 Task: Buy 4 Engine Heaters & Accessories from Engines & Engine Parts section under best seller category for shipping address: Donna Thompson, 3510 Cook Hill Road, Danbury, Connecticut 06810, Cell Number 2034707320. Pay from credit card ending with 6010, CVV 682
Action: Mouse moved to (23, 82)
Screenshot: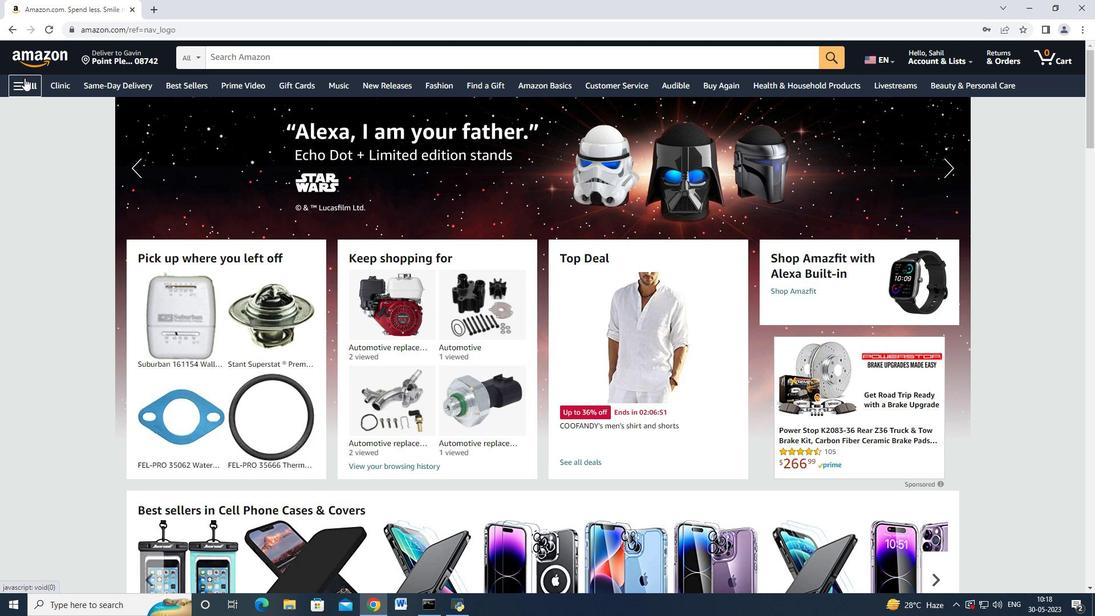 
Action: Mouse pressed left at (23, 82)
Screenshot: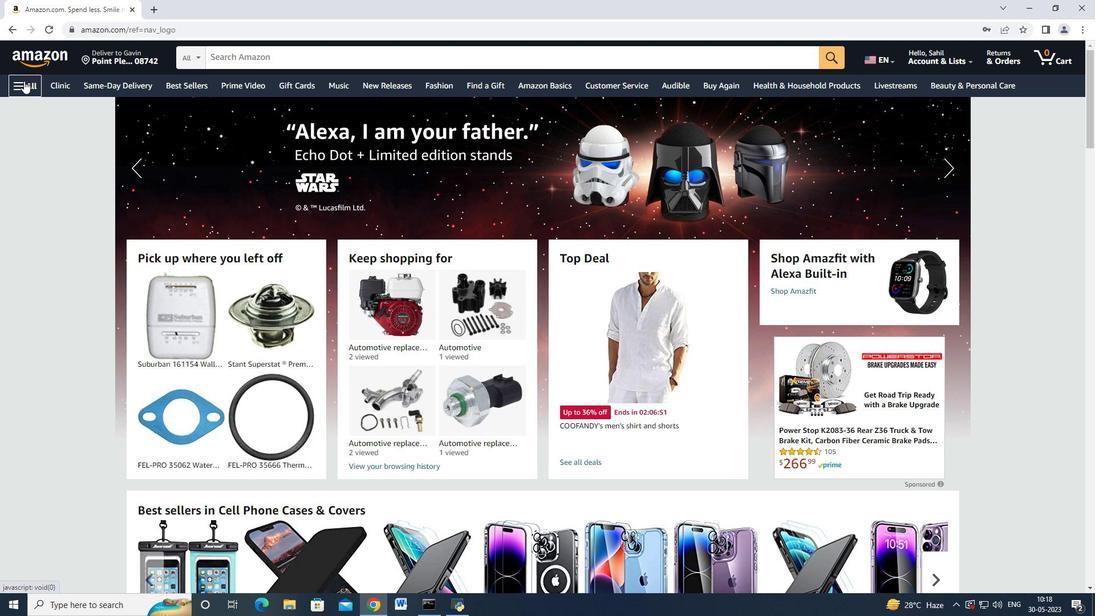 
Action: Mouse moved to (131, 319)
Screenshot: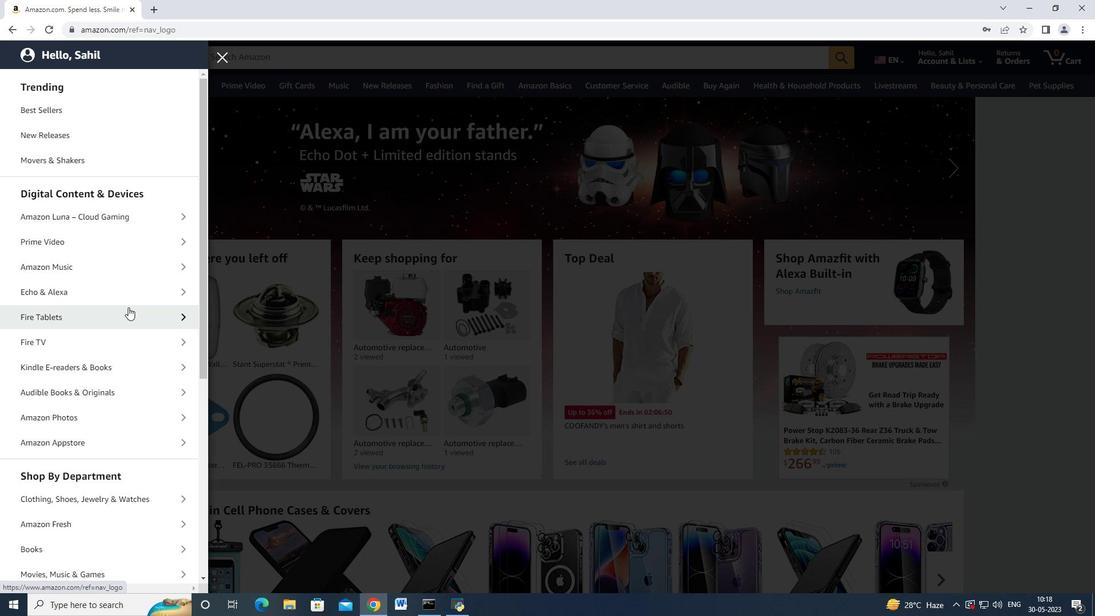 
Action: Mouse scrolled (131, 318) with delta (0, 0)
Screenshot: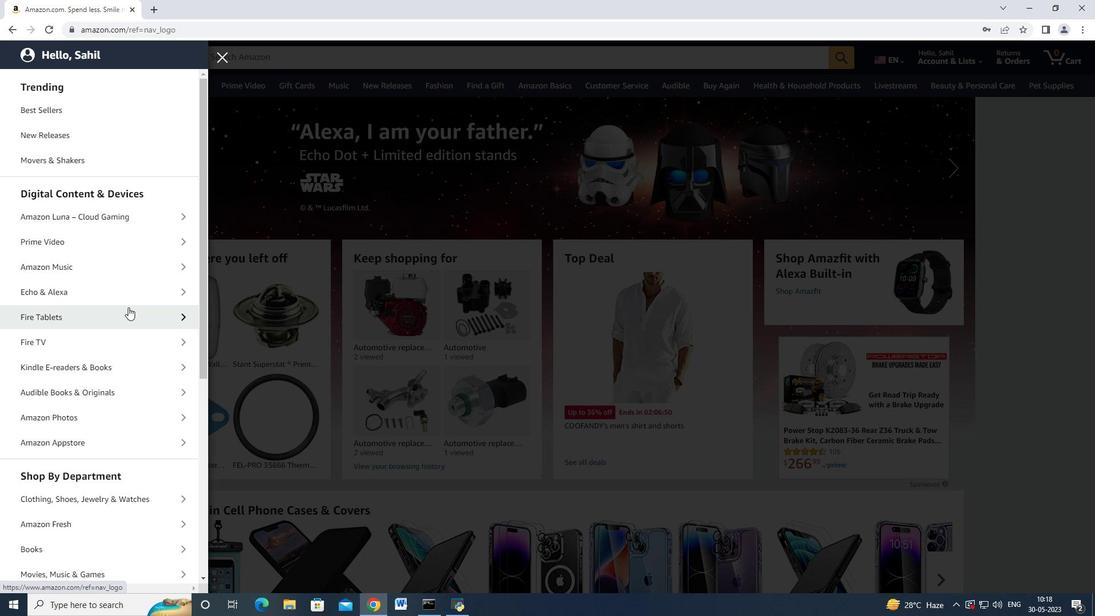
Action: Mouse scrolled (131, 318) with delta (0, 0)
Screenshot: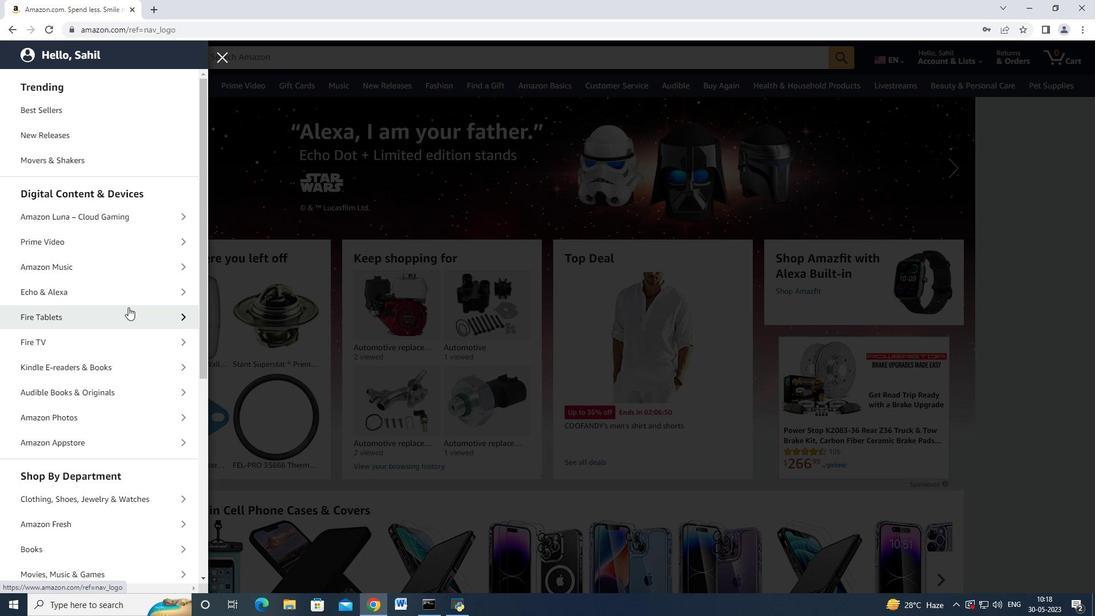 
Action: Mouse moved to (131, 319)
Screenshot: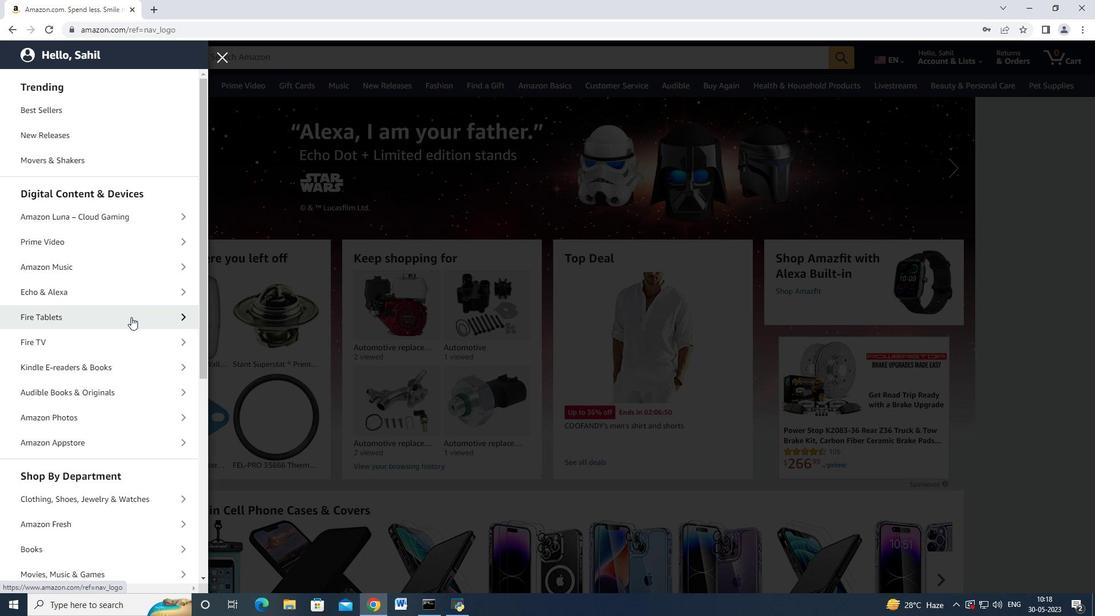 
Action: Mouse scrolled (131, 318) with delta (0, 0)
Screenshot: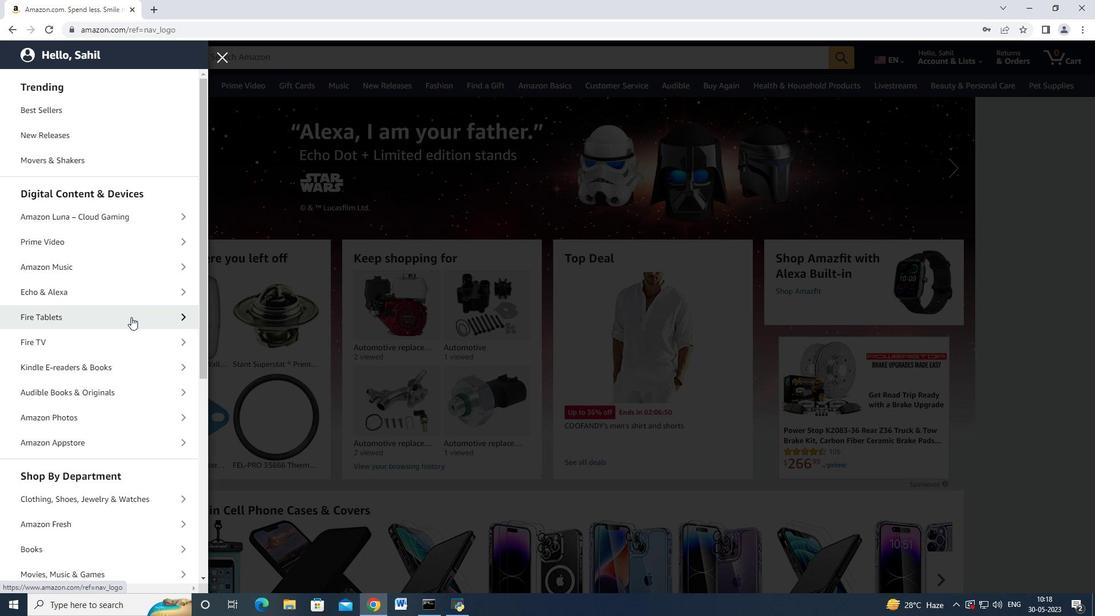 
Action: Mouse moved to (131, 320)
Screenshot: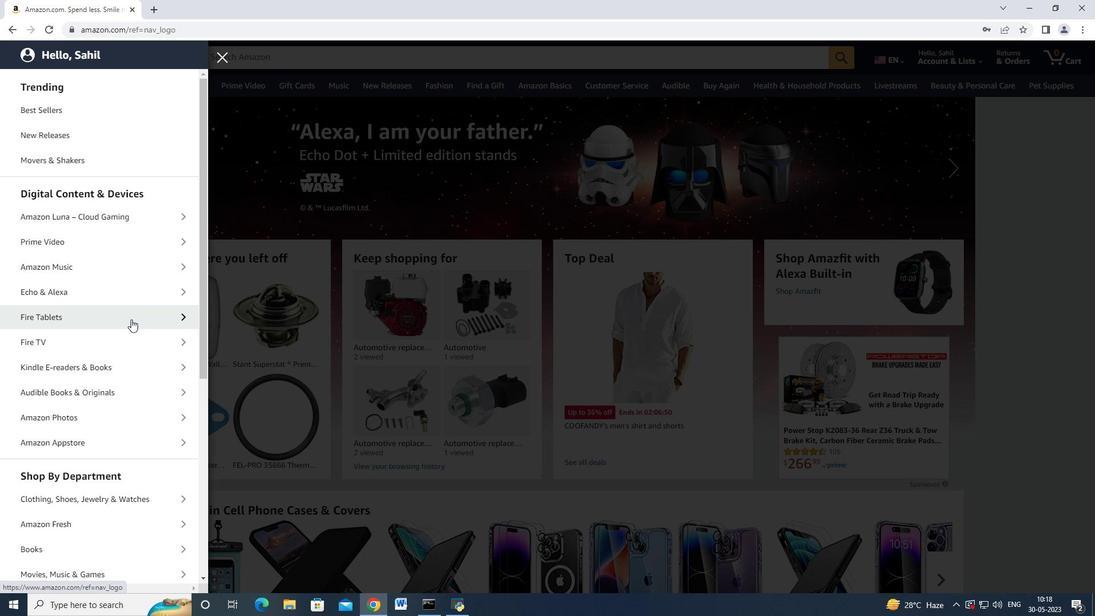 
Action: Mouse scrolled (131, 320) with delta (0, 0)
Screenshot: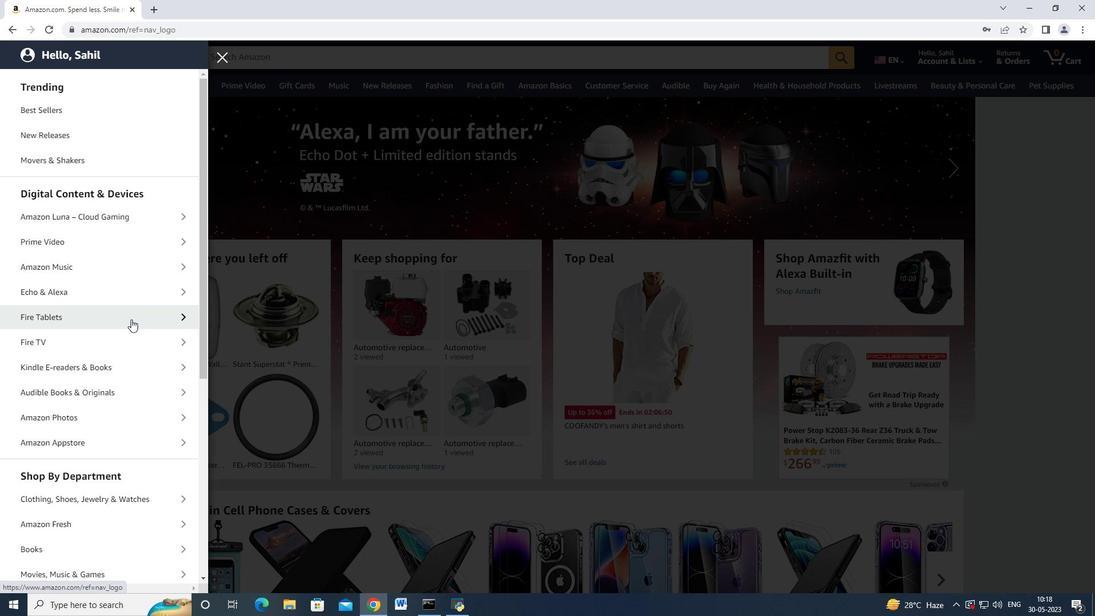 
Action: Mouse moved to (98, 373)
Screenshot: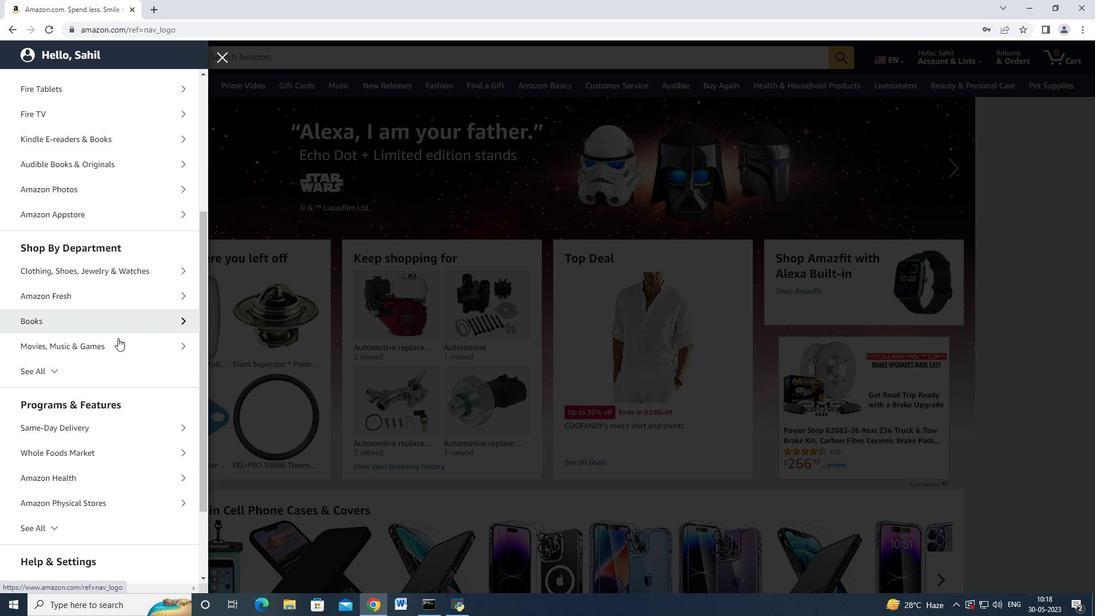 
Action: Mouse scrolled (98, 372) with delta (0, 0)
Screenshot: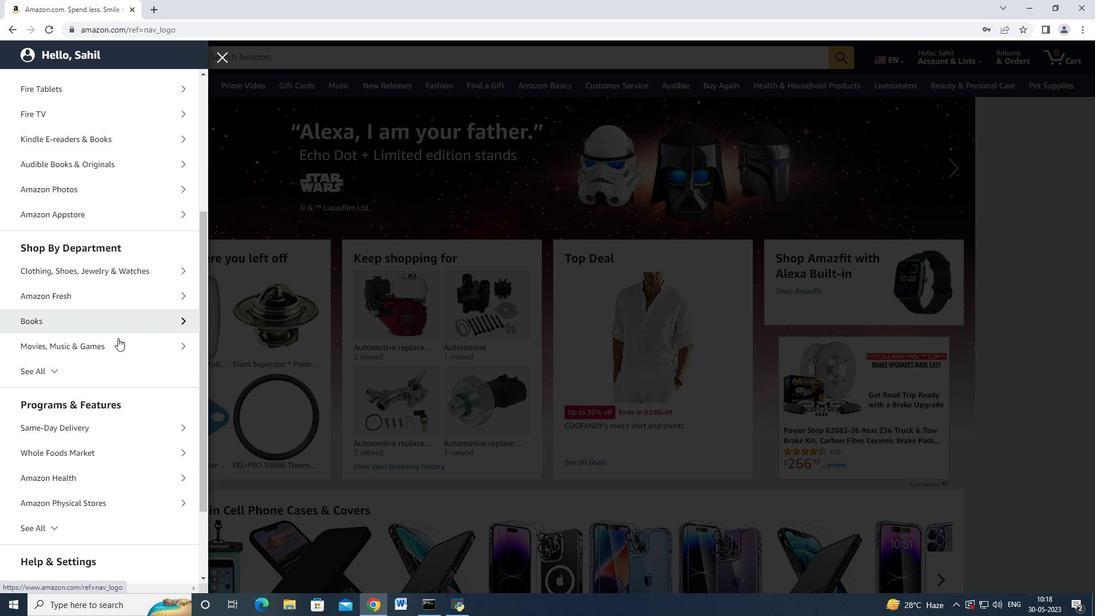 
Action: Mouse moved to (95, 379)
Screenshot: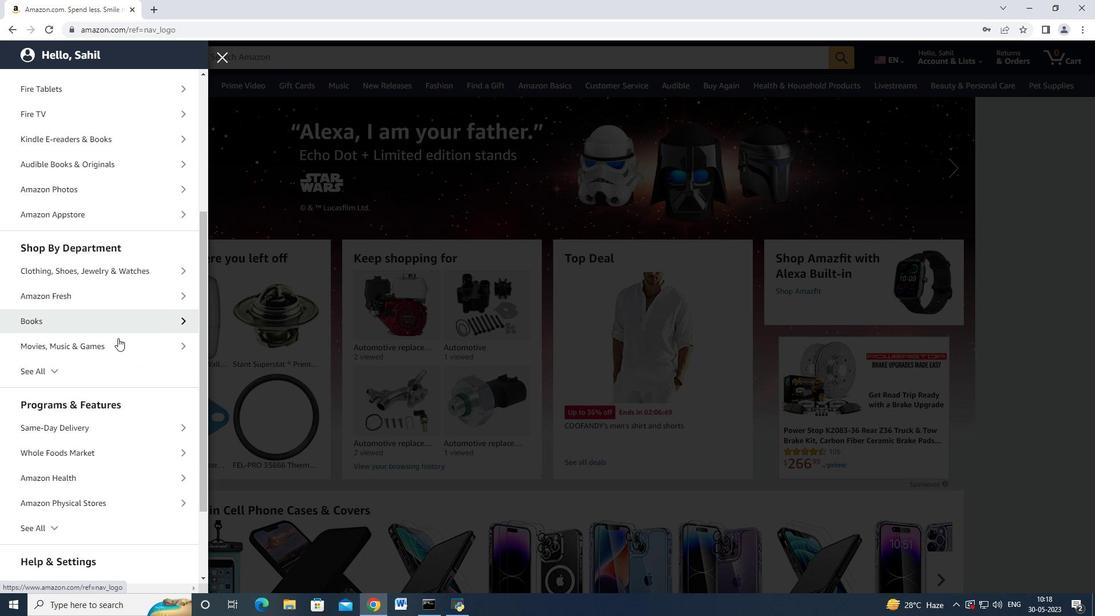 
Action: Mouse scrolled (96, 378) with delta (0, 0)
Screenshot: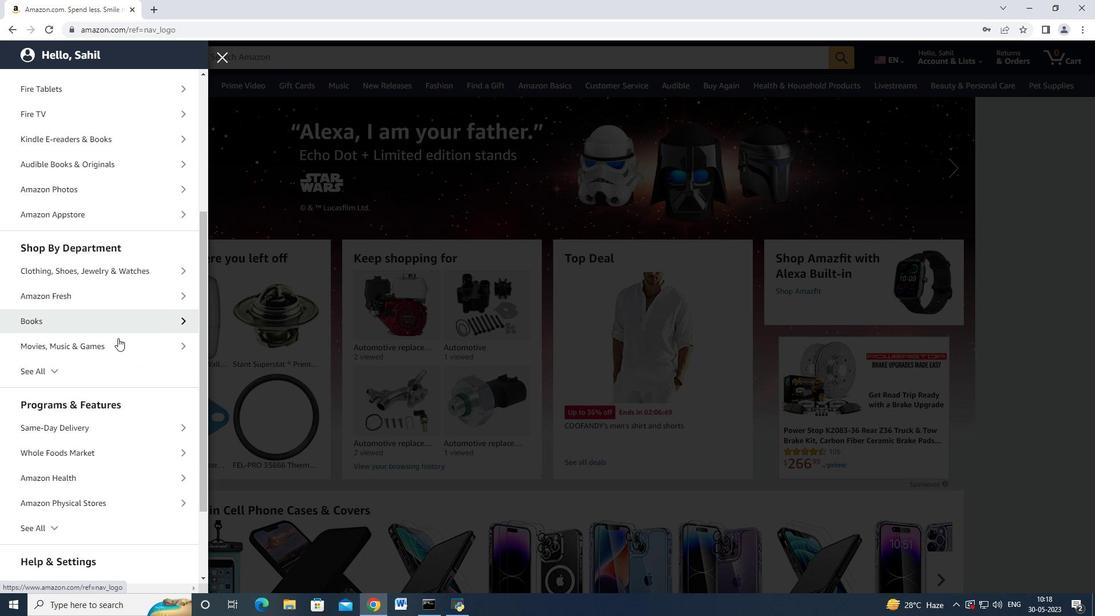 
Action: Mouse moved to (94, 381)
Screenshot: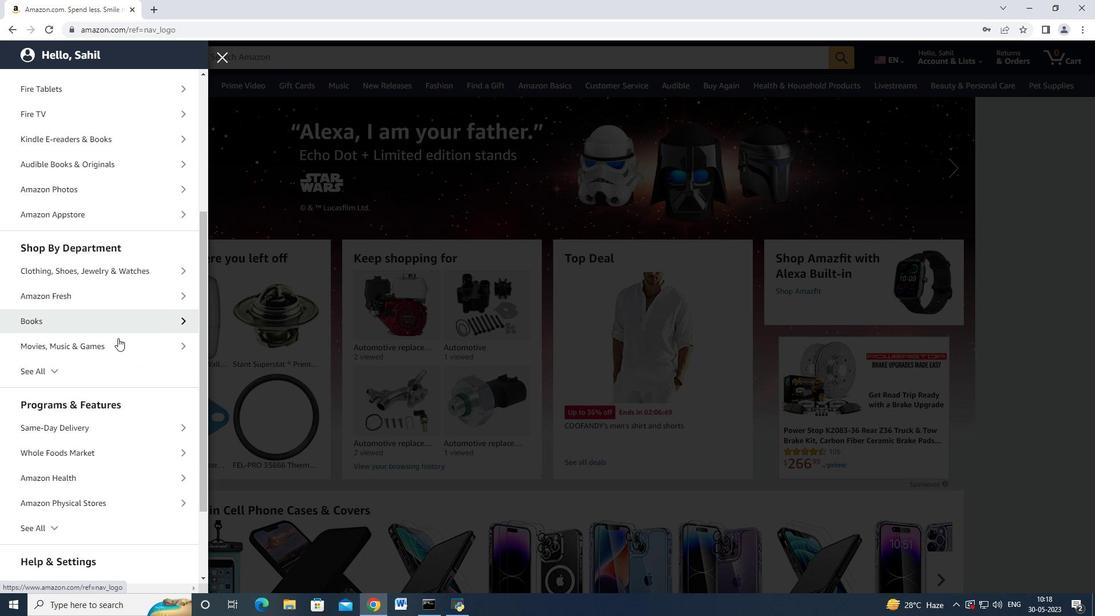 
Action: Mouse scrolled (94, 379) with delta (0, 0)
Screenshot: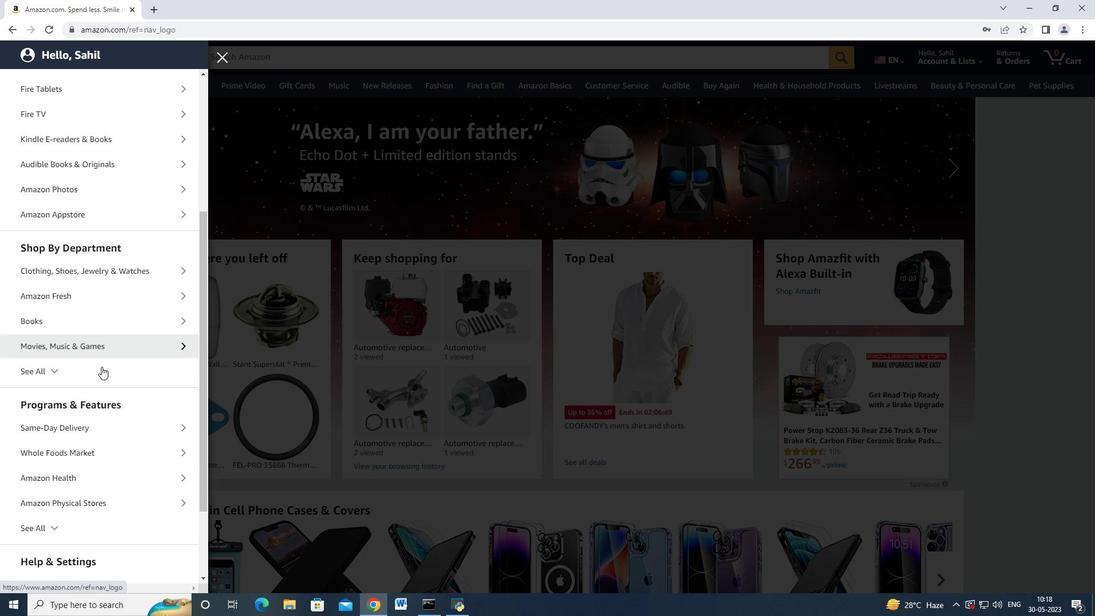
Action: Mouse moved to (90, 386)
Screenshot: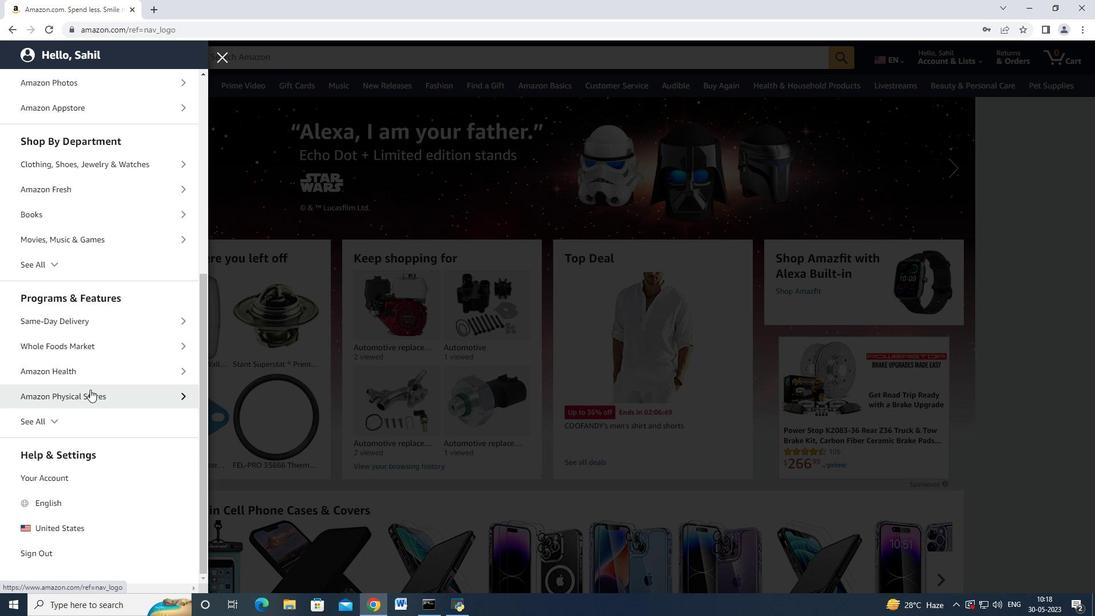 
Action: Mouse scrolled (90, 386) with delta (0, 0)
Screenshot: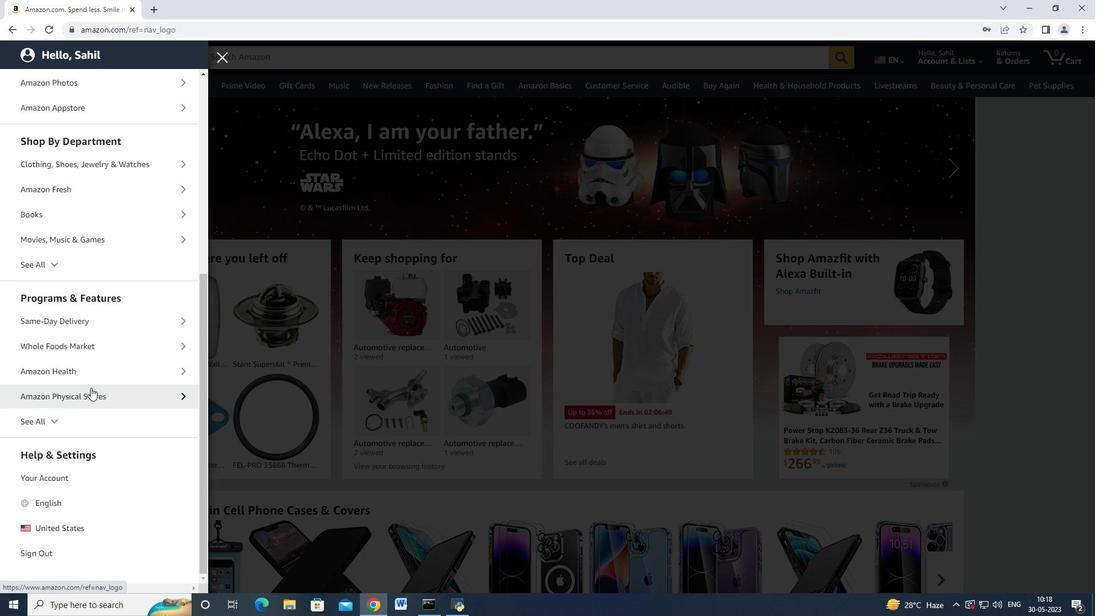 
Action: Mouse moved to (90, 386)
Screenshot: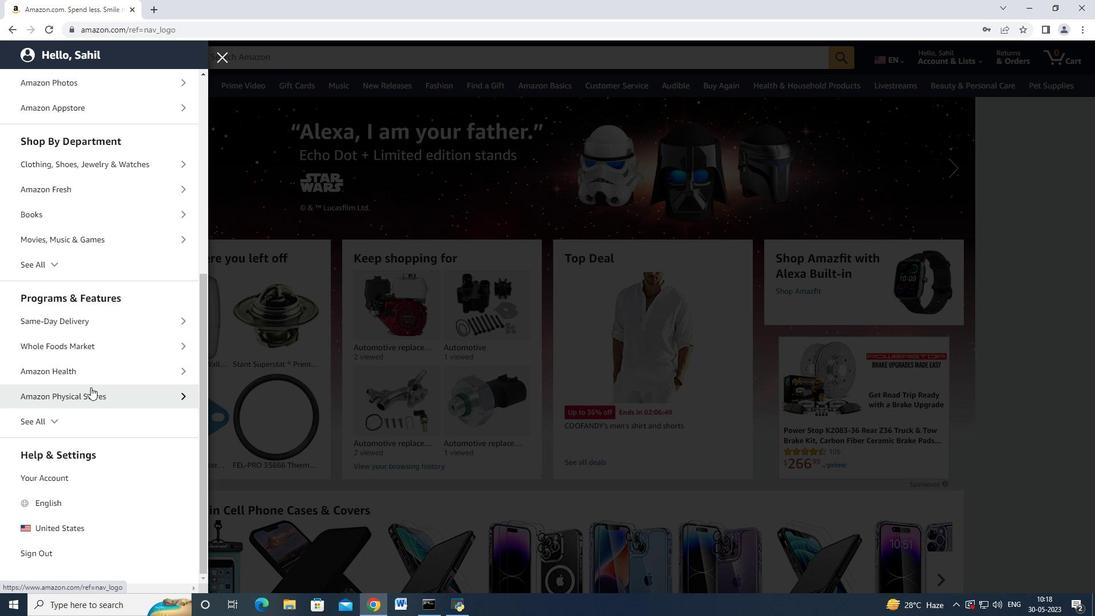 
Action: Mouse scrolled (90, 386) with delta (0, 0)
Screenshot: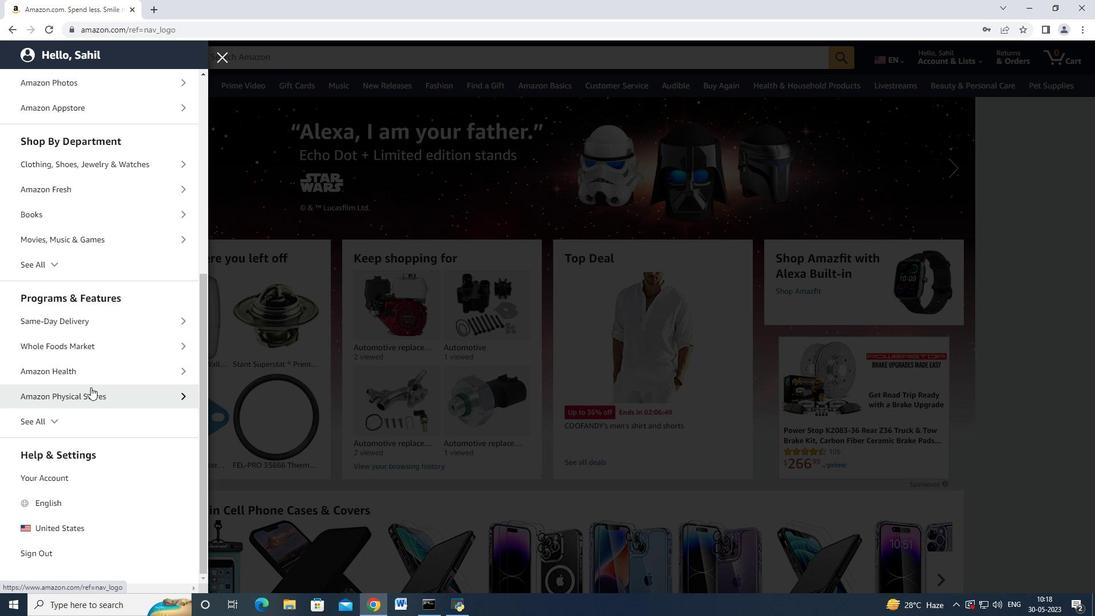 
Action: Mouse scrolled (90, 386) with delta (0, 0)
Screenshot: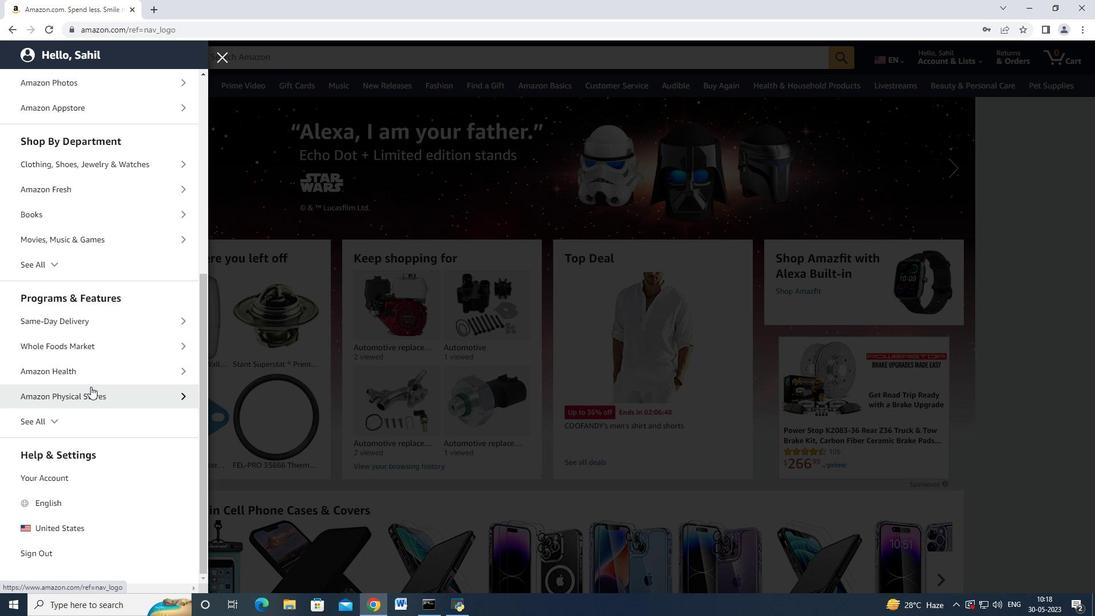 
Action: Mouse moved to (62, 428)
Screenshot: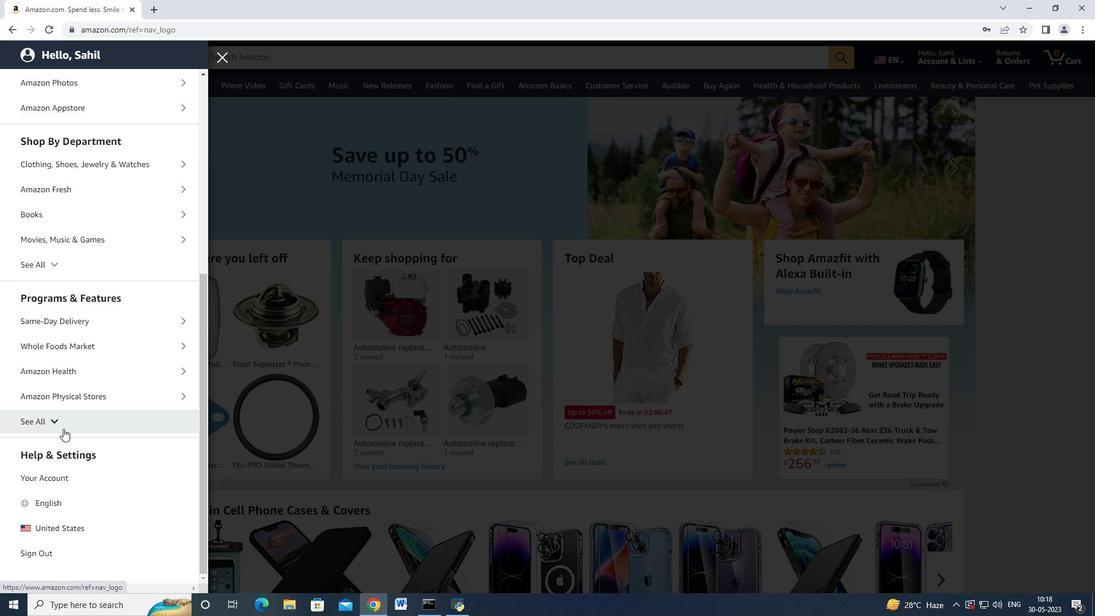 
Action: Mouse pressed left at (62, 428)
Screenshot: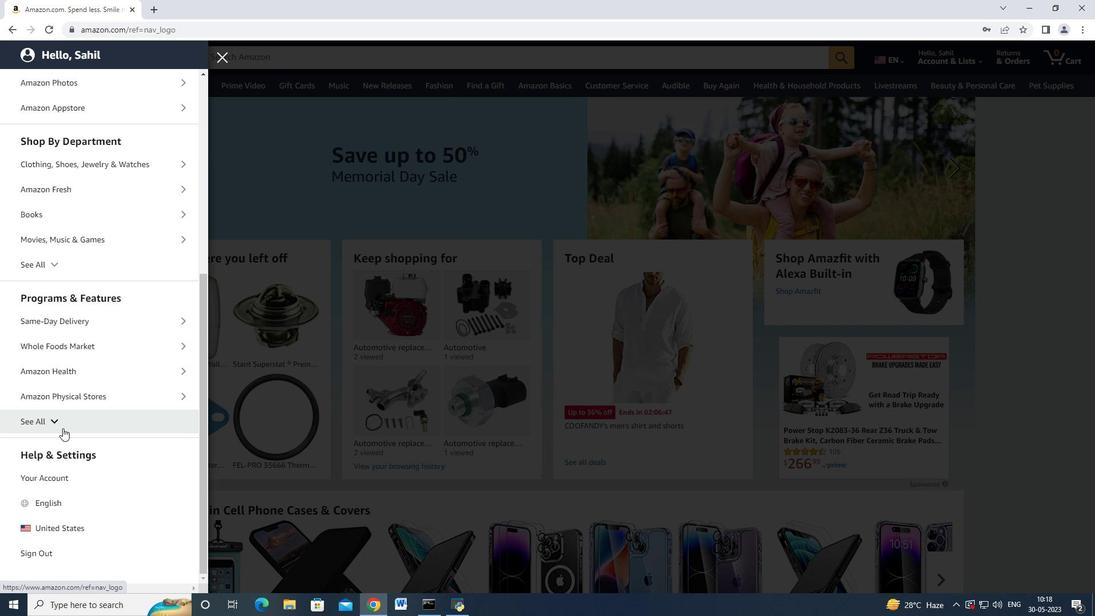 
Action: Mouse moved to (58, 266)
Screenshot: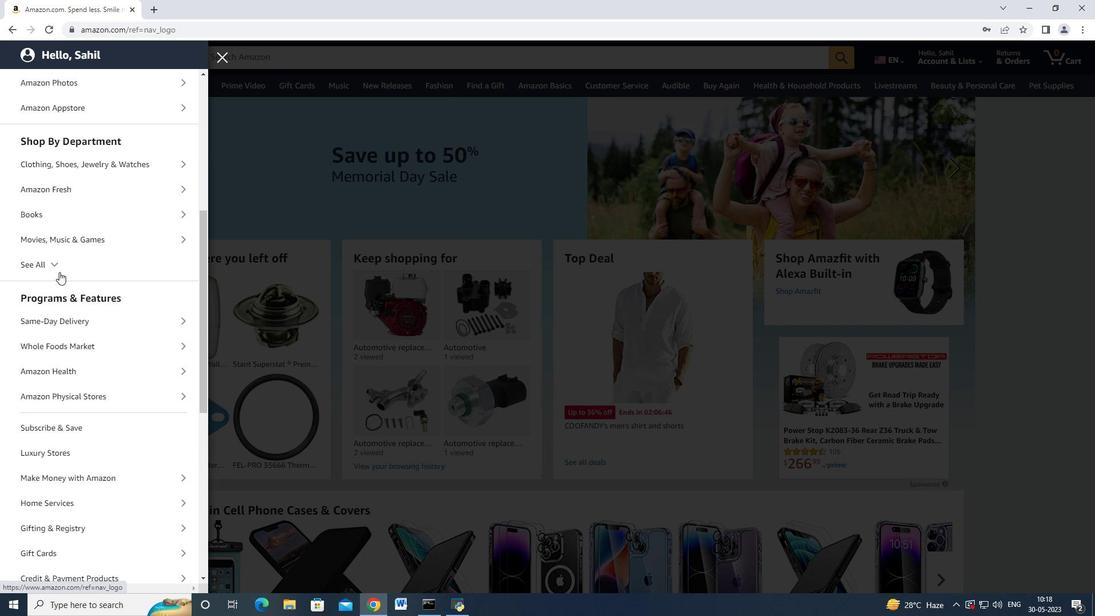 
Action: Mouse pressed left at (58, 266)
Screenshot: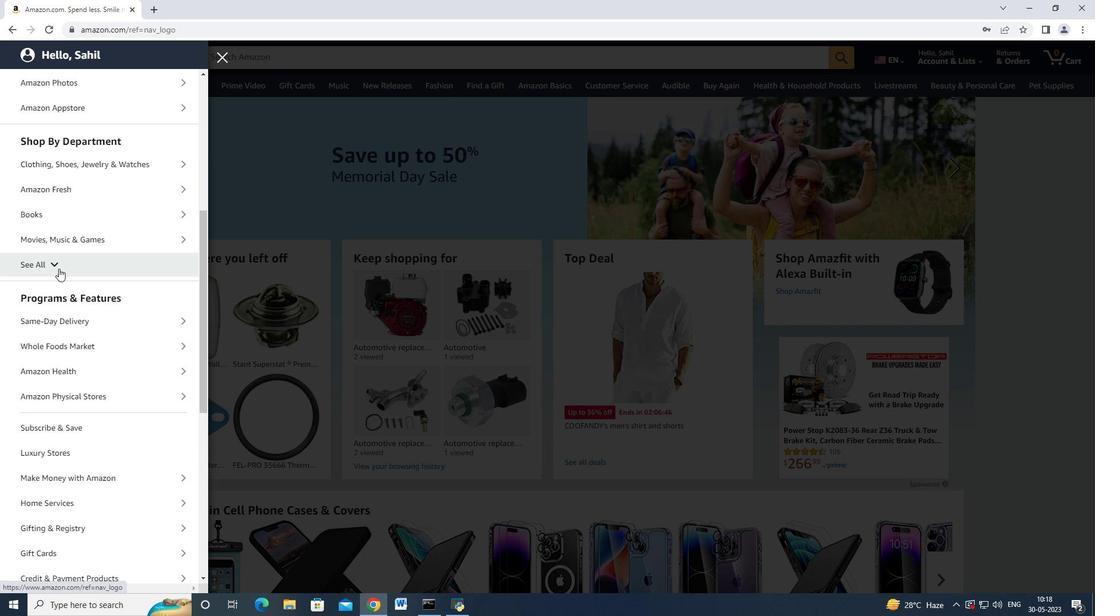 
Action: Mouse moved to (60, 271)
Screenshot: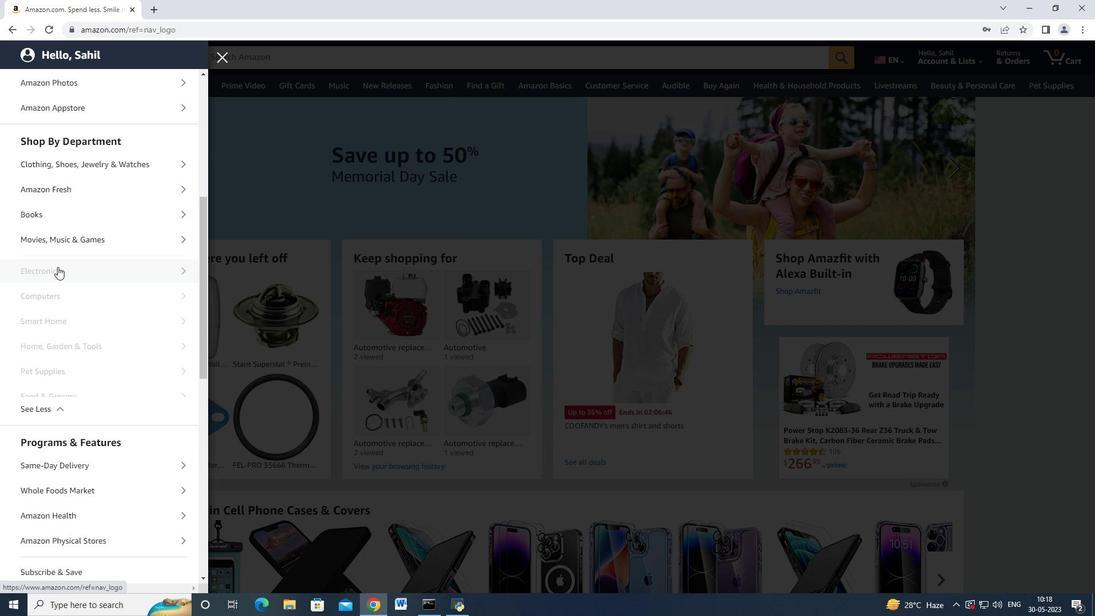 
Action: Mouse scrolled (60, 270) with delta (0, 0)
Screenshot: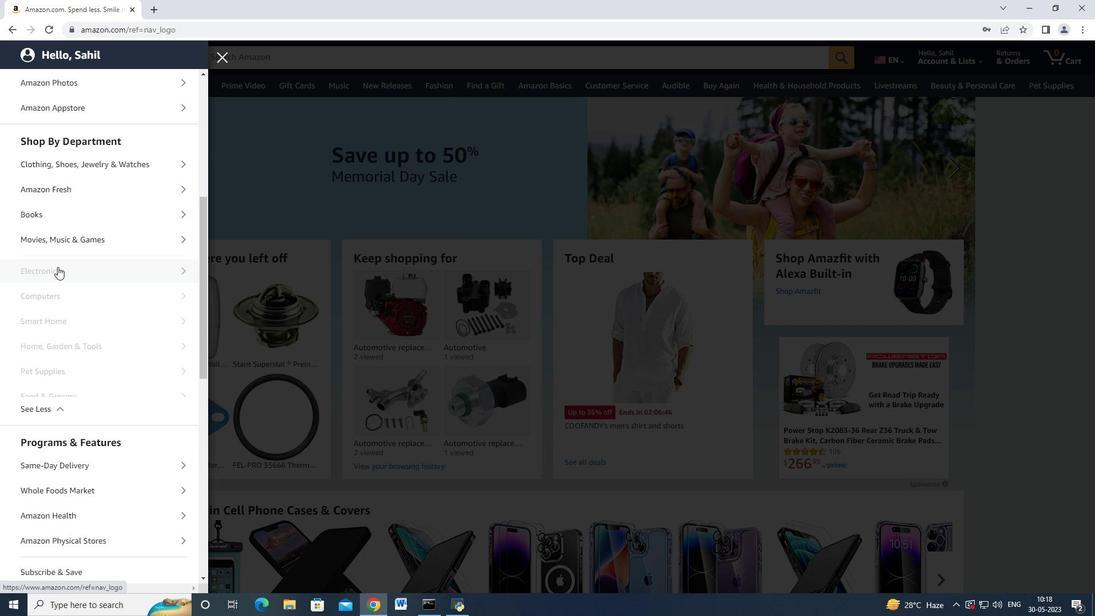 
Action: Mouse moved to (62, 274)
Screenshot: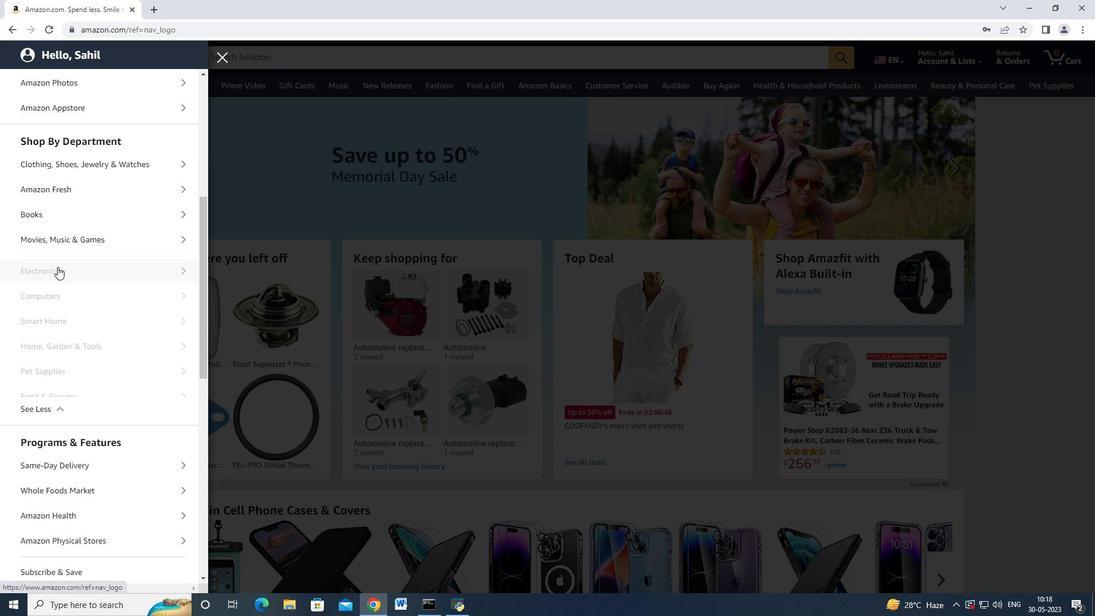 
Action: Mouse scrolled (62, 273) with delta (0, 0)
Screenshot: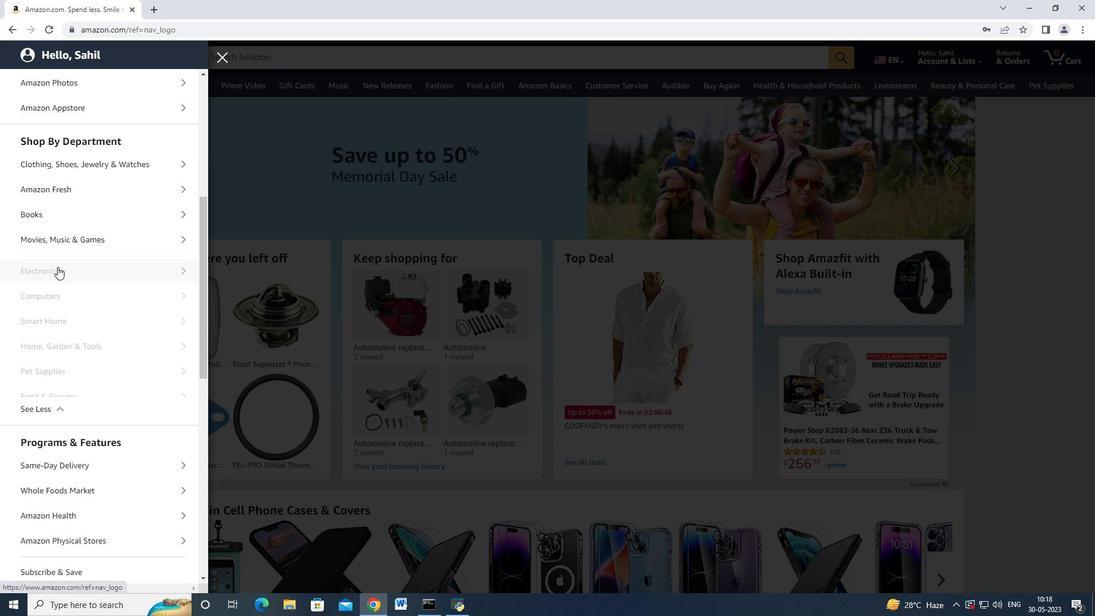 
Action: Mouse moved to (65, 277)
Screenshot: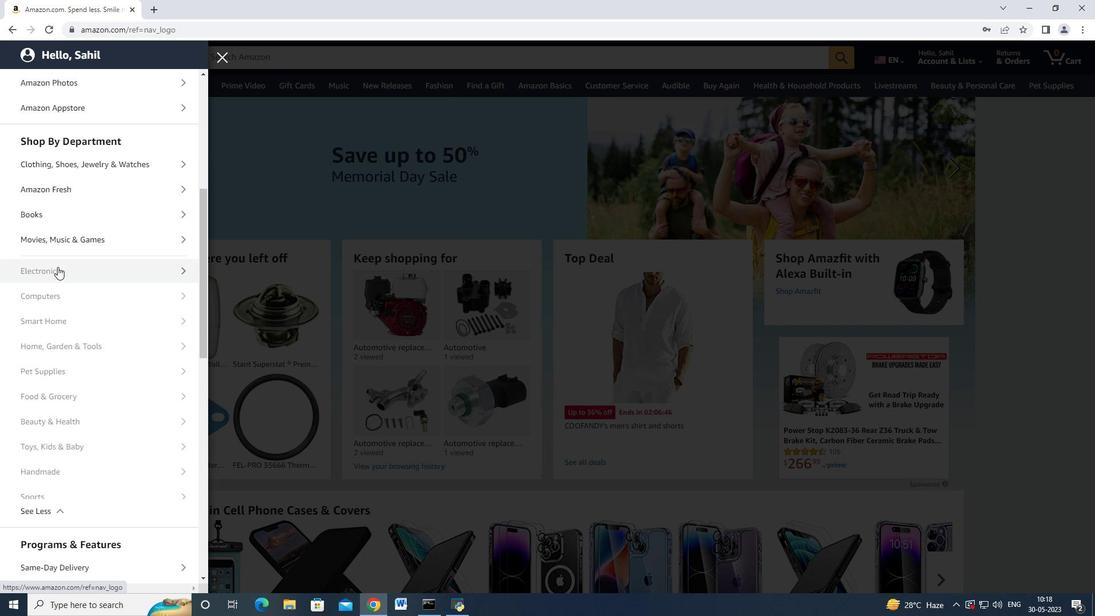 
Action: Mouse scrolled (65, 276) with delta (0, 0)
Screenshot: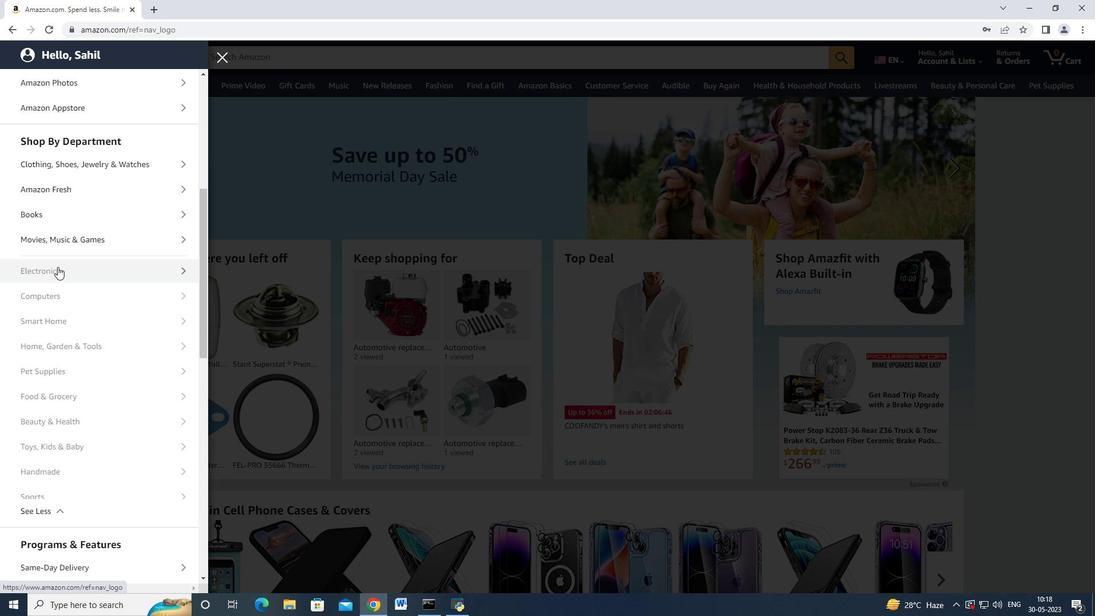 
Action: Mouse moved to (80, 378)
Screenshot: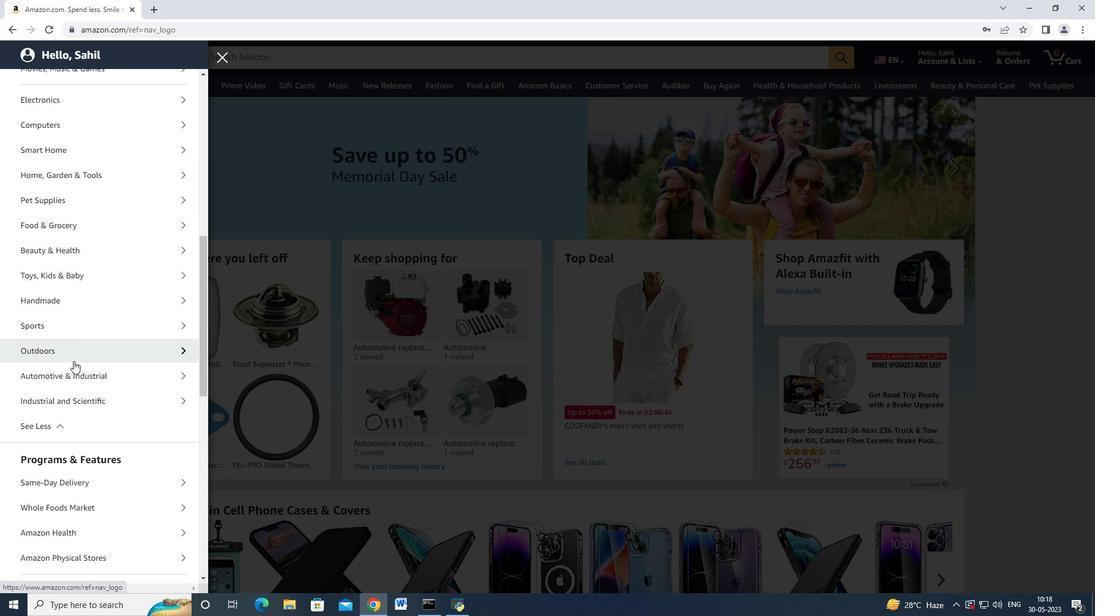 
Action: Mouse pressed left at (80, 378)
Screenshot: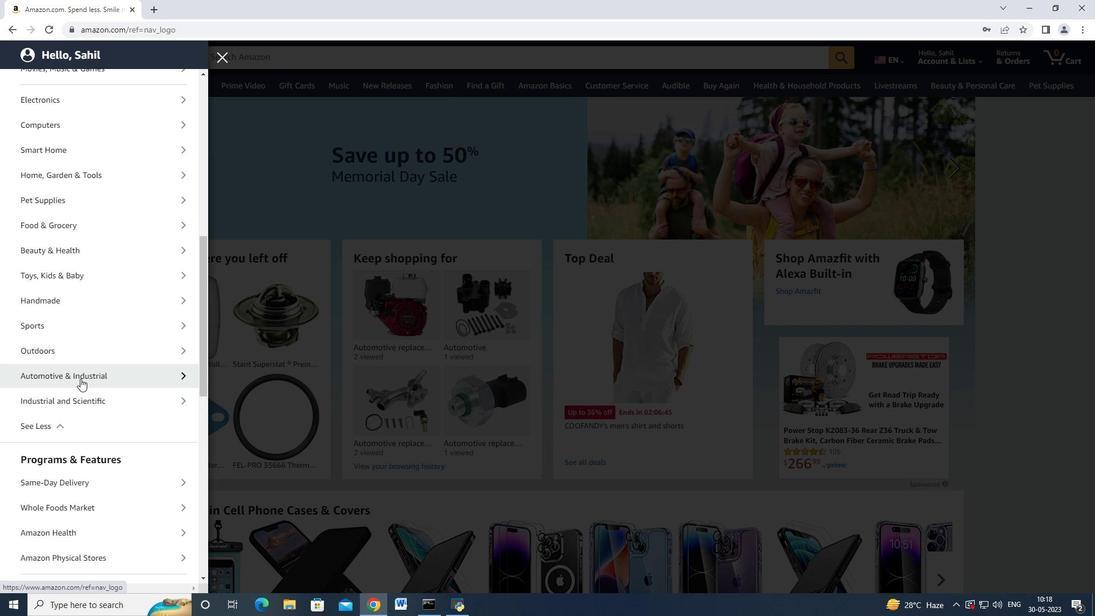 
Action: Mouse moved to (92, 150)
Screenshot: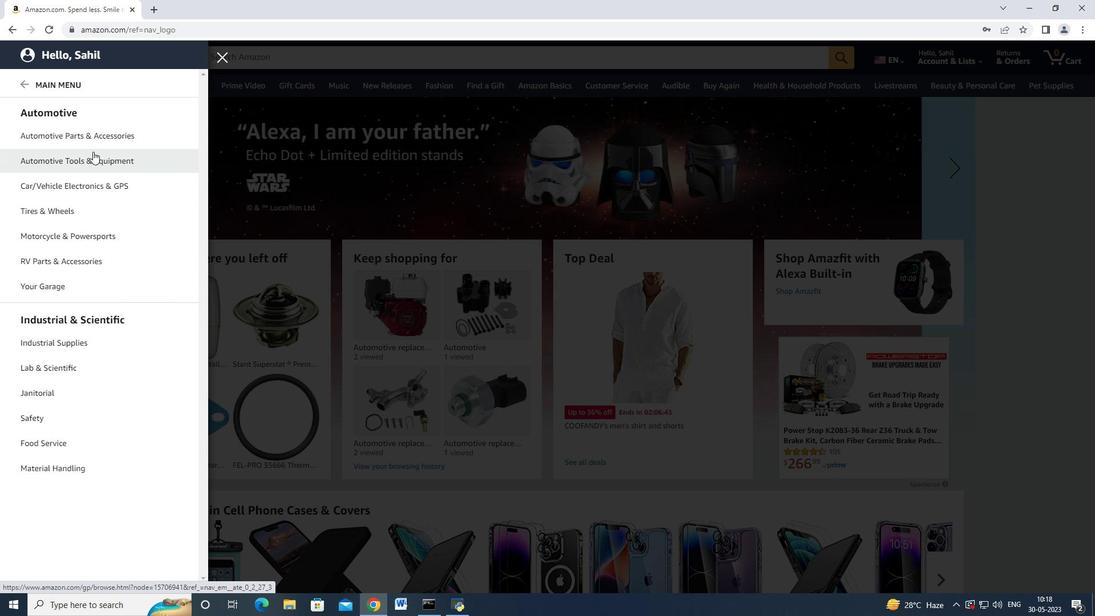 
Action: Mouse pressed left at (92, 150)
Screenshot: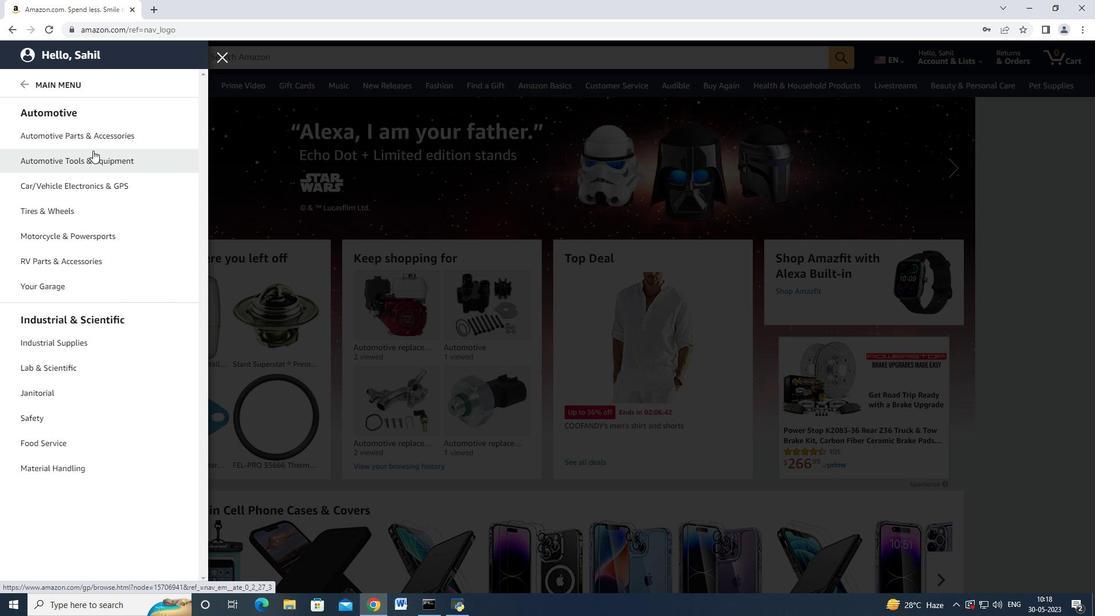 
Action: Mouse moved to (187, 101)
Screenshot: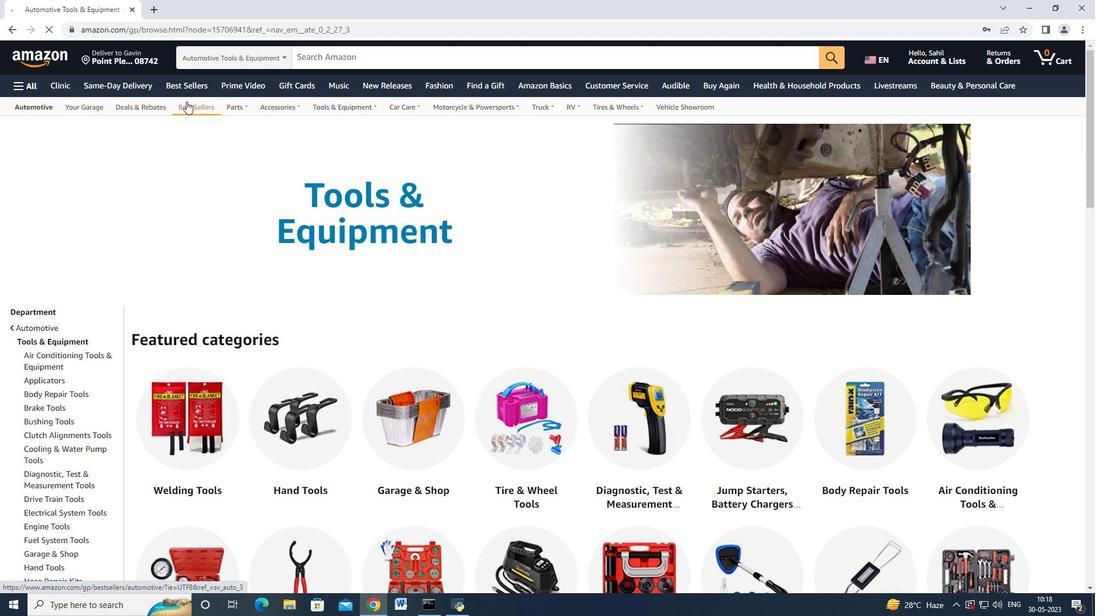 
Action: Mouse pressed left at (187, 101)
Screenshot: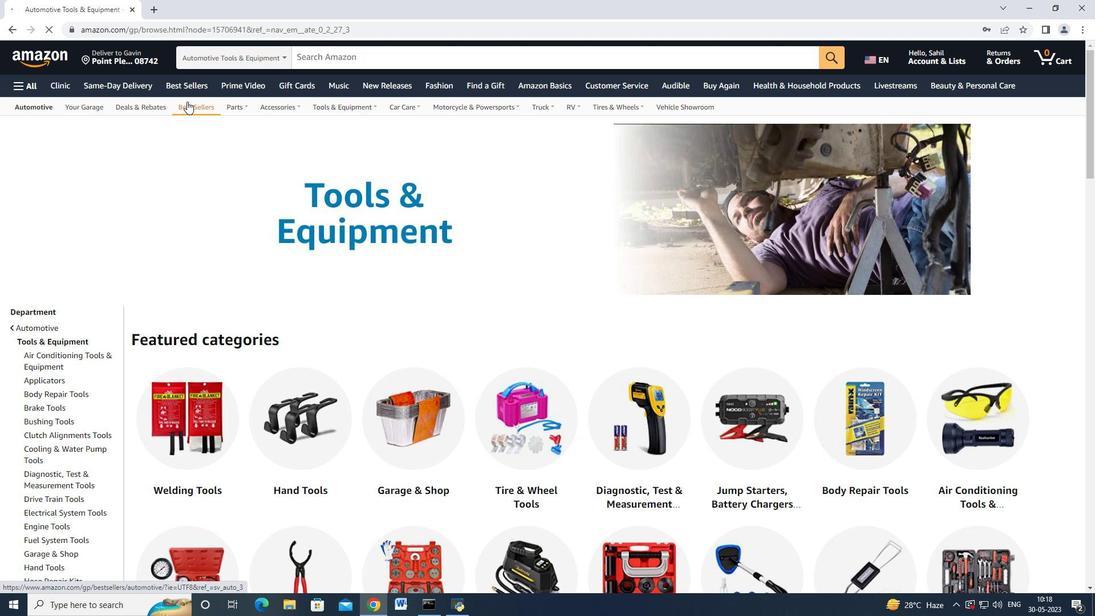 
Action: Mouse moved to (61, 362)
Screenshot: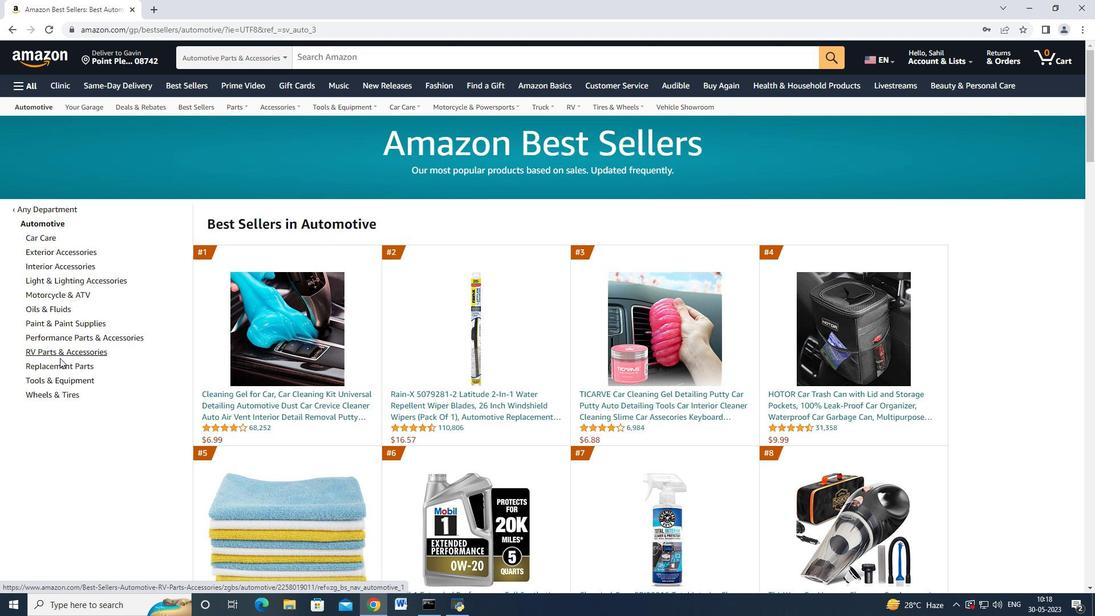 
Action: Mouse pressed left at (61, 362)
Screenshot: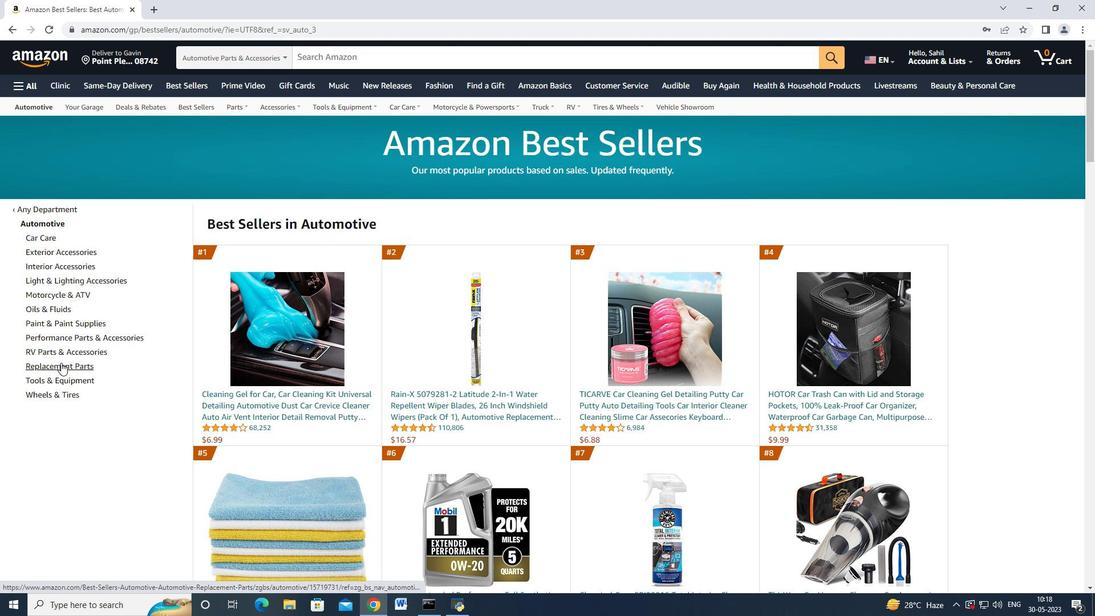
Action: Mouse moved to (119, 276)
Screenshot: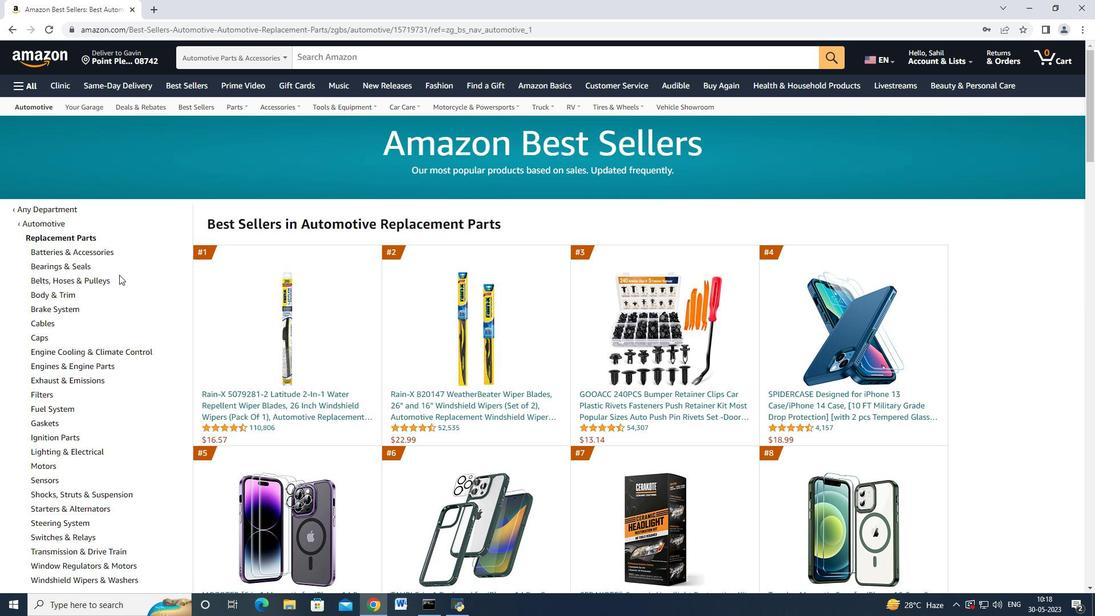 
Action: Mouse scrolled (119, 275) with delta (0, 0)
Screenshot: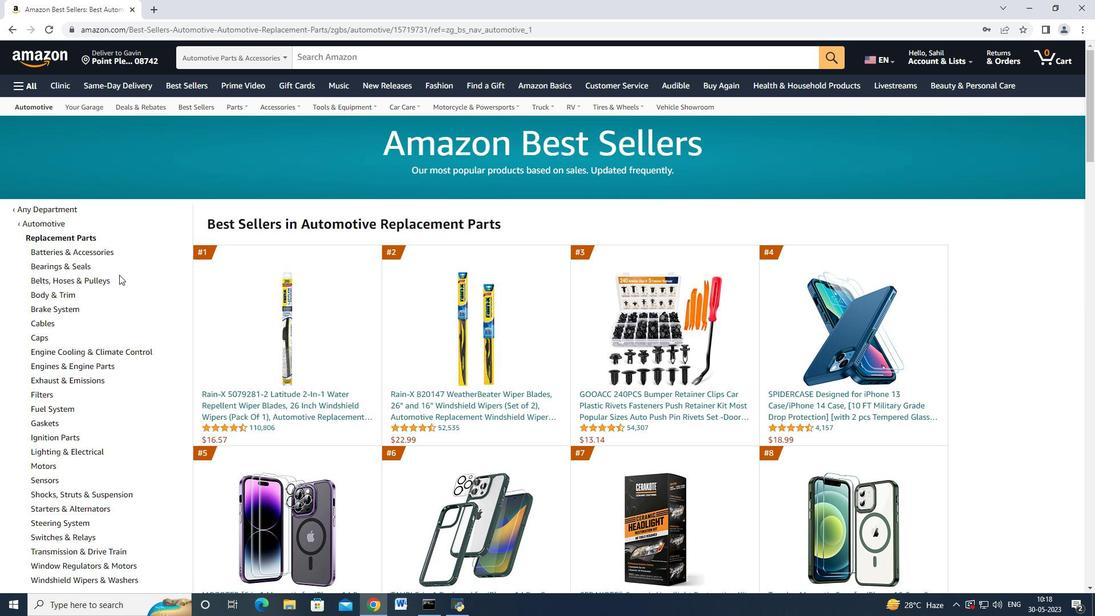 
Action: Mouse moved to (119, 276)
Screenshot: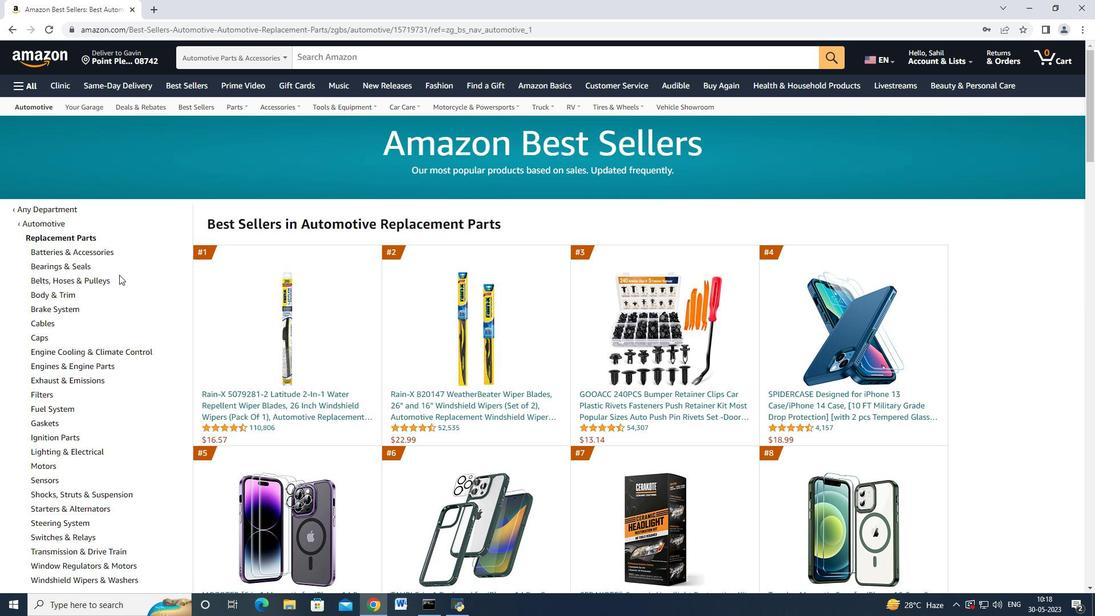 
Action: Mouse scrolled (119, 275) with delta (0, 0)
Screenshot: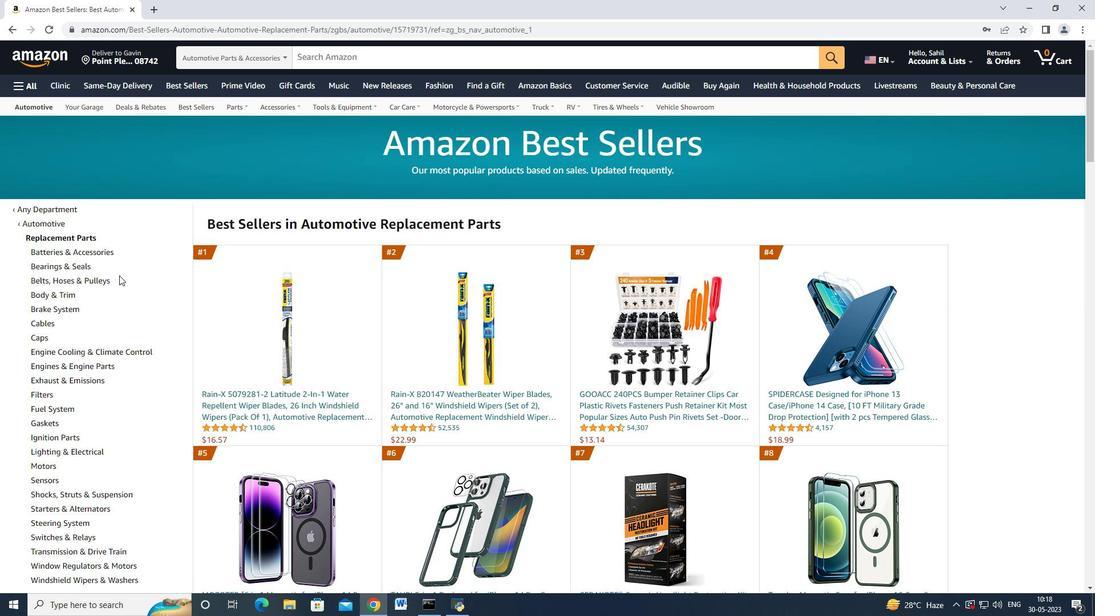 
Action: Mouse moved to (91, 249)
Screenshot: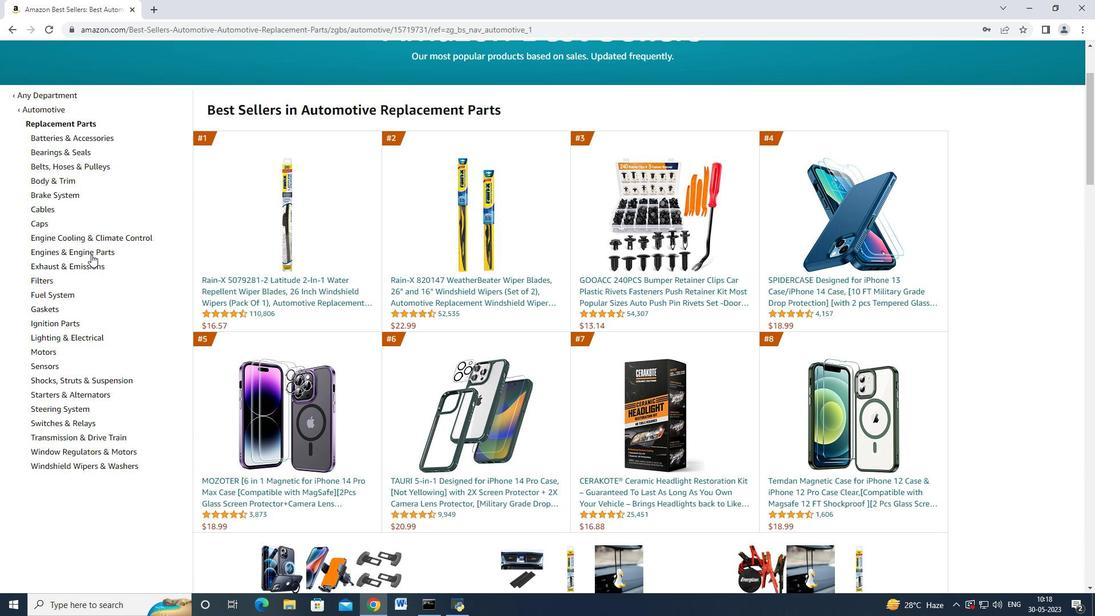 
Action: Mouse pressed left at (91, 249)
Screenshot: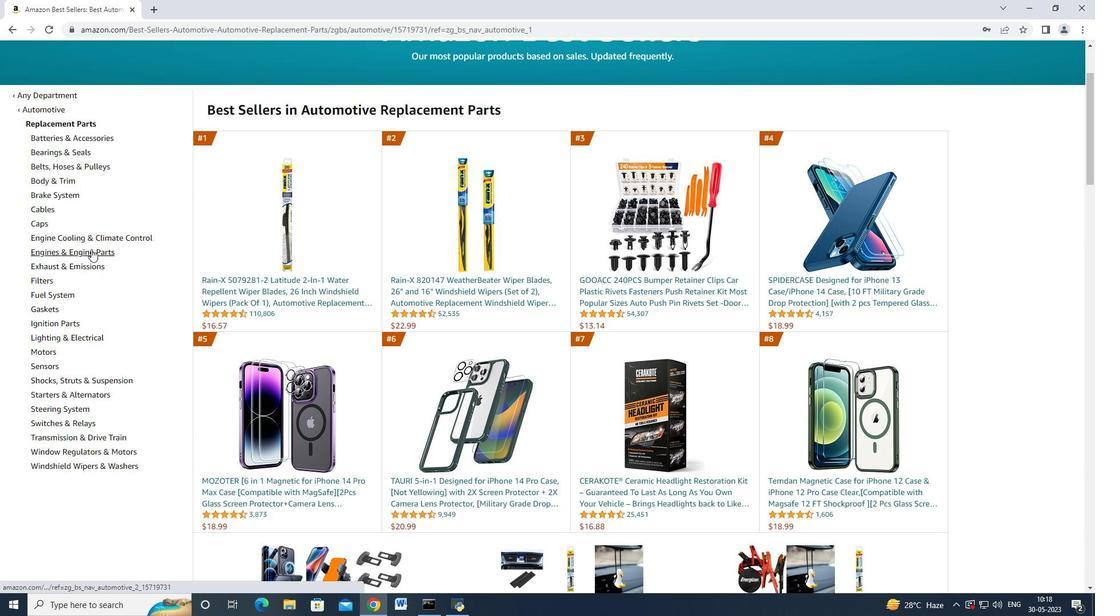 
Action: Mouse moved to (100, 278)
Screenshot: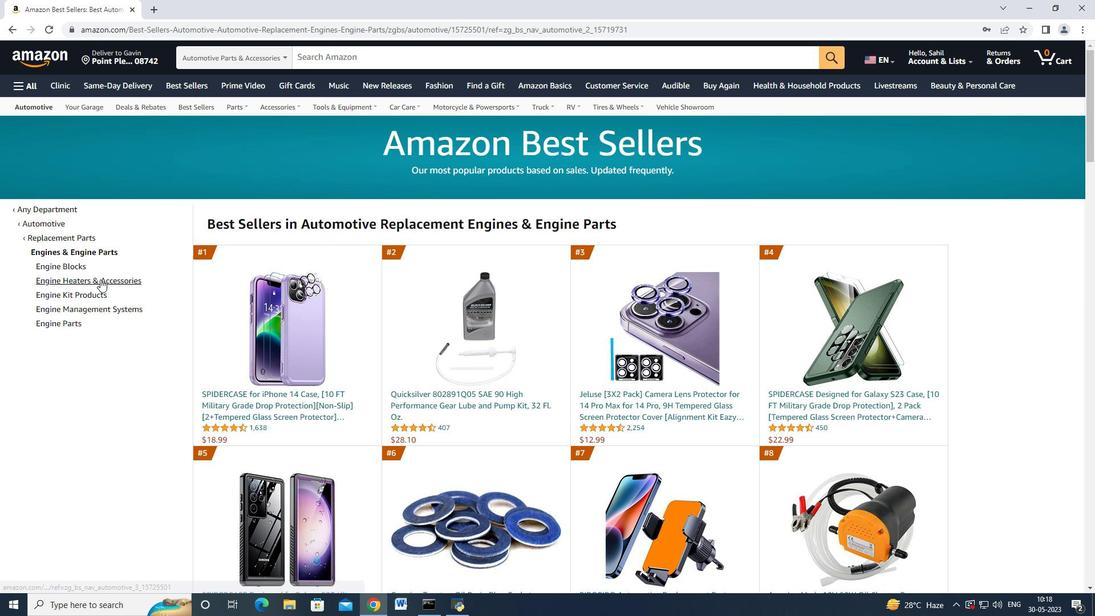 
Action: Mouse pressed left at (100, 278)
Screenshot: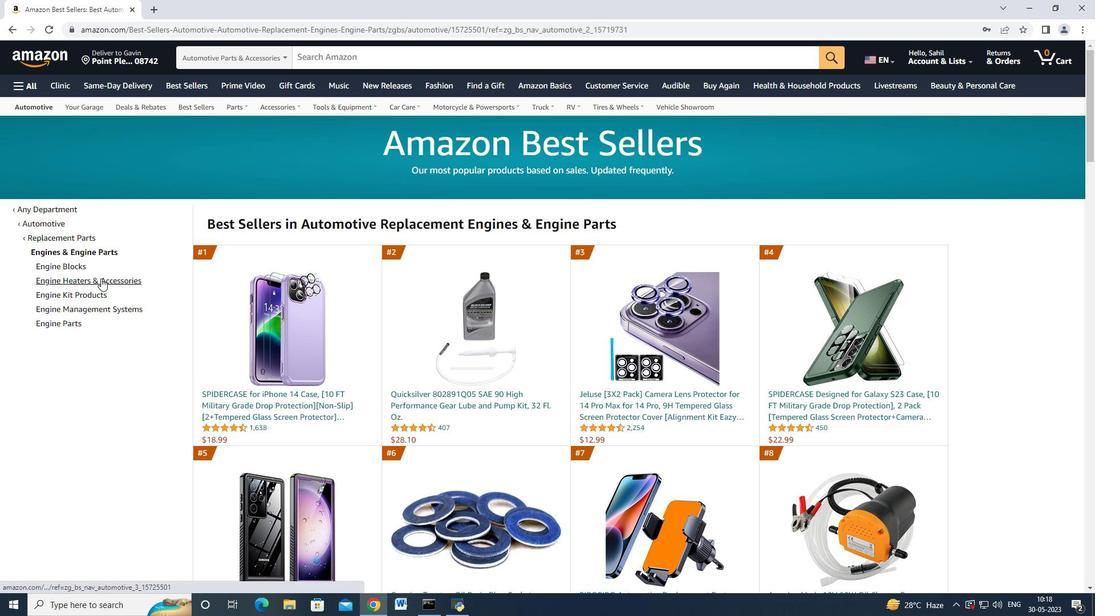 
Action: Mouse moved to (379, 318)
Screenshot: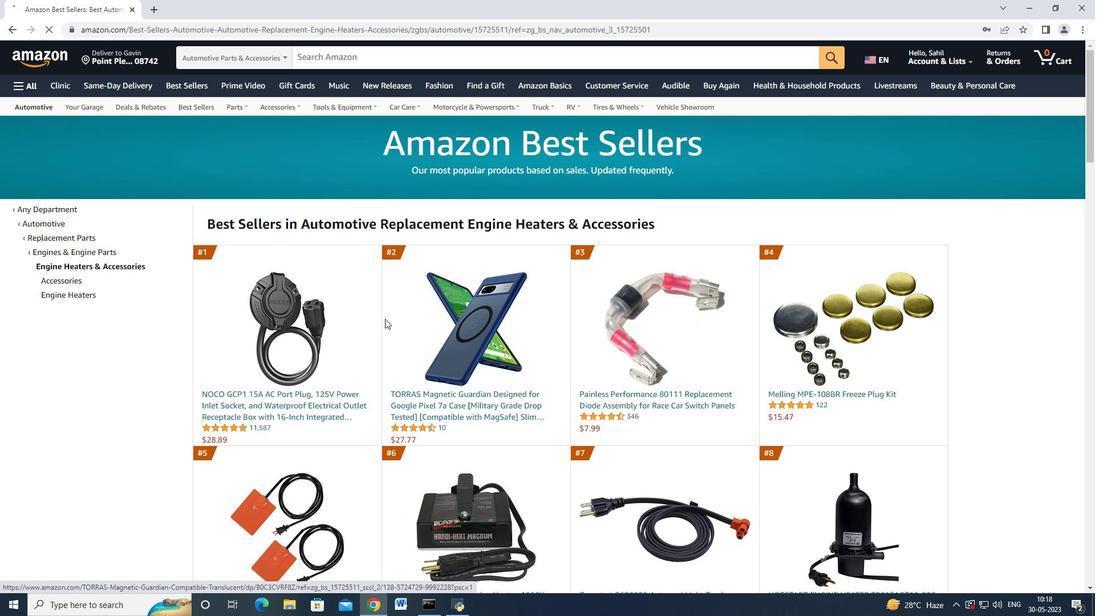 
Action: Mouse scrolled (379, 318) with delta (0, 0)
Screenshot: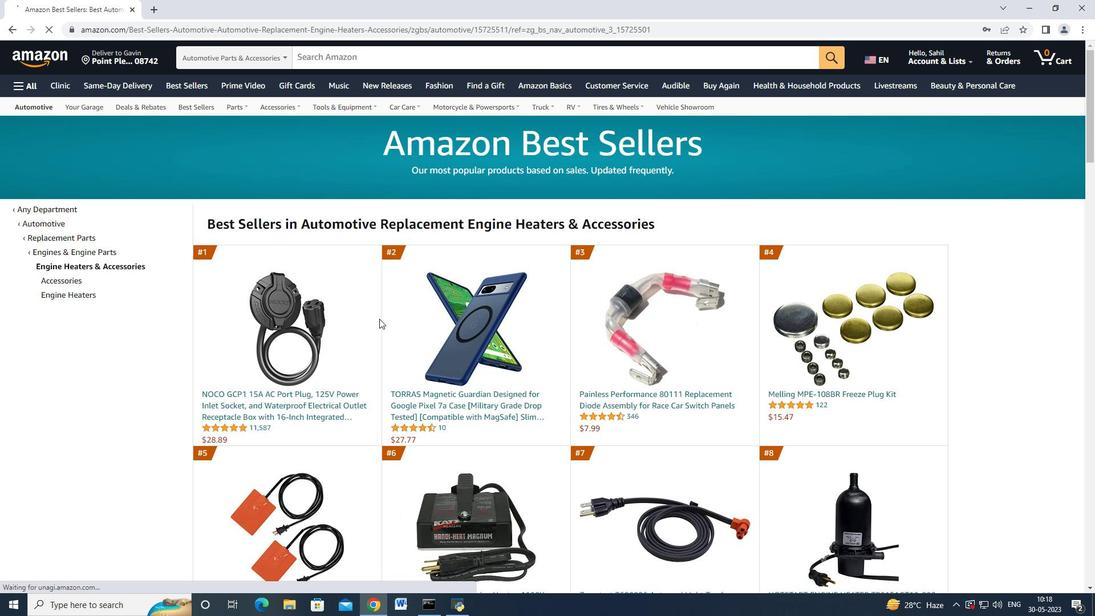 
Action: Mouse moved to (379, 318)
Screenshot: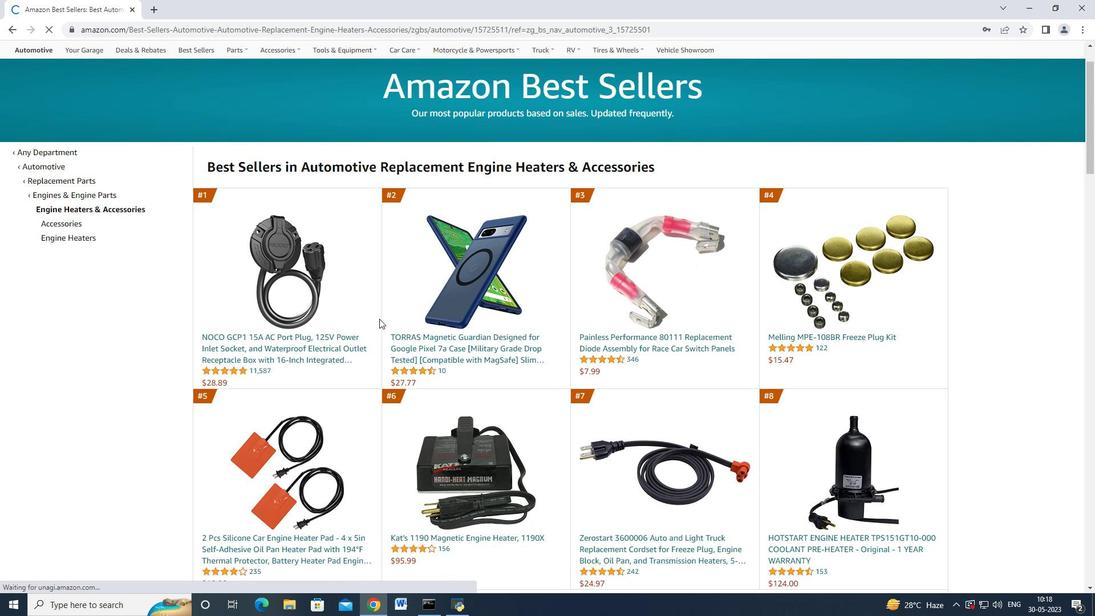 
Action: Mouse scrolled (379, 318) with delta (0, 0)
Screenshot: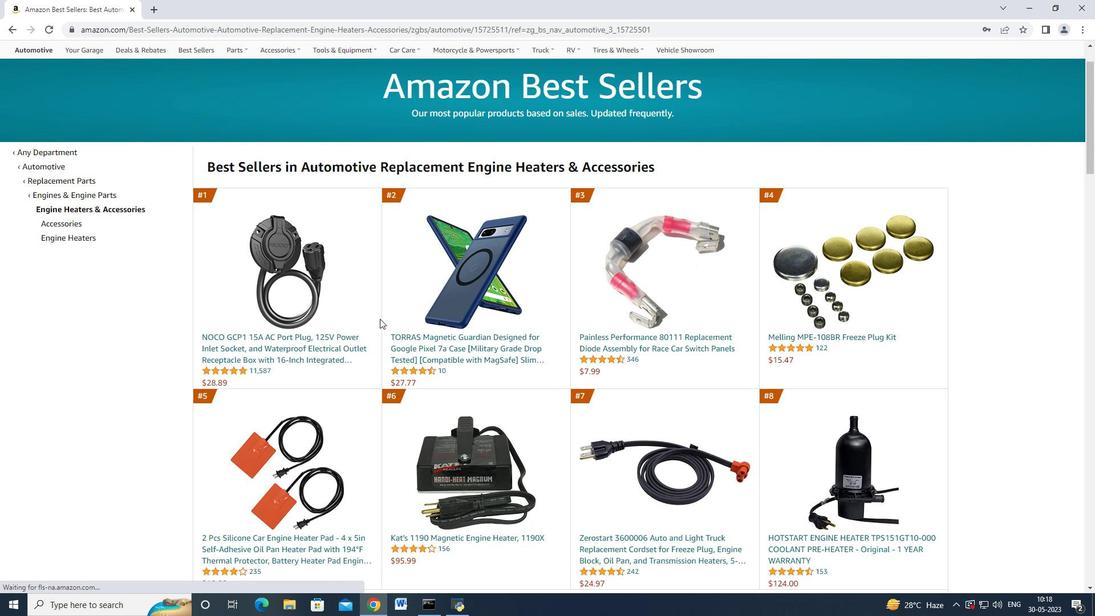
Action: Mouse moved to (334, 292)
Screenshot: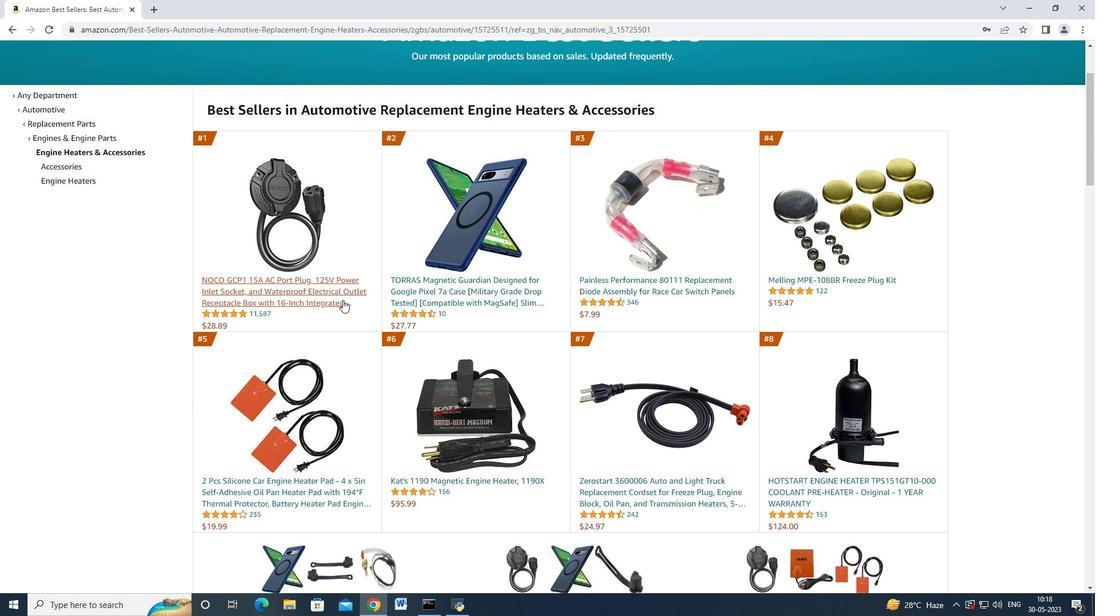 
Action: Mouse pressed left at (334, 292)
Screenshot: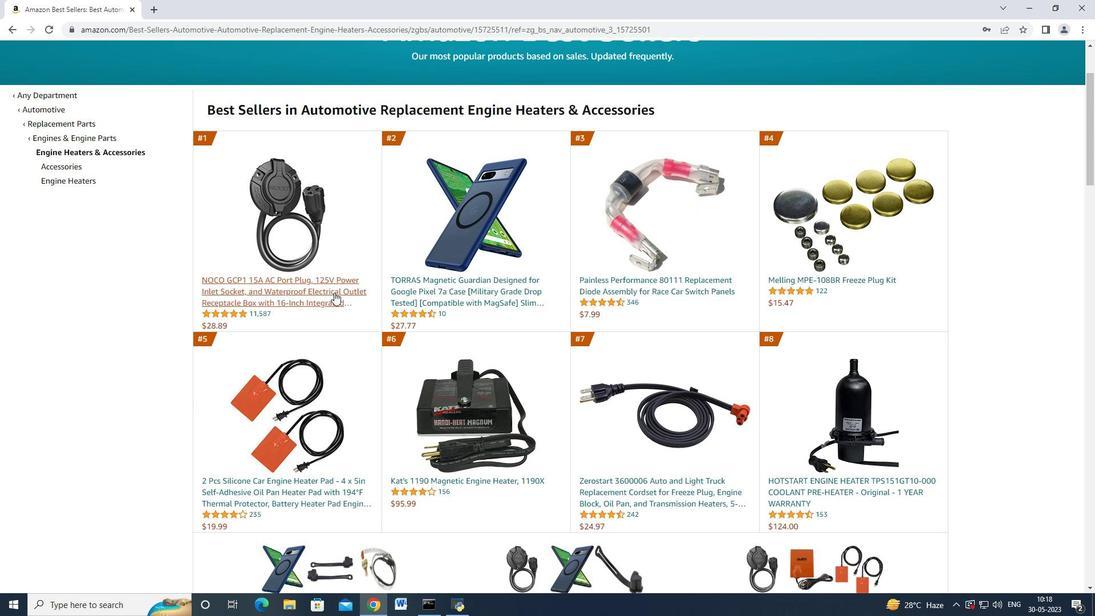 
Action: Mouse moved to (883, 428)
Screenshot: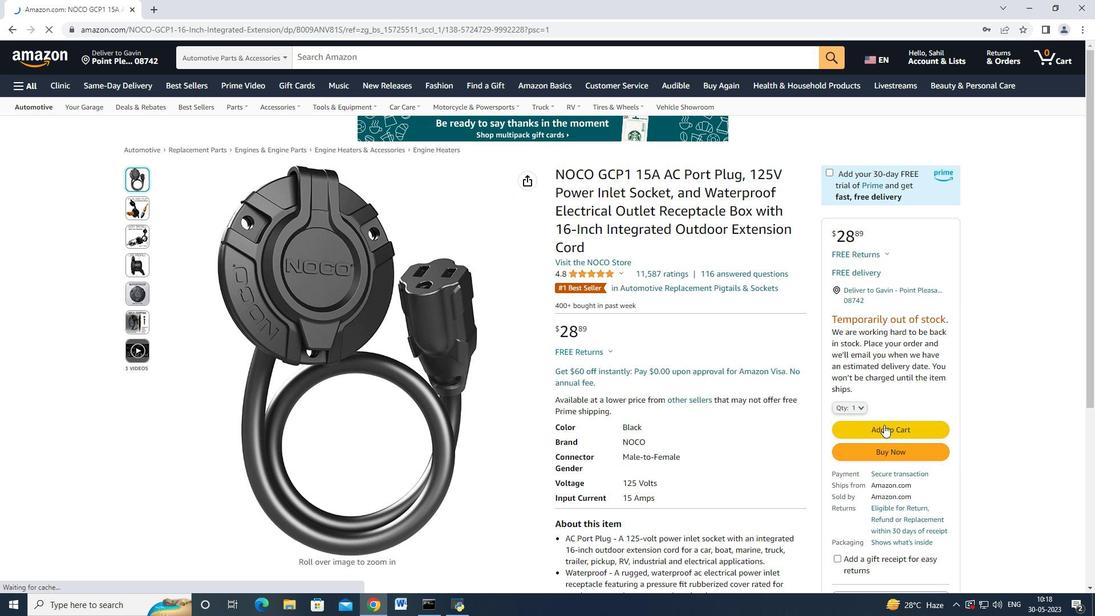 
Action: Mouse pressed left at (883, 428)
Screenshot: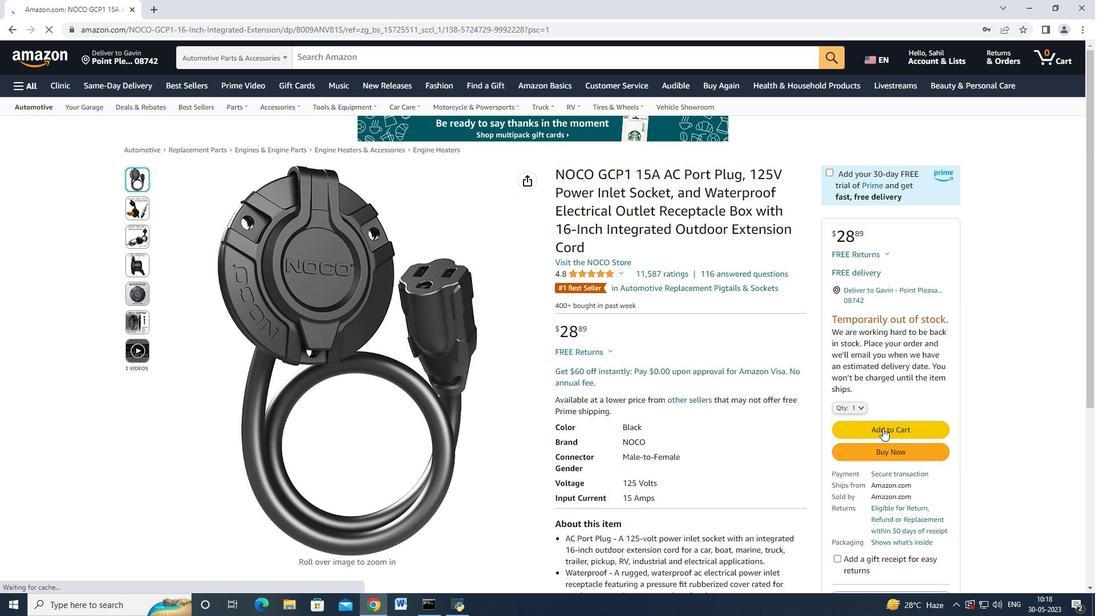 
Action: Mouse moved to (9, 31)
Screenshot: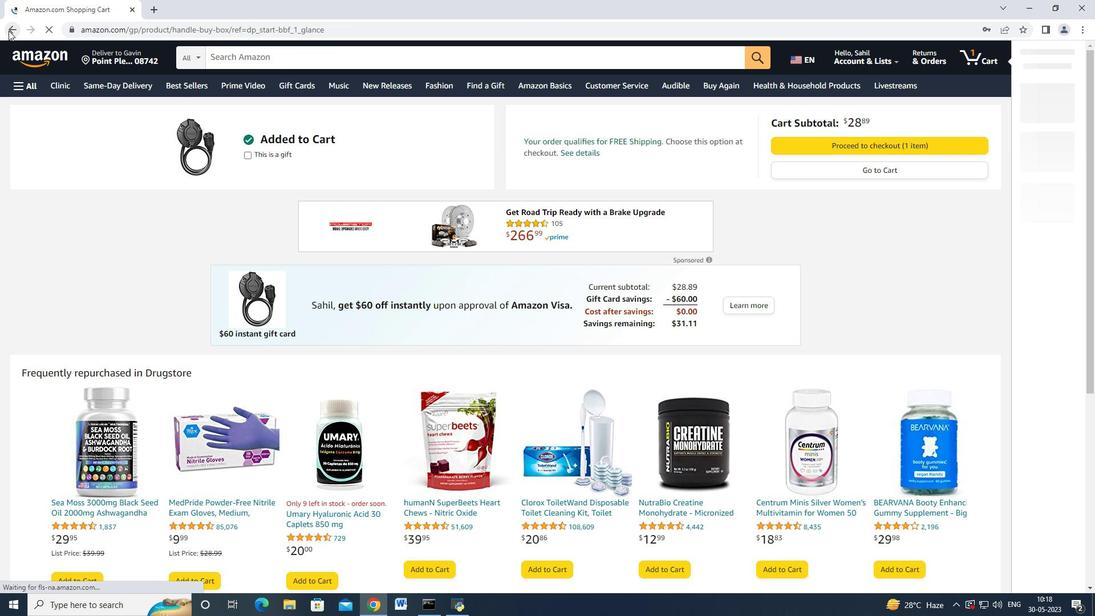 
Action: Mouse pressed left at (9, 31)
Screenshot: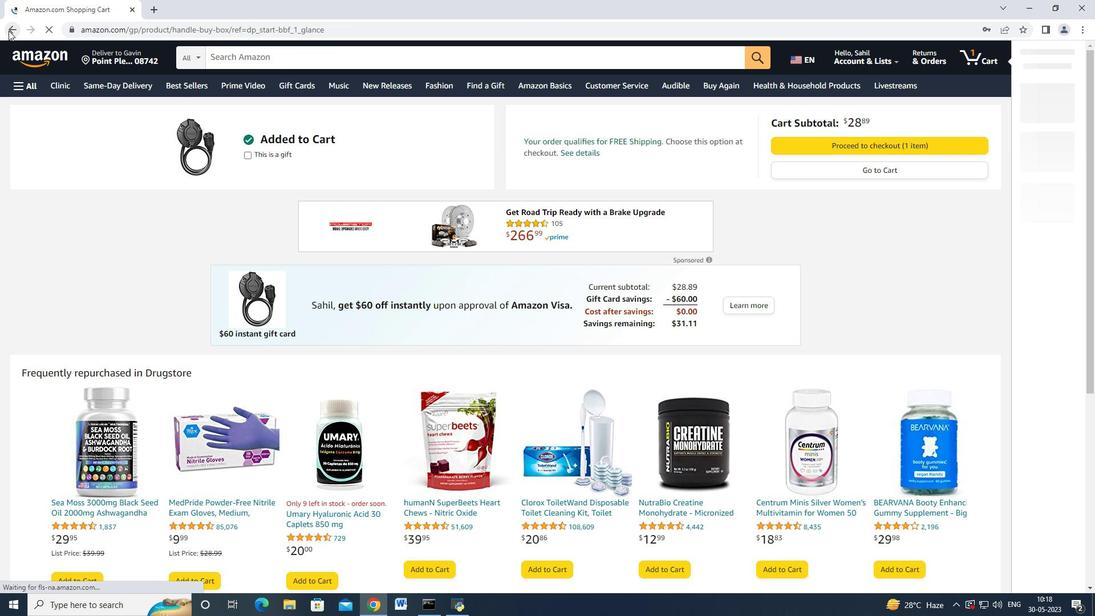 
Action: Mouse moved to (6, 26)
Screenshot: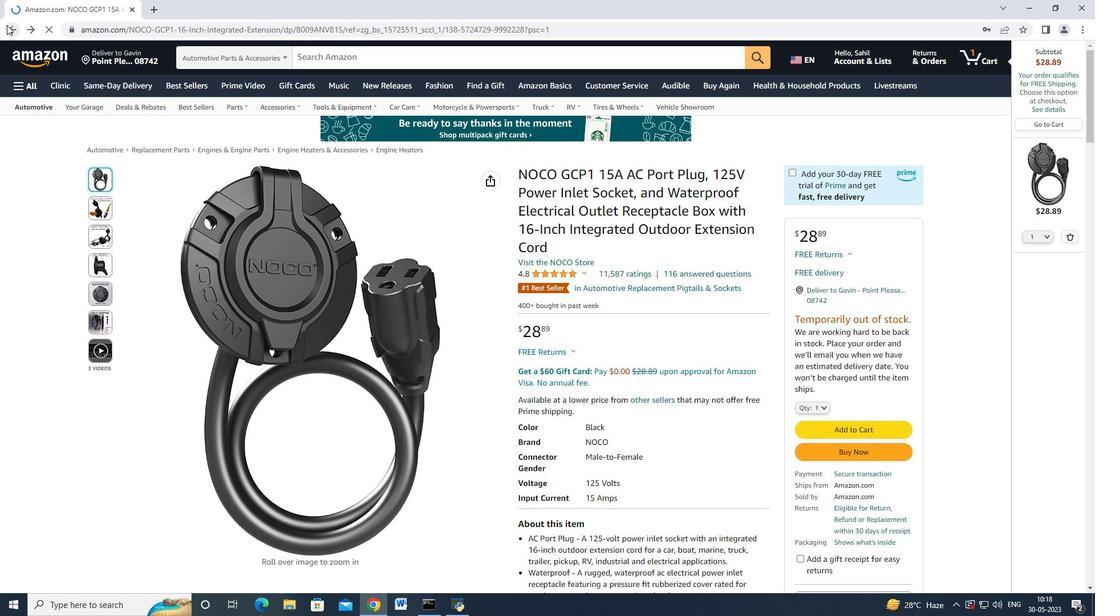 
Action: Mouse pressed left at (6, 26)
Screenshot: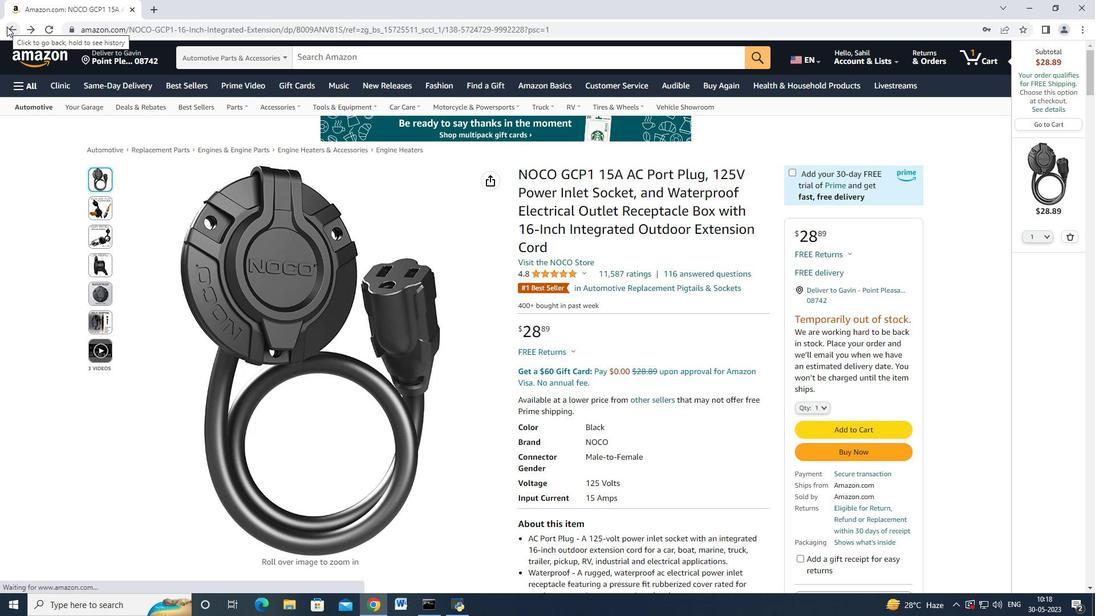 
Action: Mouse moved to (681, 286)
Screenshot: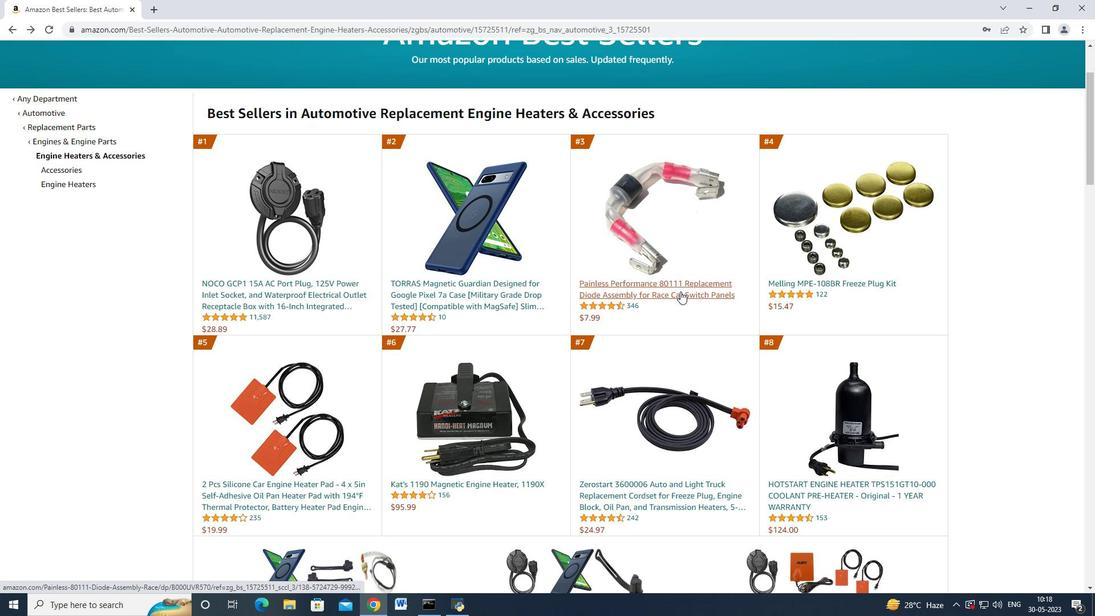
Action: Mouse pressed left at (681, 286)
Screenshot: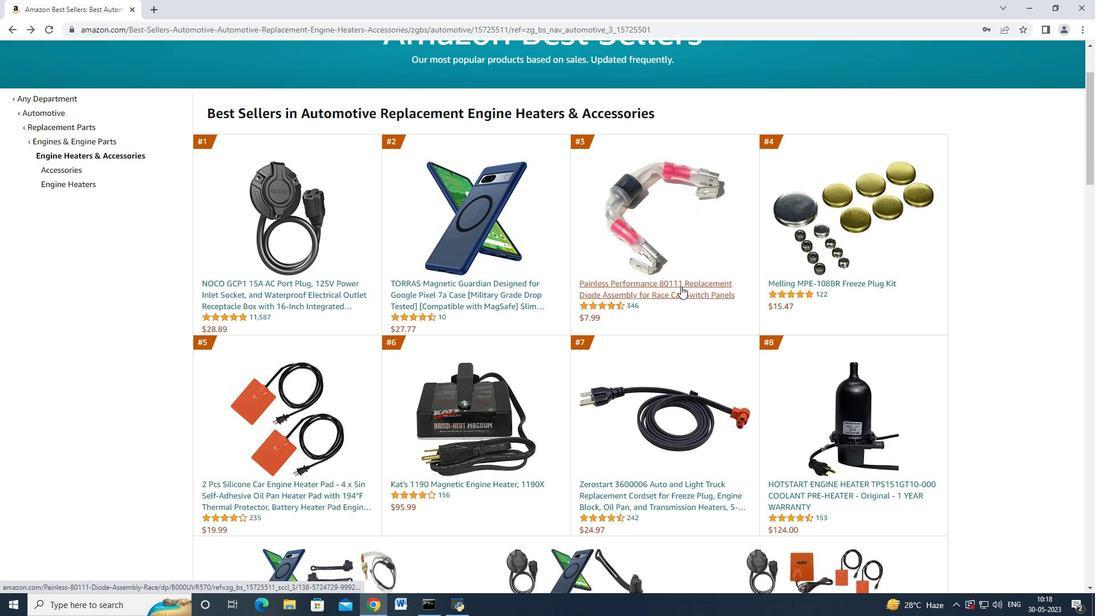 
Action: Mouse moved to (836, 457)
Screenshot: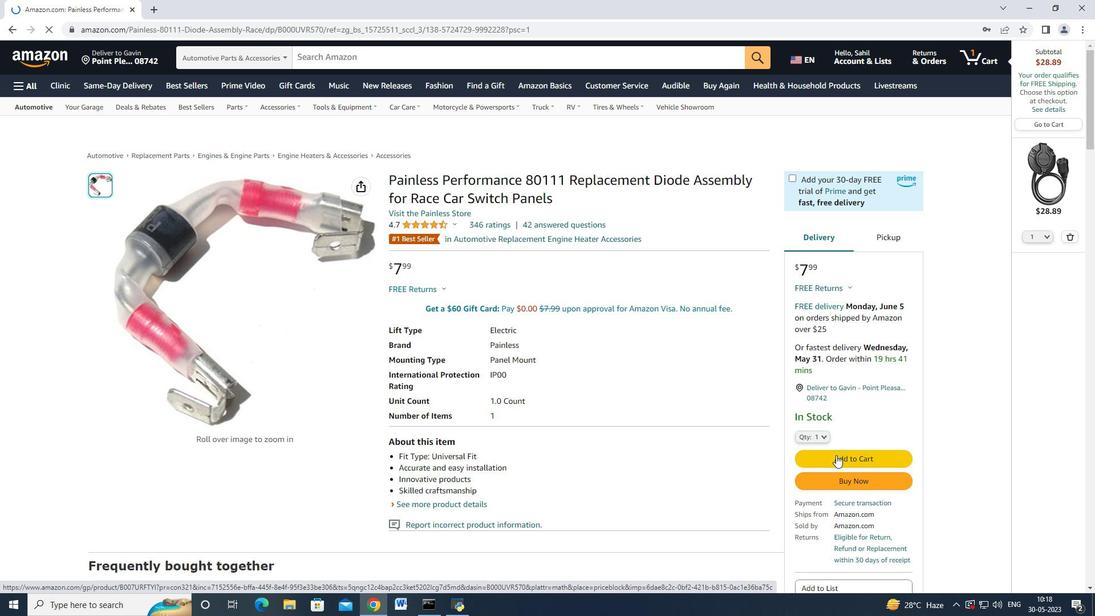 
Action: Mouse pressed left at (836, 457)
Screenshot: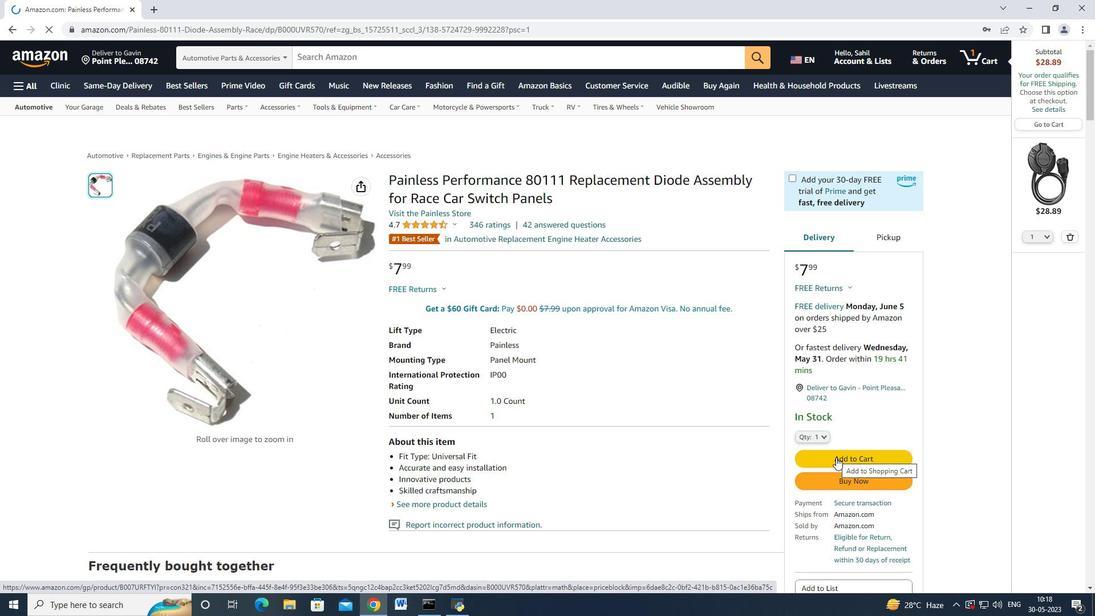 
Action: Mouse moved to (14, 30)
Screenshot: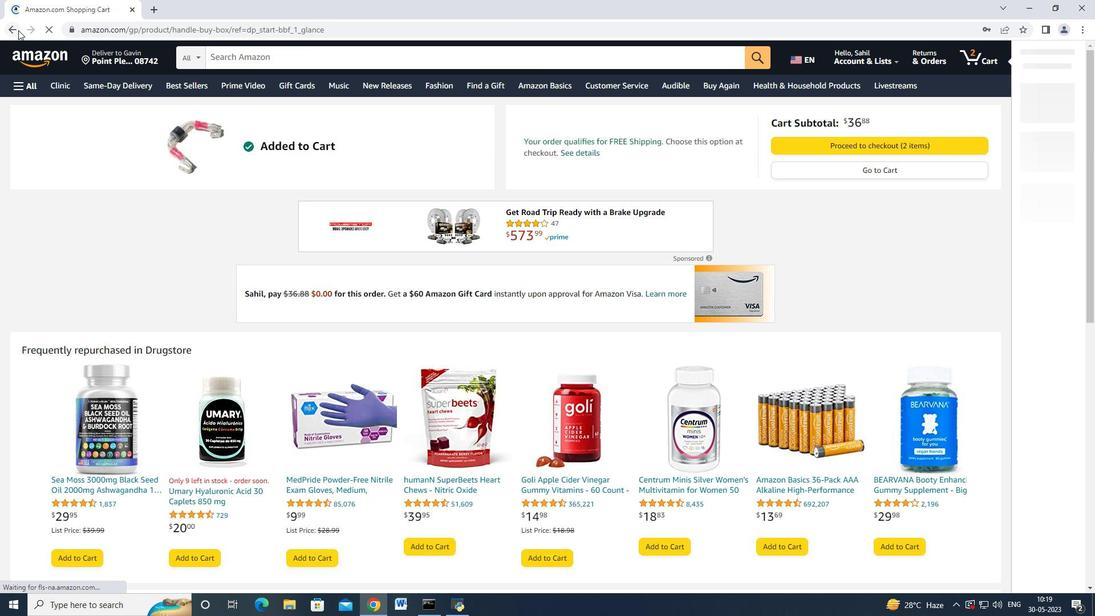 
Action: Mouse pressed left at (14, 30)
Screenshot: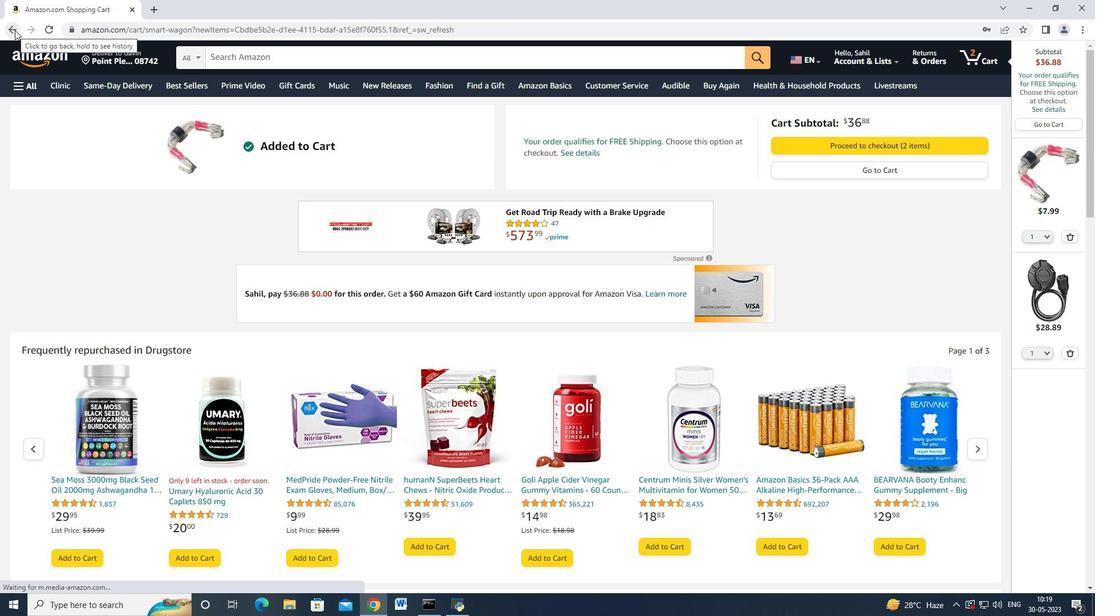 
Action: Mouse moved to (17, 32)
Screenshot: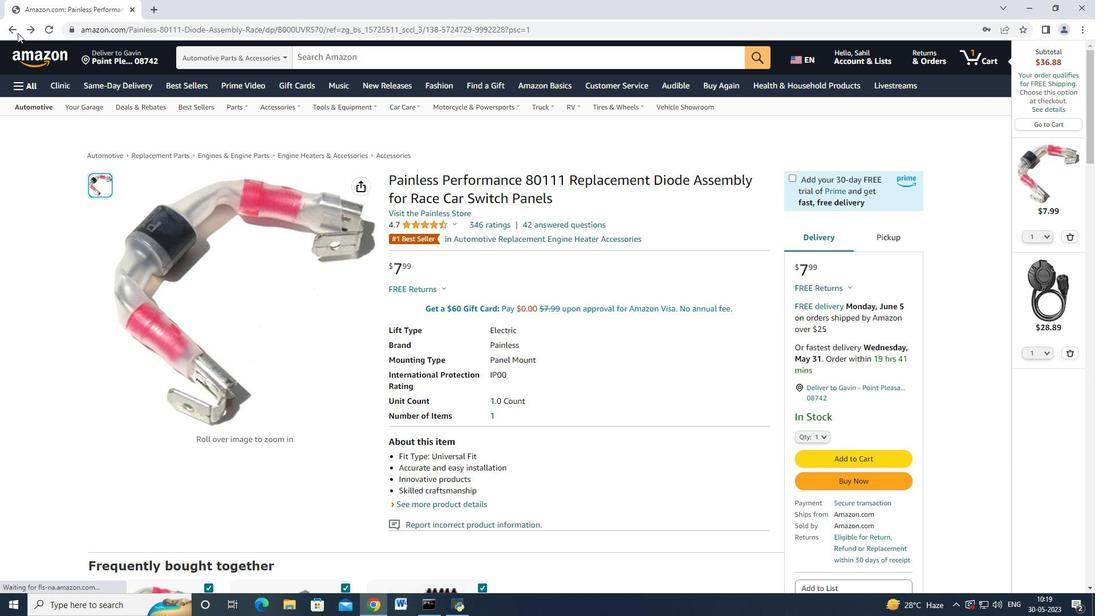 
Action: Mouse pressed left at (17, 32)
Screenshot: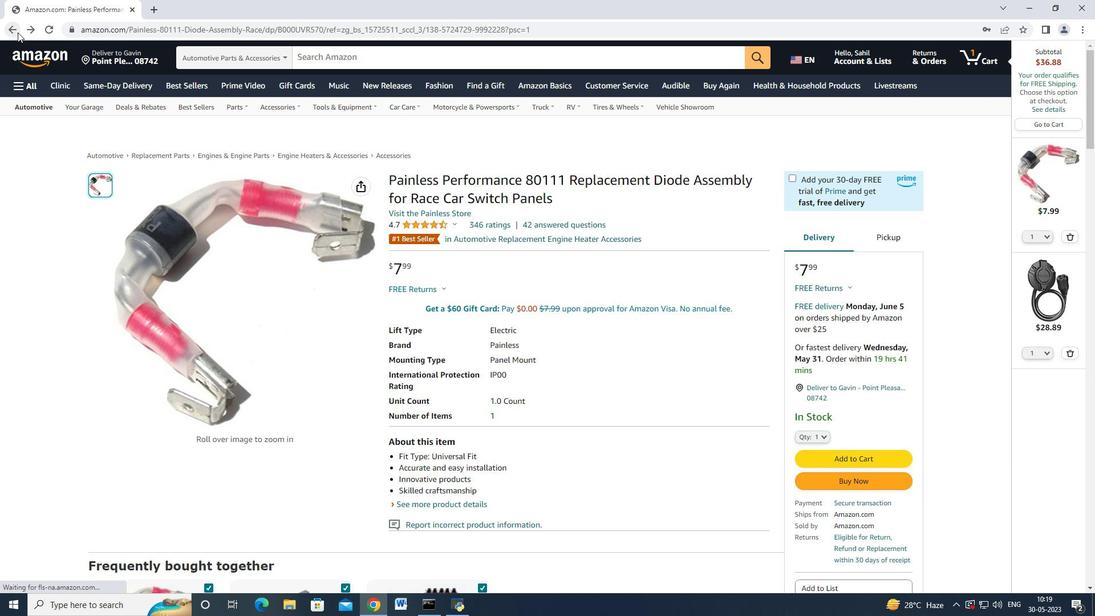 
Action: Mouse moved to (558, 293)
Screenshot: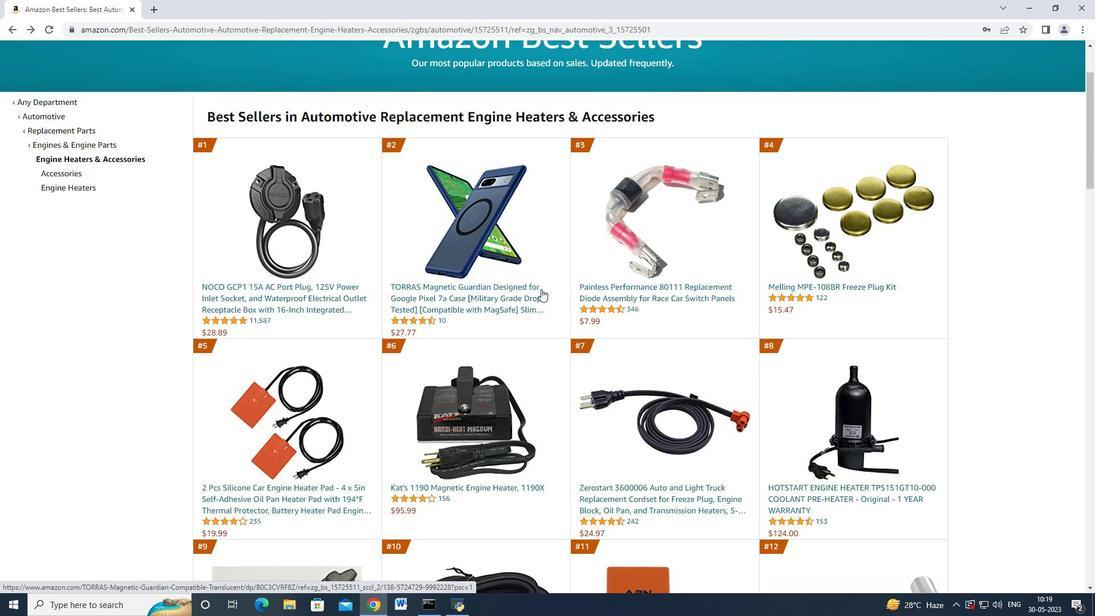 
Action: Mouse scrolled (558, 293) with delta (0, 0)
Screenshot: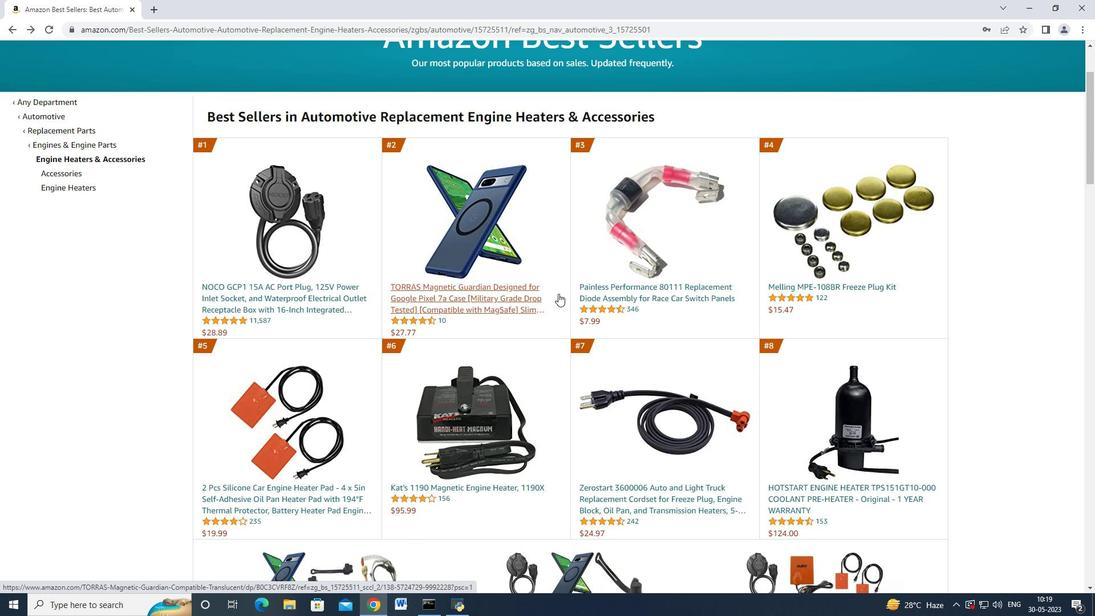 
Action: Mouse scrolled (558, 293) with delta (0, 0)
Screenshot: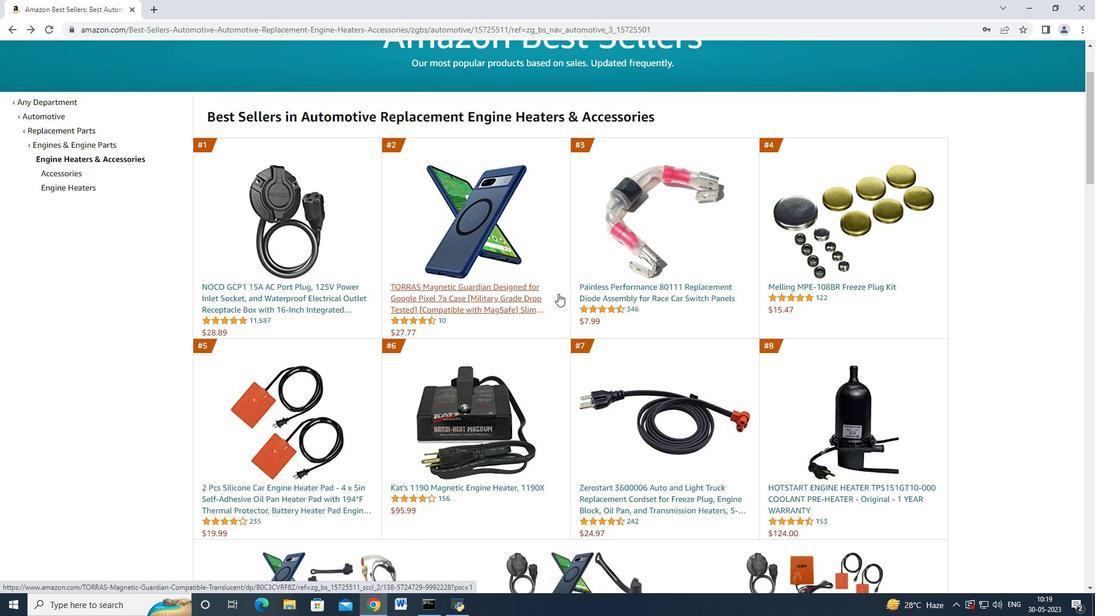 
Action: Mouse moved to (775, 384)
Screenshot: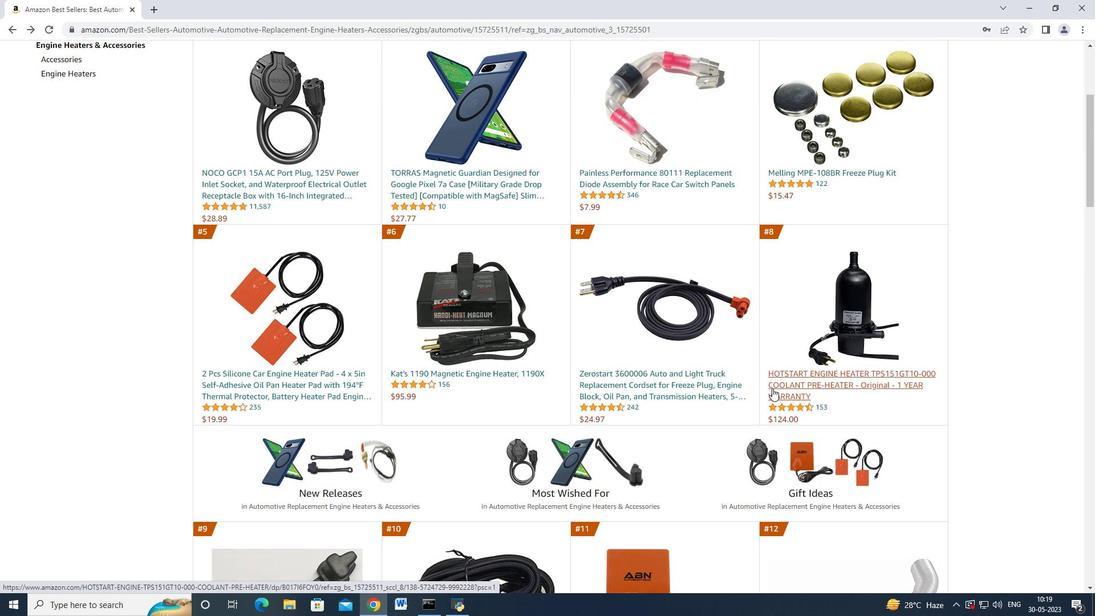 
Action: Mouse pressed left at (775, 384)
Screenshot: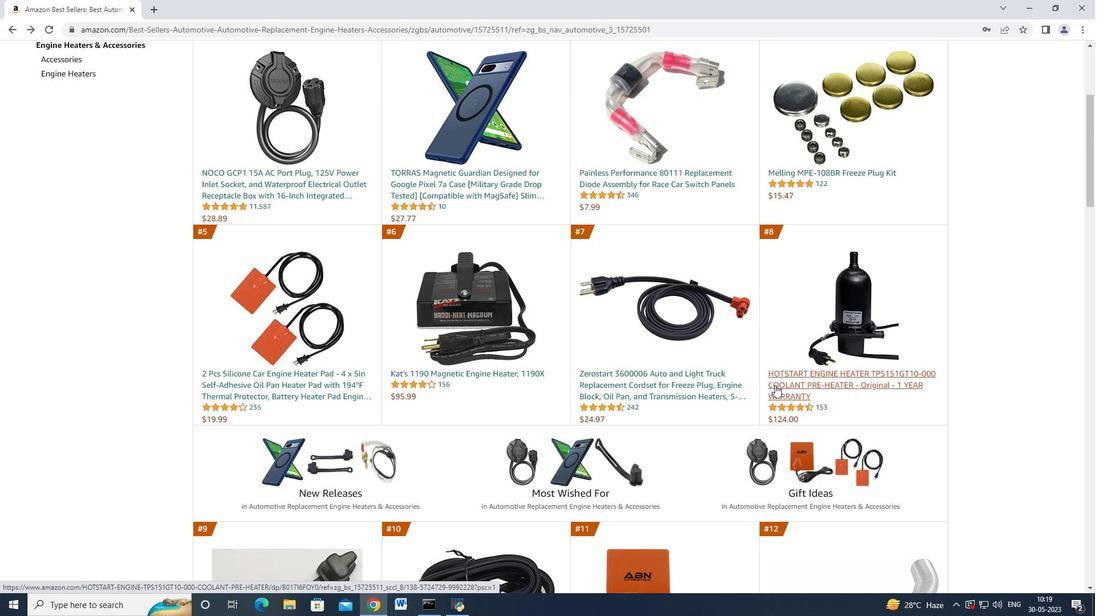 
Action: Mouse moved to (820, 408)
Screenshot: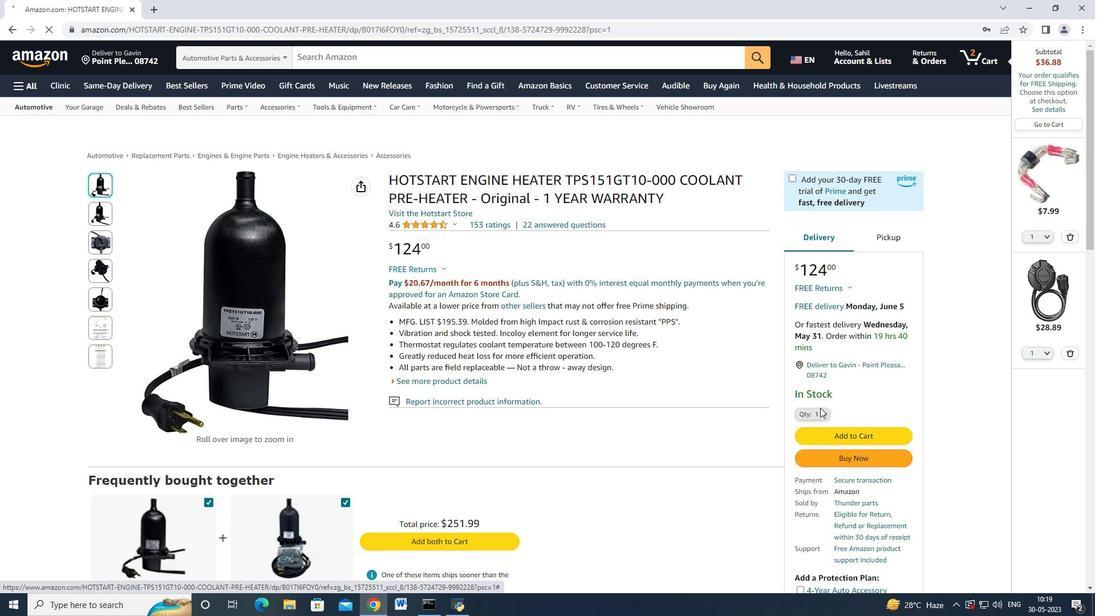 
Action: Mouse pressed left at (820, 408)
Screenshot: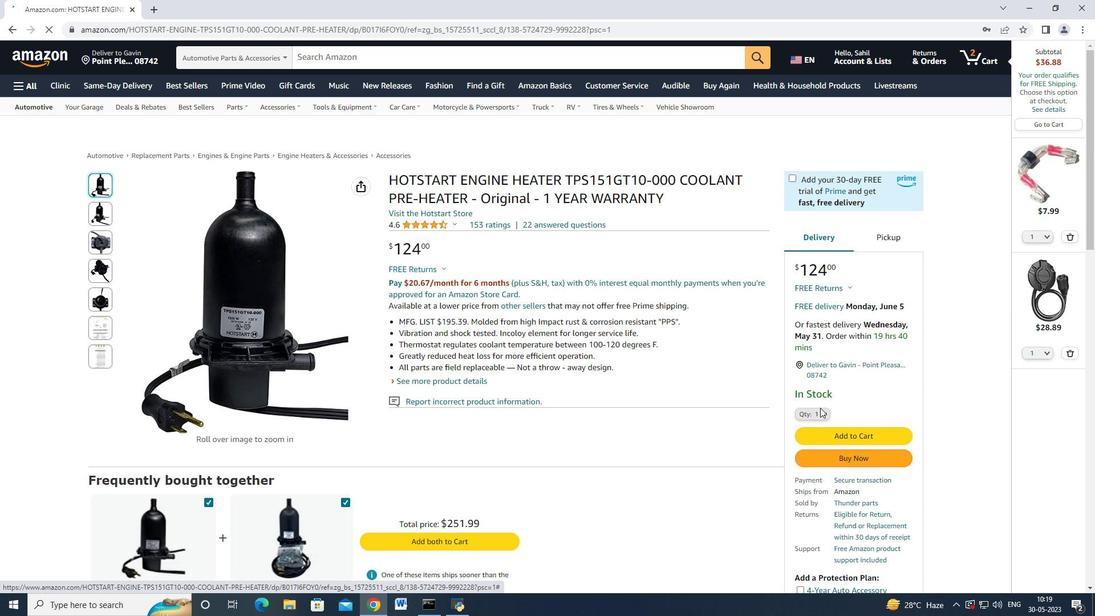 
Action: Mouse moved to (815, 79)
Screenshot: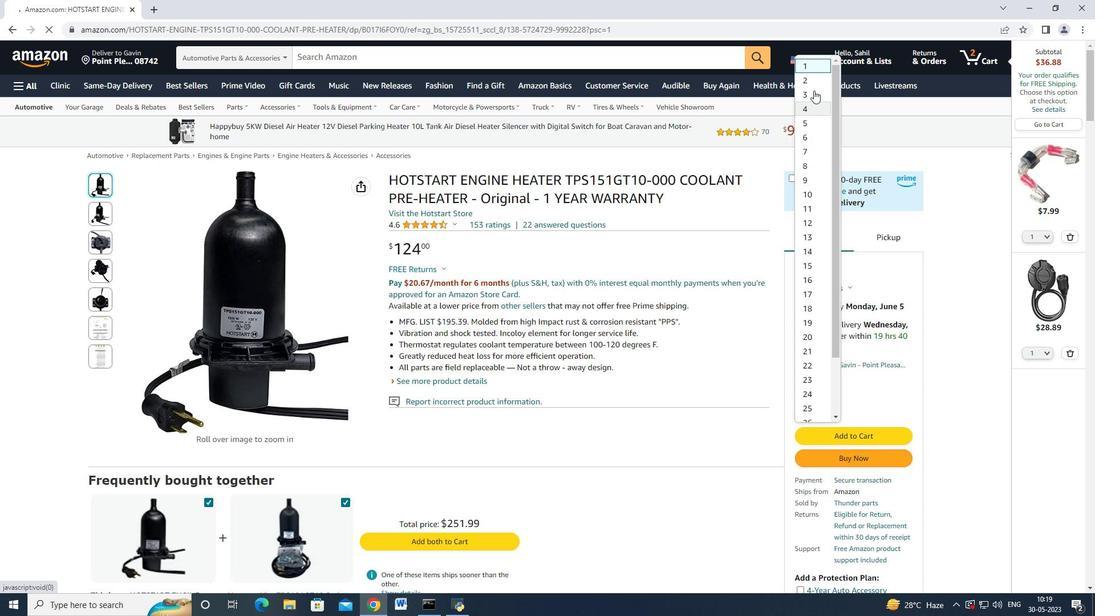 
Action: Mouse pressed left at (815, 79)
Screenshot: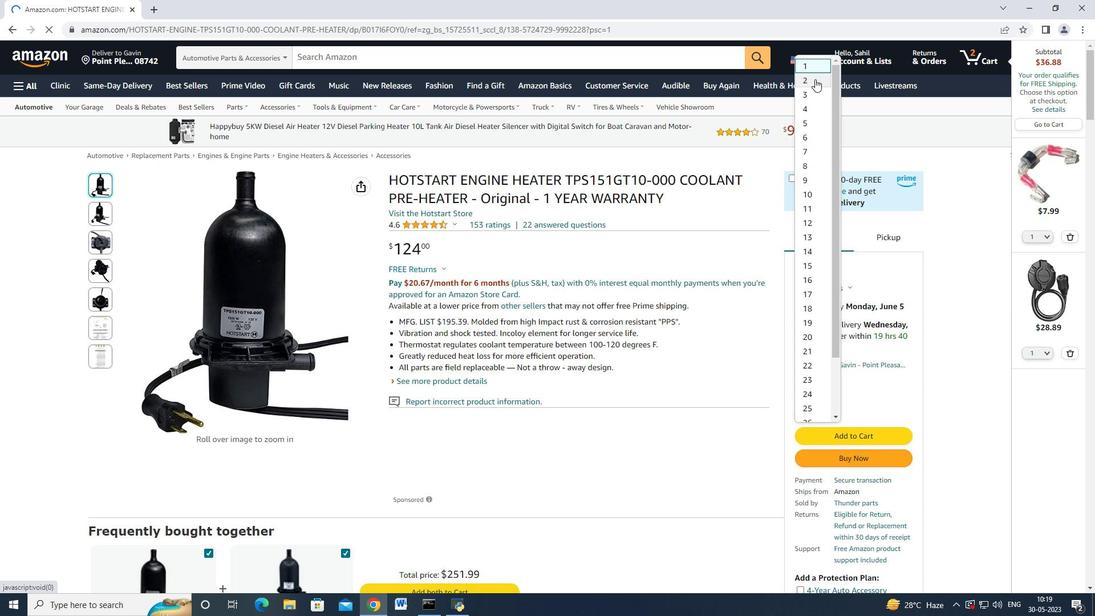 
Action: Mouse moved to (829, 430)
Screenshot: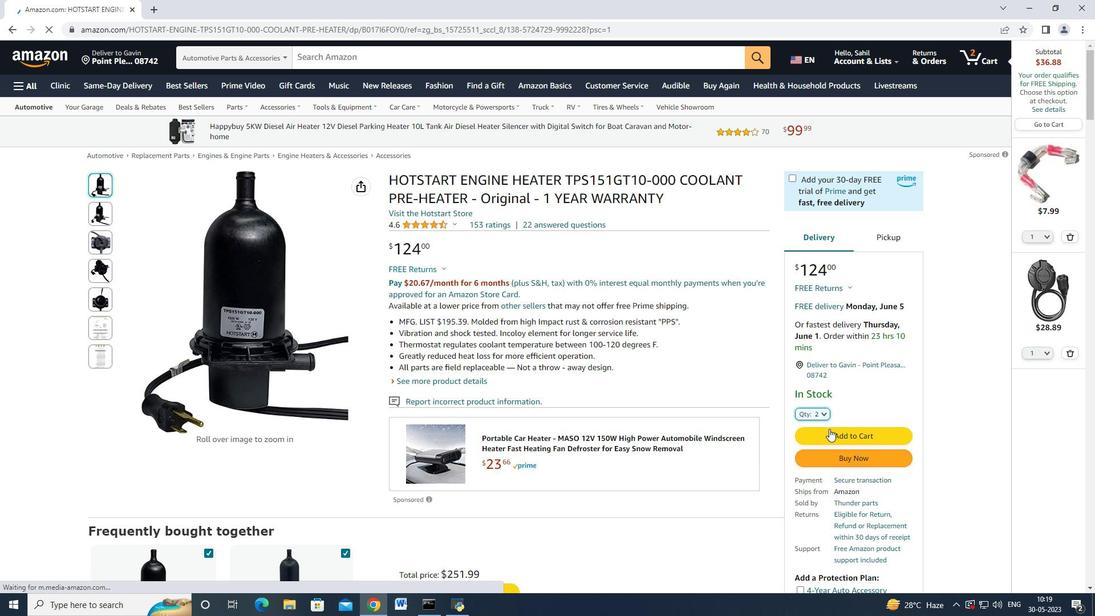 
Action: Mouse pressed left at (829, 430)
Screenshot: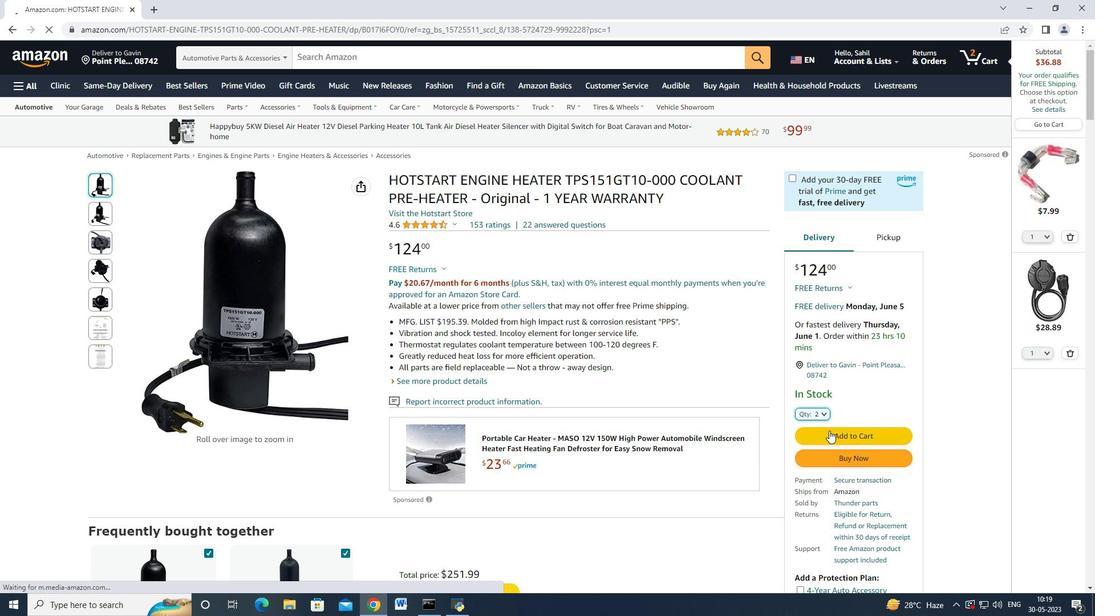 
Action: Mouse moved to (931, 295)
Screenshot: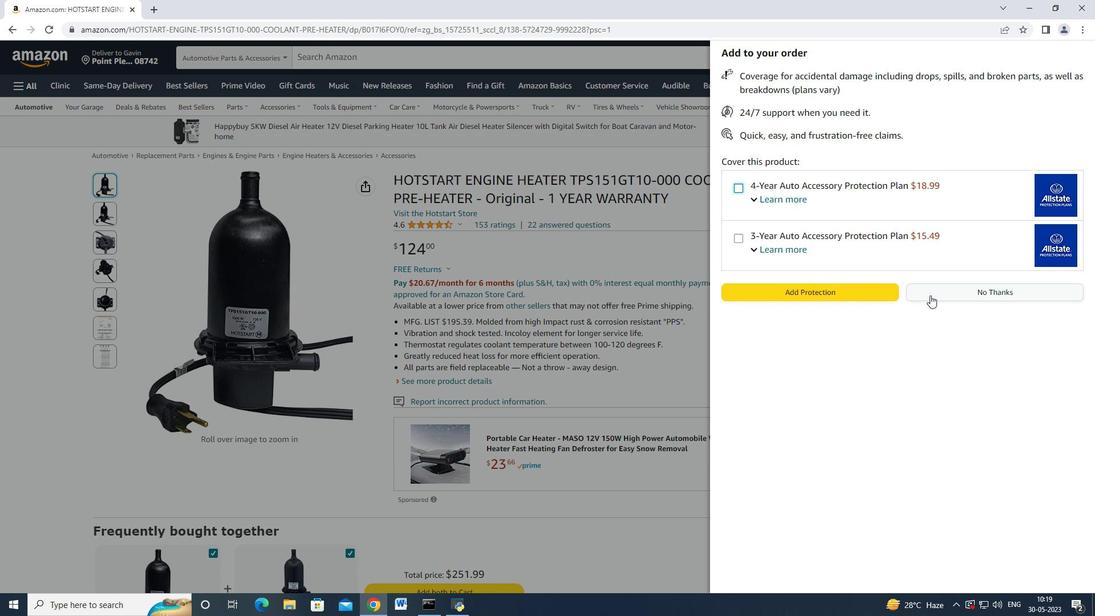 
Action: Mouse pressed left at (931, 295)
Screenshot: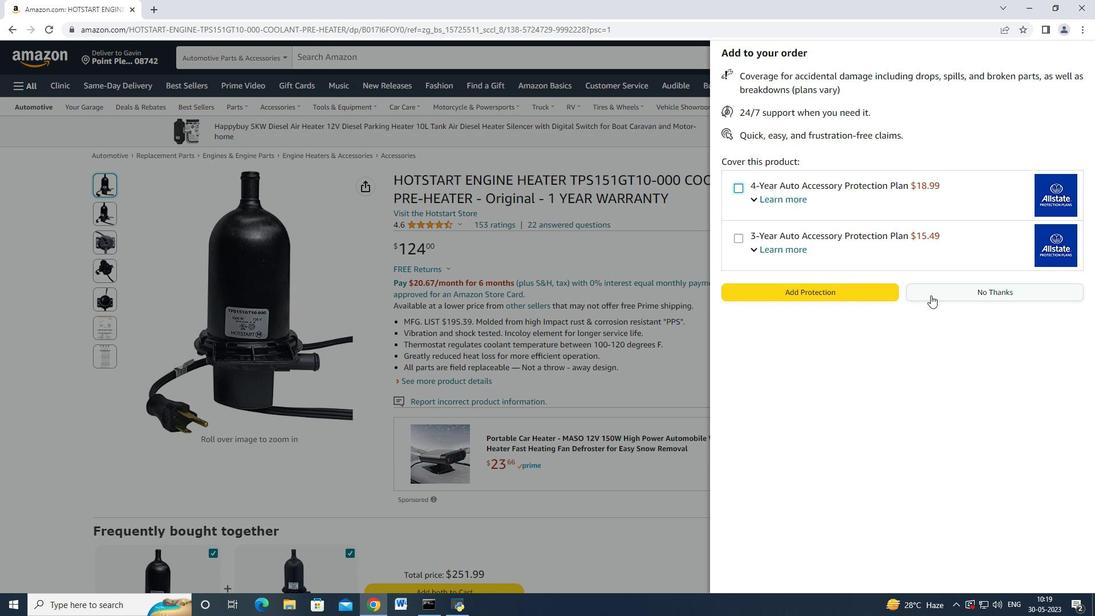 
Action: Mouse moved to (945, 138)
Screenshot: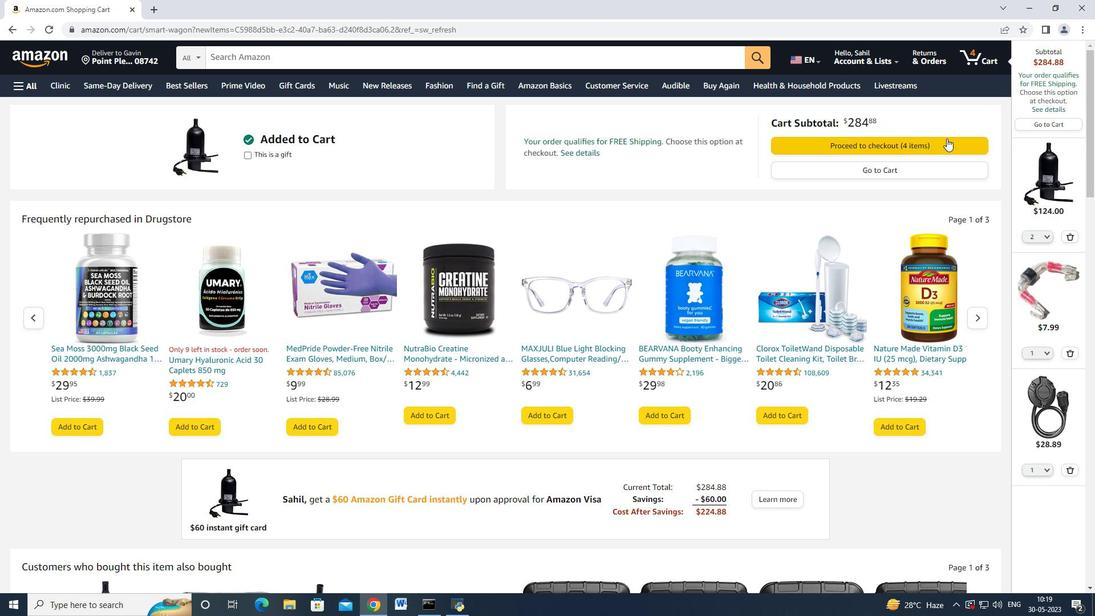 
Action: Mouse pressed left at (945, 138)
Screenshot: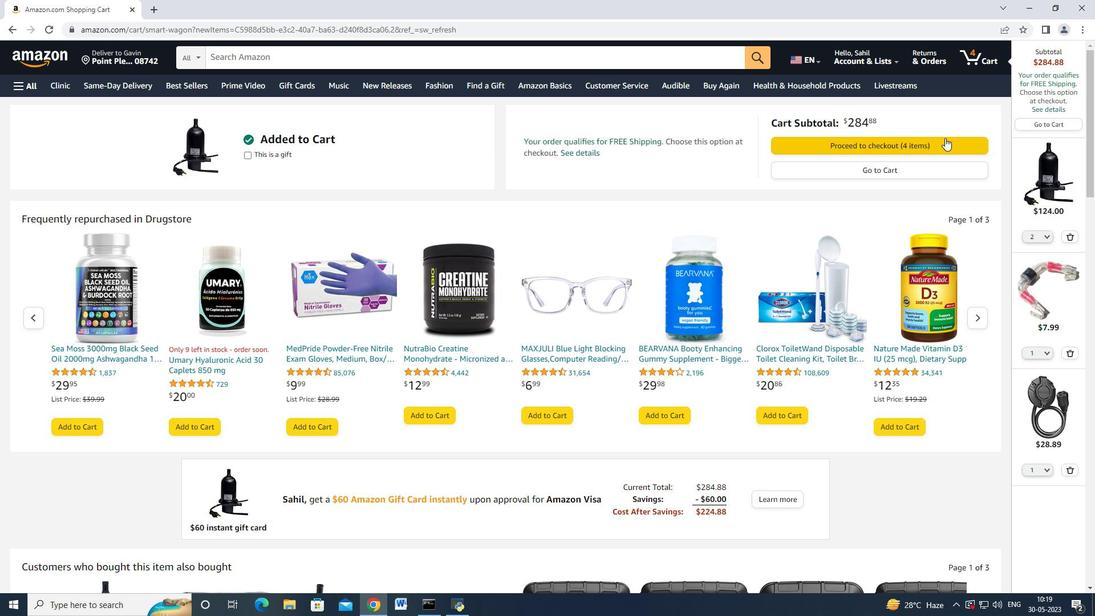 
Action: Mouse moved to (650, 99)
Screenshot: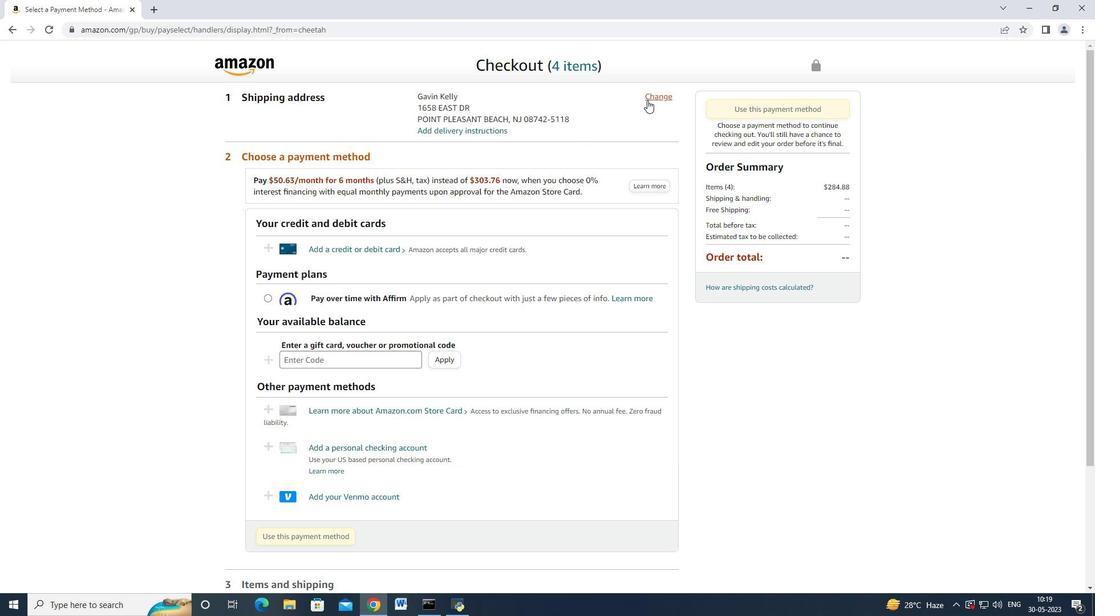 
Action: Mouse pressed left at (650, 99)
Screenshot: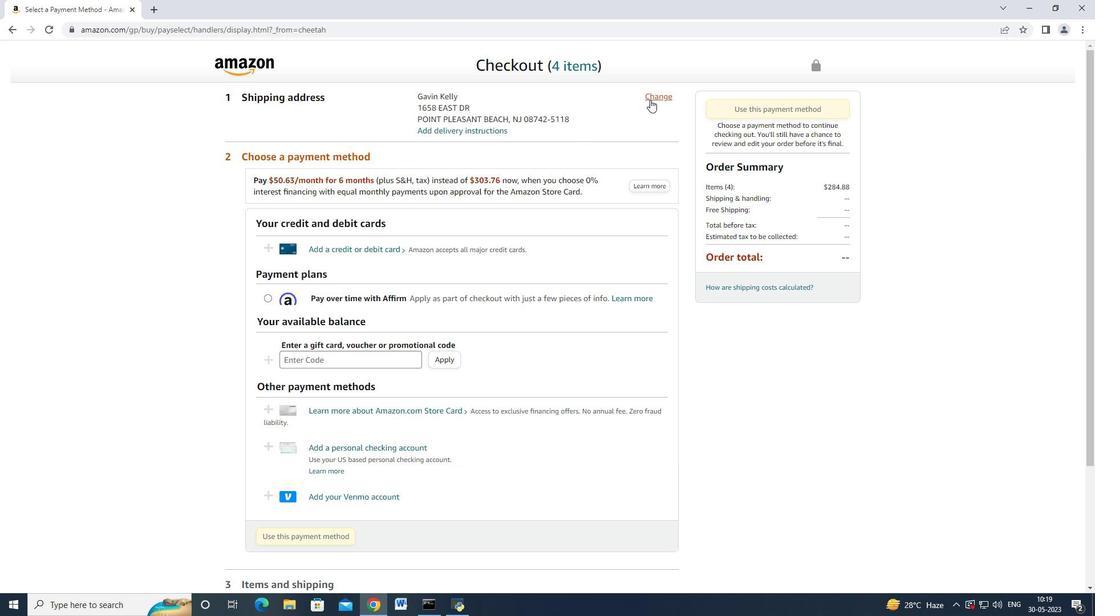
Action: Mouse moved to (453, 219)
Screenshot: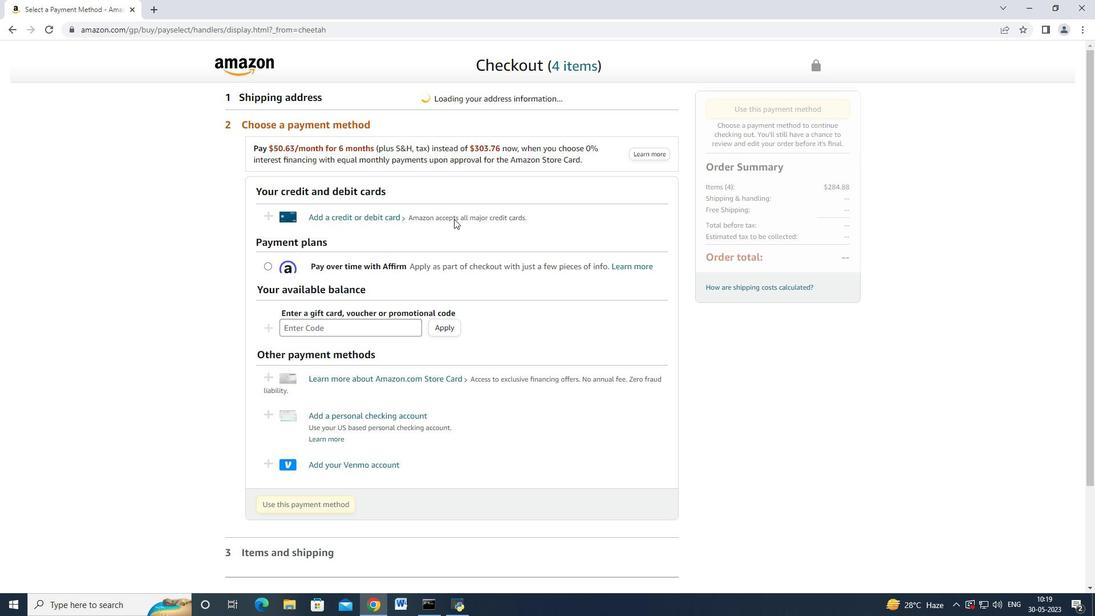 
Action: Mouse scrolled (453, 219) with delta (0, 0)
Screenshot: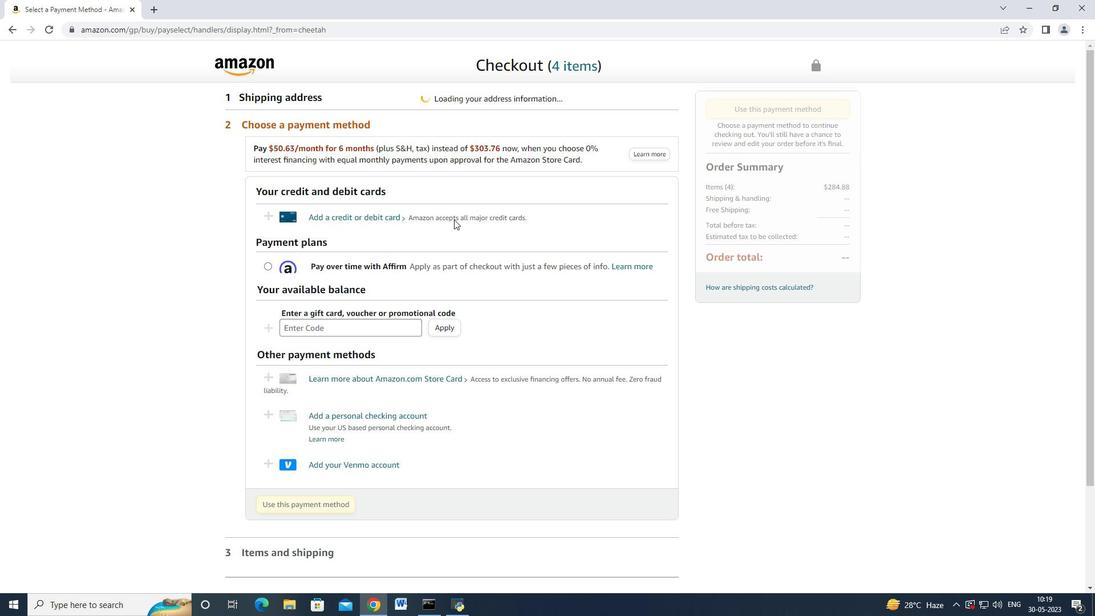 
Action: Mouse moved to (455, 219)
Screenshot: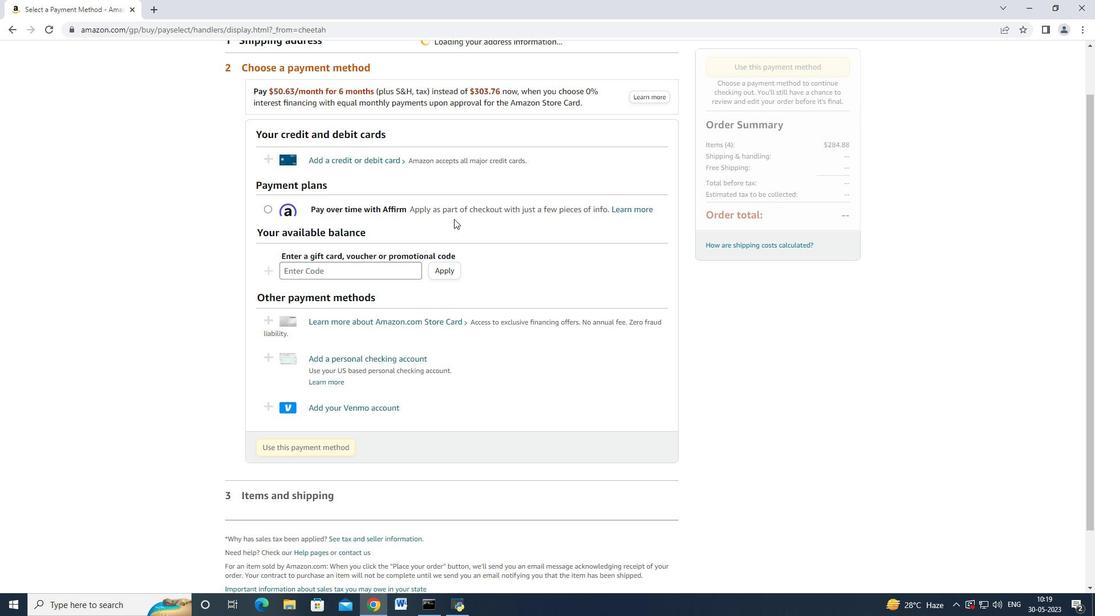 
Action: Mouse scrolled (455, 219) with delta (0, 0)
Screenshot: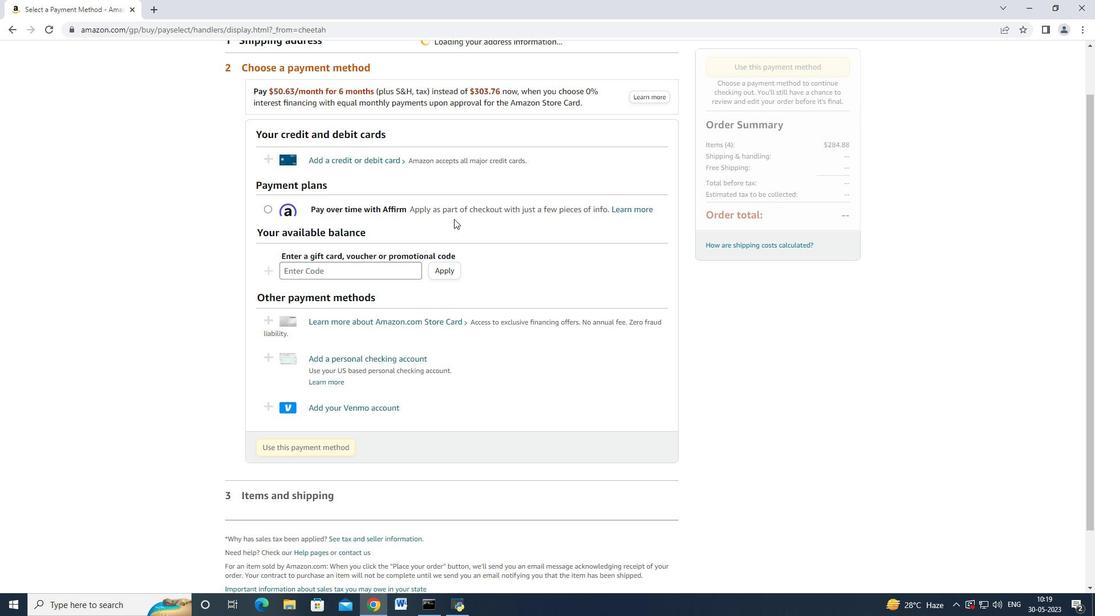 
Action: Mouse moved to (348, 300)
Screenshot: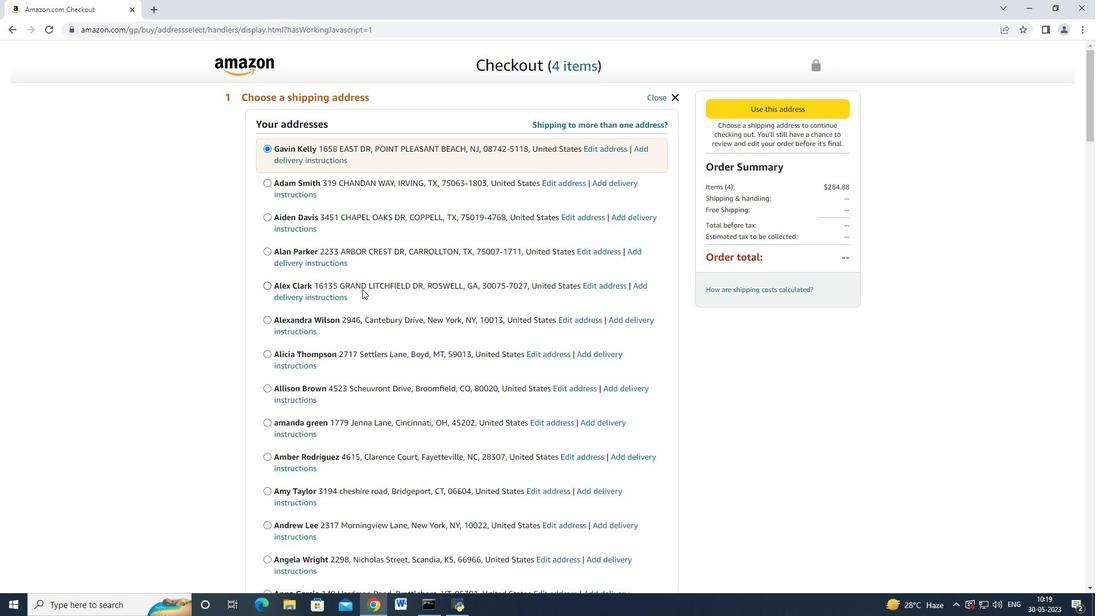 
Action: Mouse scrolled (348, 300) with delta (0, 0)
Screenshot: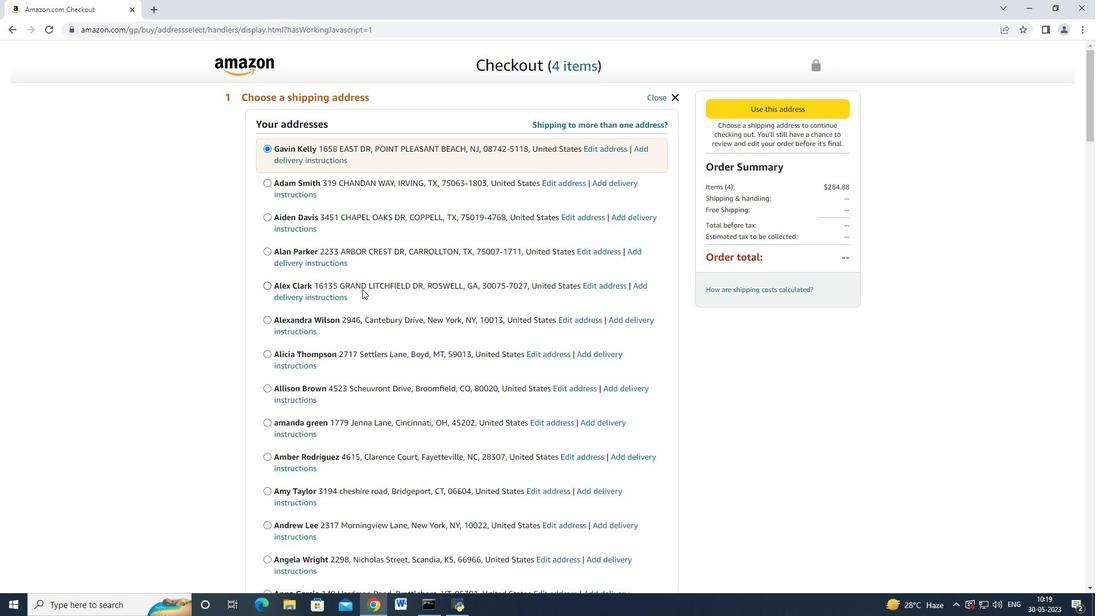
Action: Mouse moved to (347, 301)
Screenshot: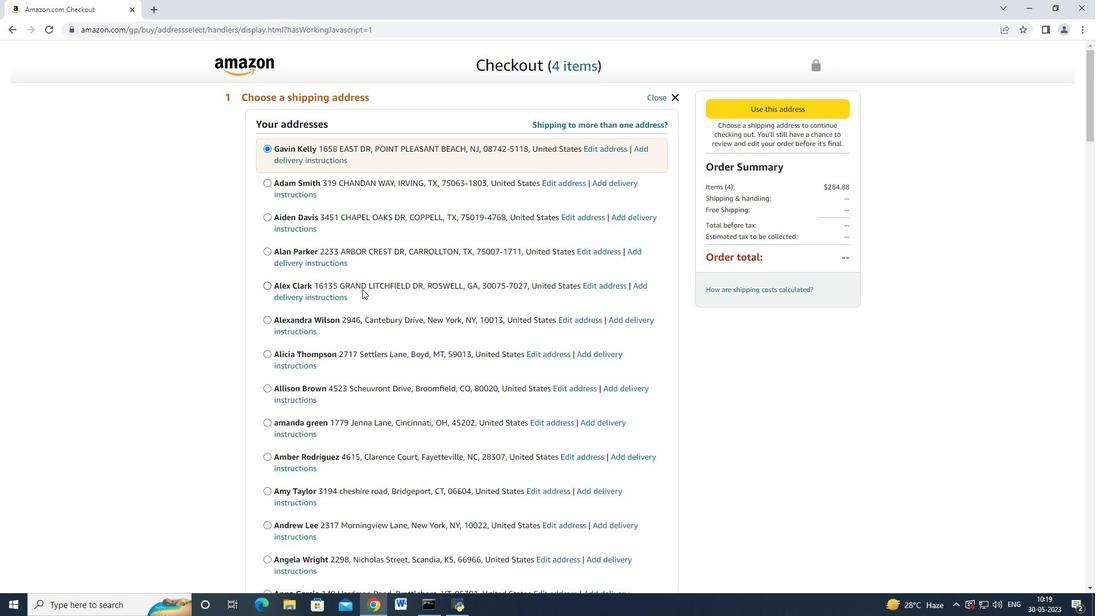 
Action: Mouse scrolled (347, 300) with delta (0, 0)
Screenshot: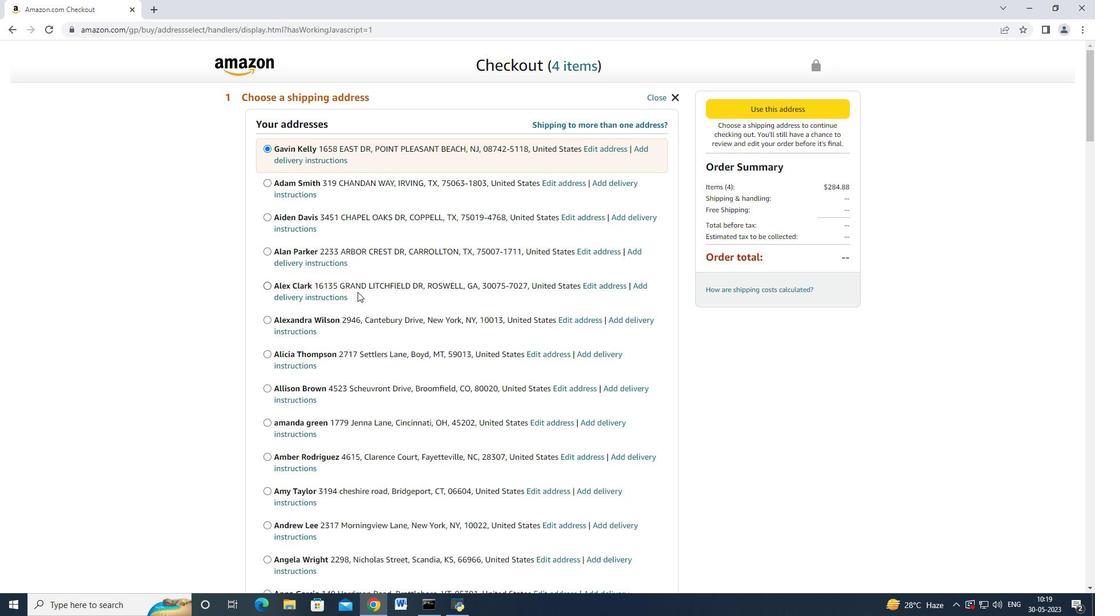 
Action: Mouse moved to (347, 301)
Screenshot: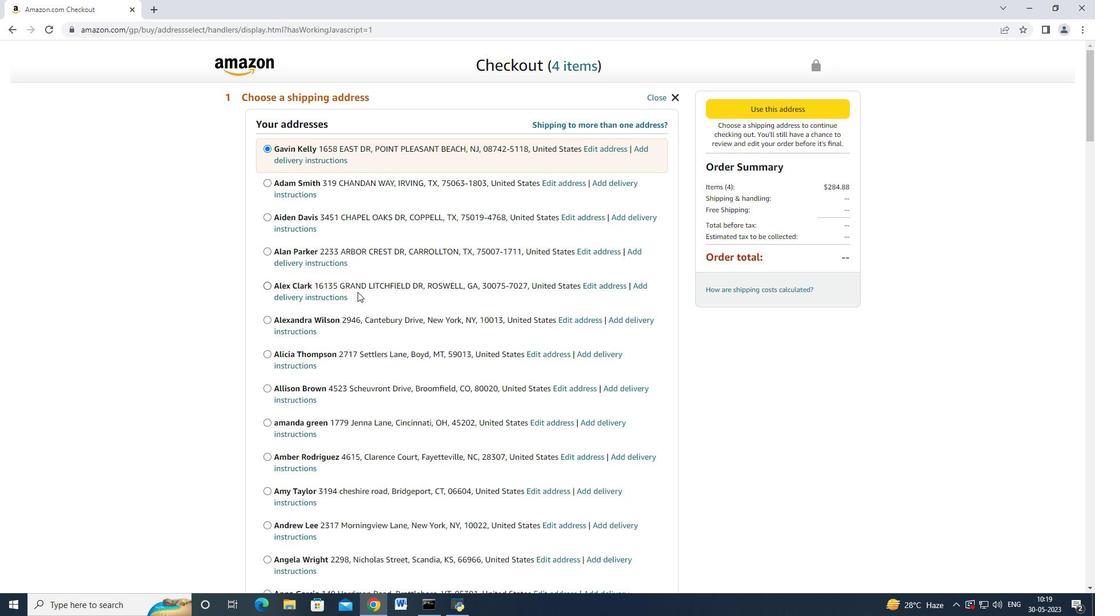 
Action: Mouse scrolled (347, 301) with delta (0, 0)
Screenshot: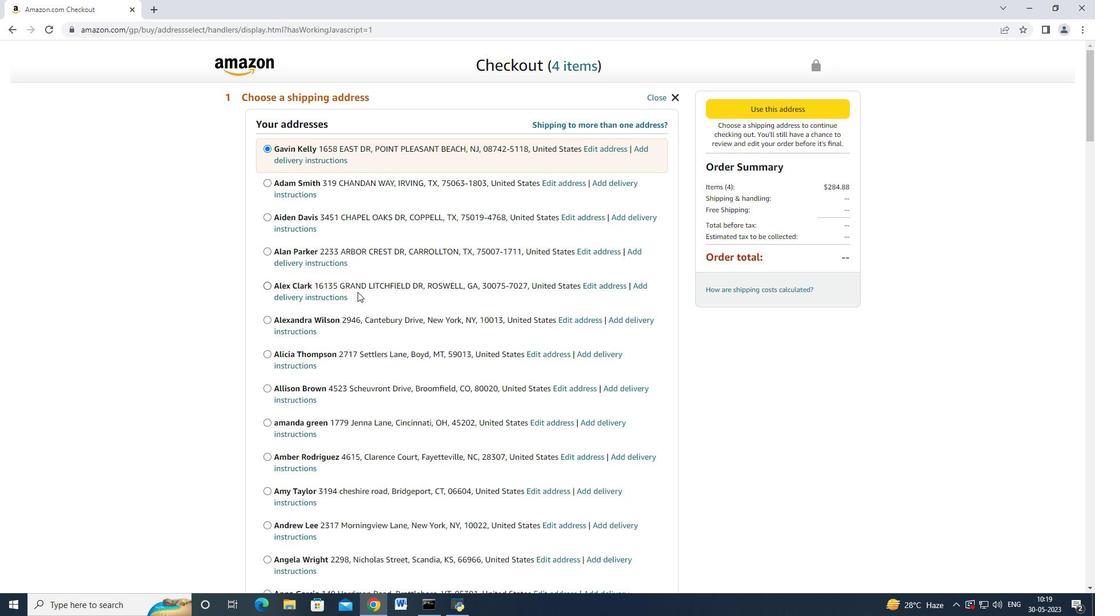 
Action: Mouse moved to (347, 301)
Screenshot: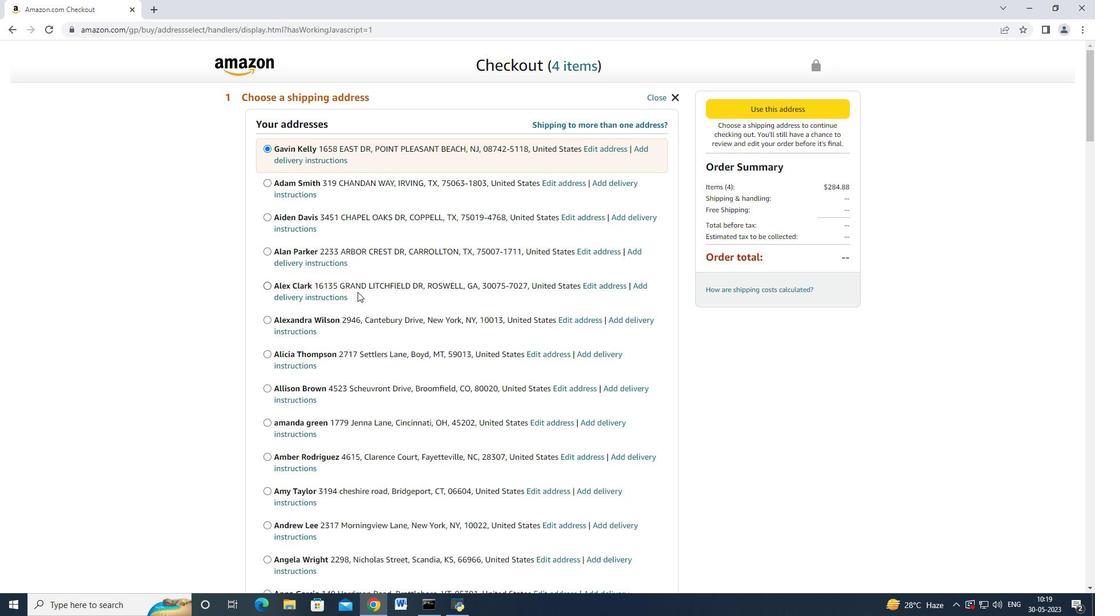 
Action: Mouse scrolled (347, 301) with delta (0, 0)
Screenshot: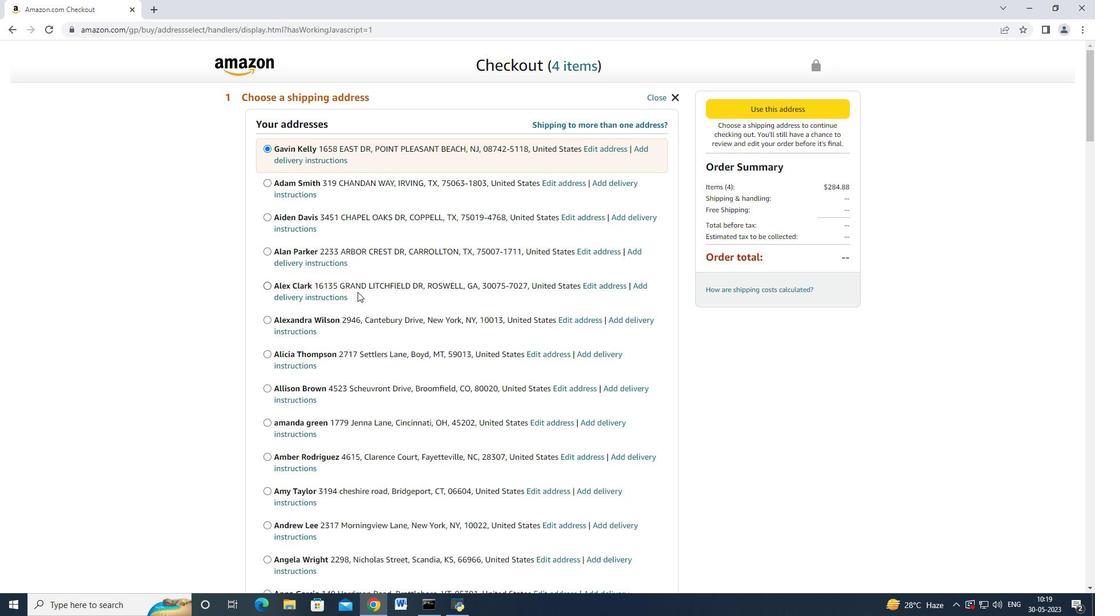
Action: Mouse moved to (346, 301)
Screenshot: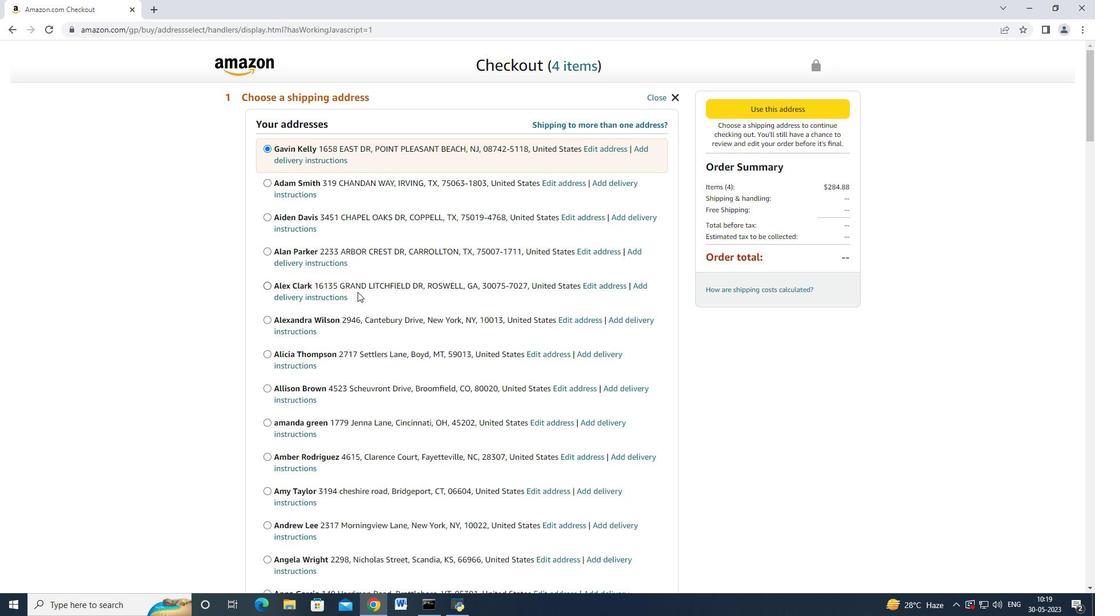 
Action: Mouse scrolled (347, 301) with delta (0, 0)
Screenshot: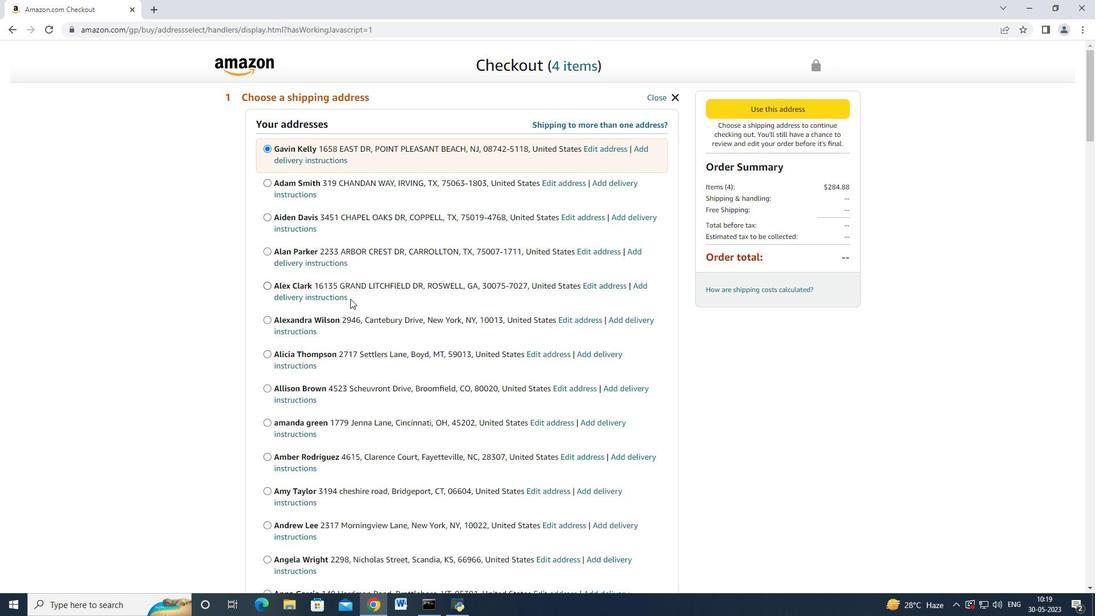 
Action: Mouse moved to (346, 301)
Screenshot: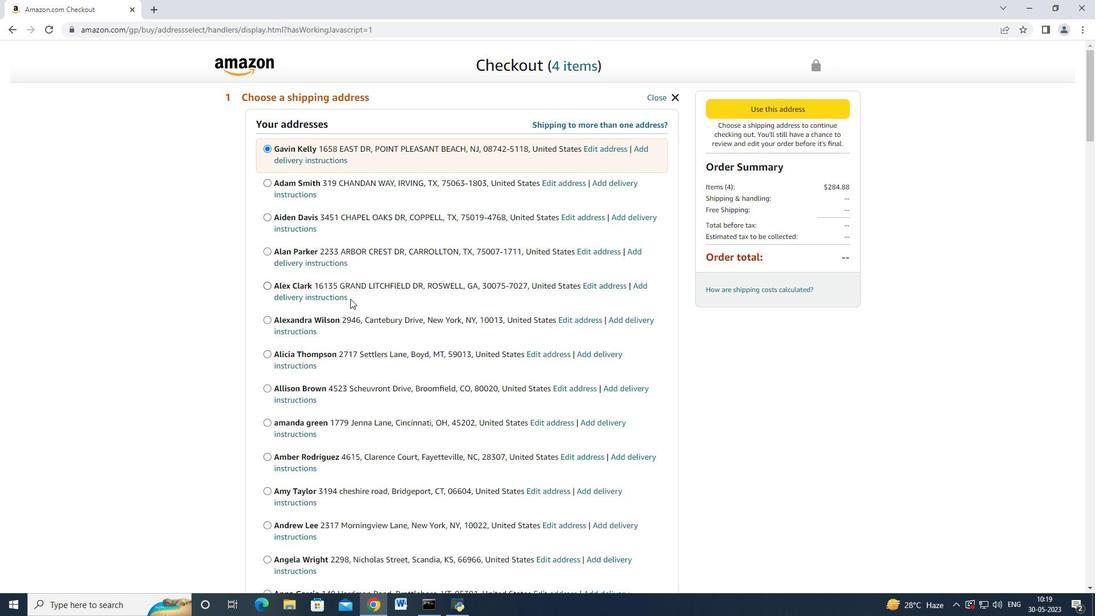 
Action: Mouse scrolled (346, 301) with delta (0, 0)
Screenshot: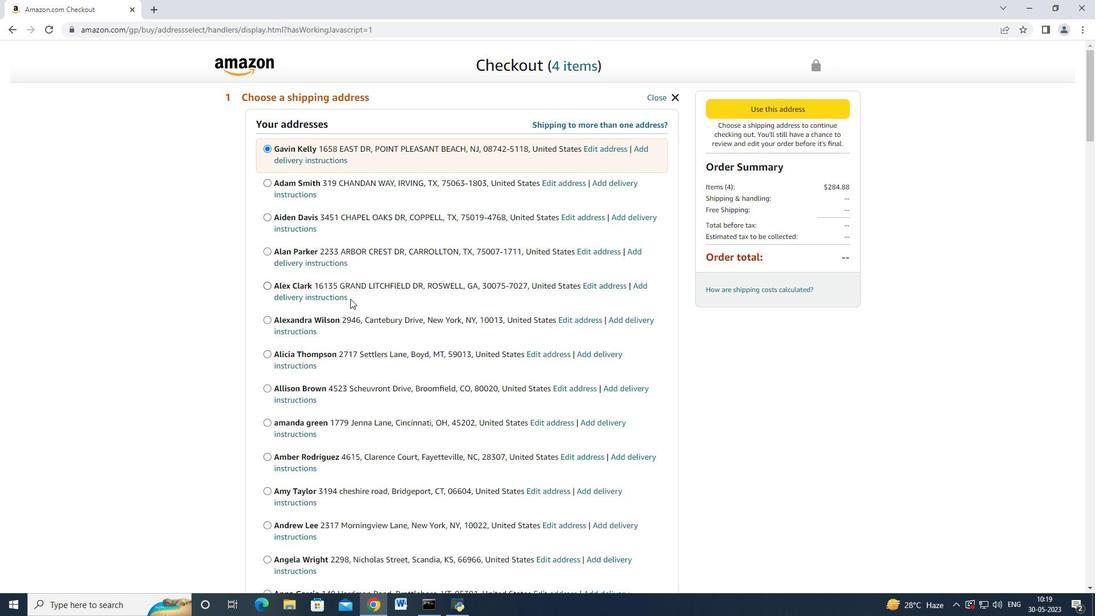 
Action: Mouse moved to (346, 293)
Screenshot: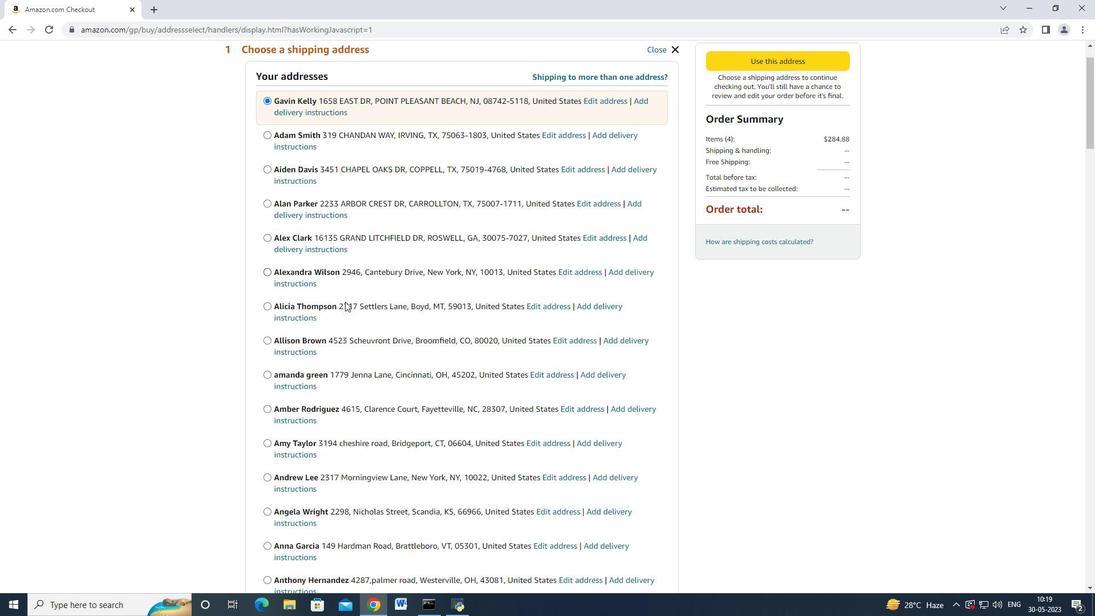 
Action: Mouse scrolled (346, 293) with delta (0, 0)
Screenshot: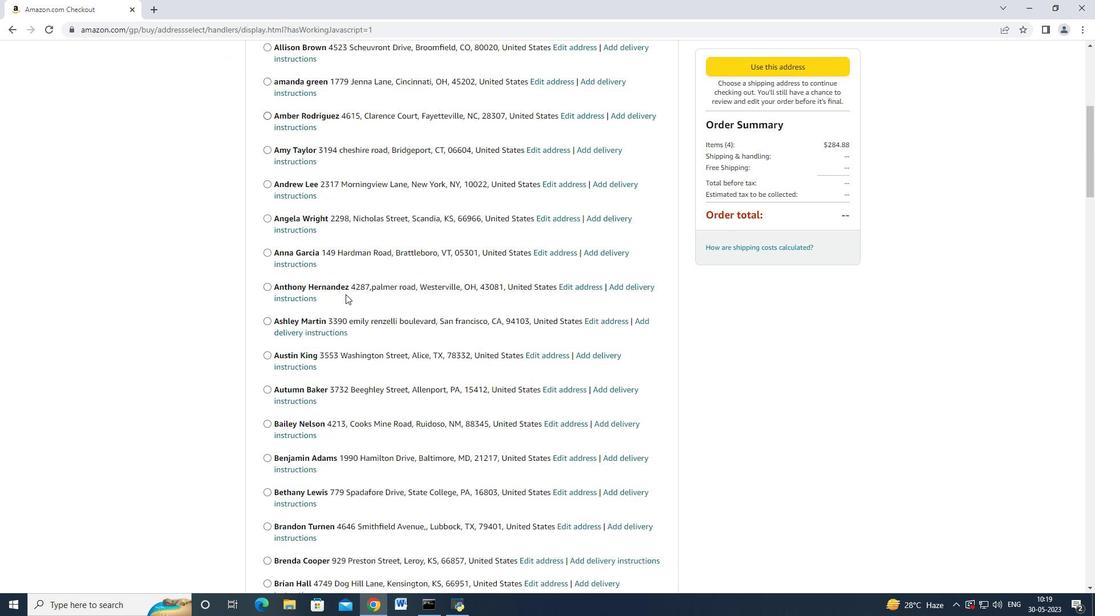 
Action: Mouse moved to (346, 293)
Screenshot: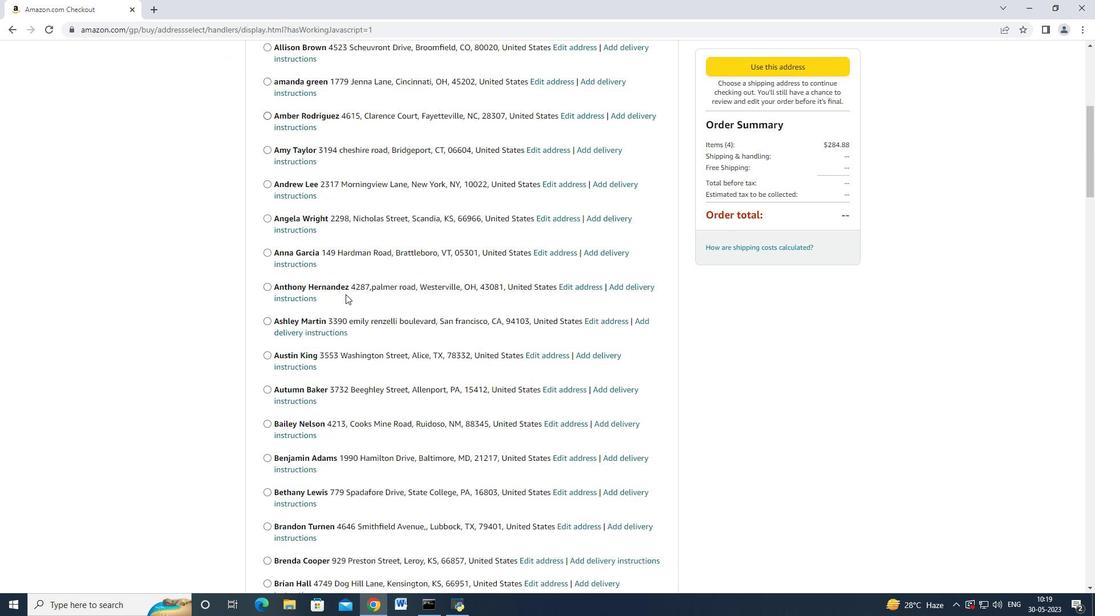 
Action: Mouse scrolled (346, 293) with delta (0, 0)
Screenshot: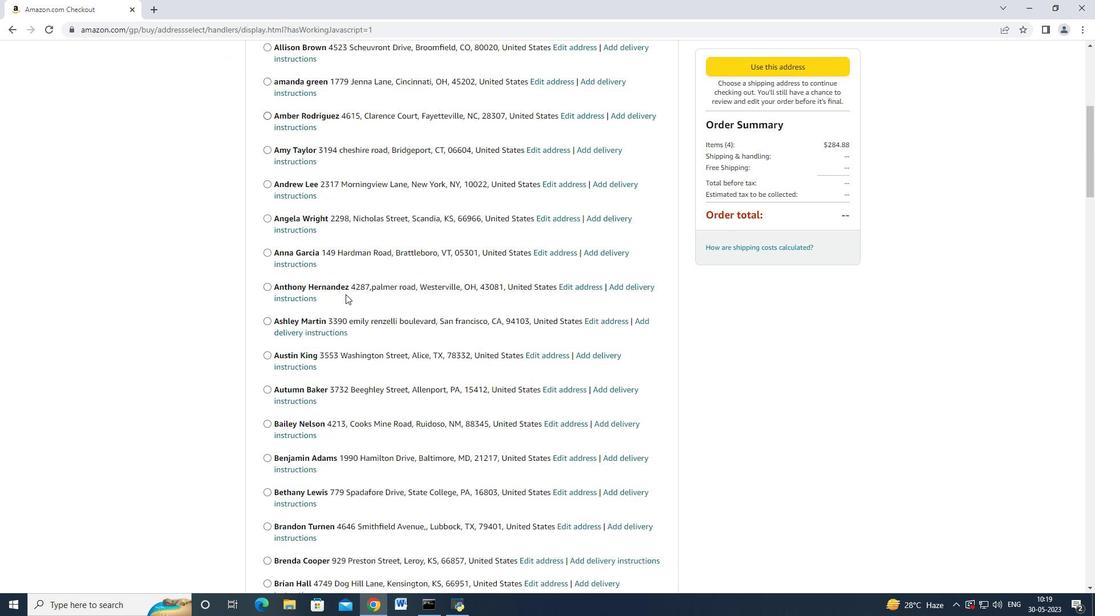 
Action: Mouse scrolled (346, 293) with delta (0, 0)
Screenshot: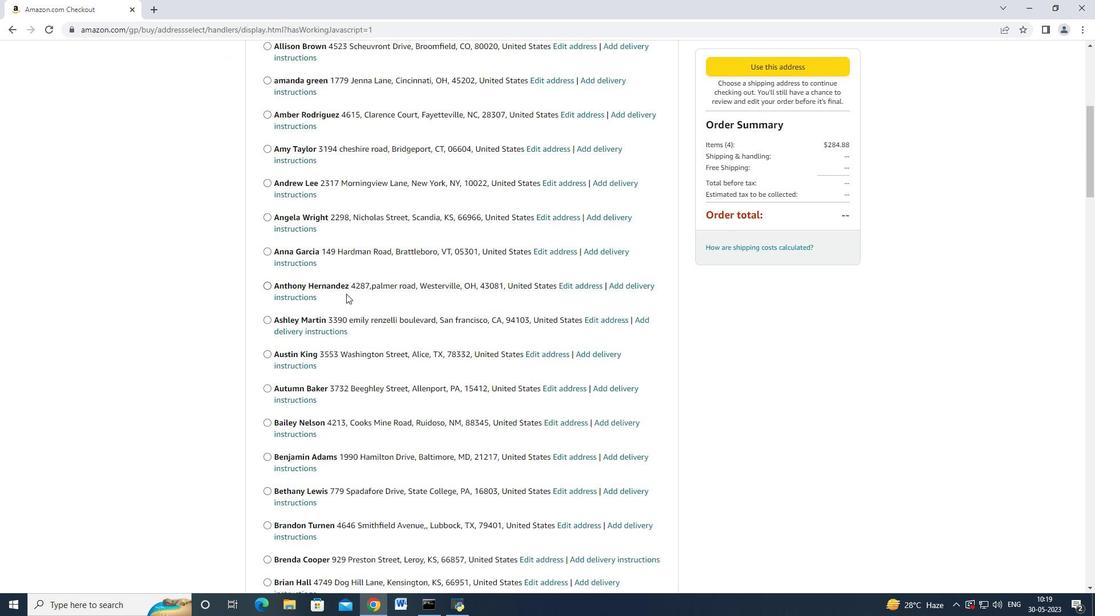 
Action: Mouse moved to (346, 293)
Screenshot: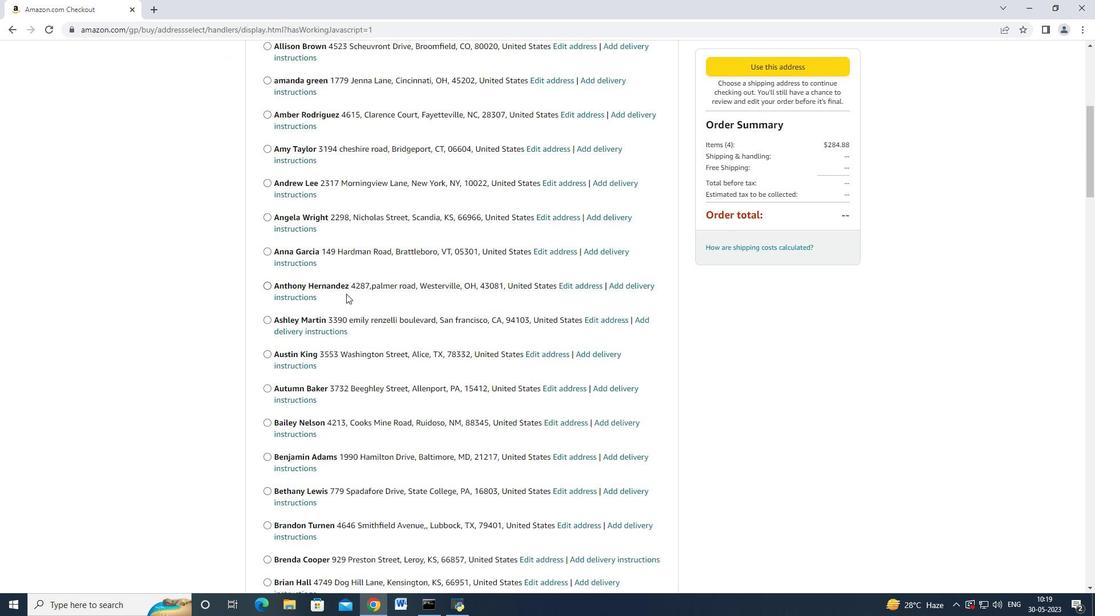 
Action: Mouse scrolled (346, 293) with delta (0, 0)
Screenshot: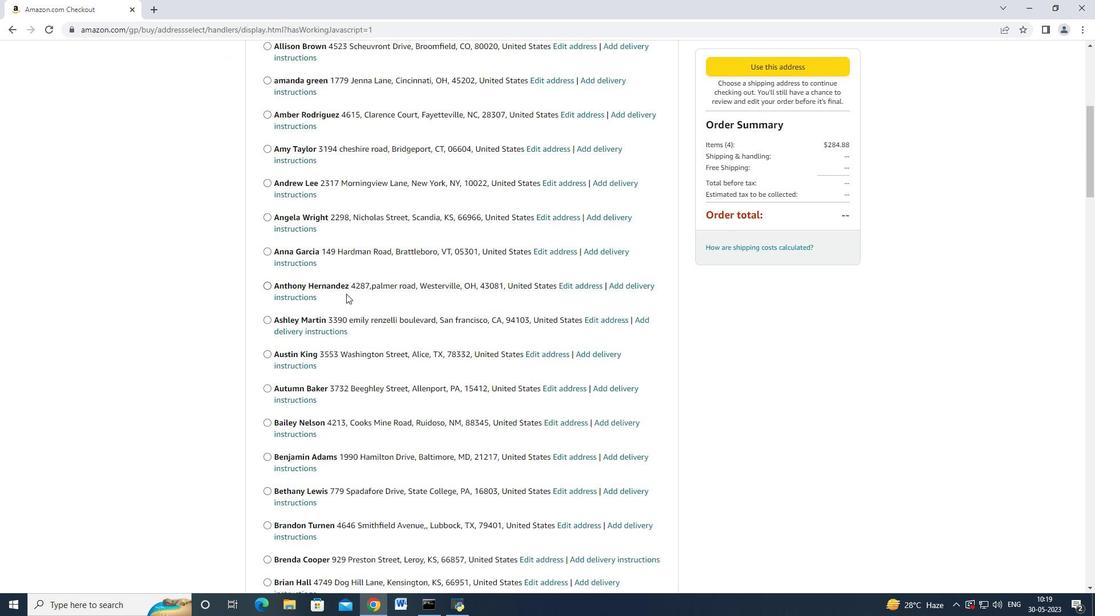 
Action: Mouse scrolled (346, 293) with delta (0, 0)
Screenshot: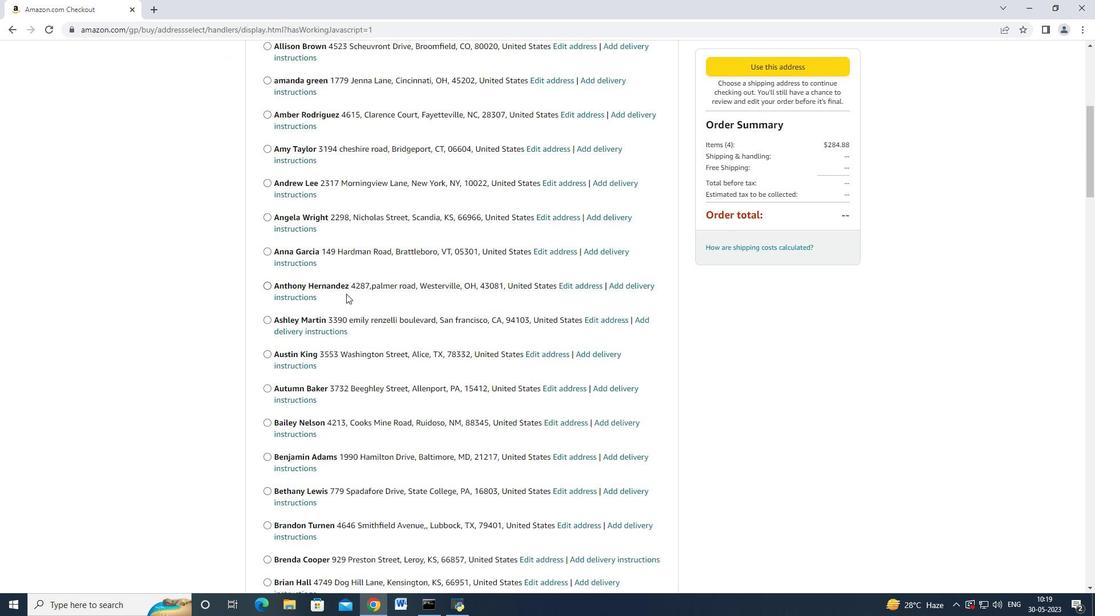 
Action: Mouse scrolled (346, 293) with delta (0, 0)
Screenshot: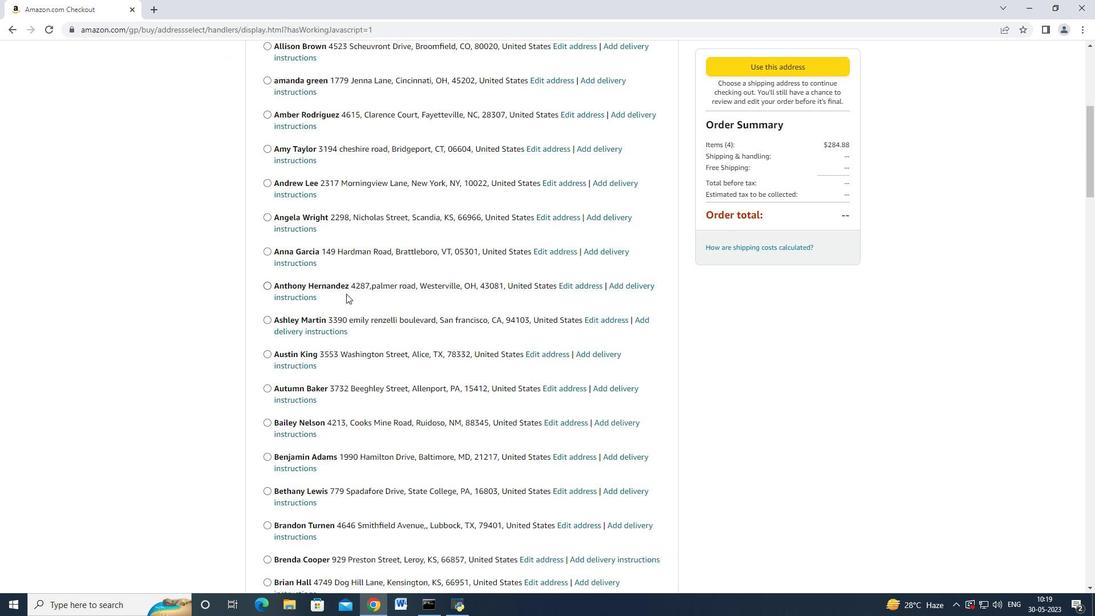 
Action: Mouse scrolled (346, 293) with delta (0, 0)
Screenshot: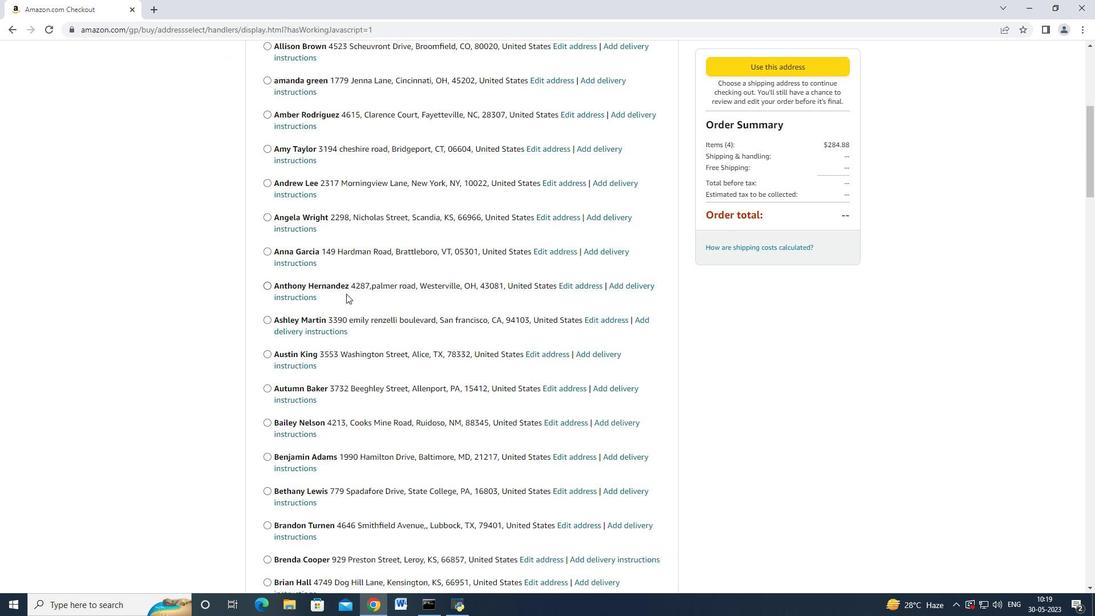 
Action: Mouse moved to (345, 293)
Screenshot: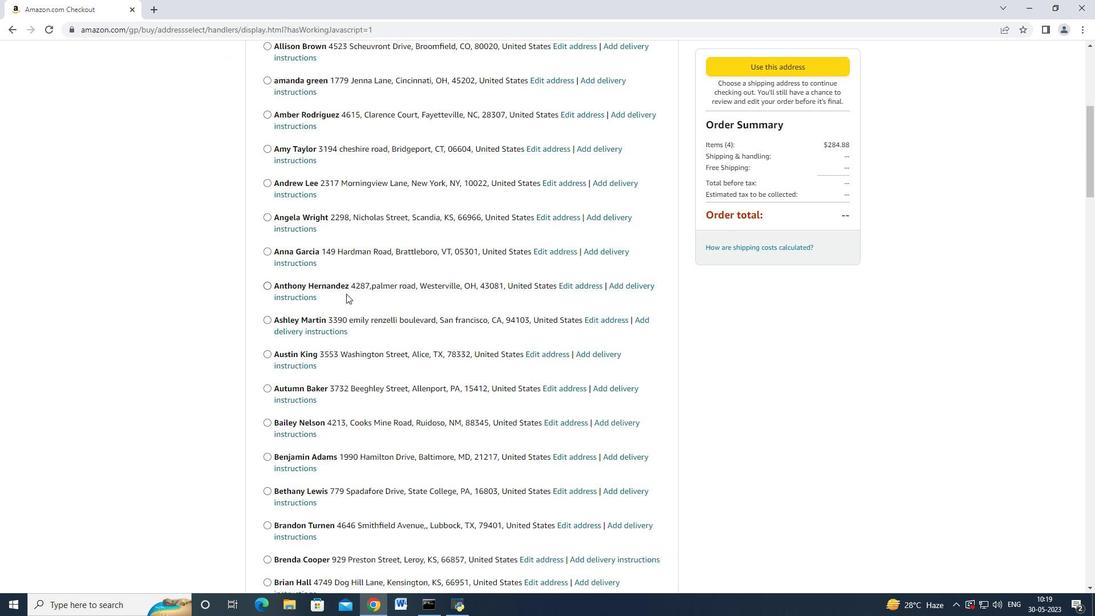 
Action: Mouse scrolled (346, 293) with delta (0, 0)
Screenshot: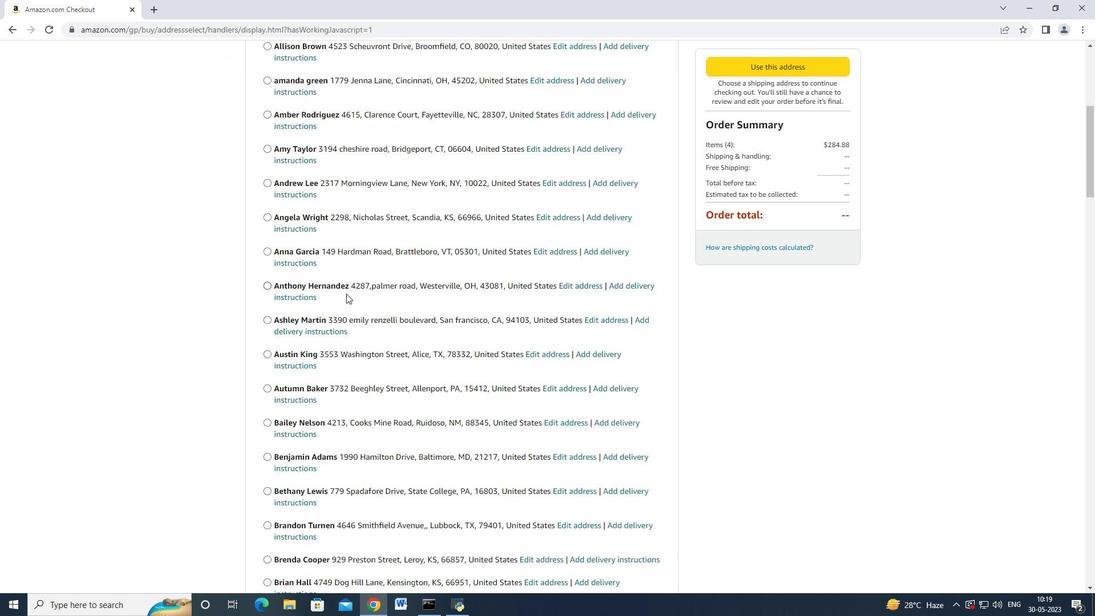 
Action: Mouse moved to (346, 291)
Screenshot: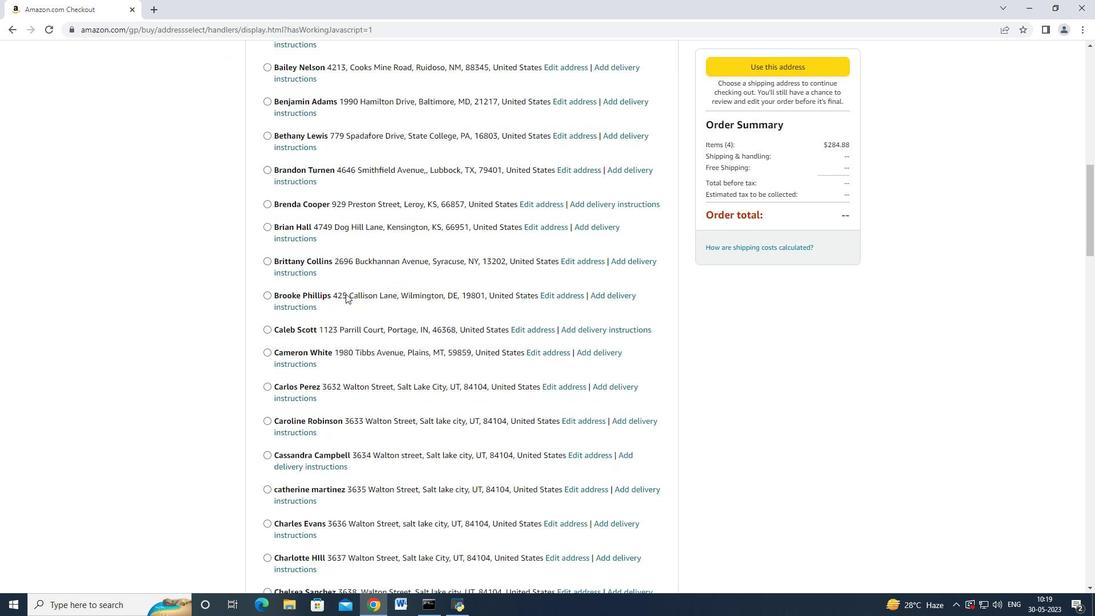 
Action: Mouse scrolled (346, 290) with delta (0, 0)
Screenshot: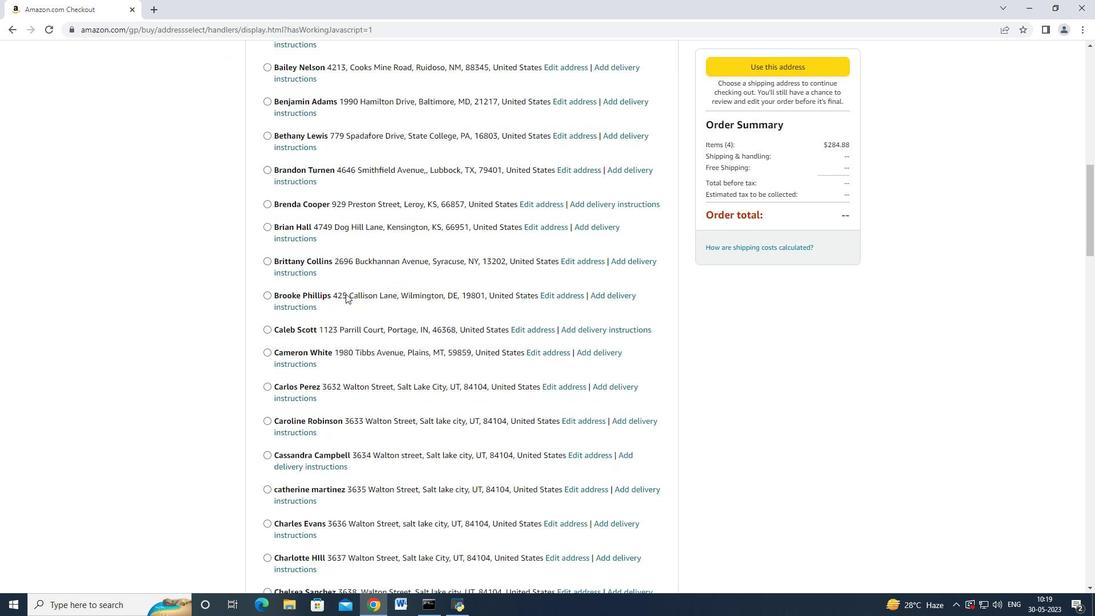 
Action: Mouse moved to (344, 293)
Screenshot: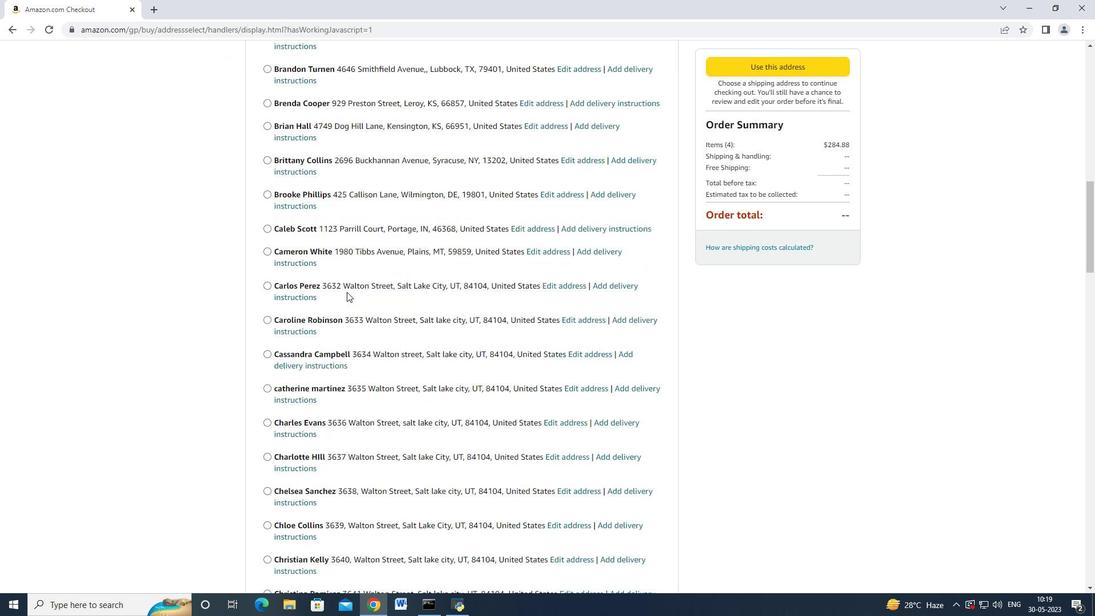 
Action: Mouse scrolled (344, 292) with delta (0, 0)
Screenshot: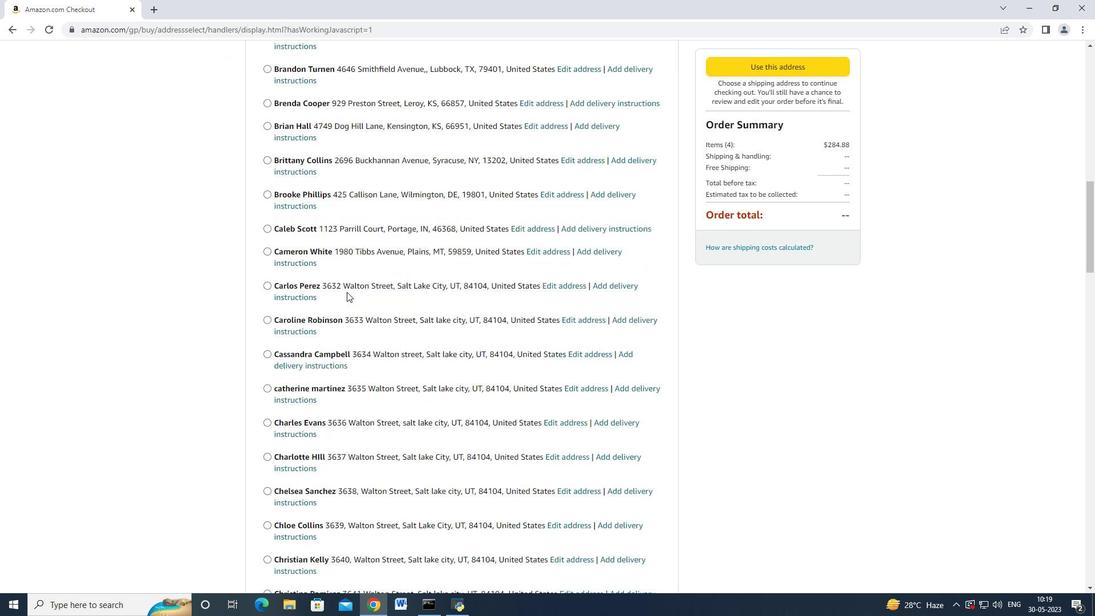 
Action: Mouse moved to (343, 293)
Screenshot: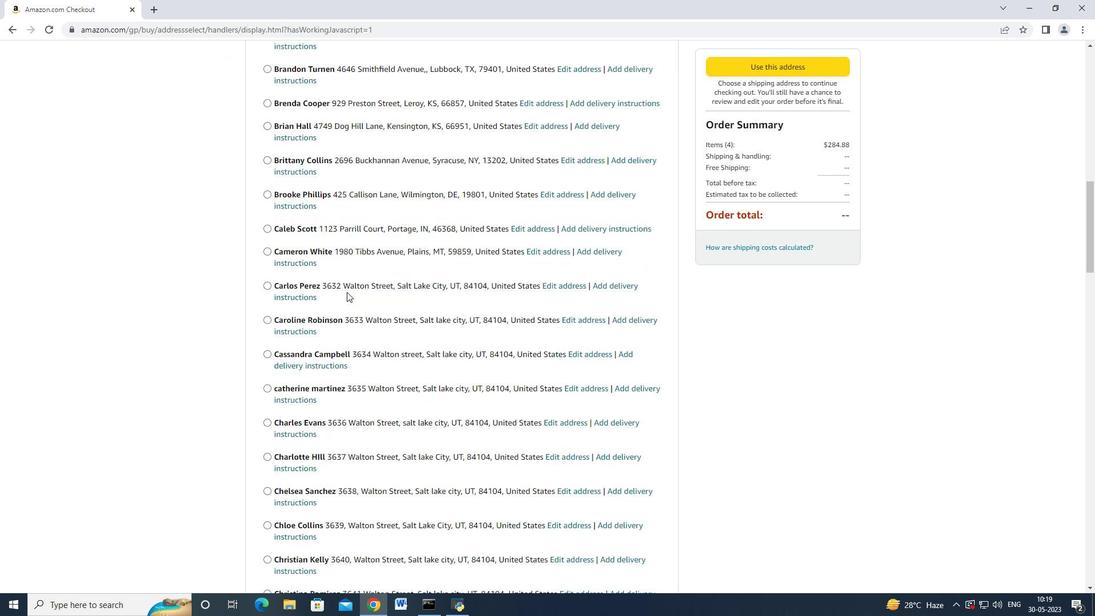 
Action: Mouse scrolled (343, 292) with delta (0, 0)
Screenshot: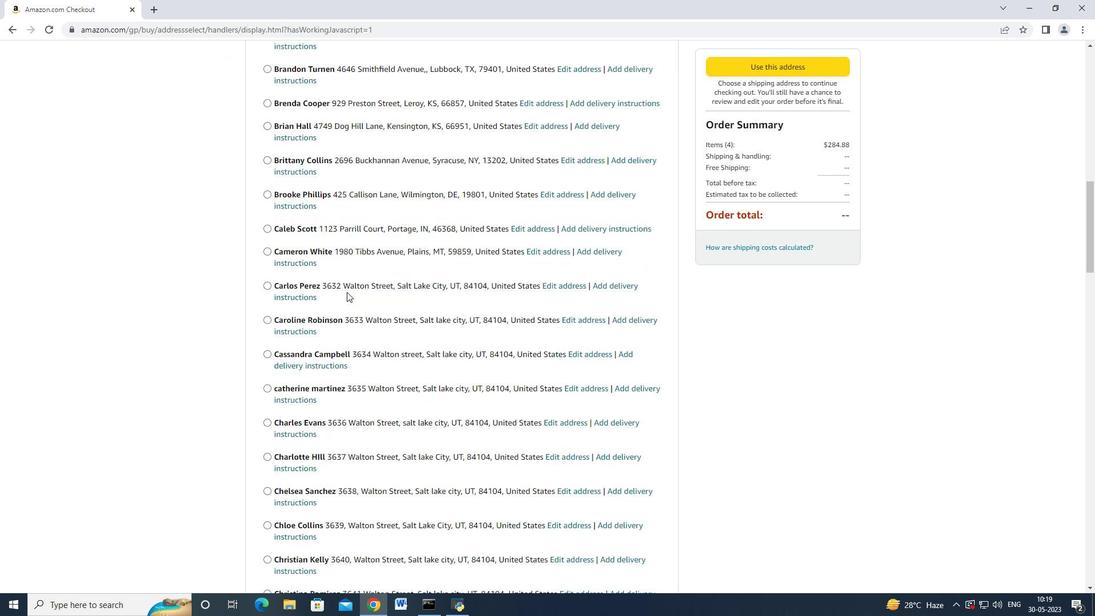 
Action: Mouse scrolled (343, 292) with delta (0, 0)
Screenshot: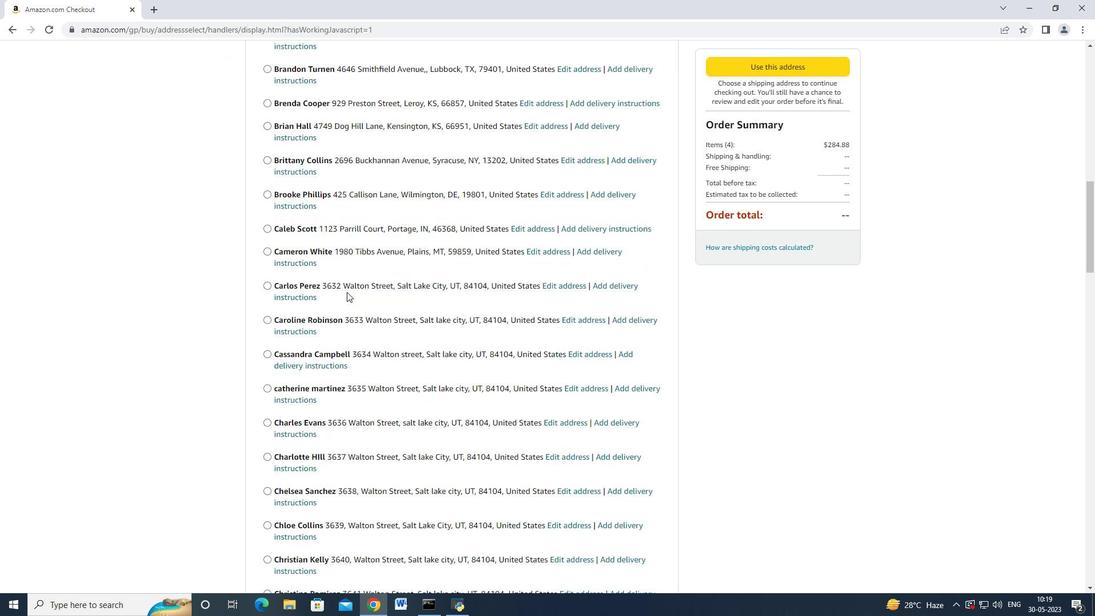 
Action: Mouse moved to (343, 293)
Screenshot: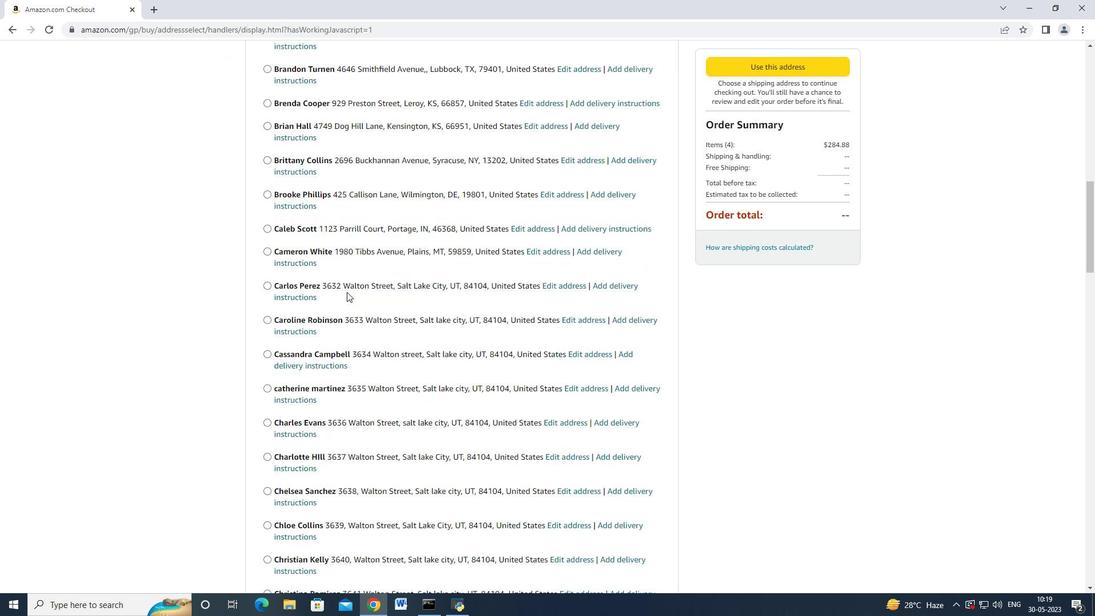 
Action: Mouse scrolled (343, 292) with delta (0, 0)
Screenshot: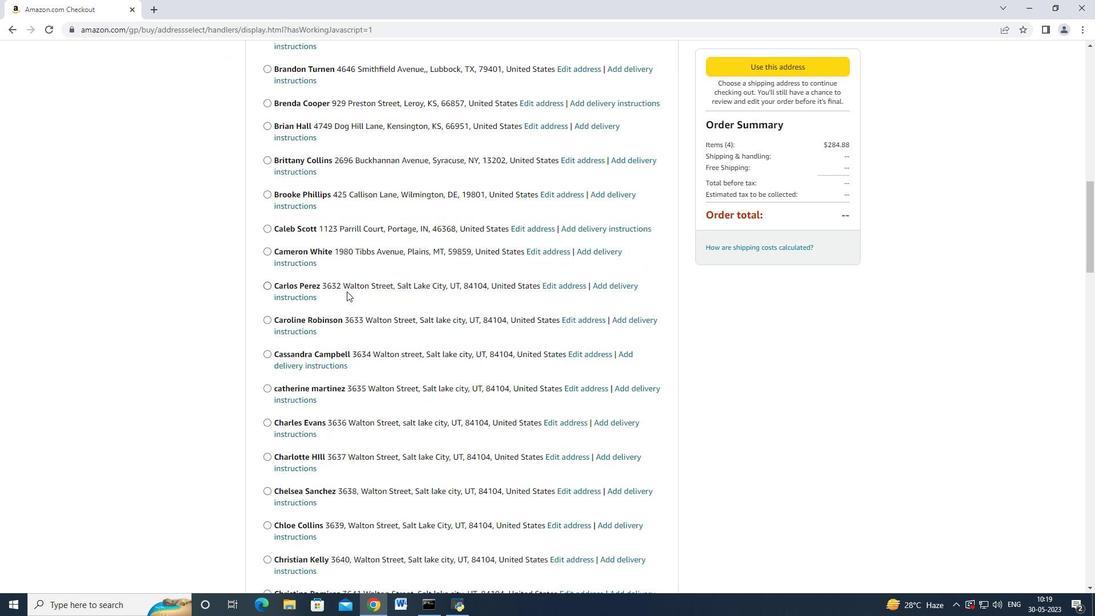 
Action: Mouse moved to (343, 293)
Screenshot: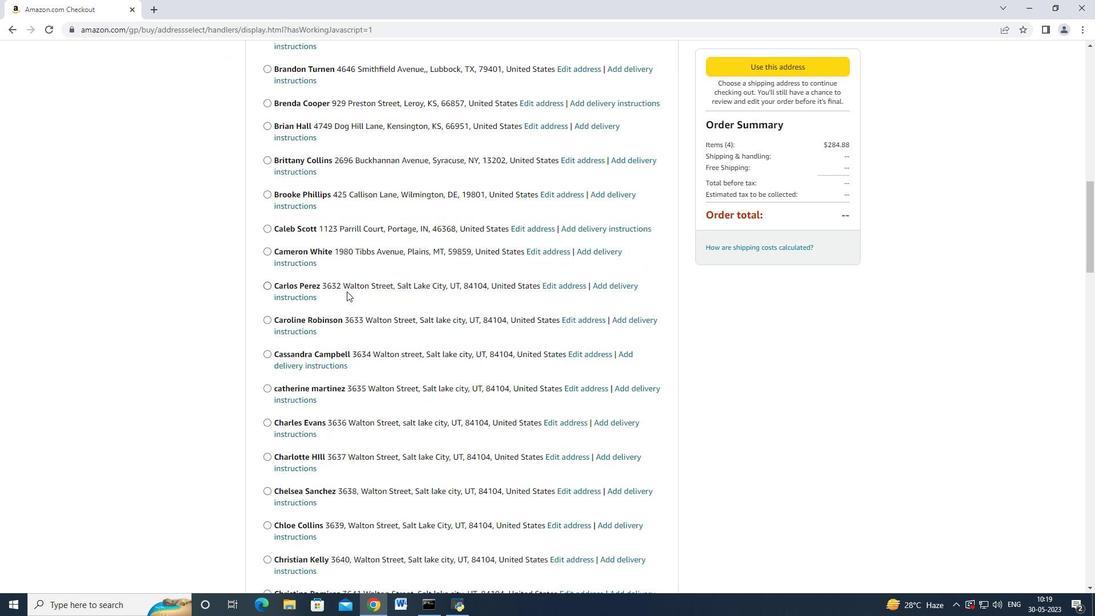 
Action: Mouse scrolled (343, 292) with delta (0, 0)
Screenshot: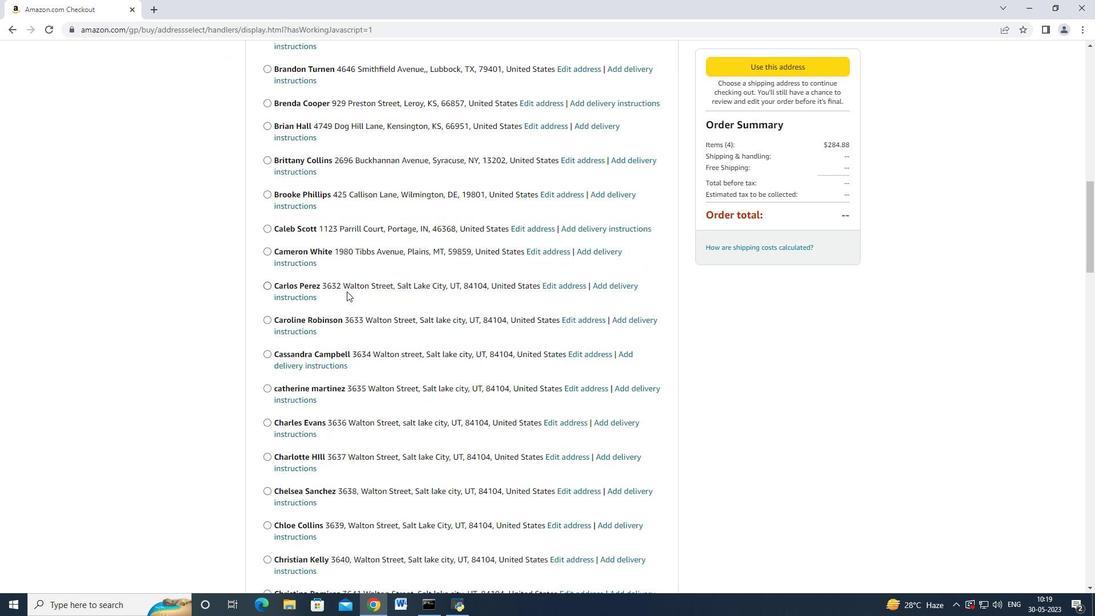 
Action: Mouse scrolled (343, 292) with delta (0, 0)
Screenshot: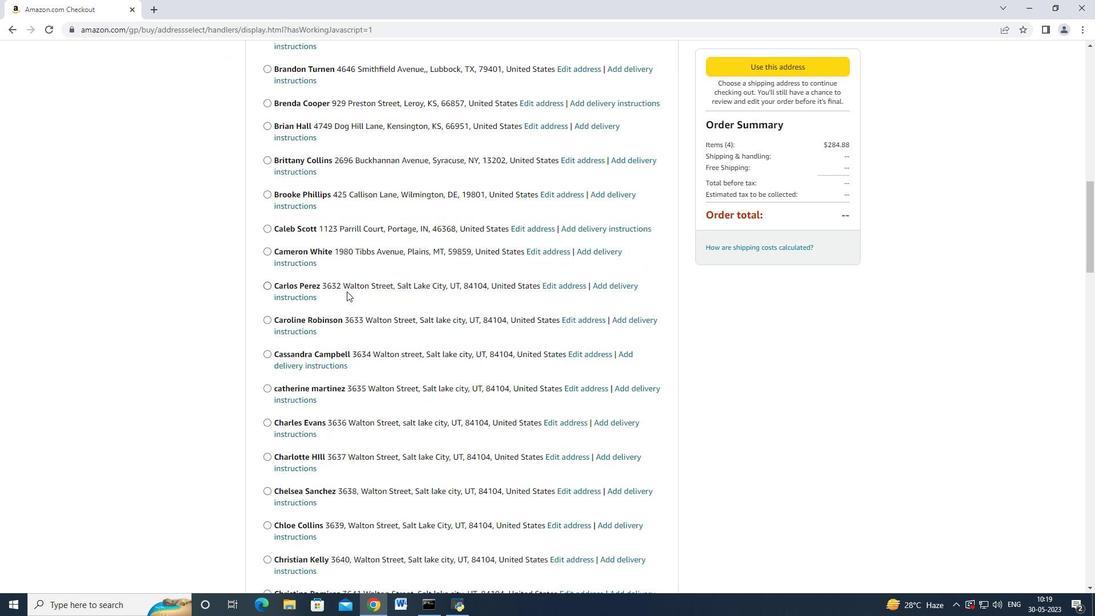 
Action: Mouse moved to (342, 293)
Screenshot: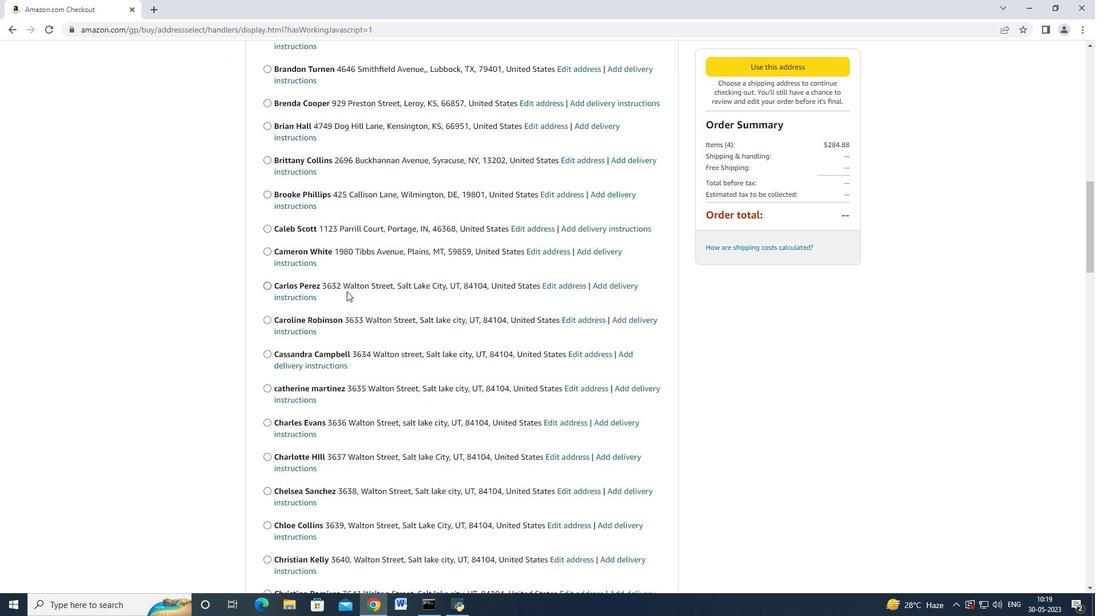 
Action: Mouse scrolled (342, 292) with delta (0, 0)
Screenshot: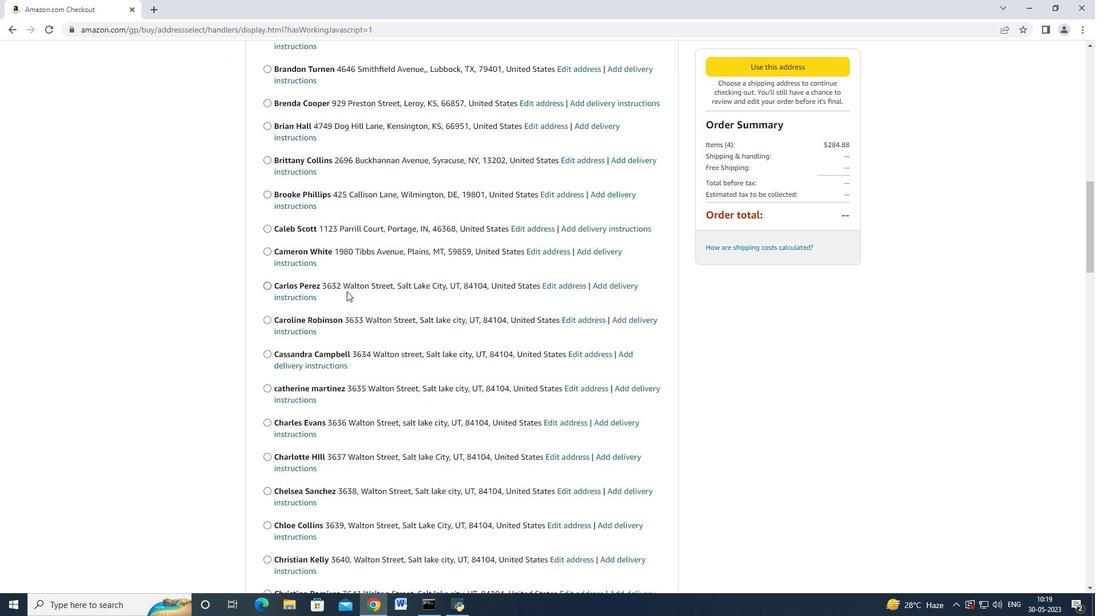 
Action: Mouse moved to (342, 293)
Screenshot: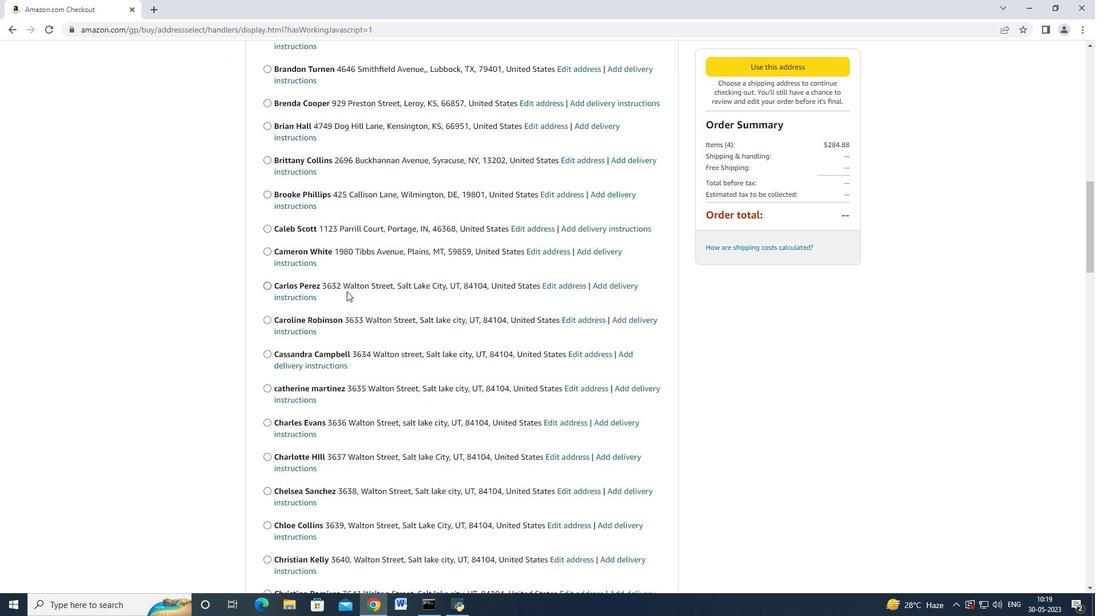 
Action: Mouse scrolled (342, 292) with delta (0, 0)
Screenshot: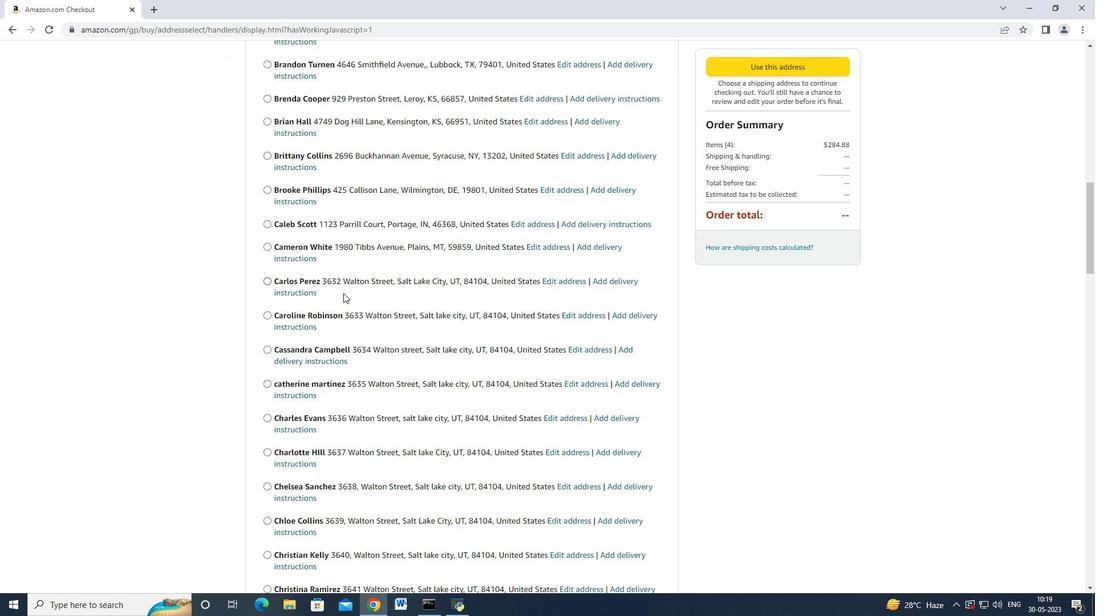 
Action: Mouse moved to (342, 290)
Screenshot: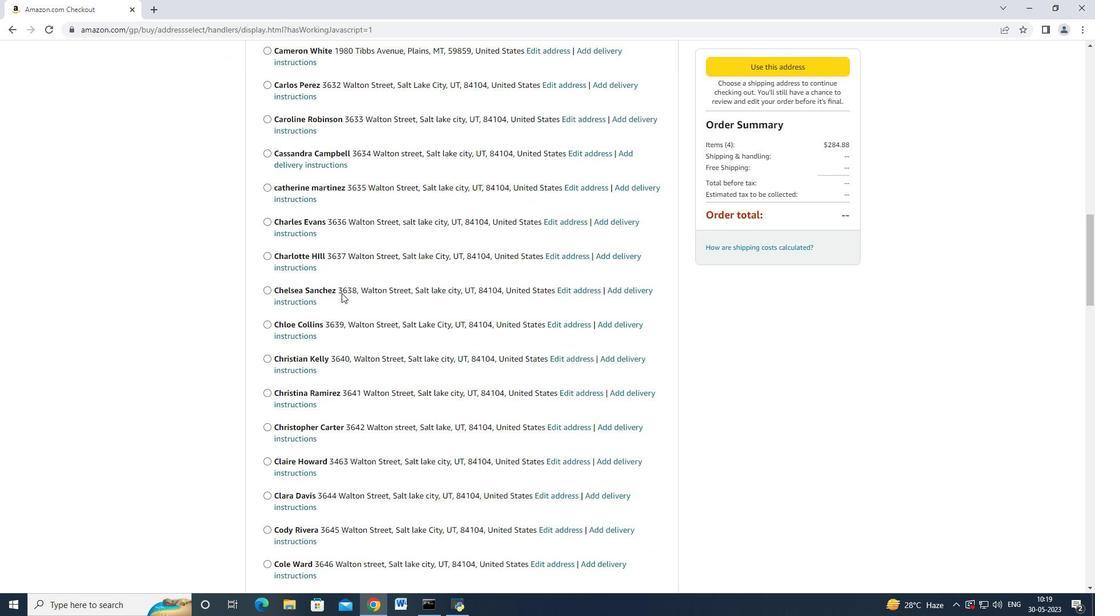 
Action: Mouse scrolled (342, 290) with delta (0, 0)
Screenshot: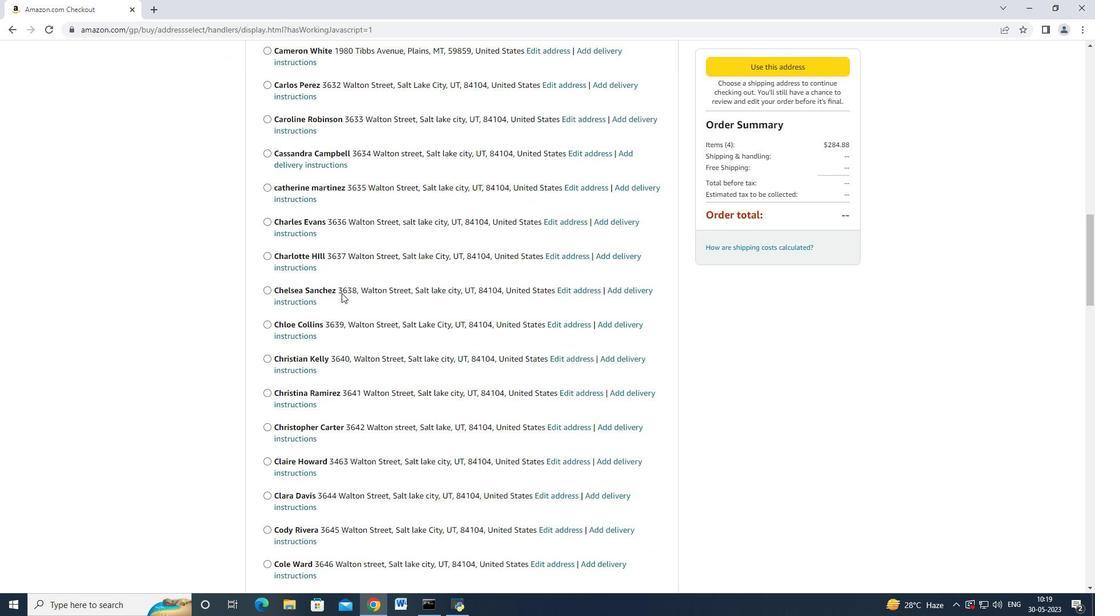 
Action: Mouse moved to (341, 291)
Screenshot: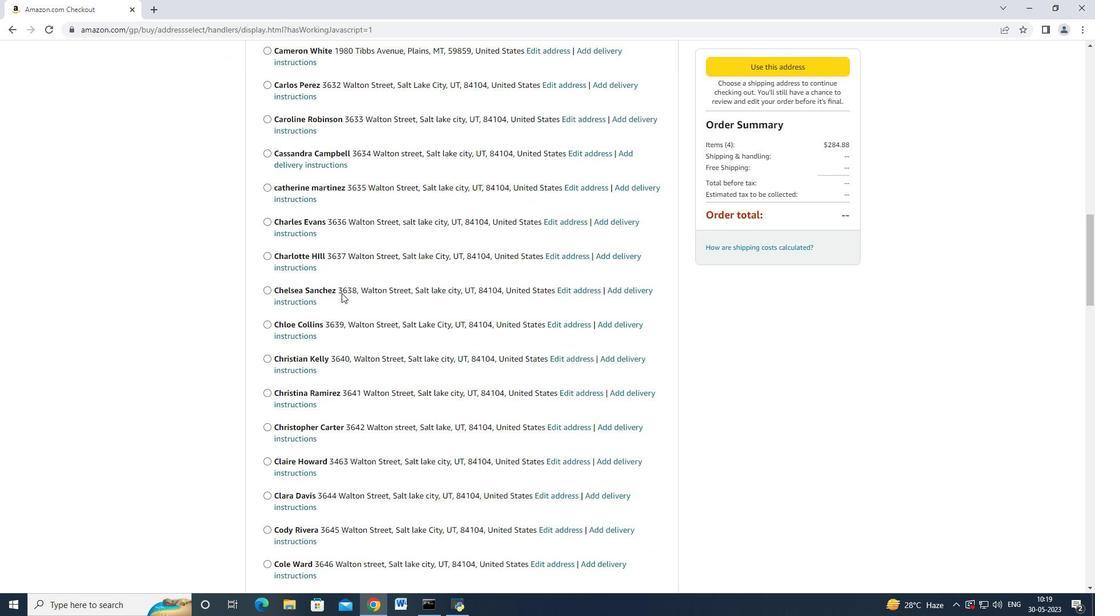 
Action: Mouse scrolled (341, 290) with delta (0, 0)
Screenshot: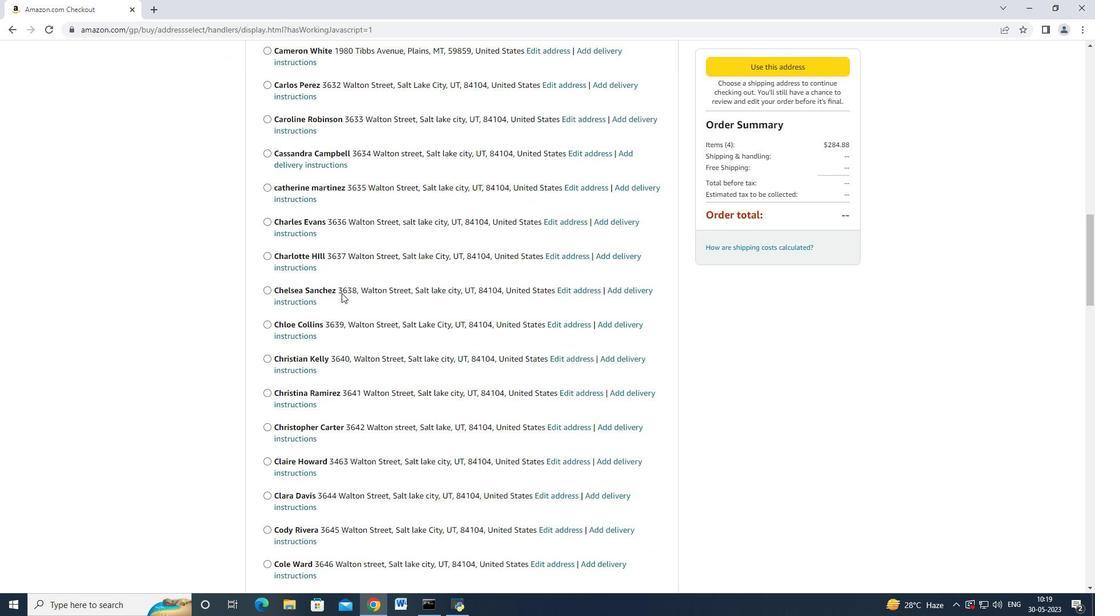 
Action: Mouse moved to (341, 291)
Screenshot: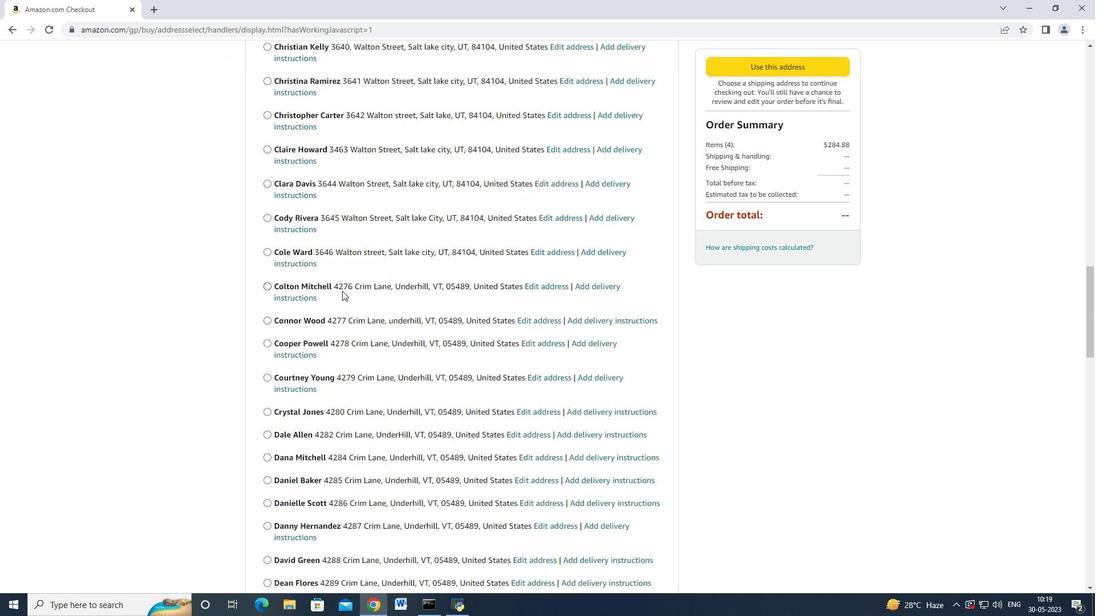 
Action: Mouse scrolled (341, 290) with delta (0, 0)
Screenshot: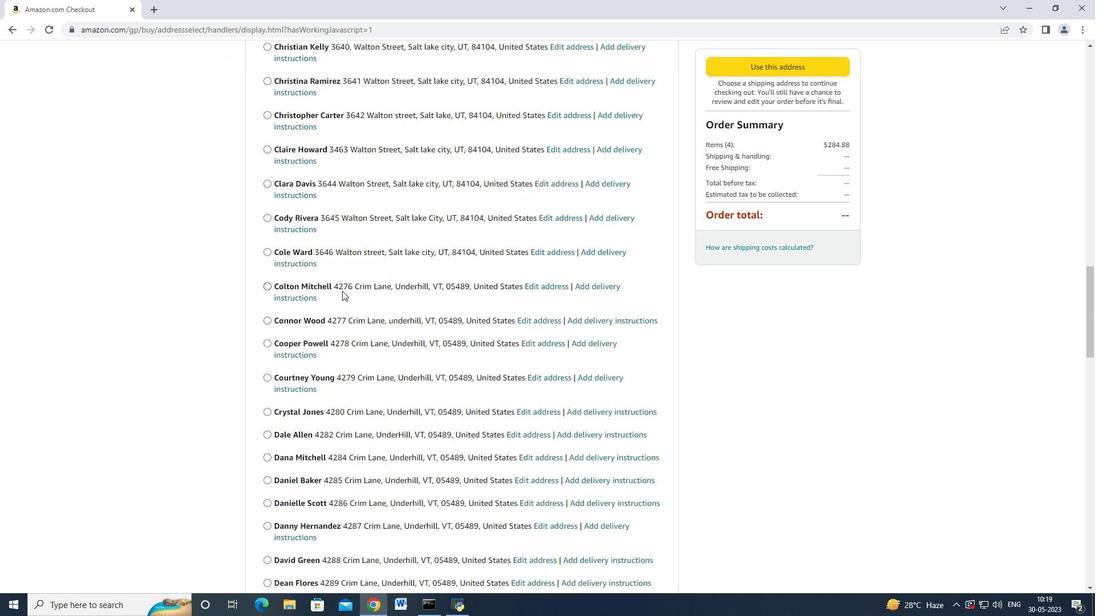 
Action: Mouse scrolled (341, 290) with delta (0, 0)
Screenshot: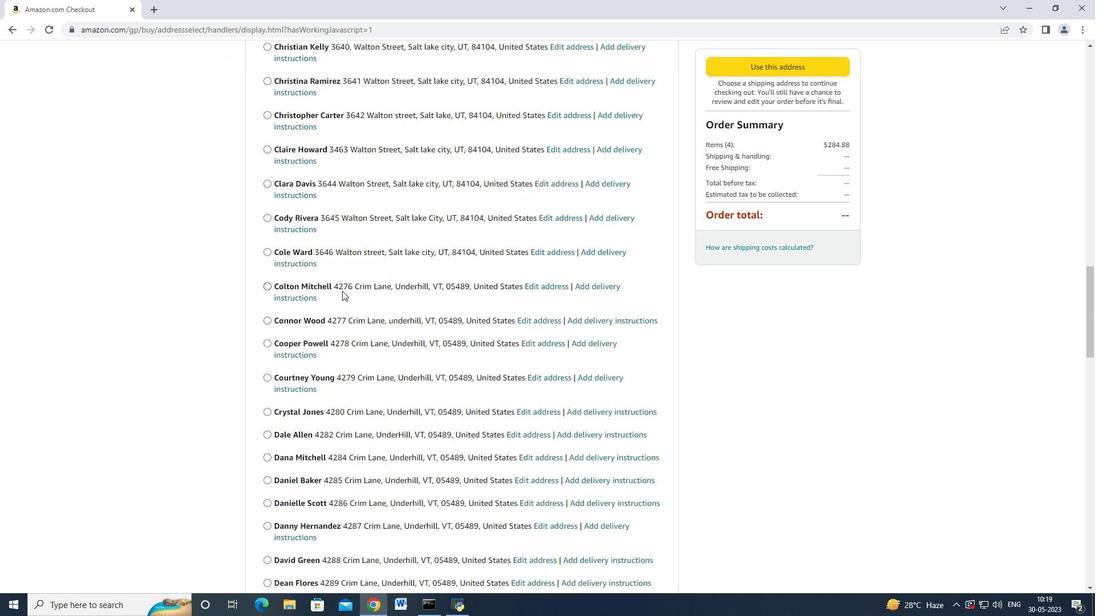 
Action: Mouse scrolled (341, 290) with delta (0, 0)
Screenshot: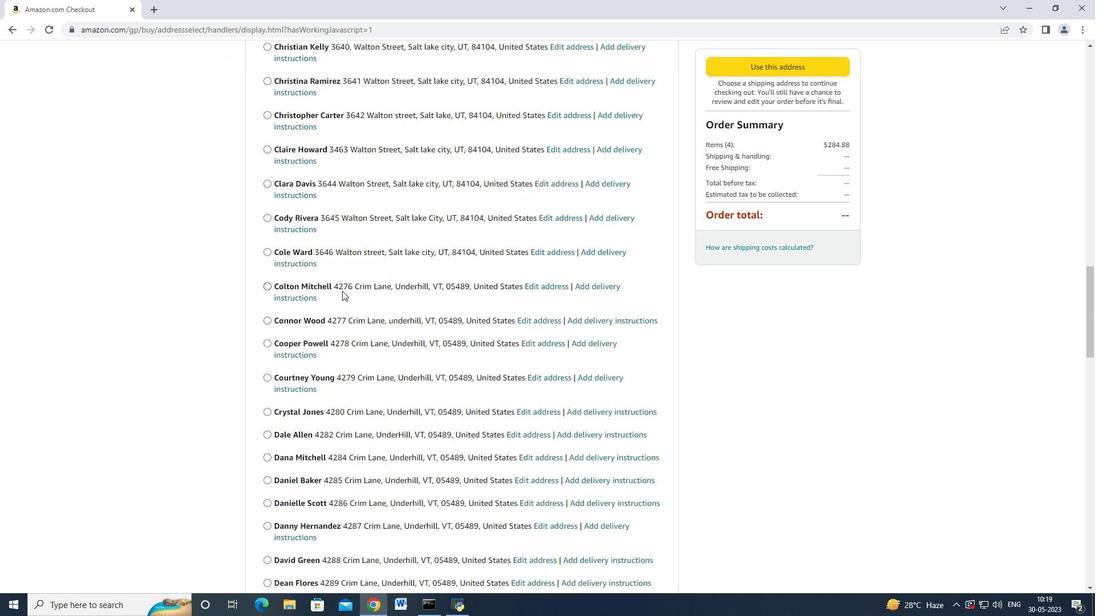 
Action: Mouse scrolled (341, 290) with delta (0, 0)
Screenshot: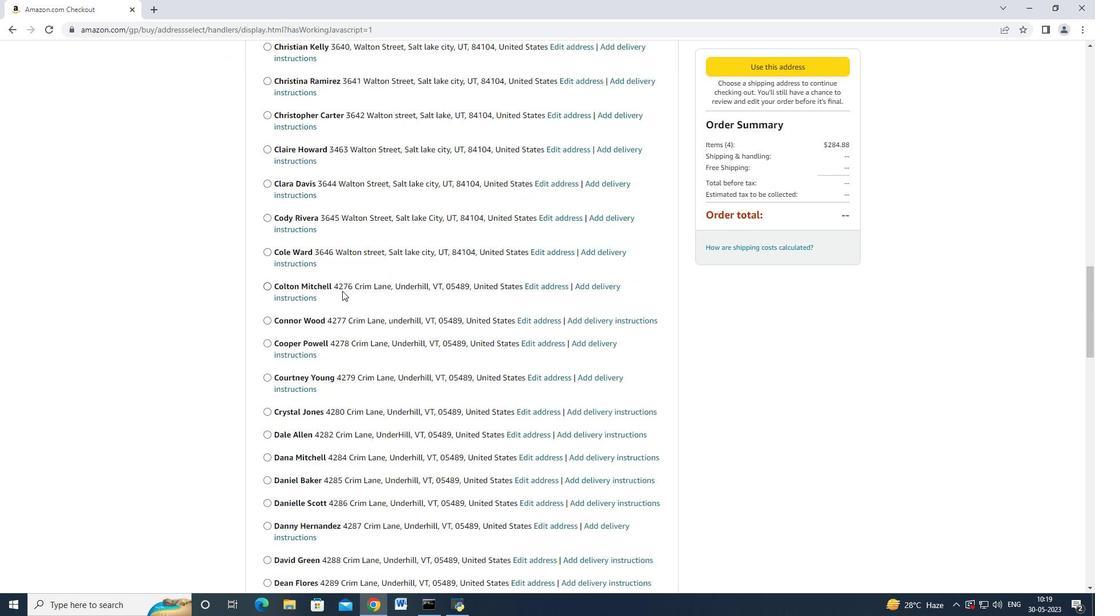 
Action: Mouse scrolled (341, 290) with delta (0, 0)
Screenshot: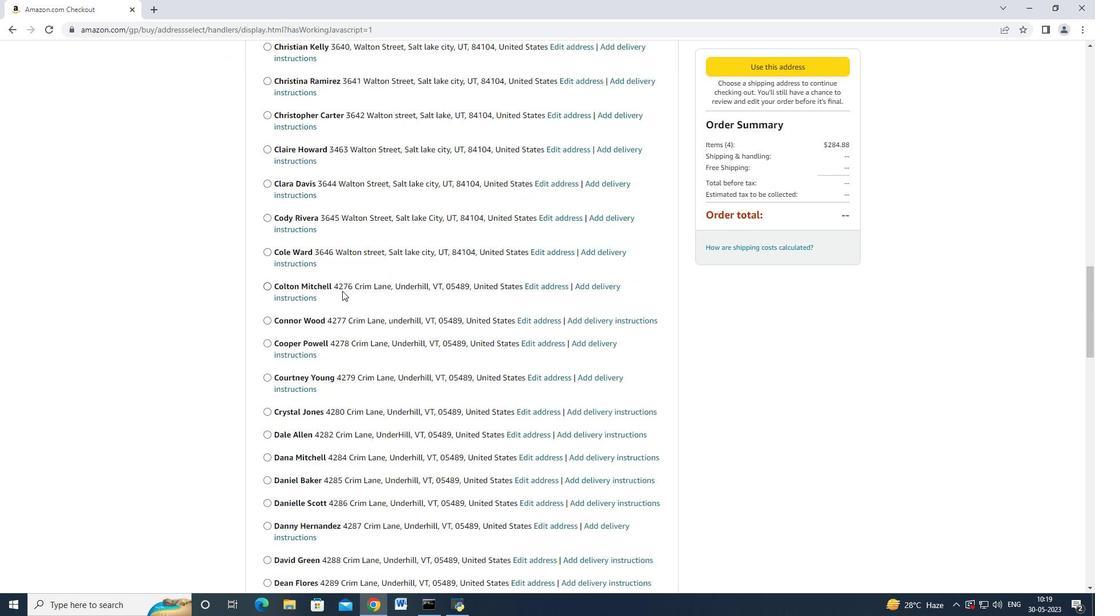 
Action: Mouse scrolled (341, 290) with delta (0, 0)
Screenshot: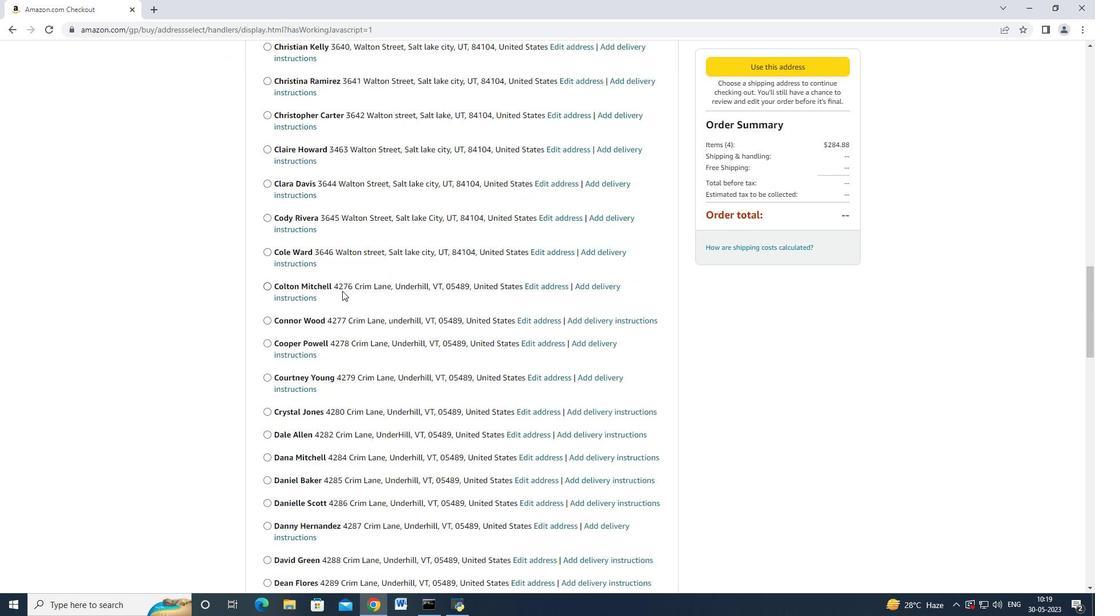 
Action: Mouse moved to (341, 293)
Screenshot: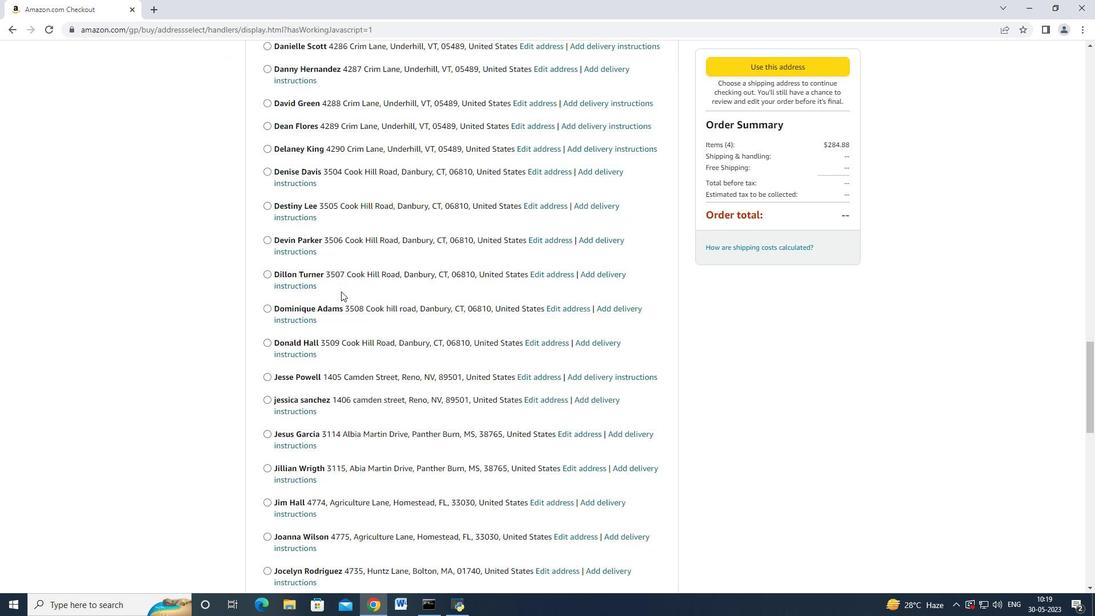 
Action: Mouse scrolled (341, 292) with delta (0, 0)
Screenshot: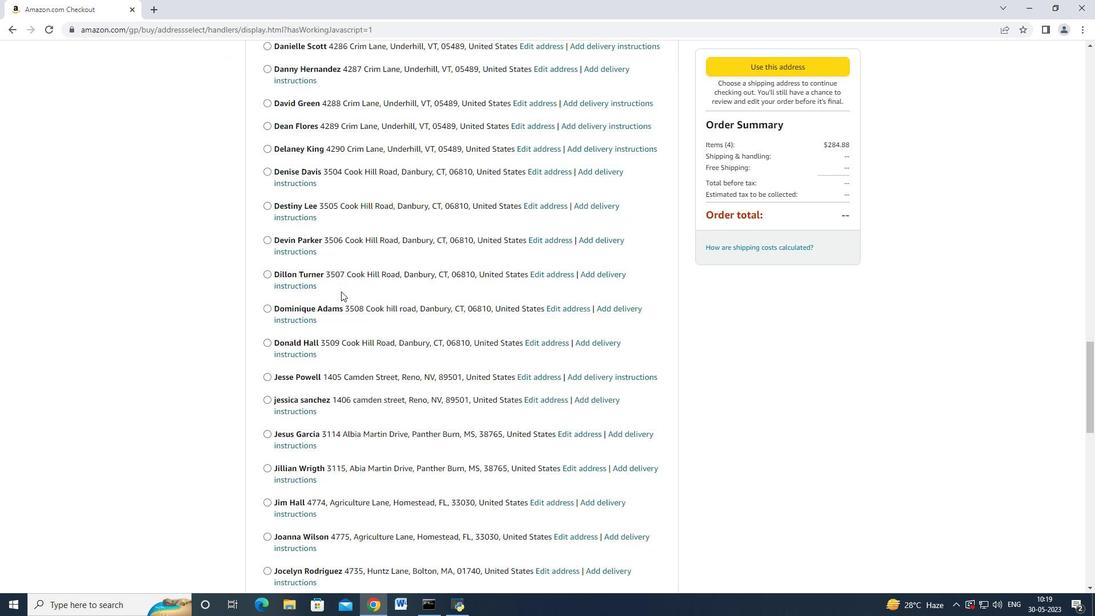
Action: Mouse scrolled (341, 292) with delta (0, 0)
Screenshot: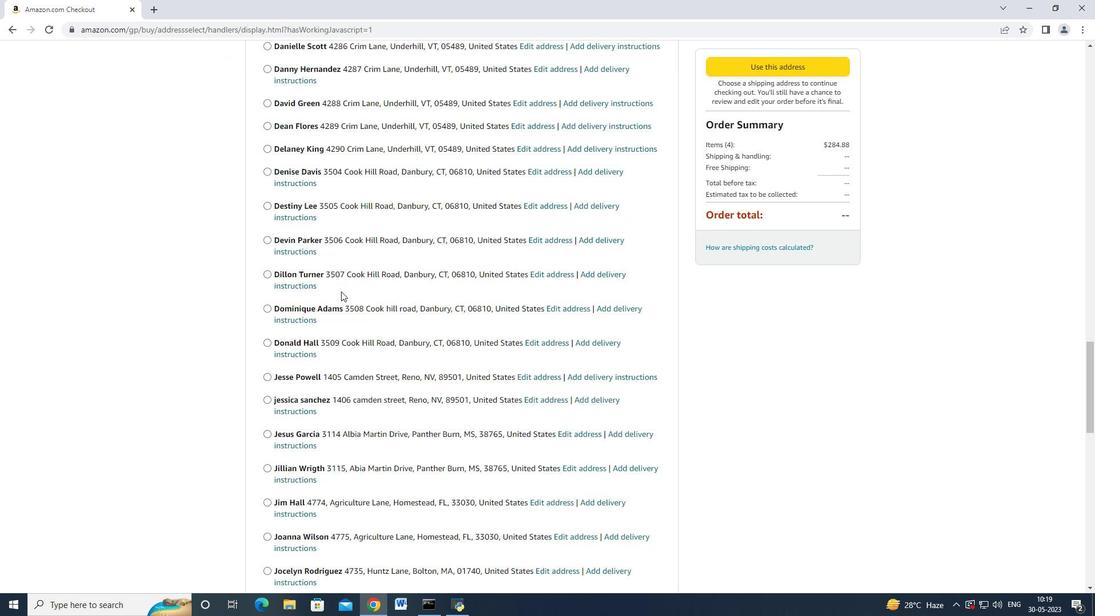 
Action: Mouse scrolled (341, 292) with delta (0, 0)
Screenshot: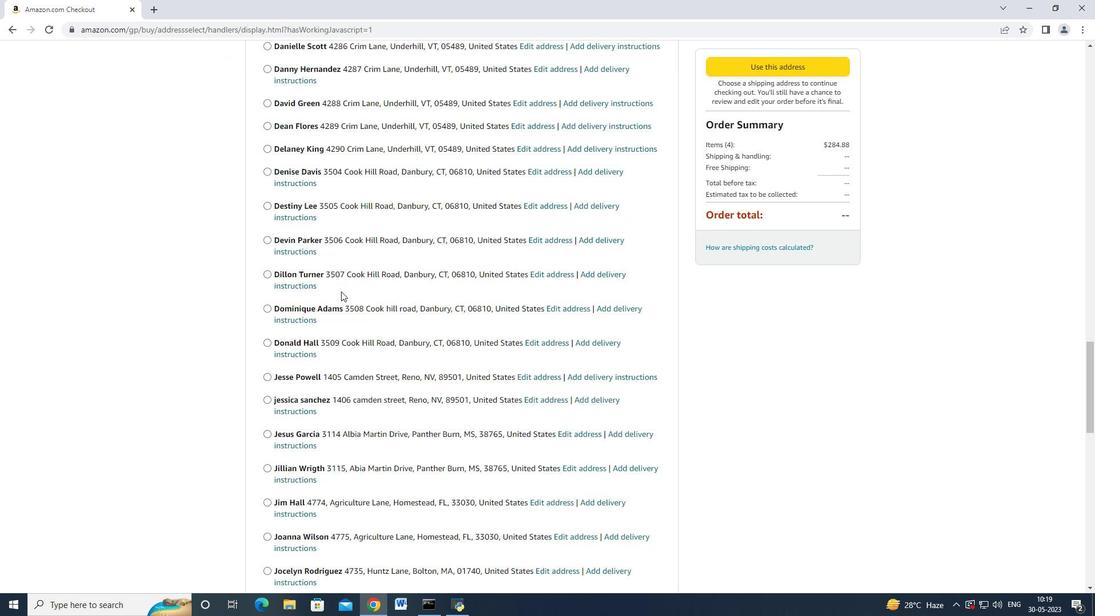 
Action: Mouse scrolled (341, 292) with delta (0, 0)
Screenshot: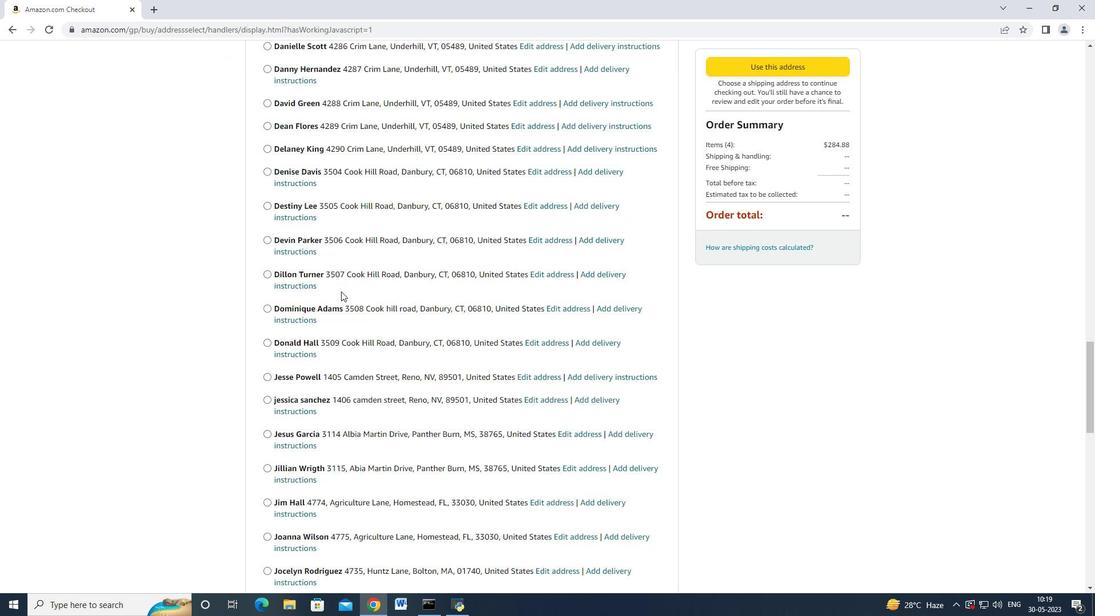 
Action: Mouse moved to (340, 293)
Screenshot: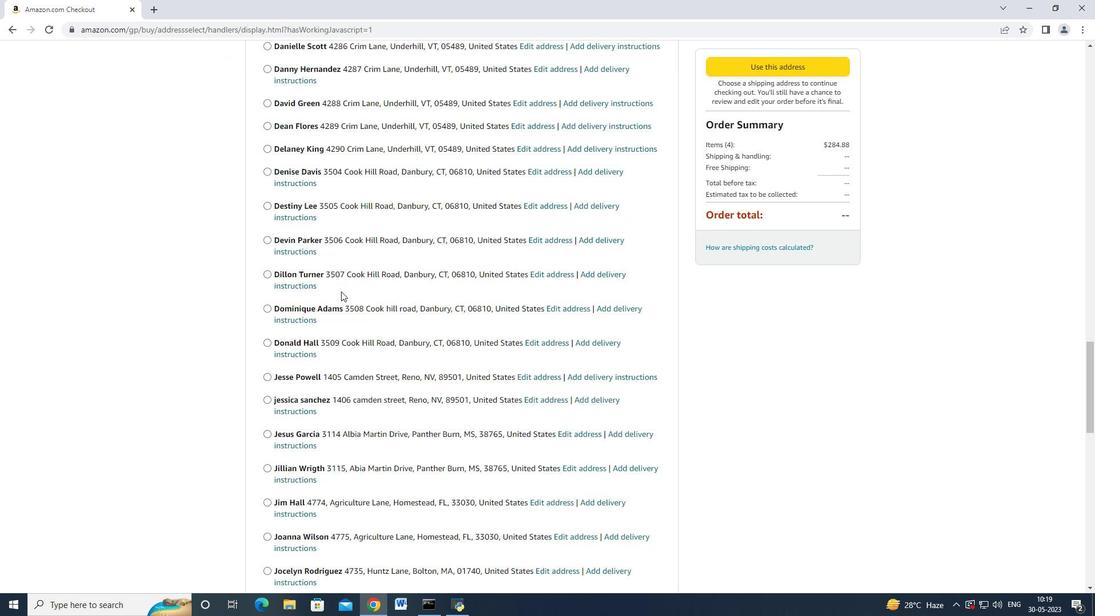 
Action: Mouse scrolled (340, 292) with delta (0, 0)
Screenshot: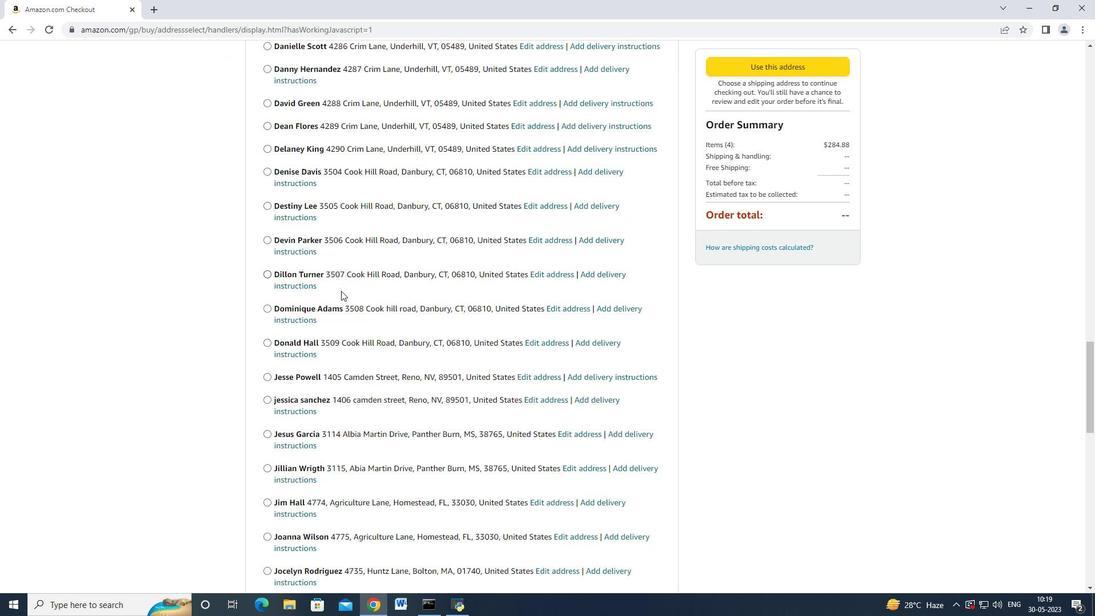 
Action: Mouse scrolled (340, 292) with delta (0, 0)
Screenshot: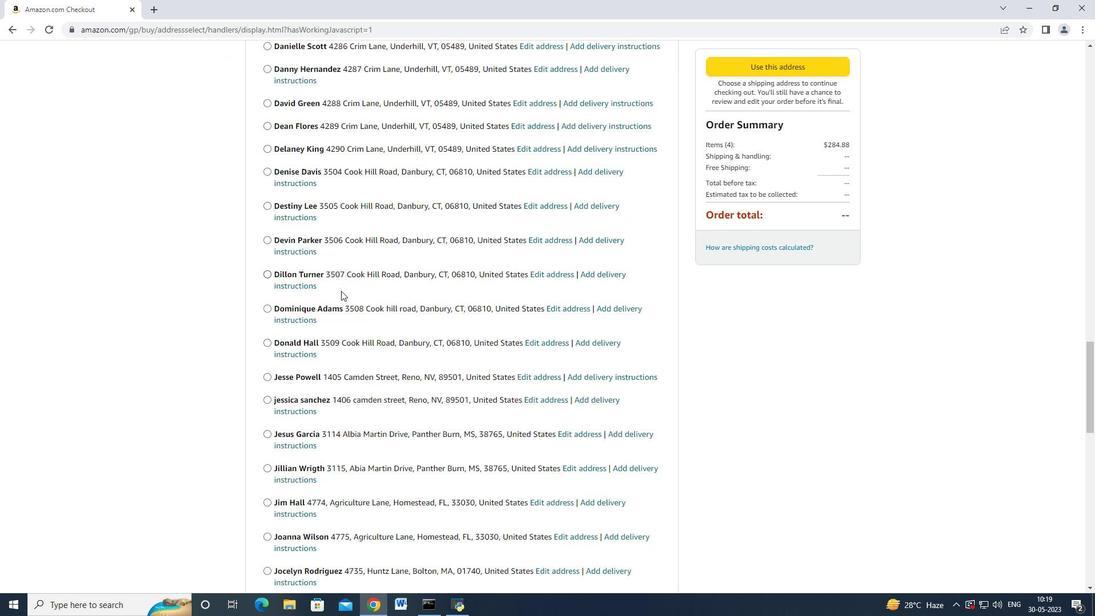 
Action: Mouse moved to (340, 293)
Screenshot: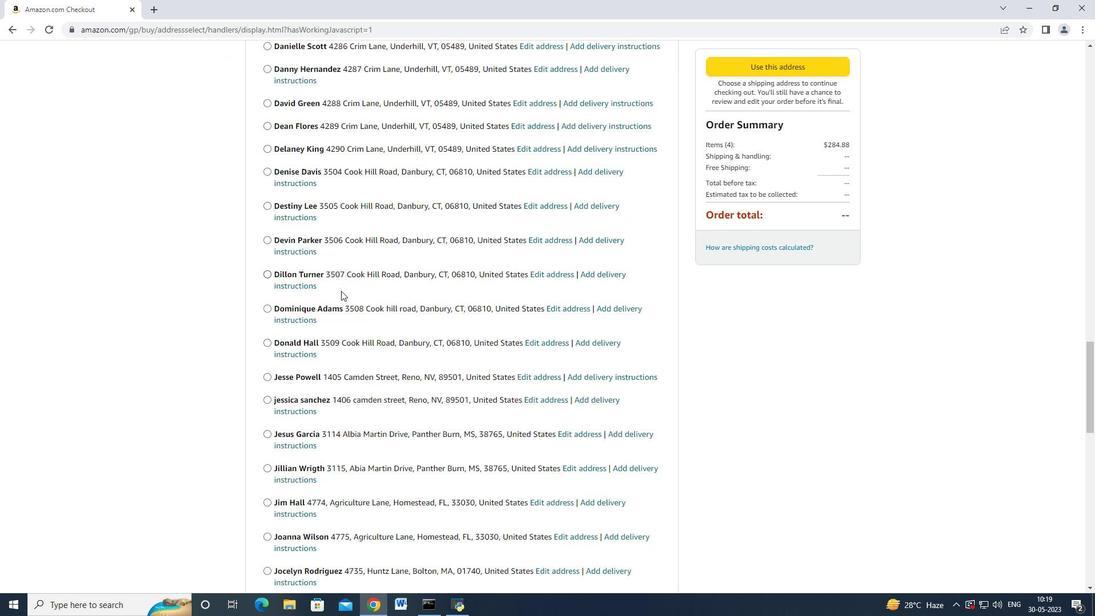 
Action: Mouse scrolled (340, 292) with delta (0, 0)
Screenshot: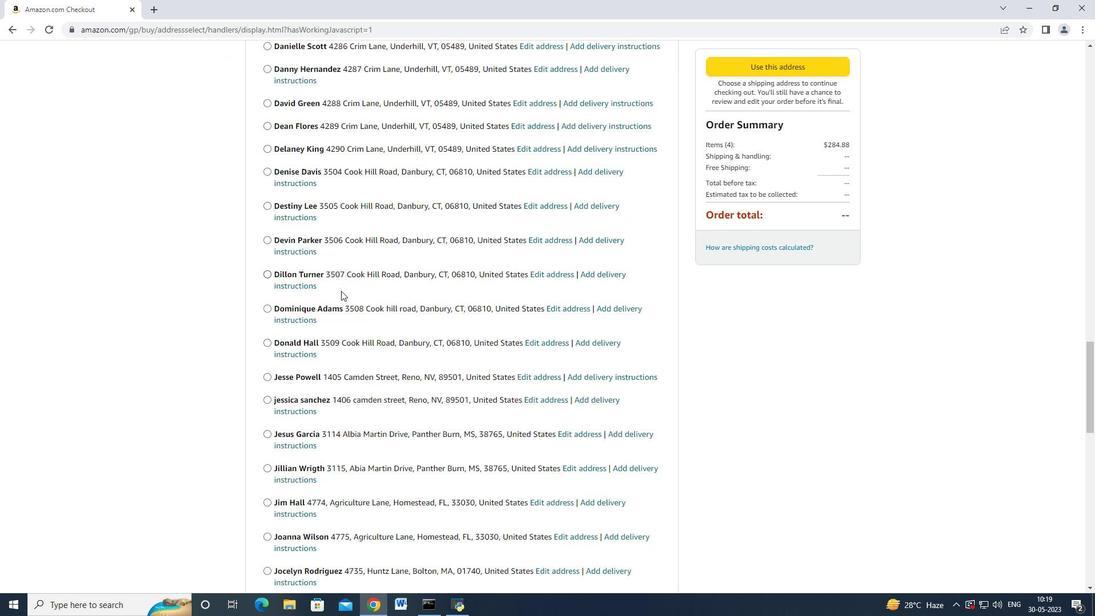 
Action: Mouse moved to (339, 293)
Screenshot: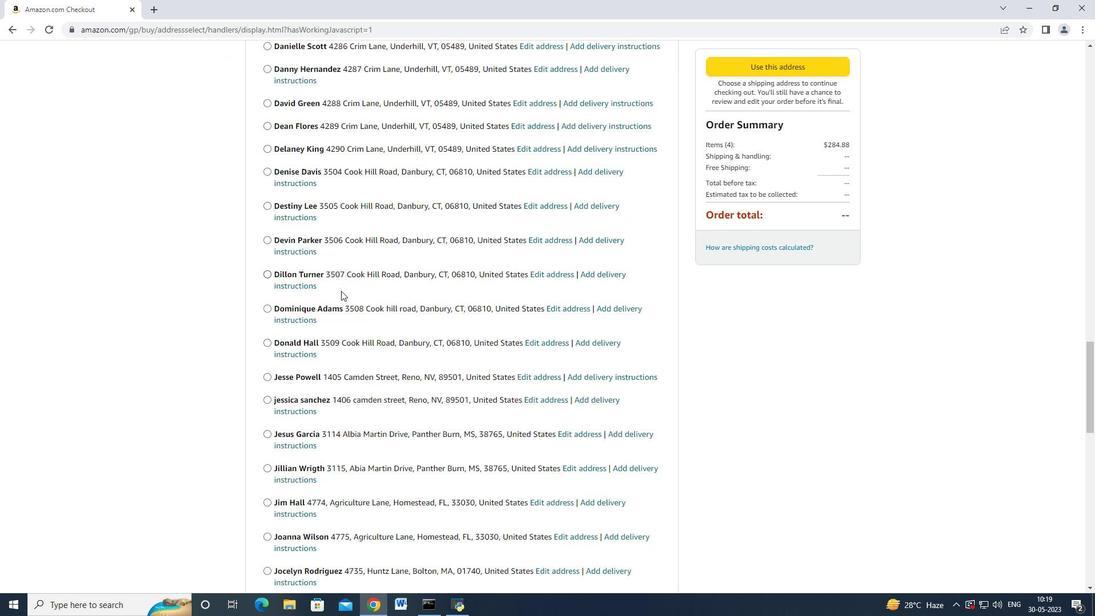 
Action: Mouse scrolled (339, 292) with delta (0, 0)
Screenshot: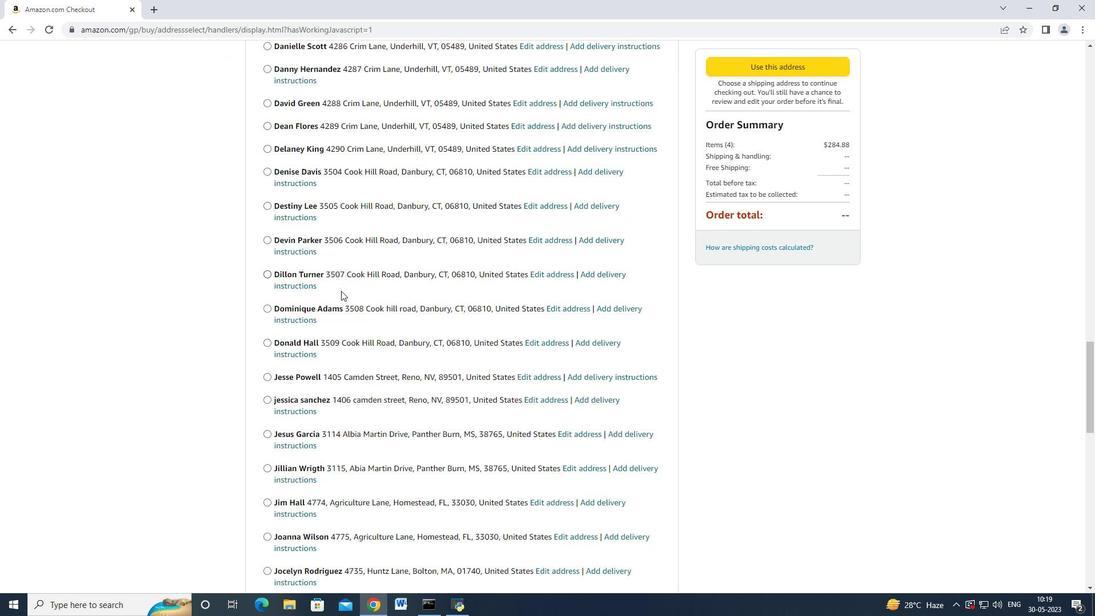 
Action: Mouse moved to (340, 293)
Screenshot: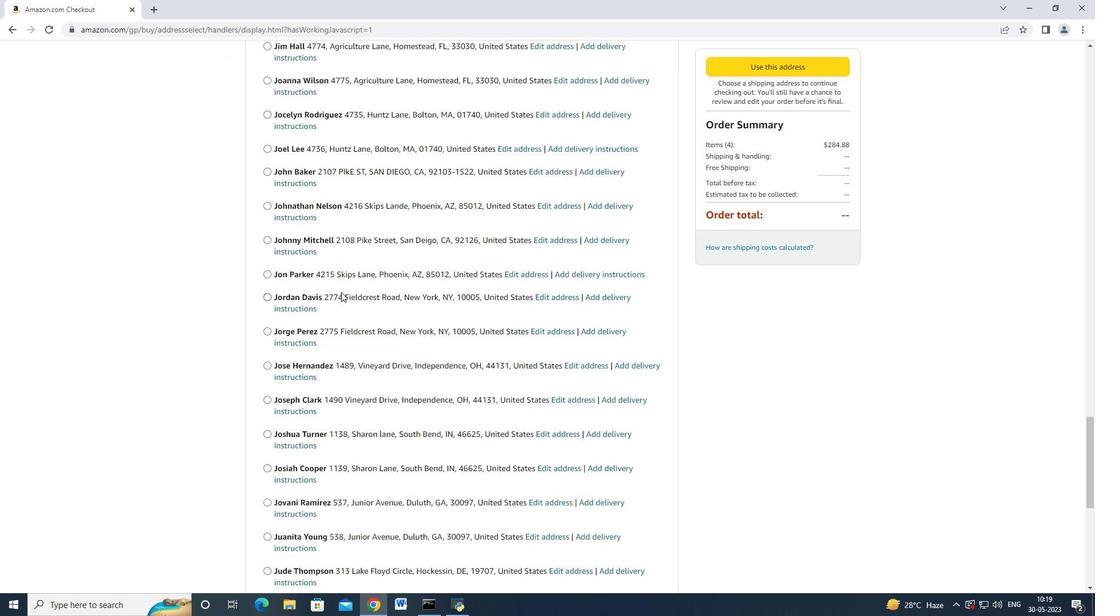 
Action: Mouse scrolled (341, 292) with delta (0, 0)
Screenshot: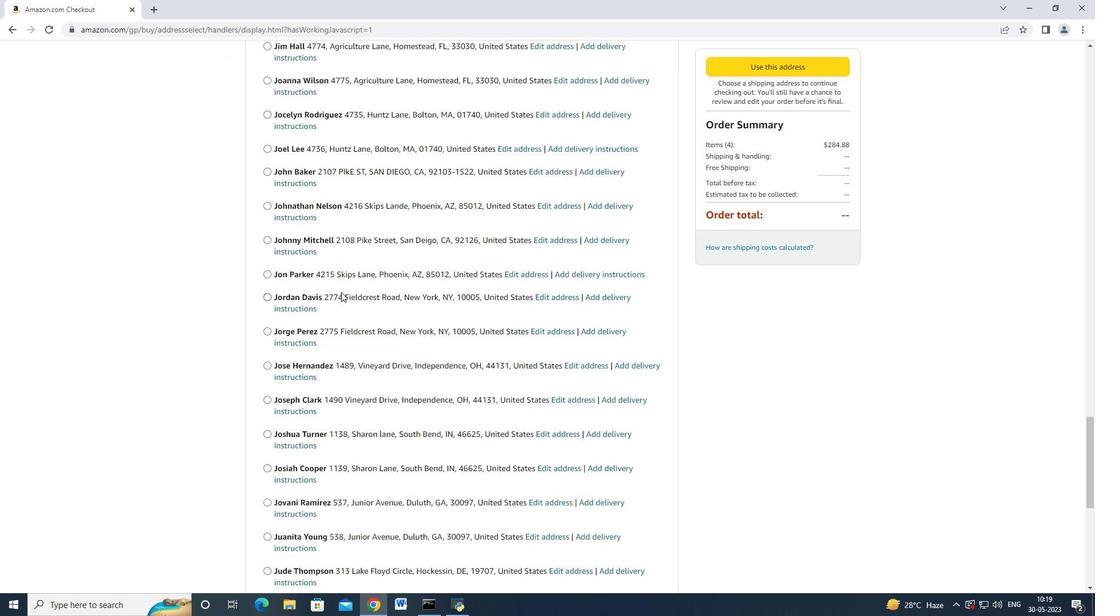 
Action: Mouse moved to (339, 293)
Screenshot: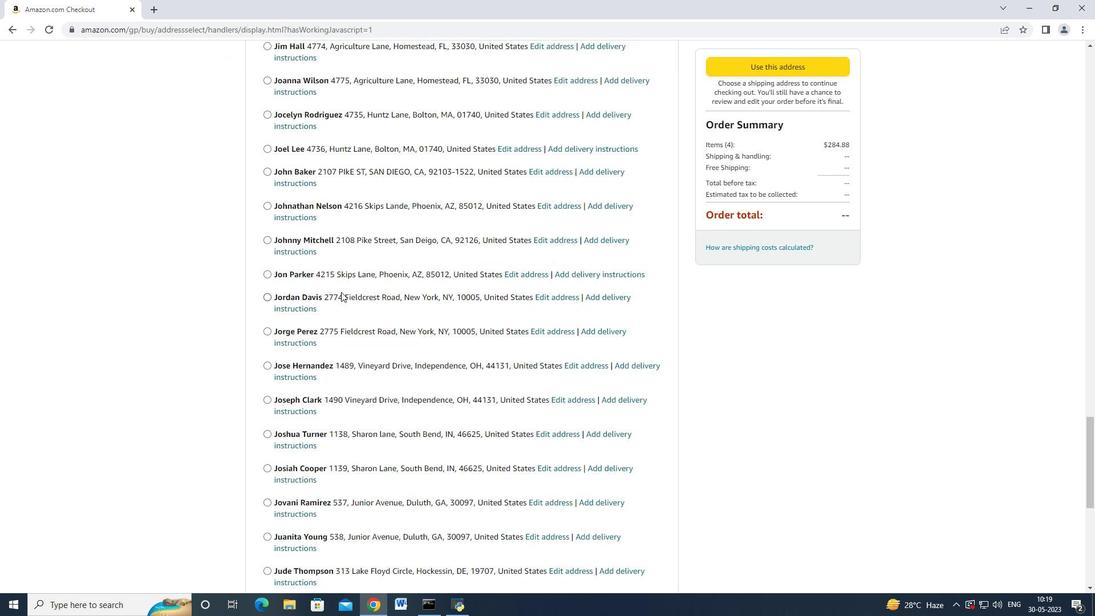 
Action: Mouse scrolled (340, 293) with delta (0, 0)
Screenshot: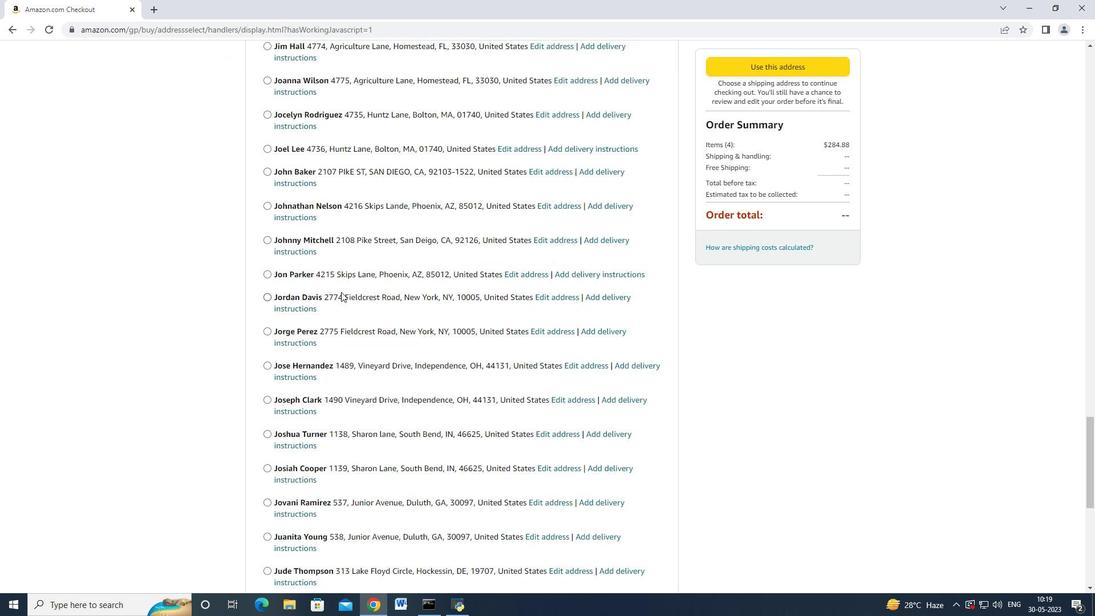 
Action: Mouse moved to (339, 293)
Screenshot: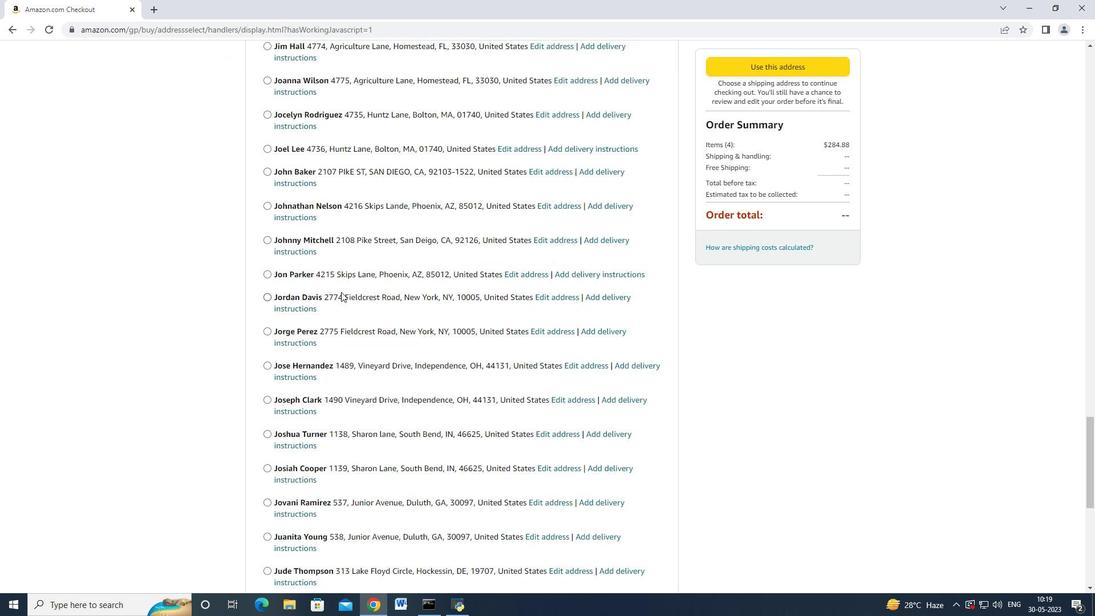 
Action: Mouse scrolled (340, 293) with delta (0, 0)
Screenshot: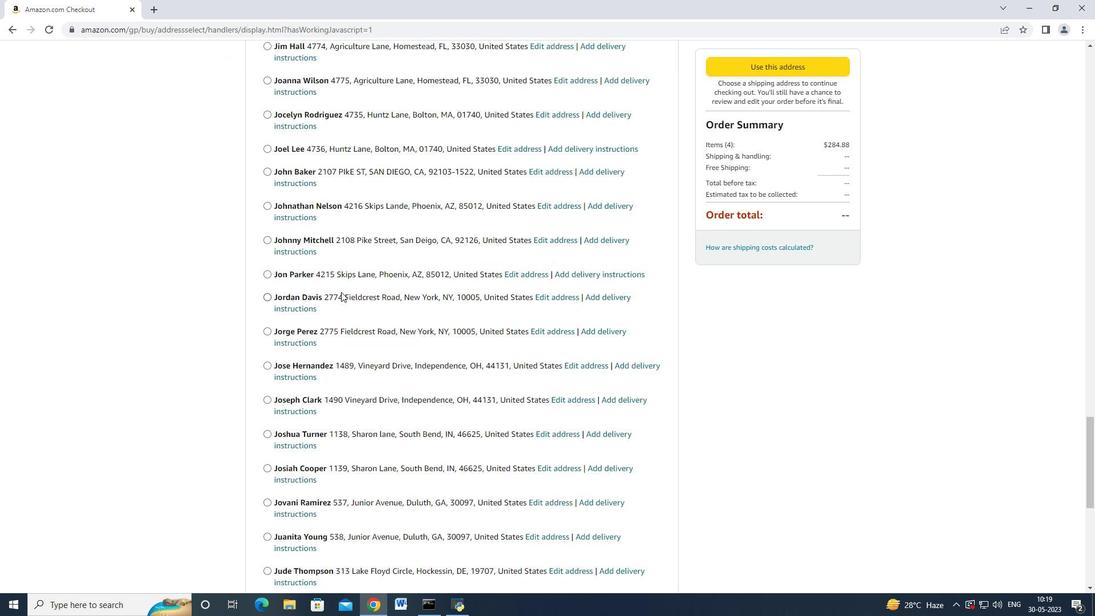 
Action: Mouse moved to (339, 293)
Screenshot: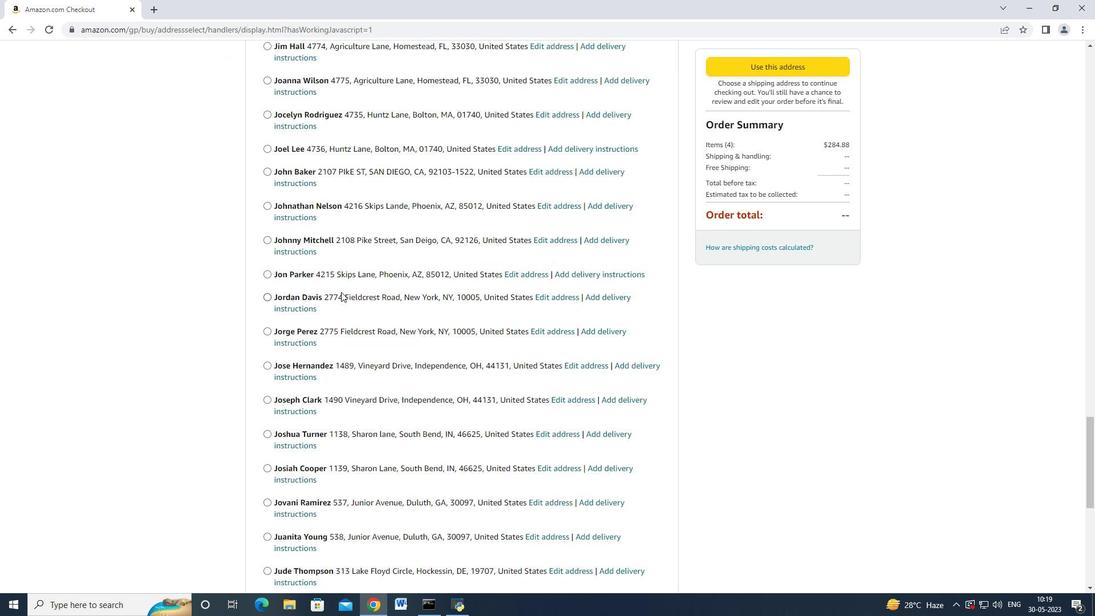 
Action: Mouse scrolled (340, 293) with delta (0, 0)
Screenshot: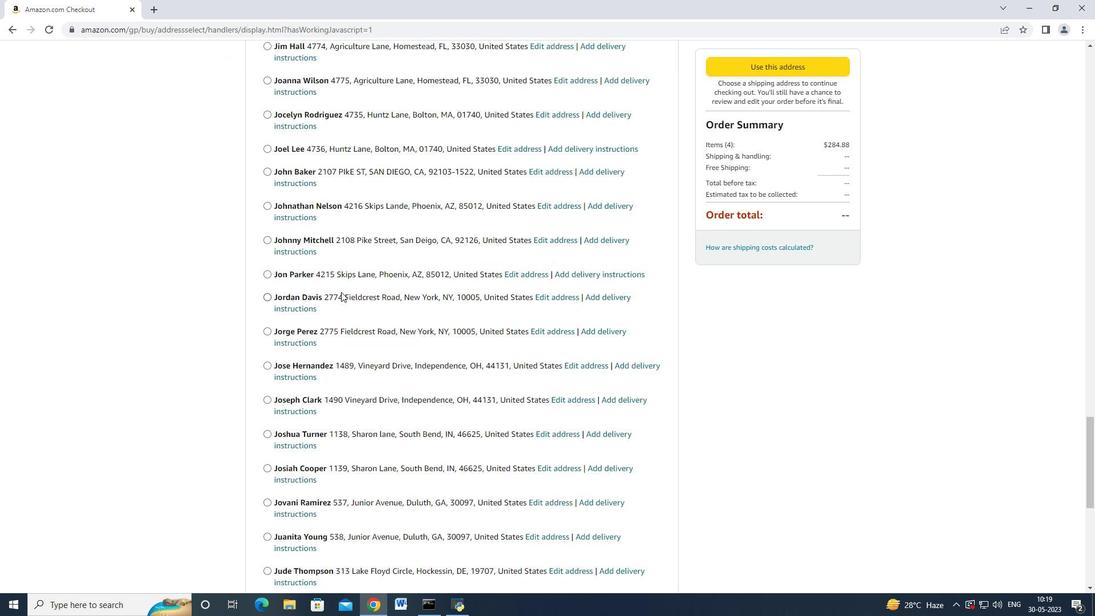 
Action: Mouse scrolled (339, 293) with delta (0, 0)
Screenshot: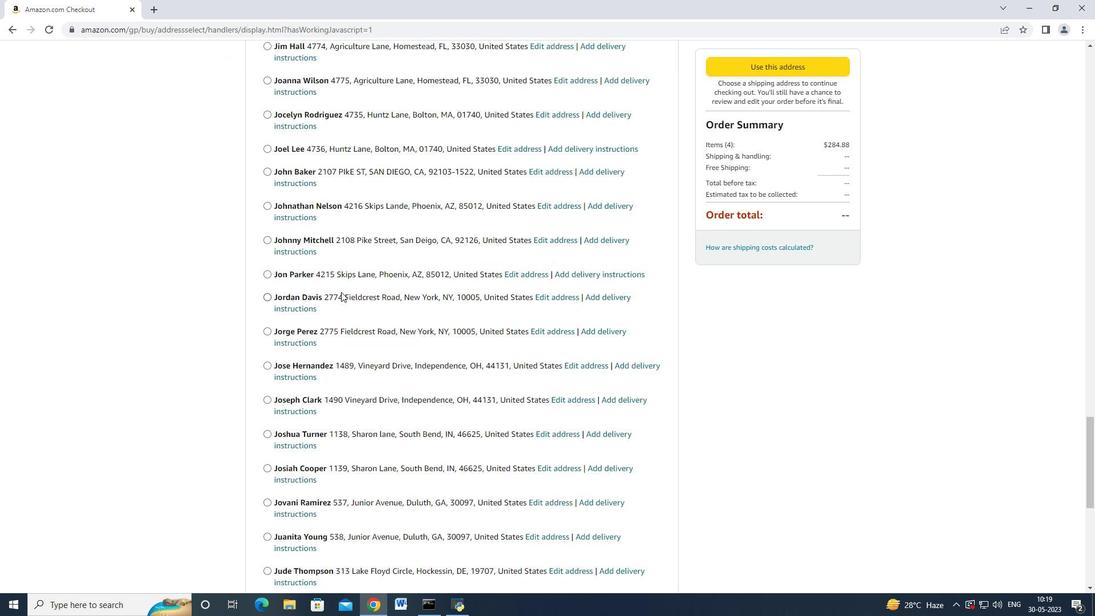 
Action: Mouse moved to (339, 293)
Screenshot: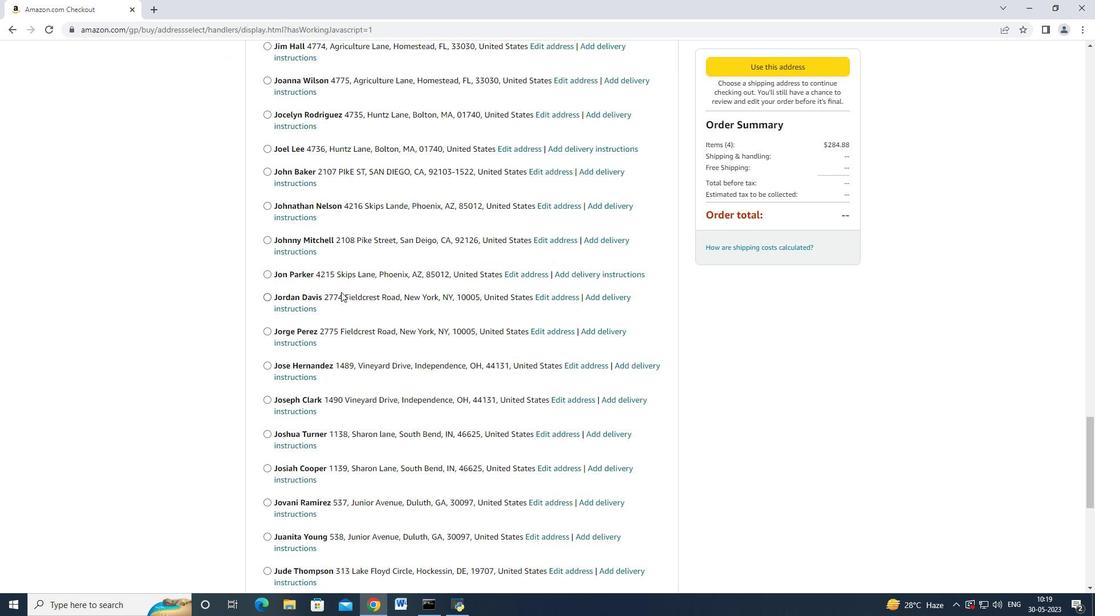 
Action: Mouse scrolled (339, 293) with delta (0, 0)
Screenshot: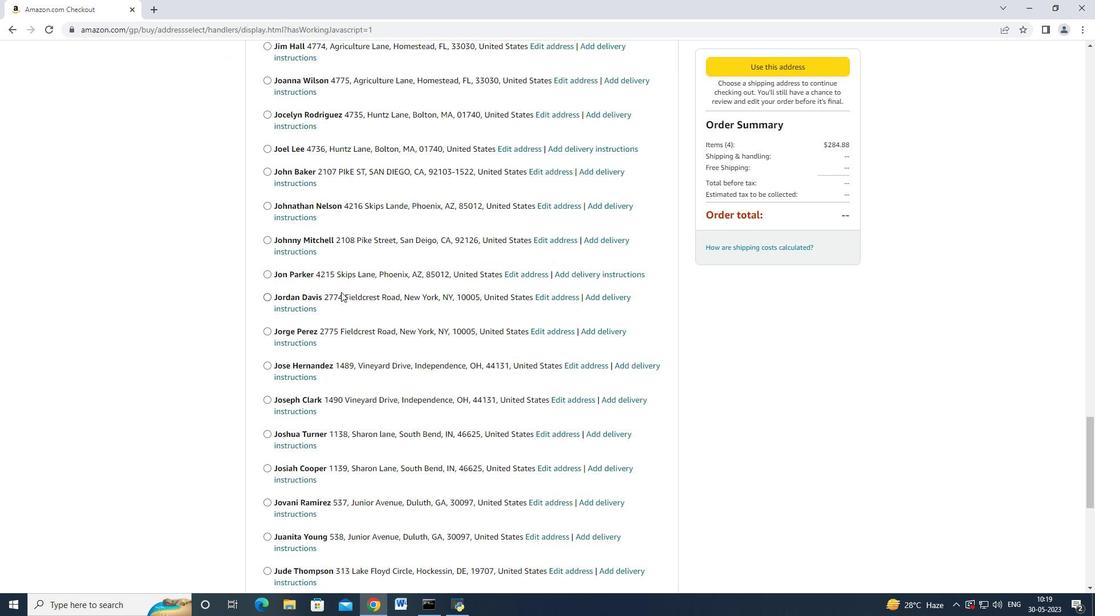 
Action: Mouse scrolled (339, 293) with delta (0, 0)
Screenshot: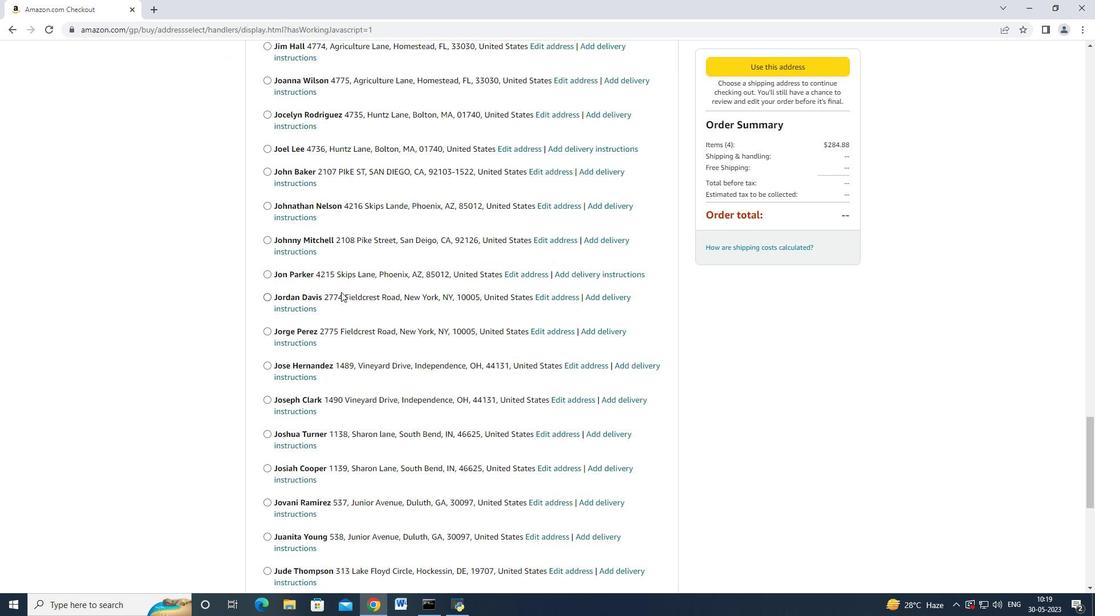 
Action: Mouse scrolled (339, 293) with delta (0, 0)
Screenshot: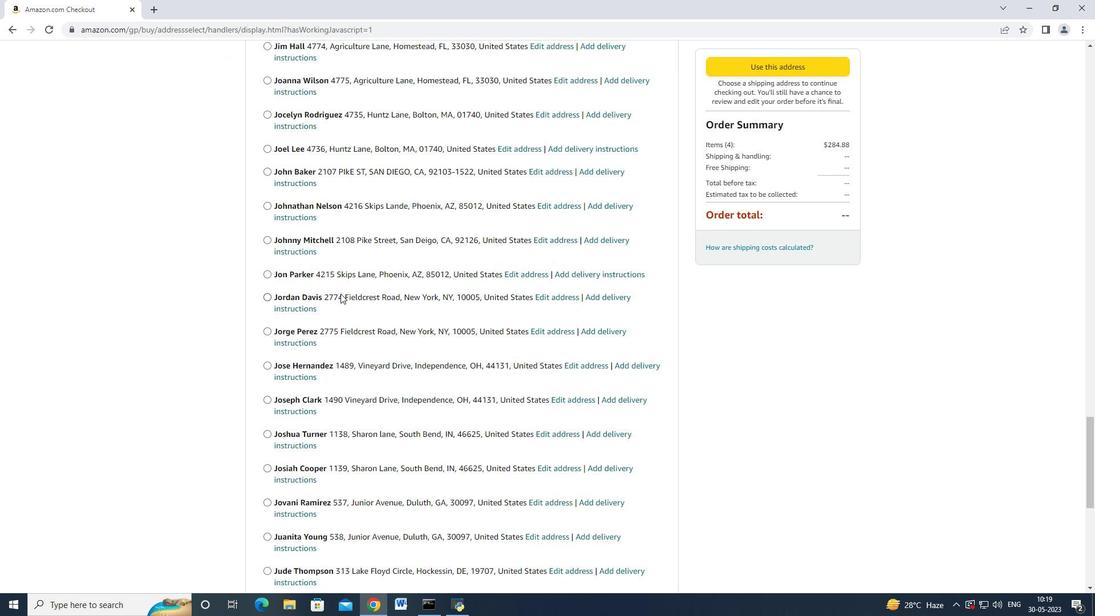 
Action: Mouse moved to (340, 293)
Screenshot: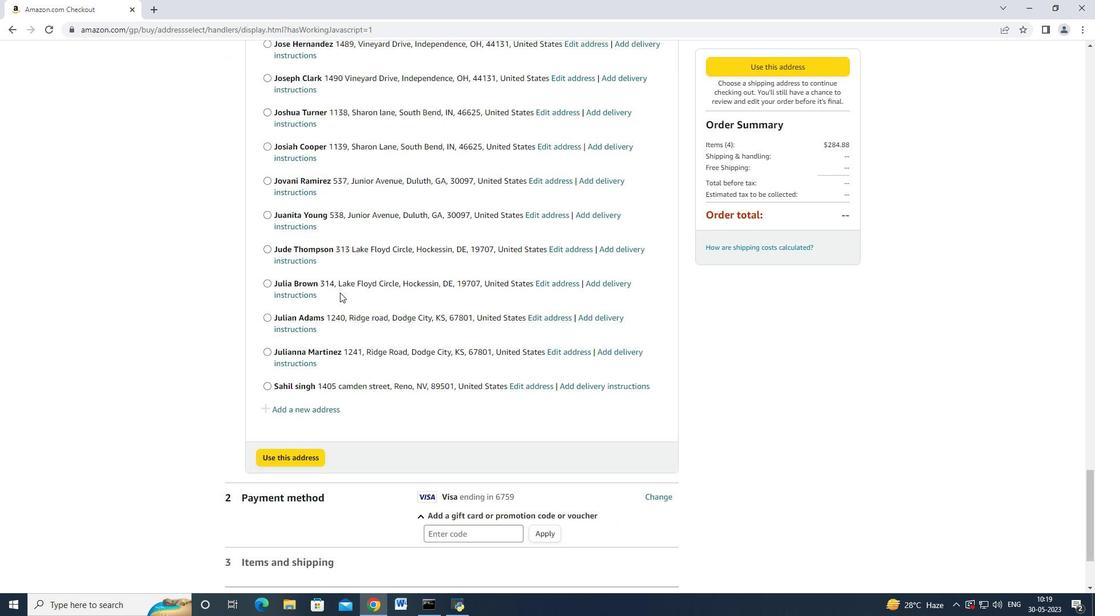 
Action: Mouse scrolled (340, 292) with delta (0, 0)
Screenshot: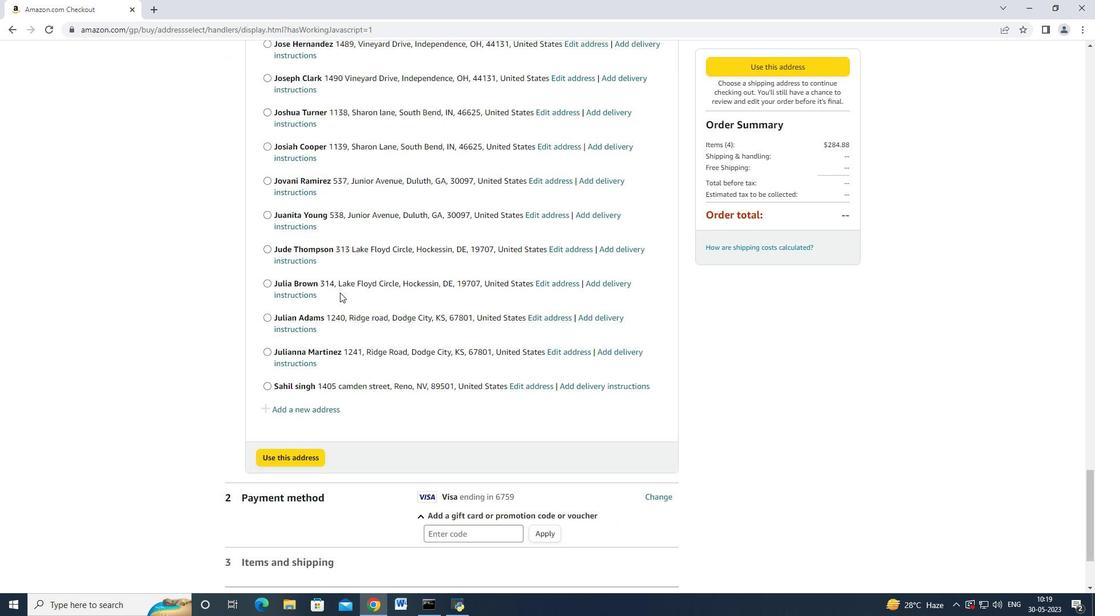 
Action: Mouse moved to (340, 293)
Screenshot: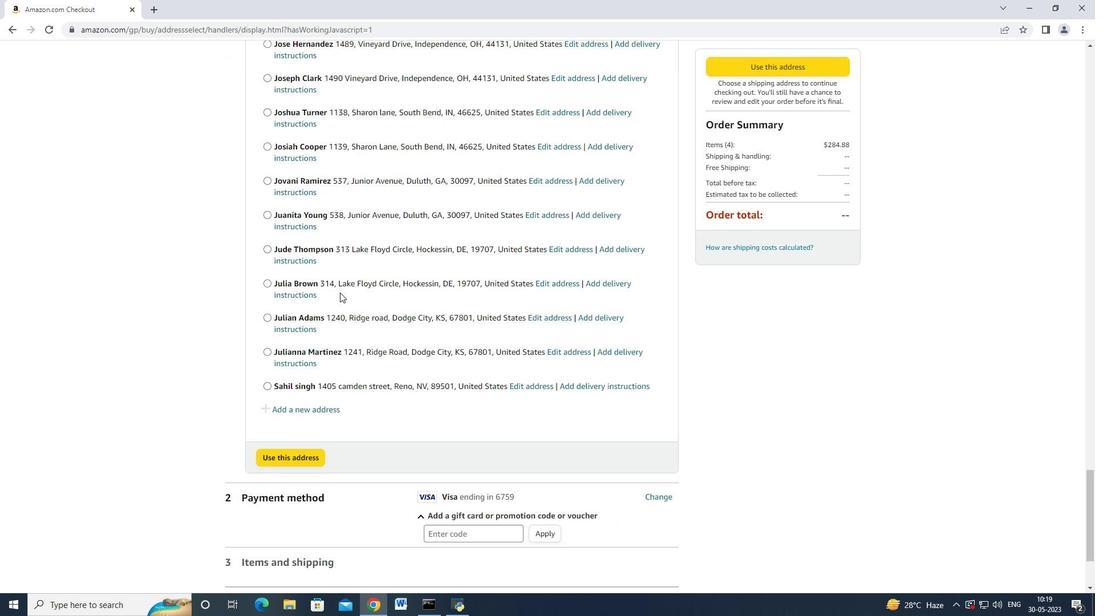 
Action: Mouse scrolled (340, 292) with delta (0, 0)
Screenshot: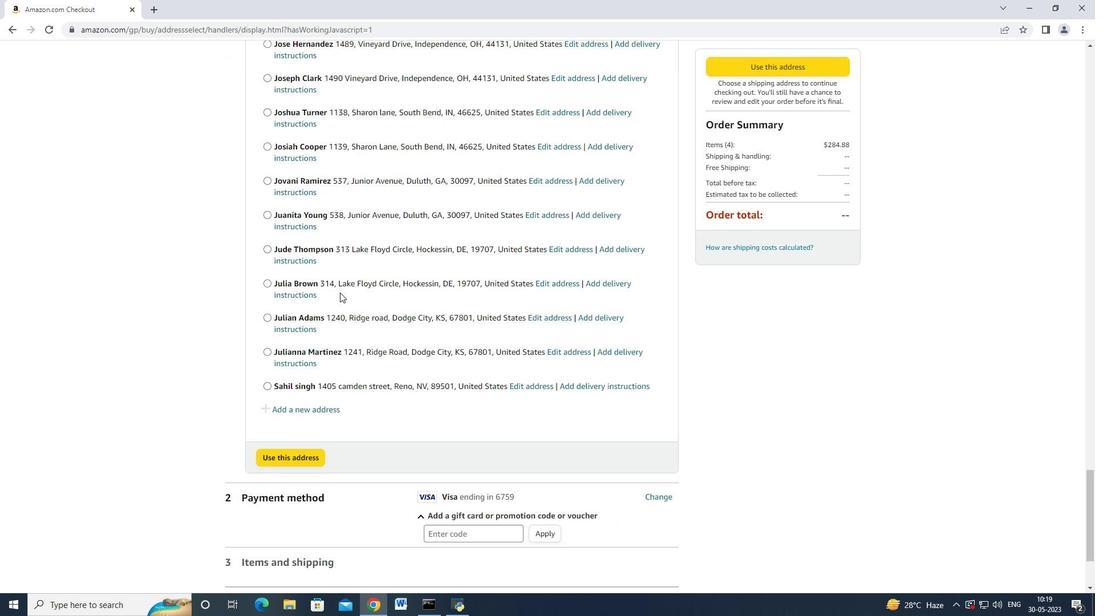 
Action: Mouse scrolled (340, 293) with delta (0, 0)
Screenshot: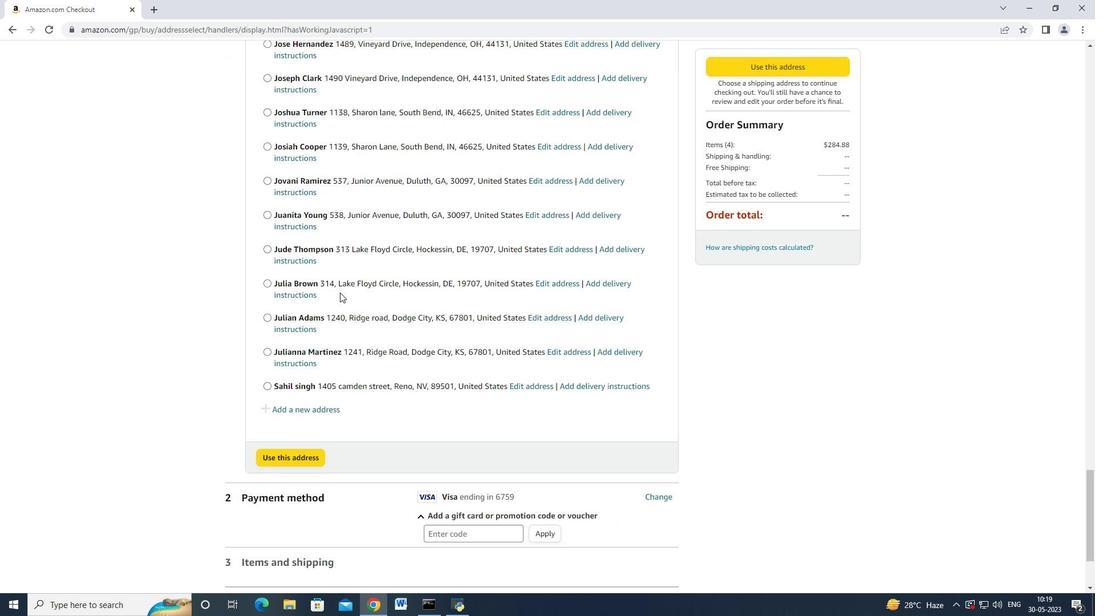 
Action: Mouse scrolled (340, 293) with delta (0, 0)
Screenshot: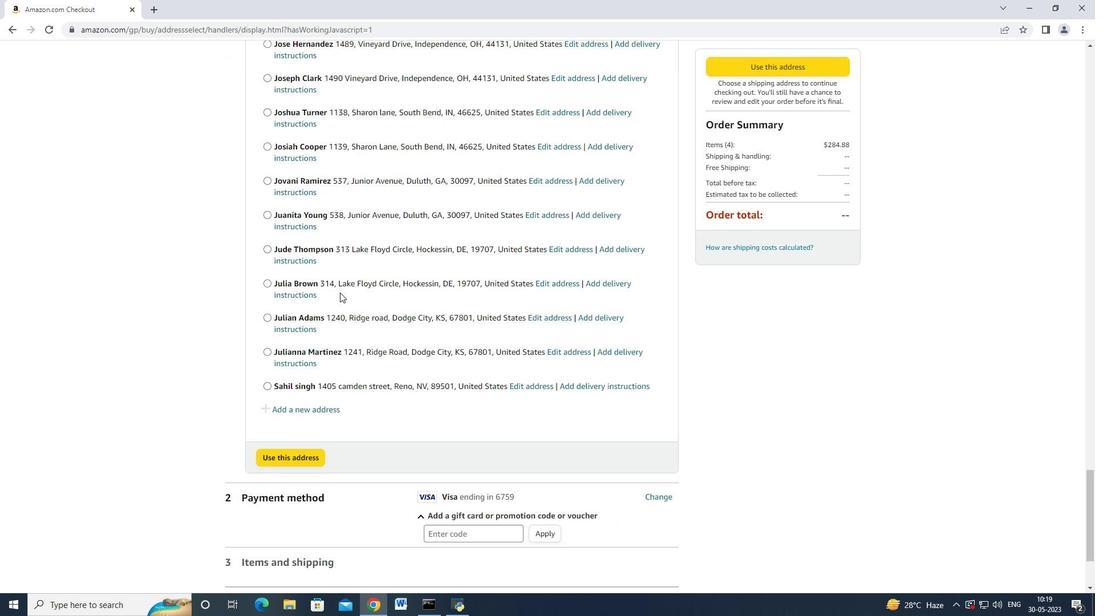 
Action: Mouse moved to (340, 293)
Screenshot: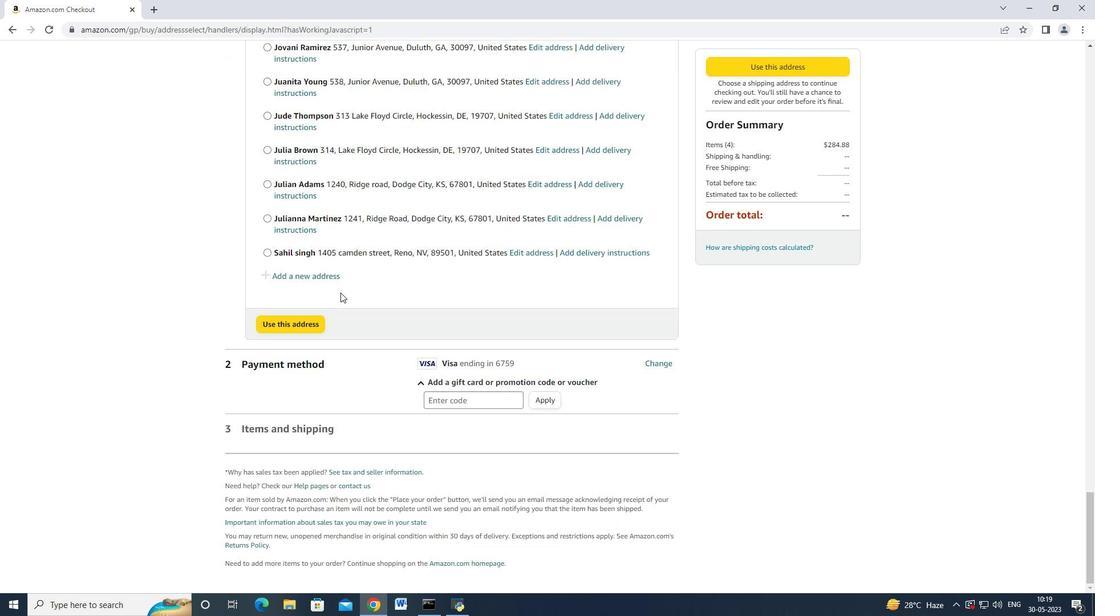 
Action: Mouse scrolled (340, 293) with delta (0, 0)
Screenshot: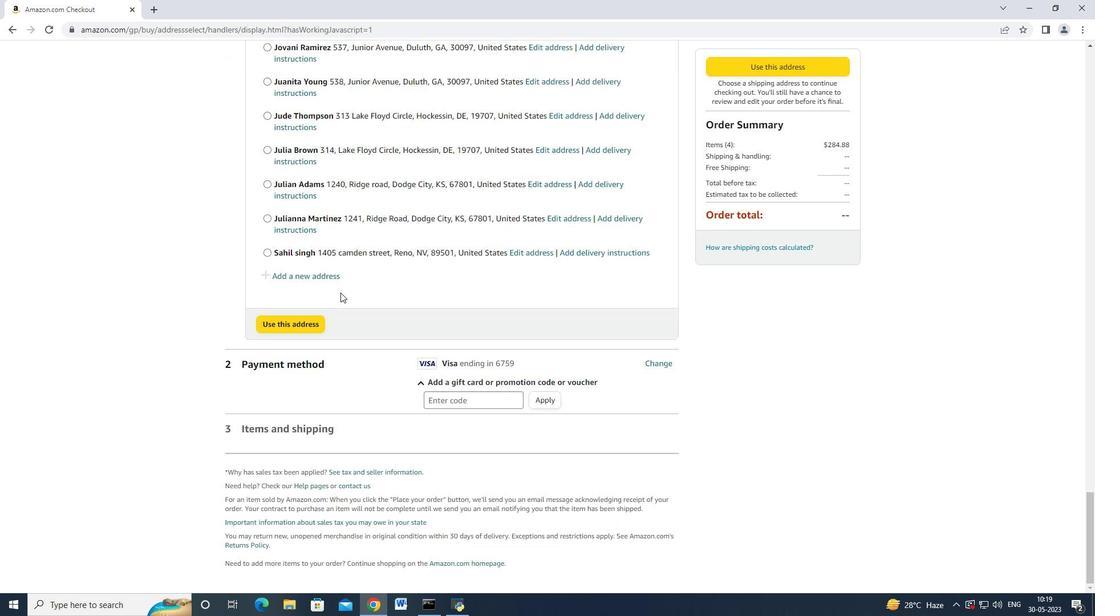 
Action: Mouse moved to (340, 293)
Screenshot: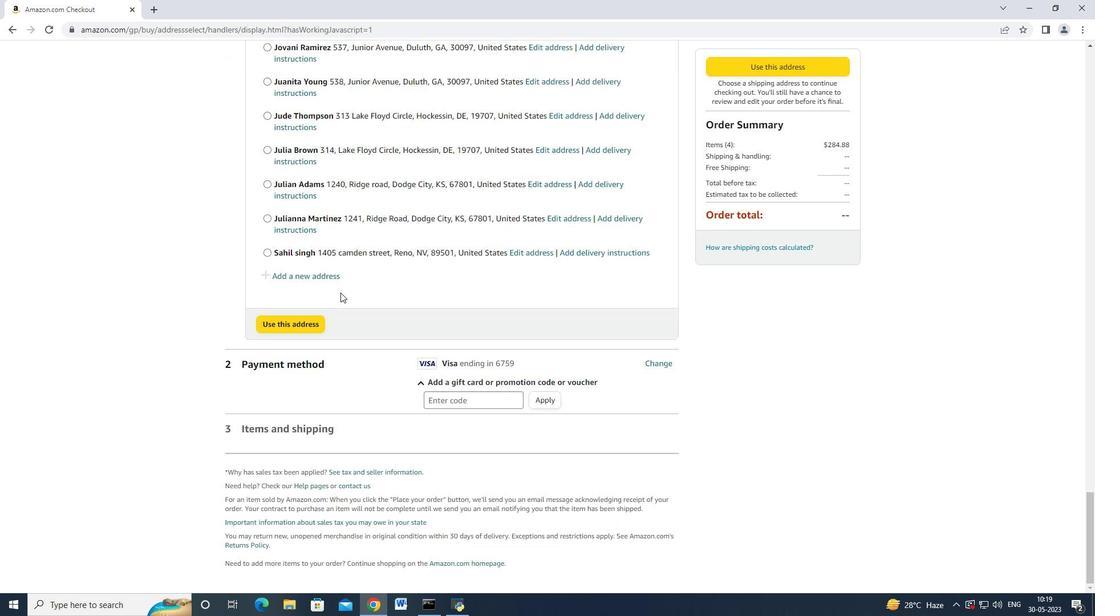 
Action: Mouse scrolled (340, 293) with delta (0, 0)
Screenshot: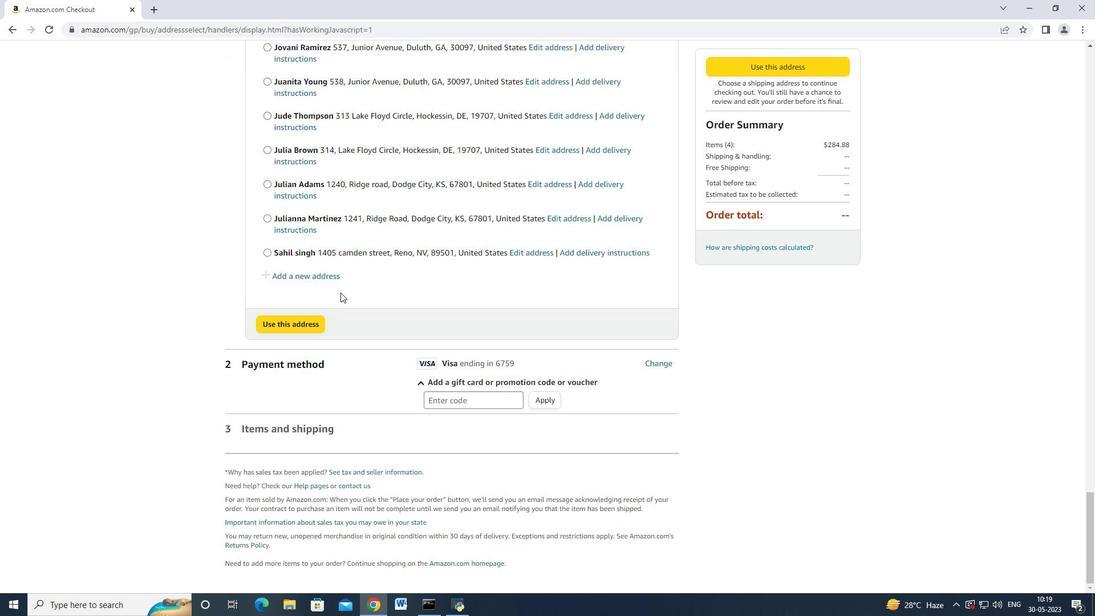 
Action: Mouse moved to (316, 278)
Screenshot: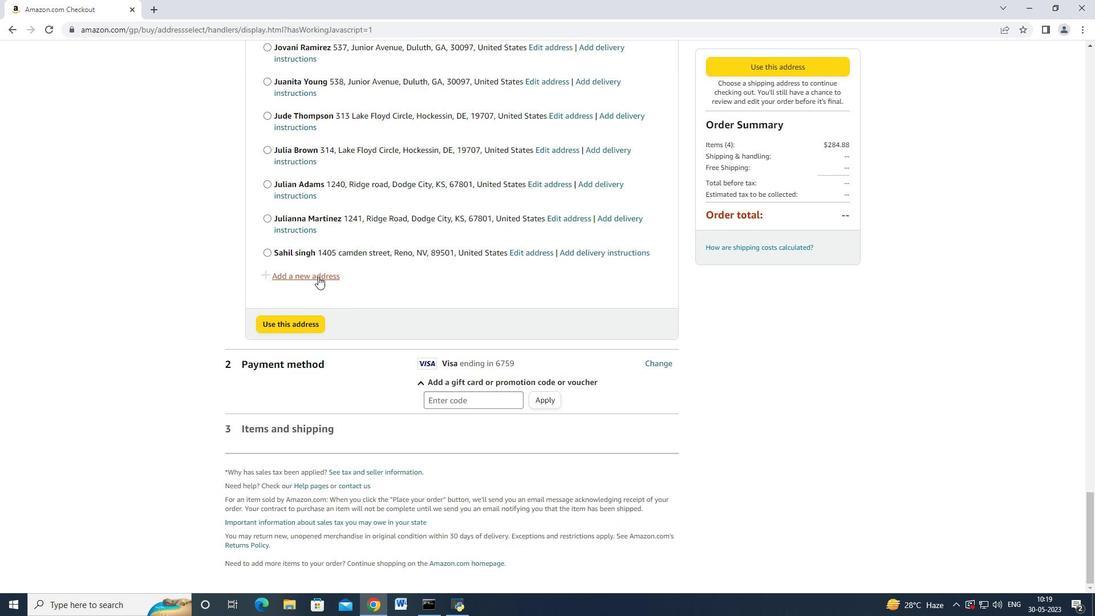 
Action: Mouse pressed left at (316, 278)
Screenshot: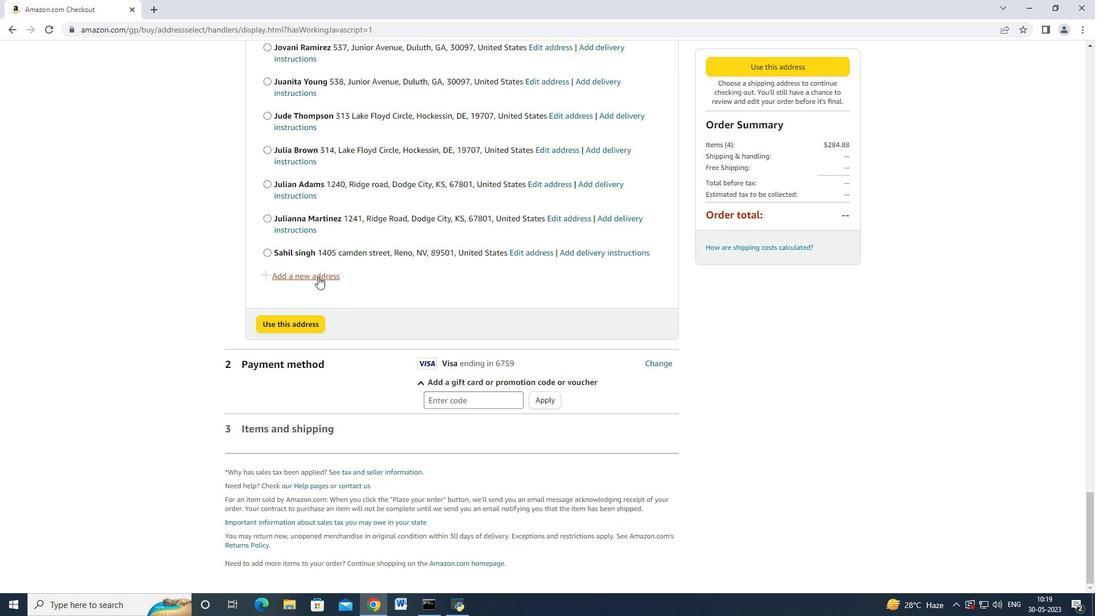 
Action: Mouse moved to (376, 269)
Screenshot: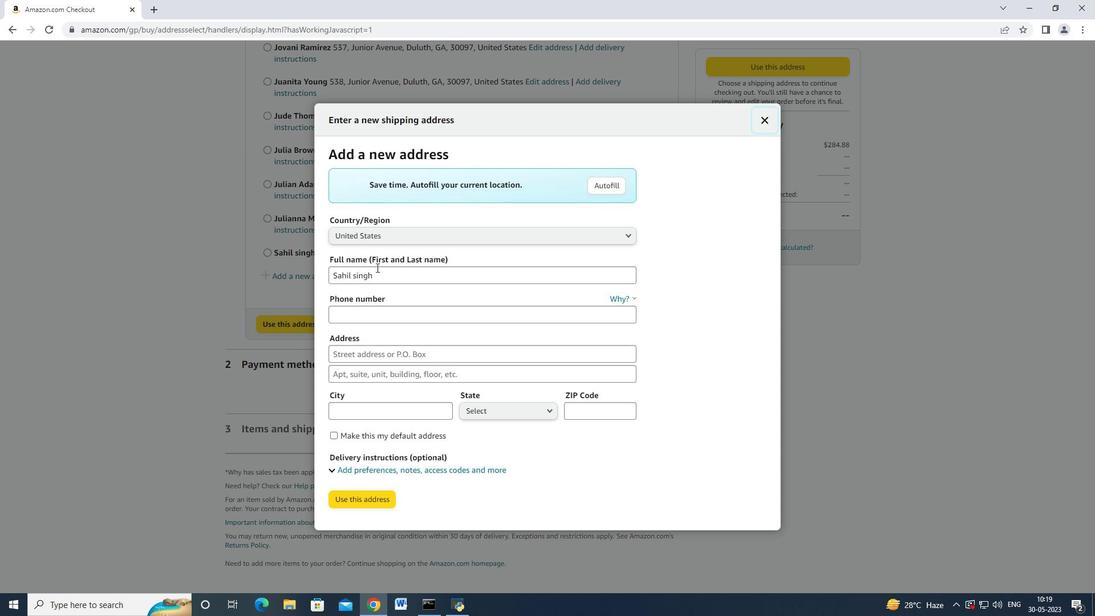 
Action: Mouse pressed left at (376, 269)
Screenshot: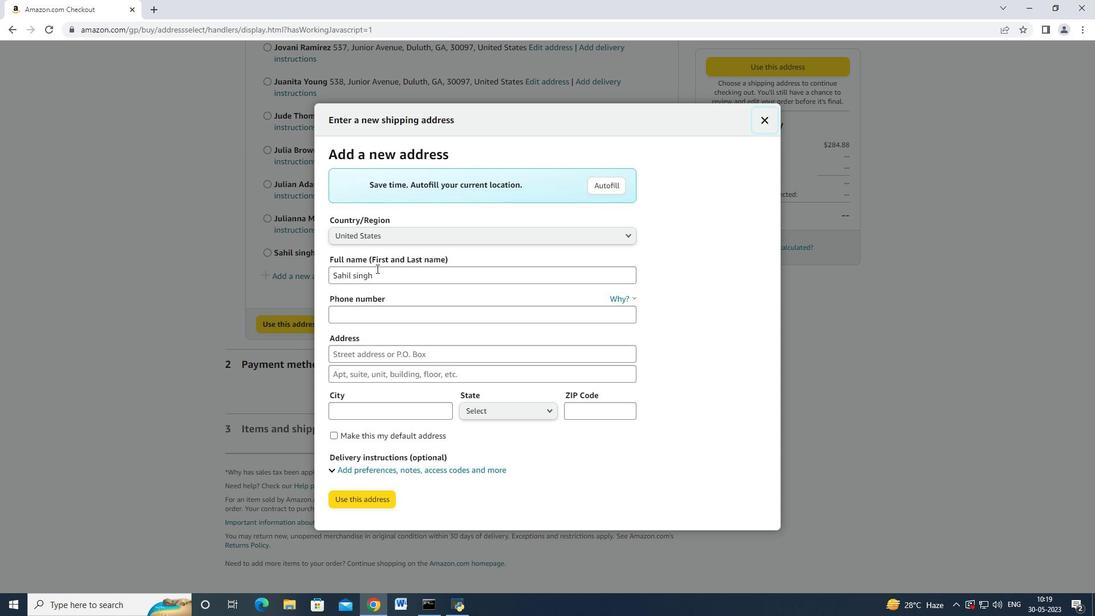 
Action: Mouse moved to (374, 277)
Screenshot: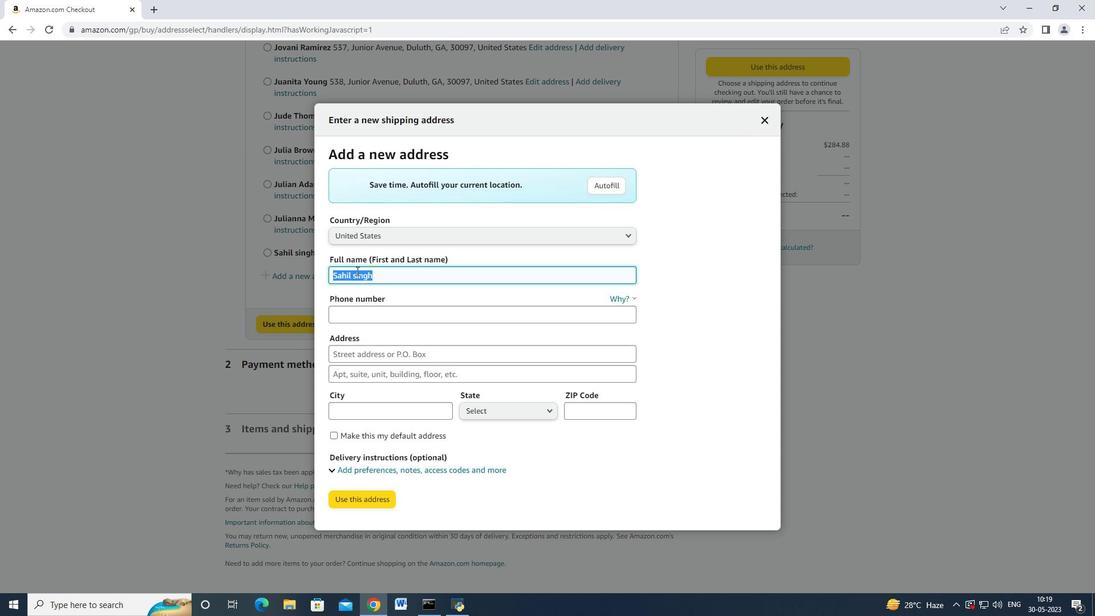 
Action: Key pressed <Key.backspace><Key.shift_r>Donna<Key.space><Key.shift_r>Thompson<Key.tab><Key.tab>2034707320<Key.tab>3510<Key.space><Key.shift>Cook<Key.space><Key.shift>HIll<Key.space>road<Key.tab><Key.tab><Key.tab>
Screenshot: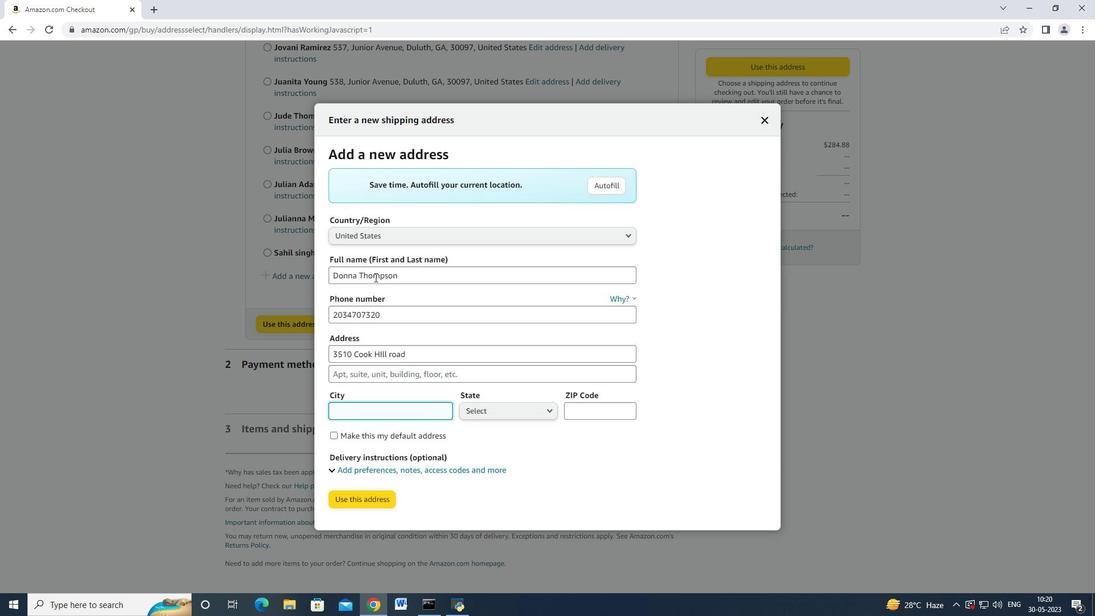 
Action: Mouse moved to (376, 414)
Screenshot: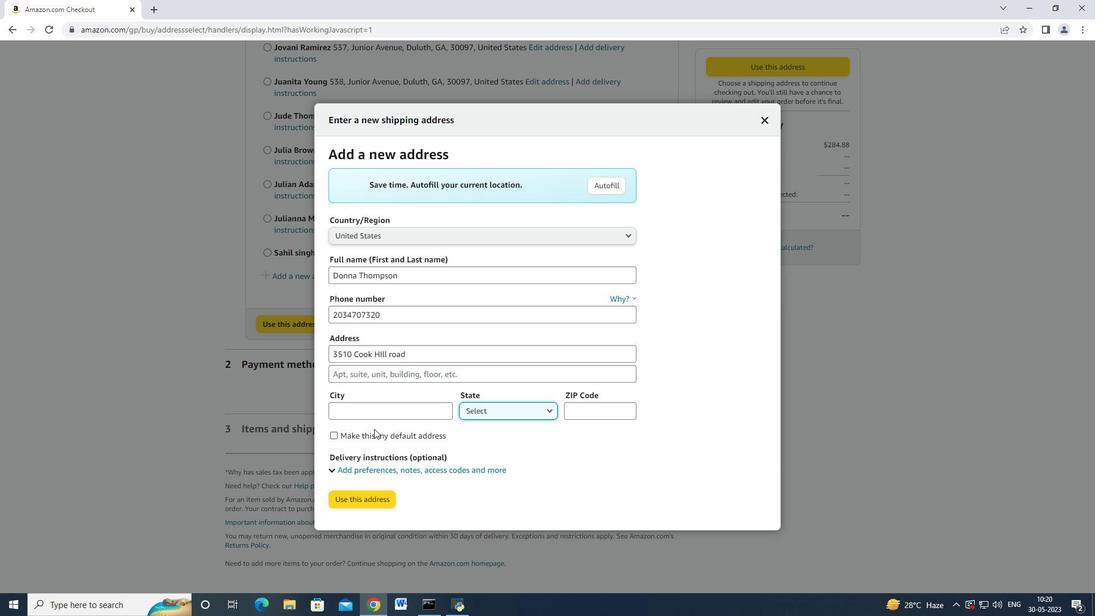 
Action: Mouse pressed left at (376, 414)
Screenshot: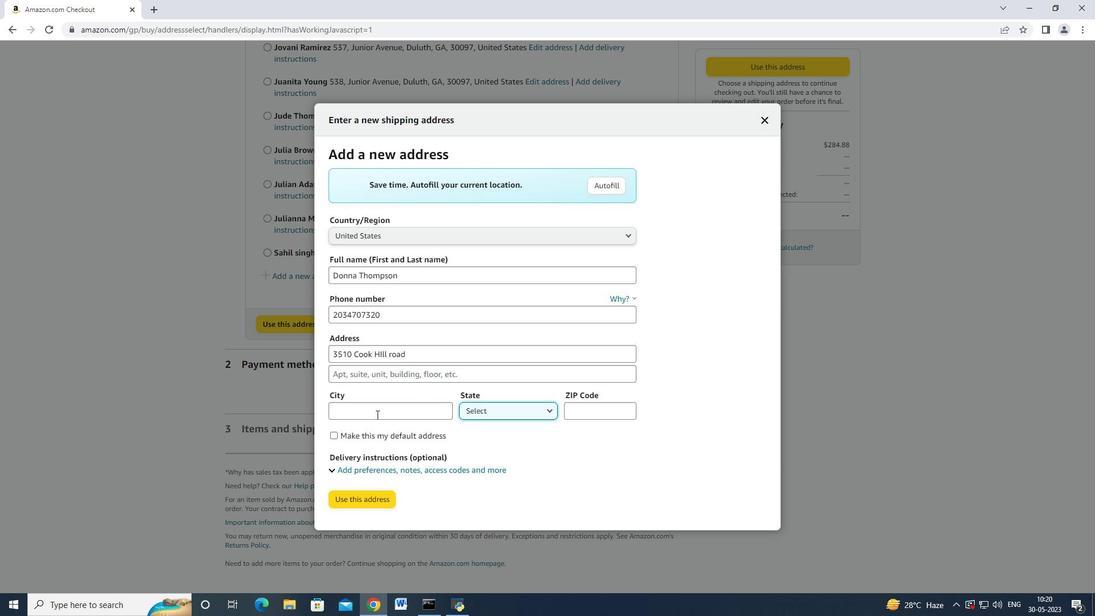 
Action: Mouse moved to (376, 414)
Screenshot: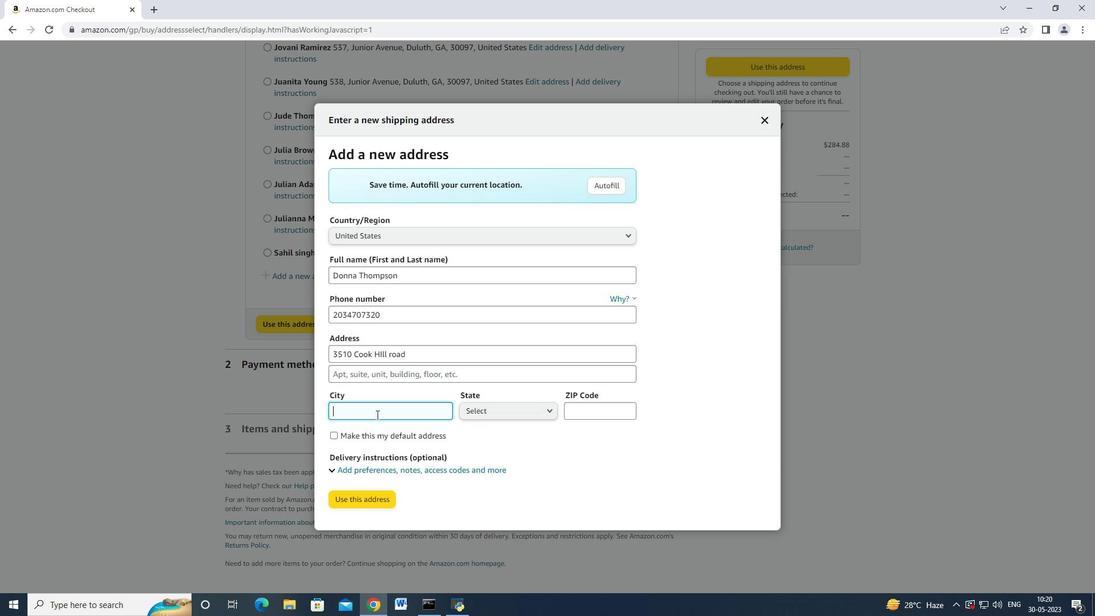 
Action: Key pressed <Key.shift>Co<Key.backspace><Key.backspace><Key.shift_r>Danbury<Key.tab>
Screenshot: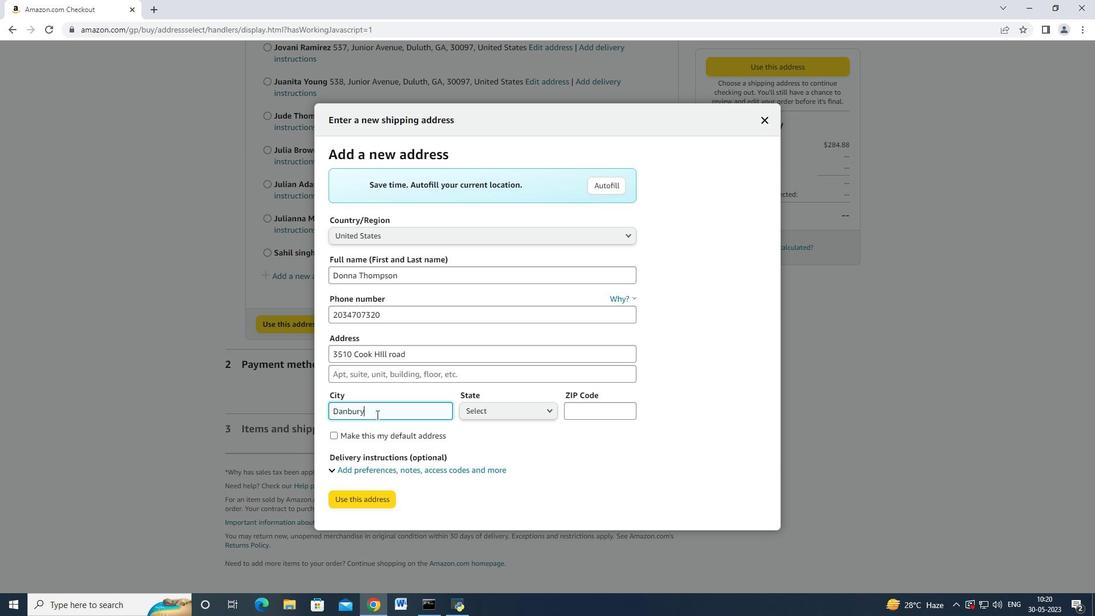
Action: Mouse moved to (477, 407)
Screenshot: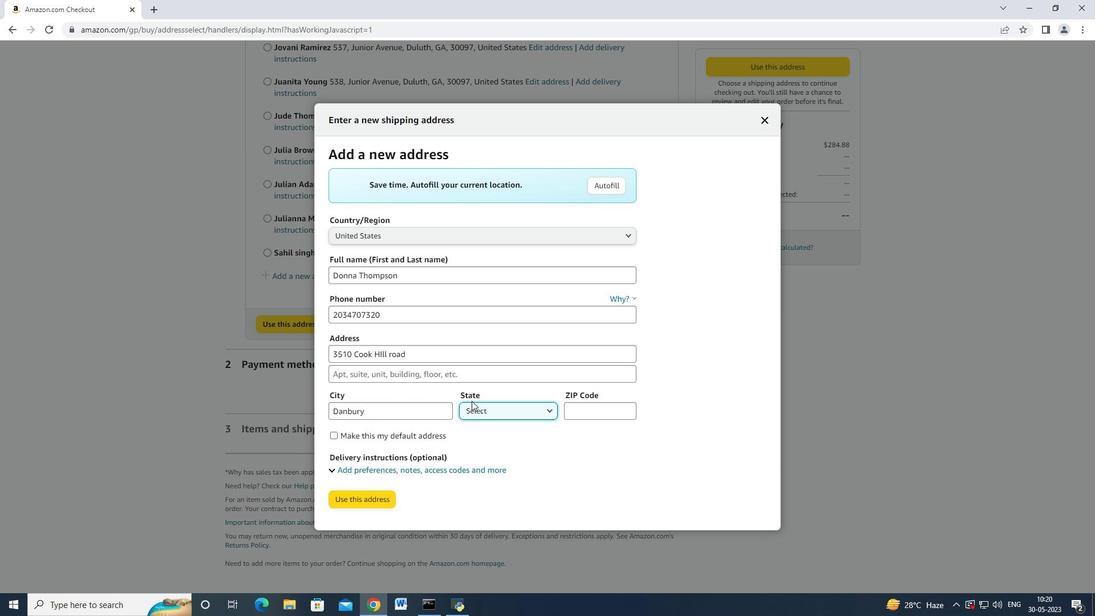 
Action: Mouse pressed left at (477, 407)
Screenshot: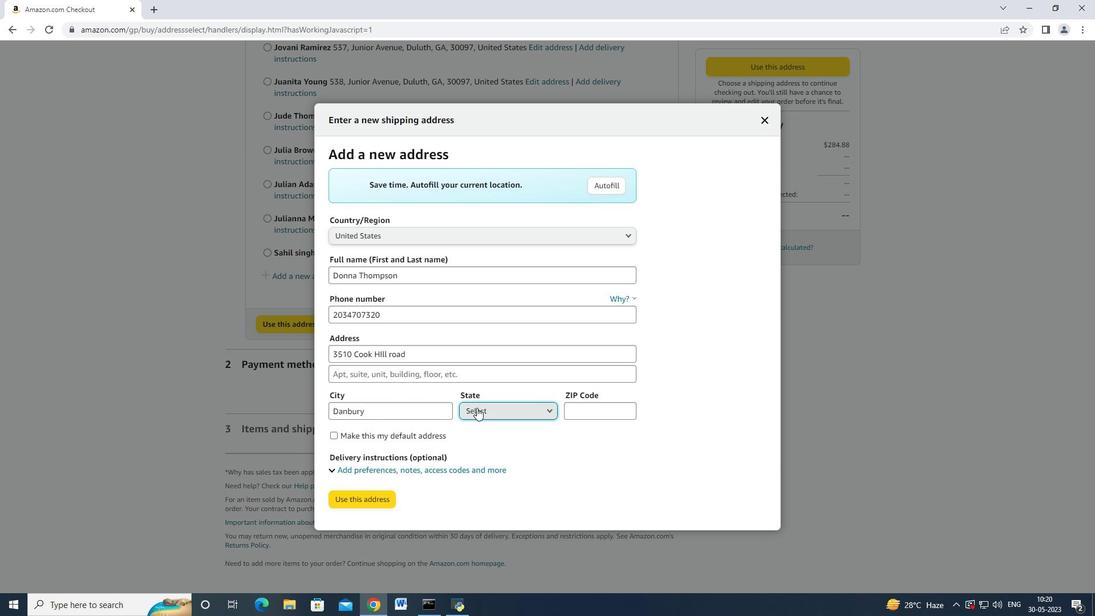 
Action: Mouse moved to (512, 171)
Screenshot: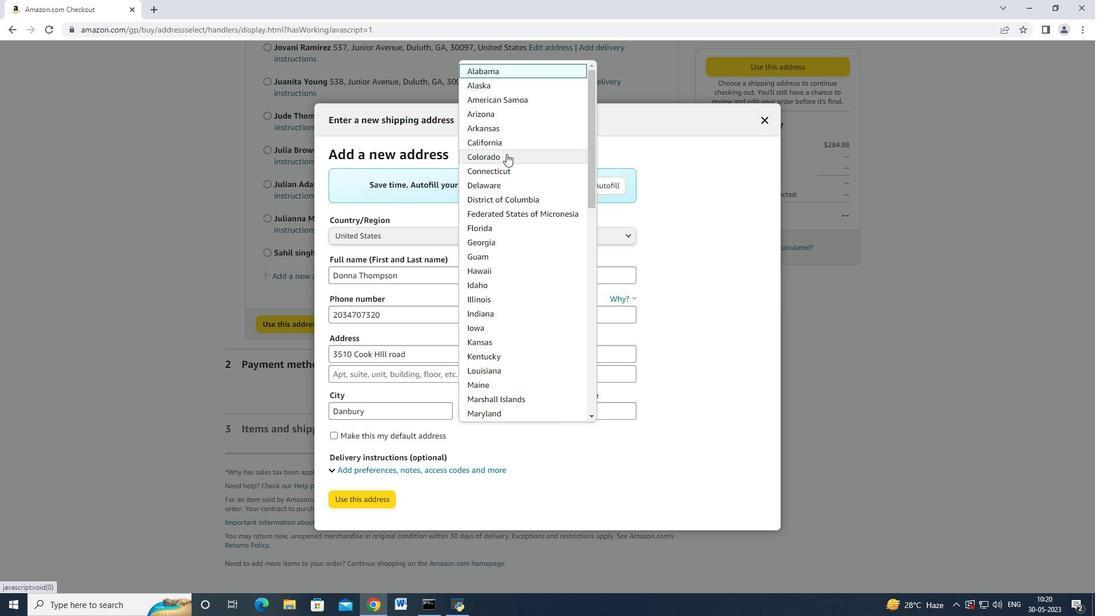 
Action: Mouse pressed left at (512, 171)
Screenshot: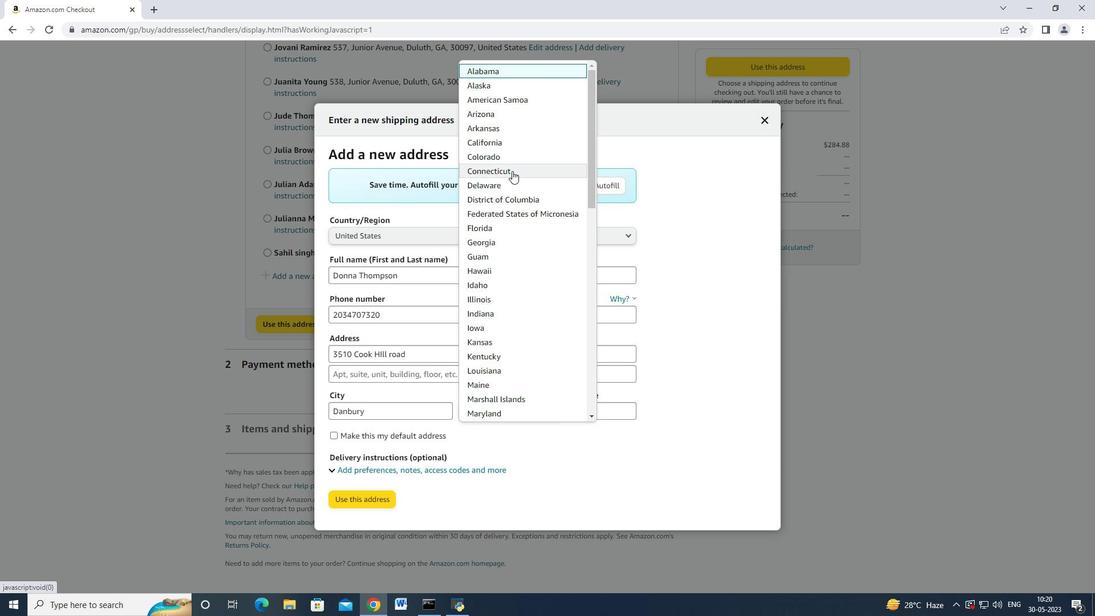 
Action: Mouse moved to (574, 403)
Screenshot: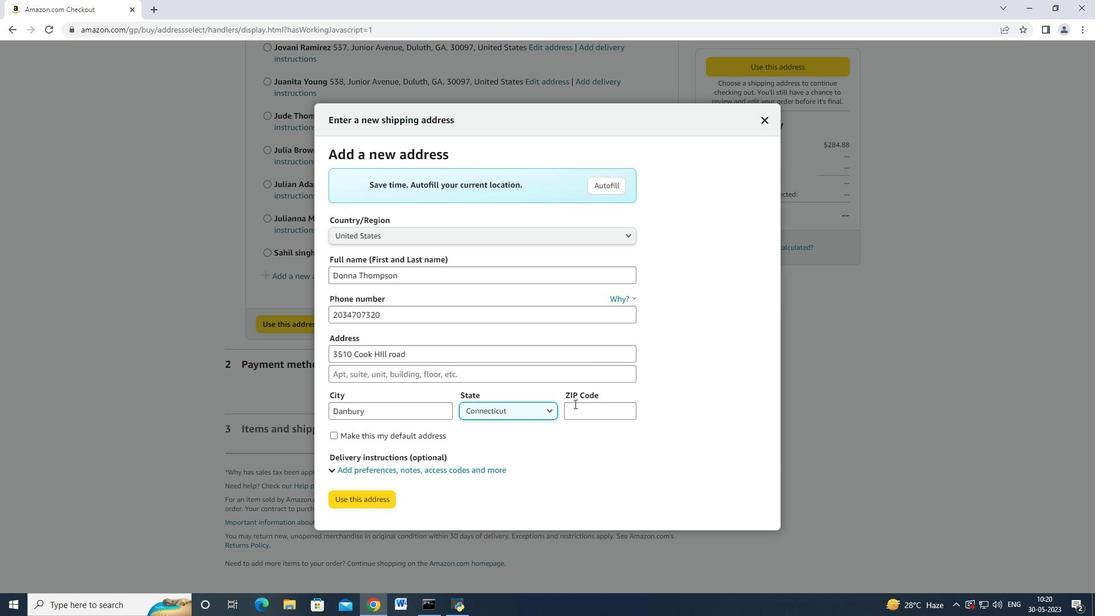 
Action: Mouse pressed left at (574, 403)
Screenshot: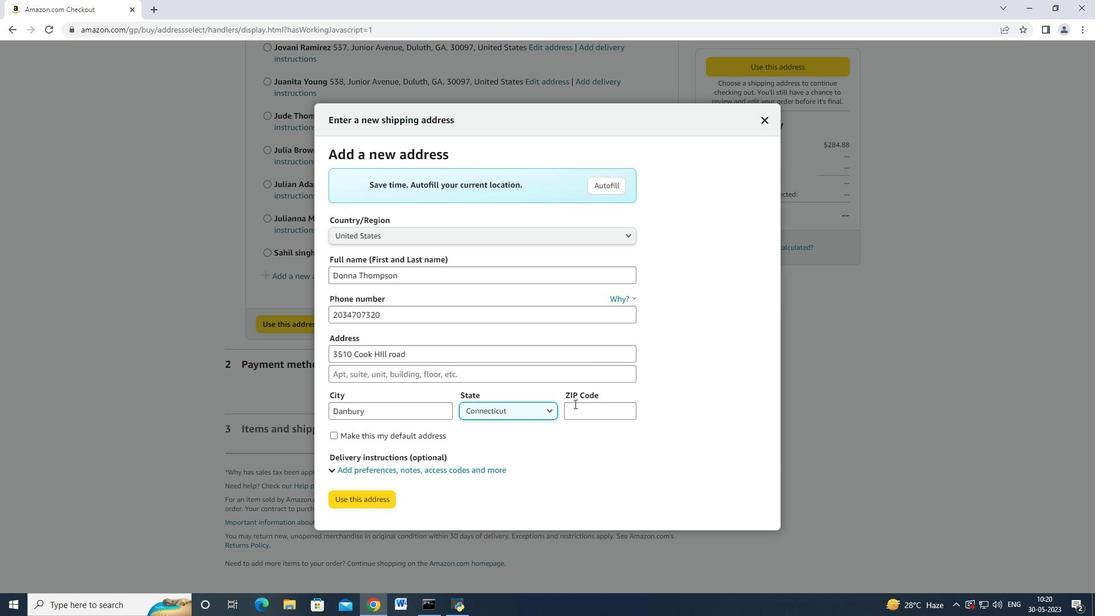 
Action: Mouse moved to (578, 403)
Screenshot: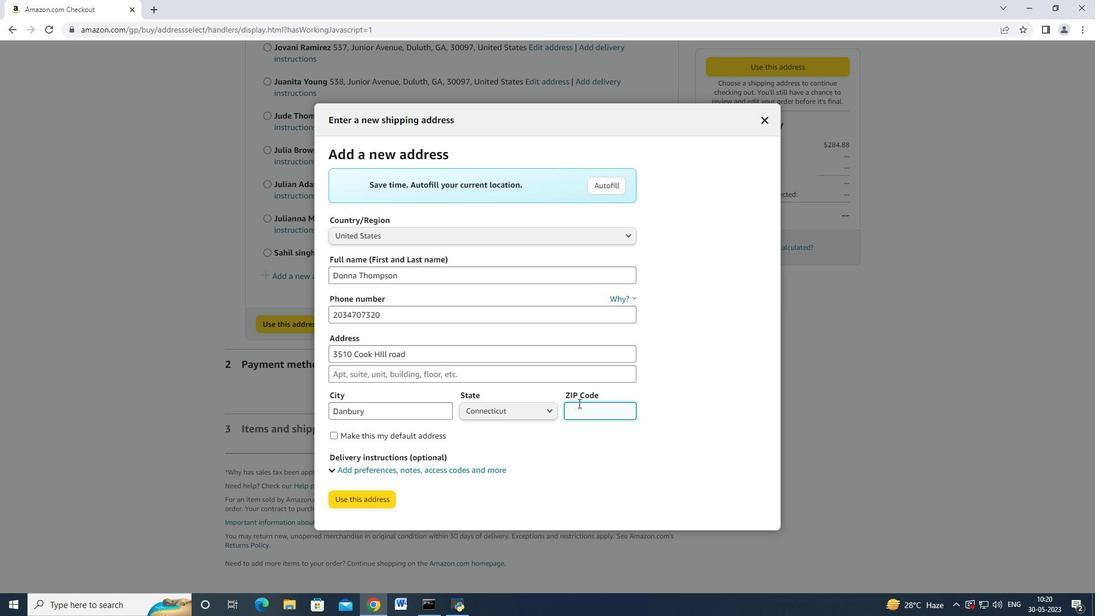
Action: Key pressed 06810
Screenshot: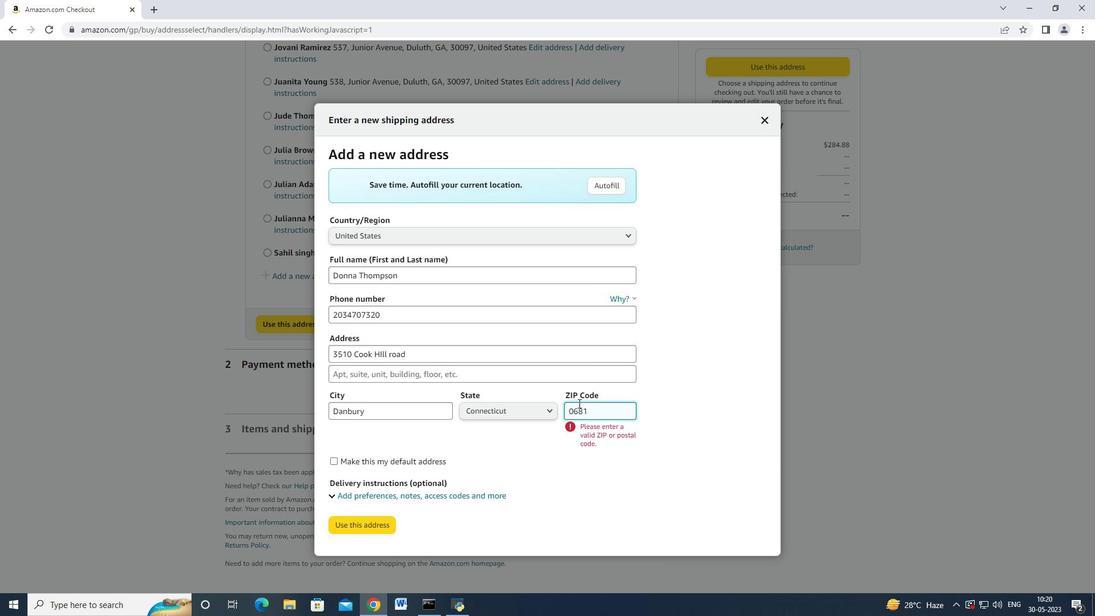 
Action: Mouse moved to (373, 504)
Screenshot: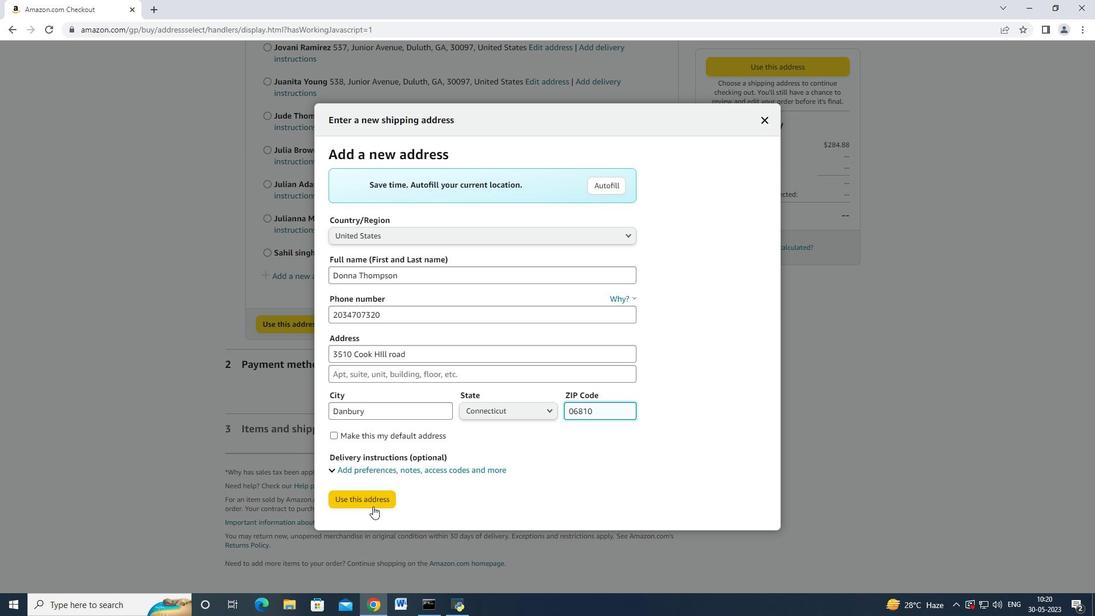 
Action: Mouse pressed left at (373, 504)
Screenshot: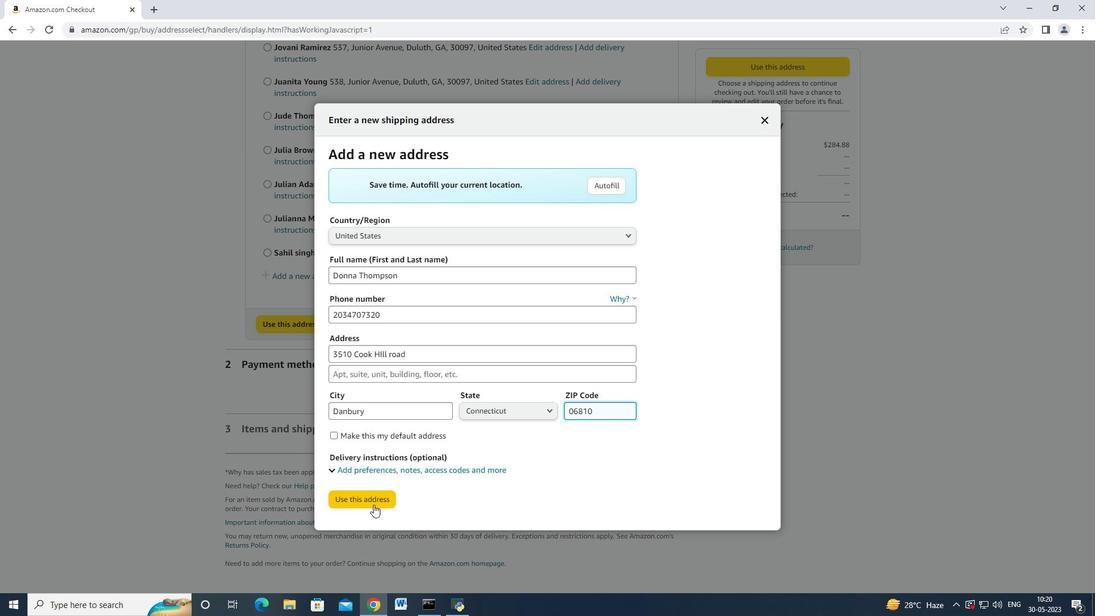 
Action: Mouse moved to (370, 582)
Screenshot: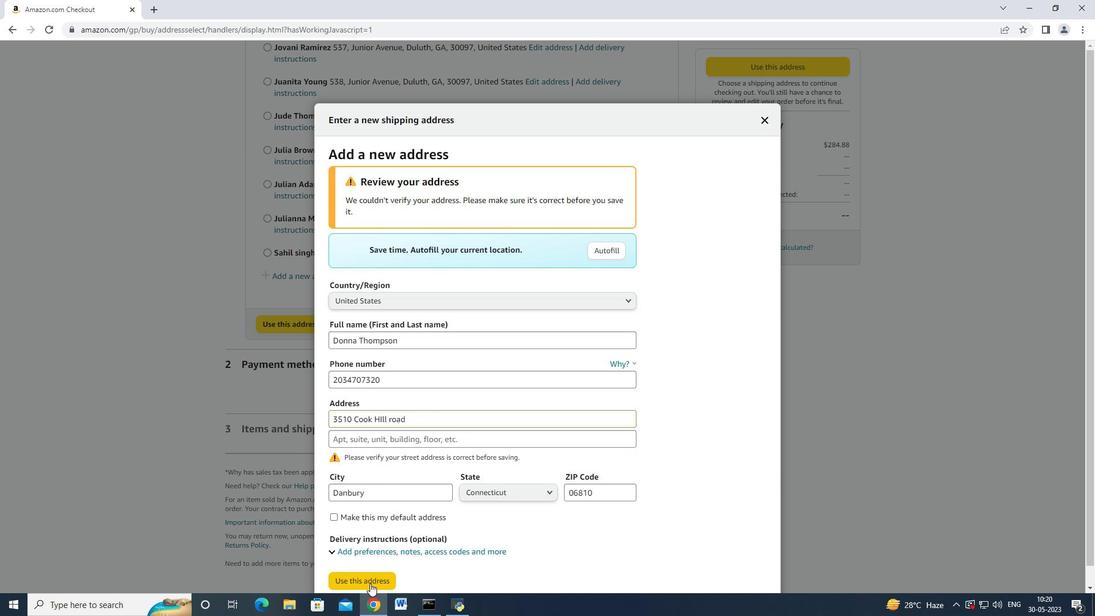 
Action: Mouse pressed left at (370, 582)
Screenshot: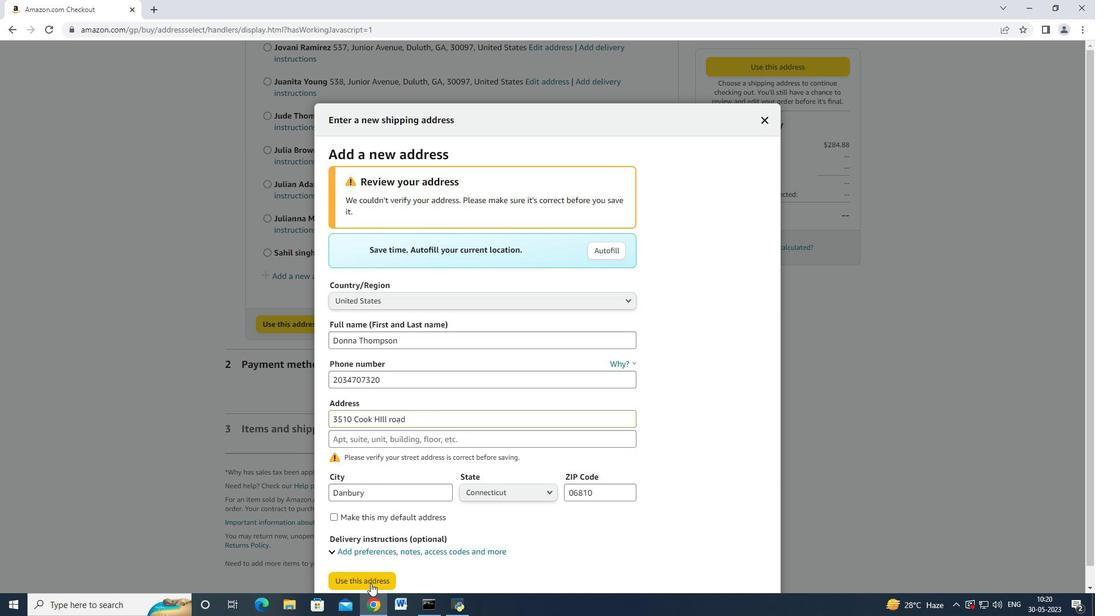 
Action: Mouse moved to (648, 95)
Screenshot: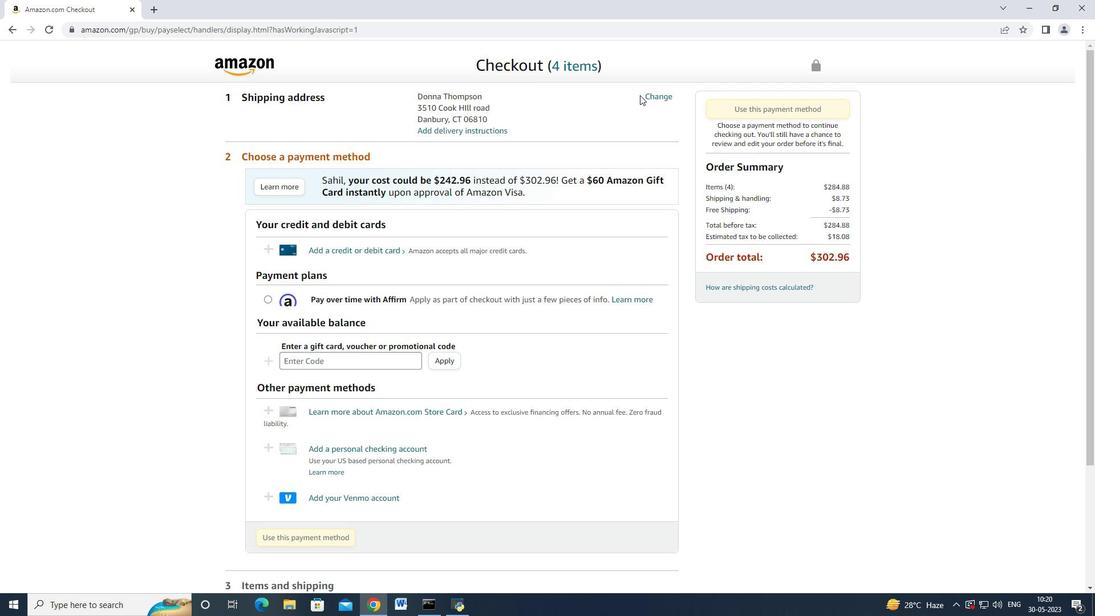 
Action: Mouse pressed left at (648, 95)
Screenshot: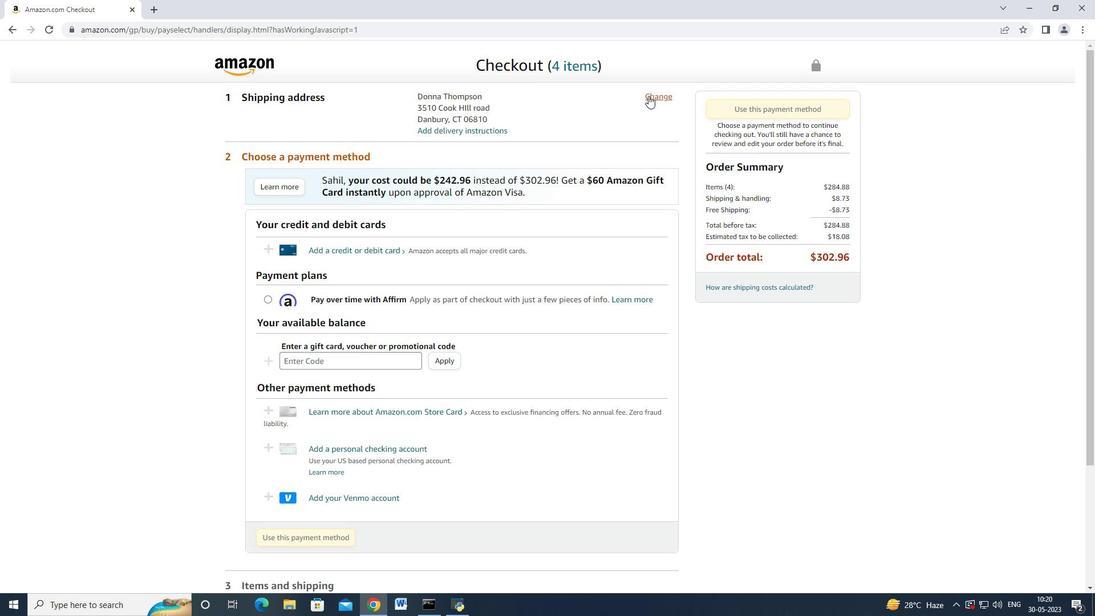 
Action: Mouse moved to (529, 148)
Screenshot: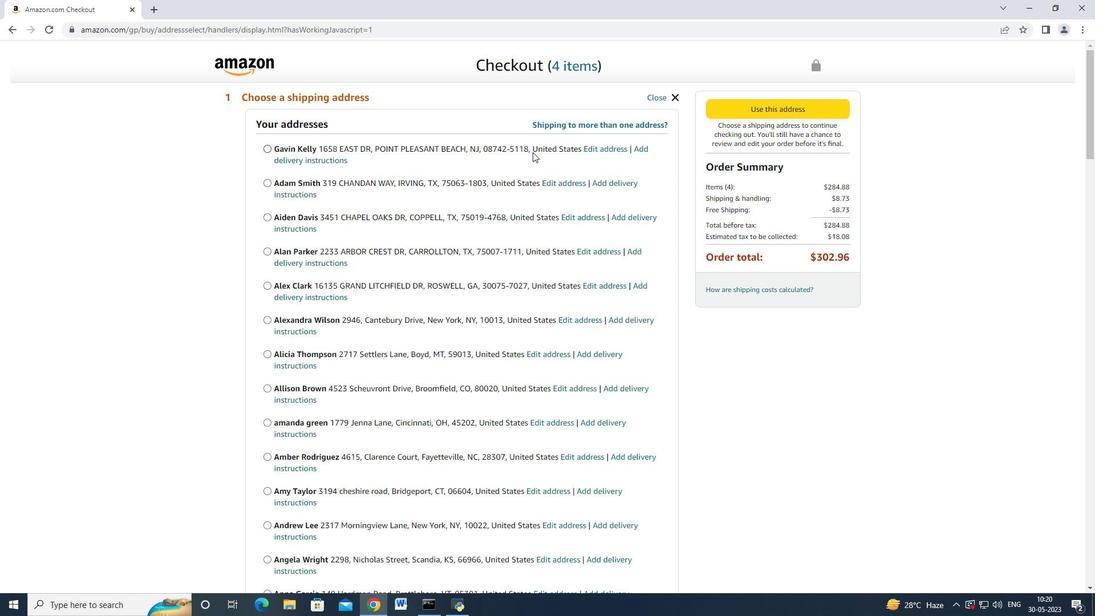 
Action: Mouse scrolled (529, 147) with delta (0, 0)
Screenshot: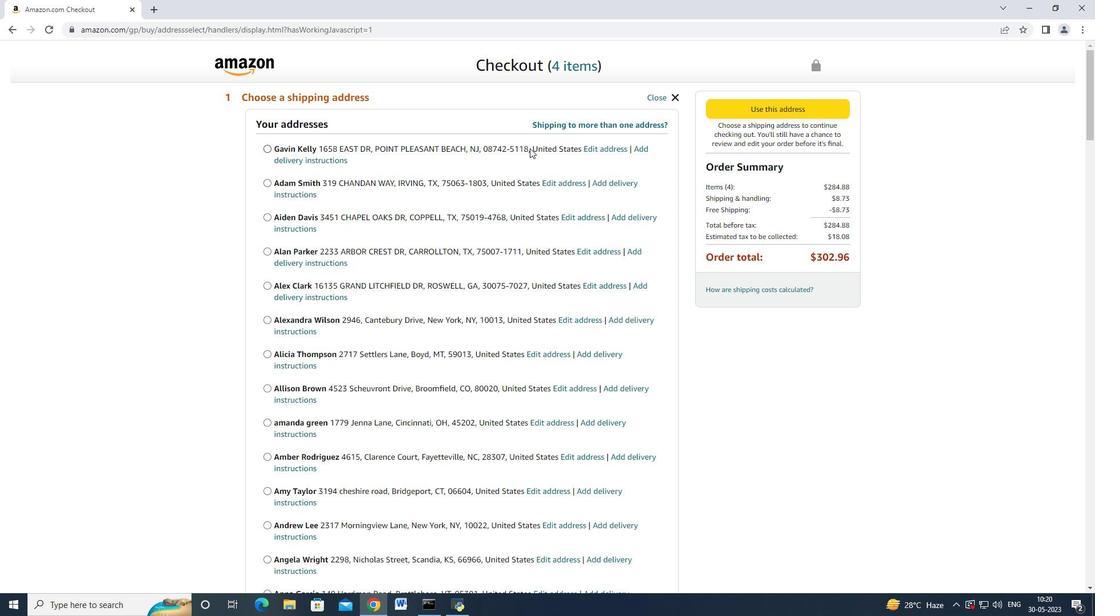 
Action: Mouse moved to (581, 90)
Screenshot: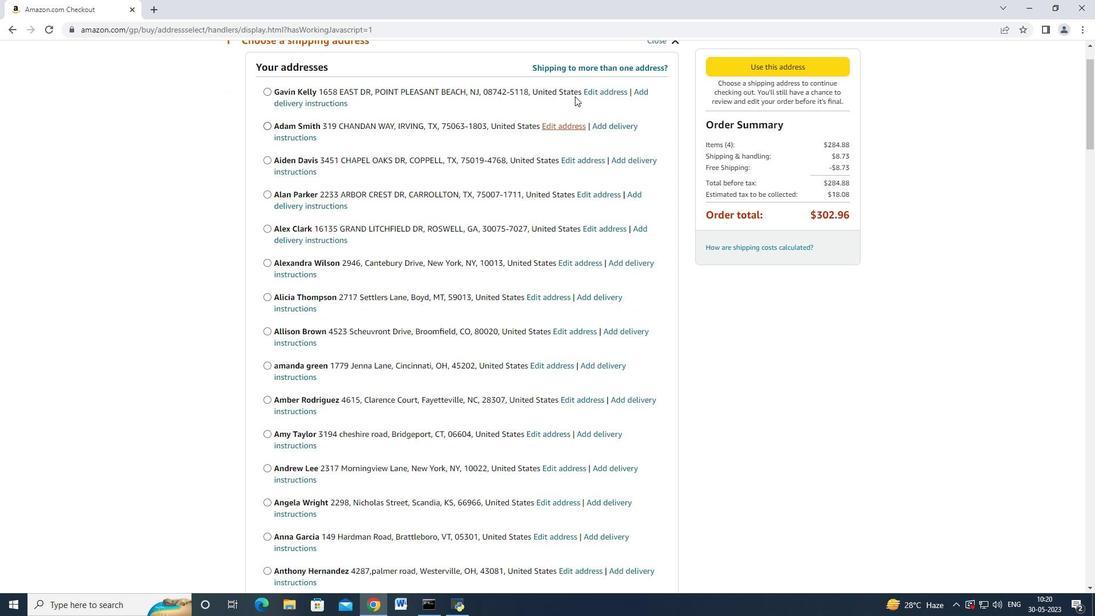 
Action: Mouse scrolled (581, 90) with delta (0, 0)
Screenshot: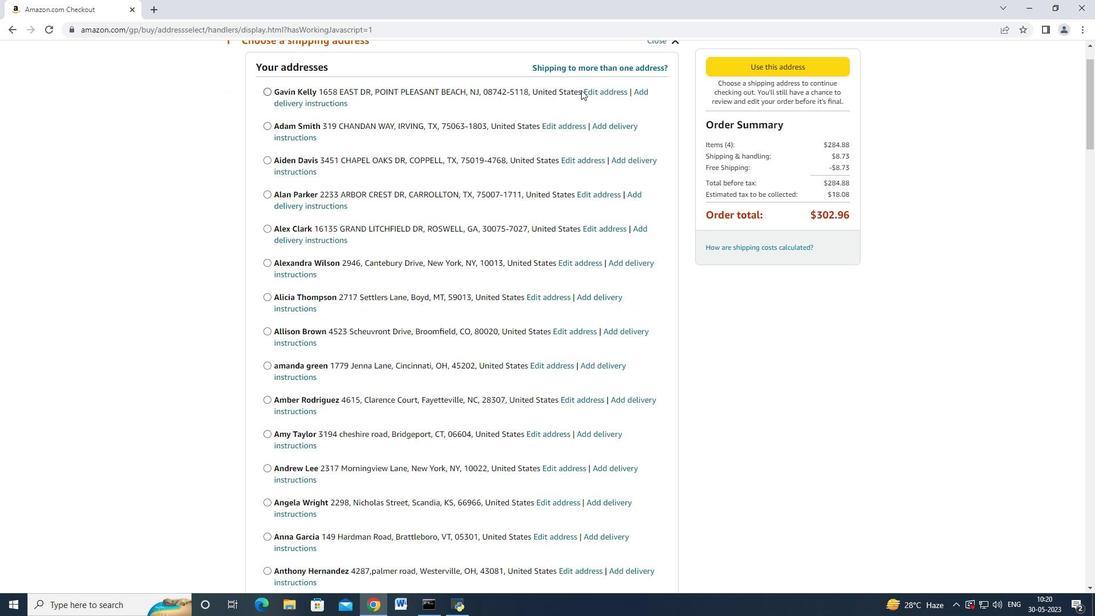 
Action: Mouse moved to (576, 107)
Screenshot: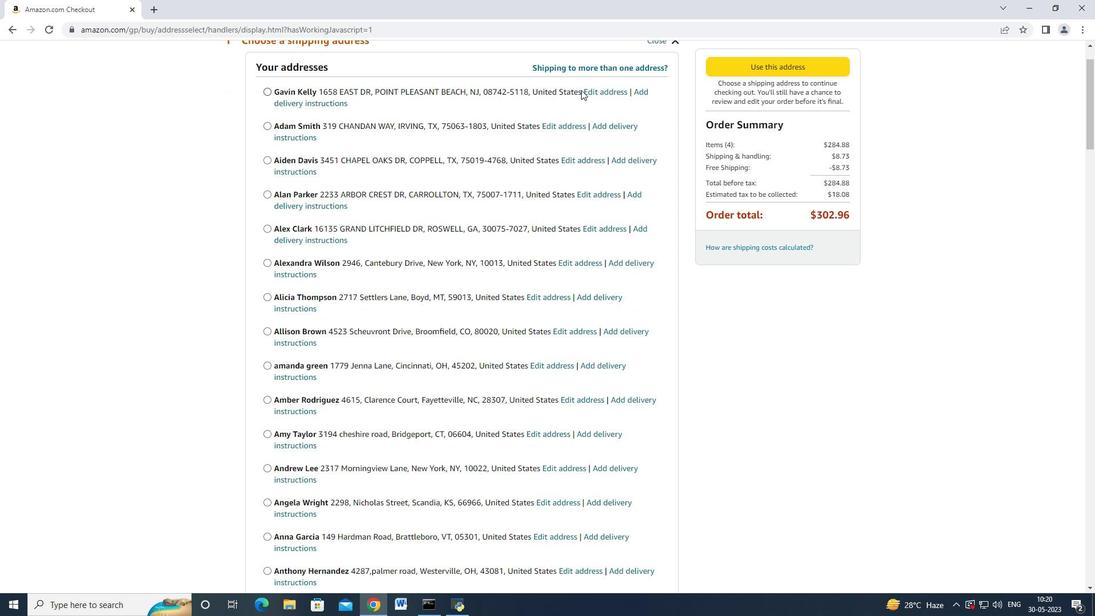 
Action: Mouse scrolled (576, 106) with delta (0, 0)
Screenshot: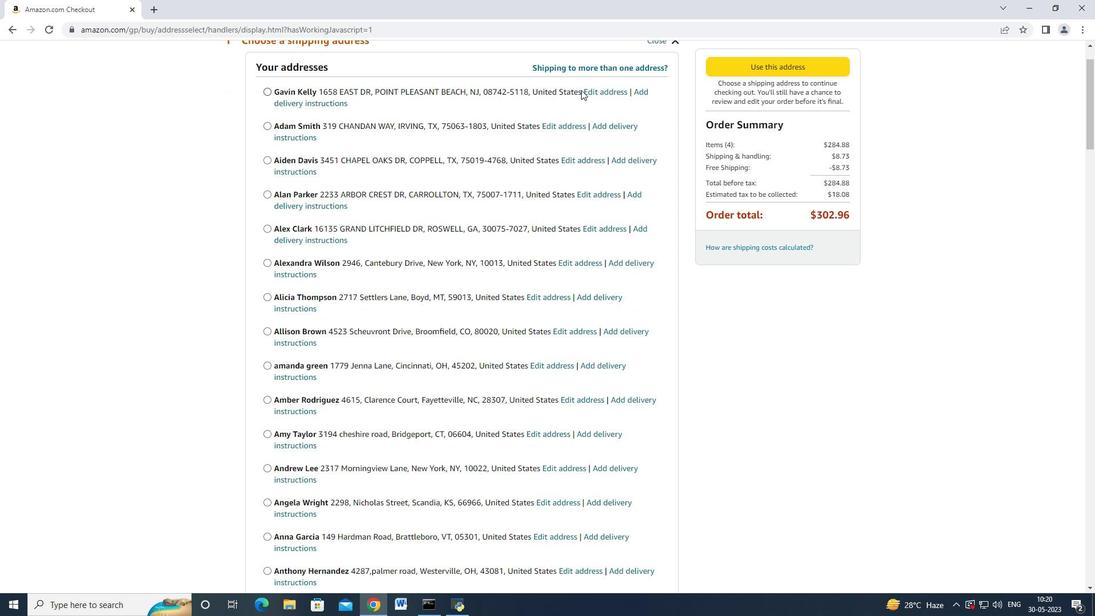 
Action: Mouse moved to (574, 108)
Screenshot: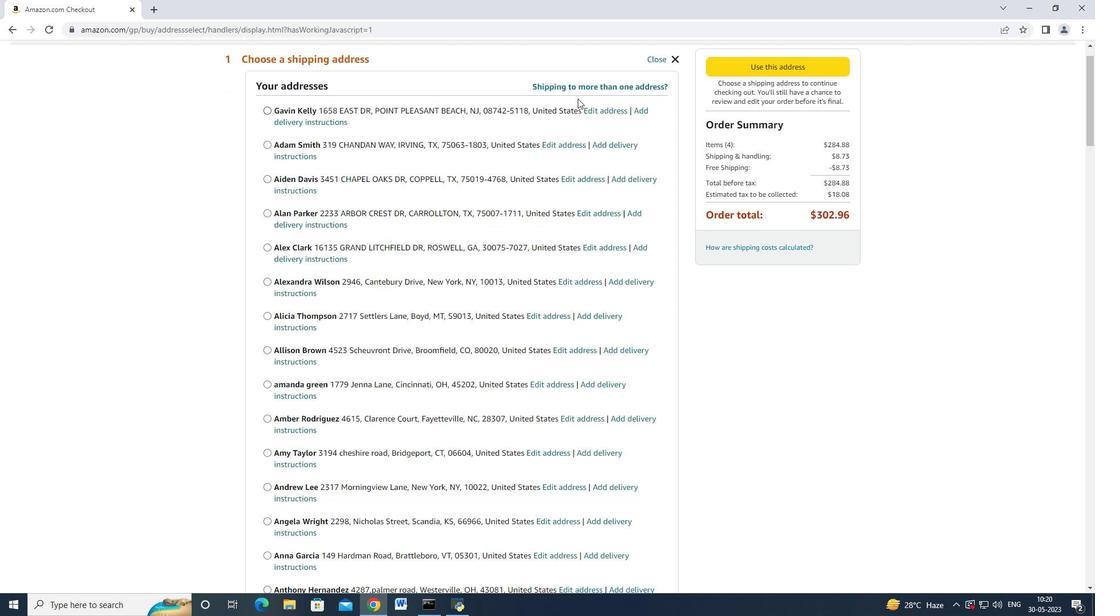 
Action: Mouse scrolled (575, 107) with delta (0, 0)
Screenshot: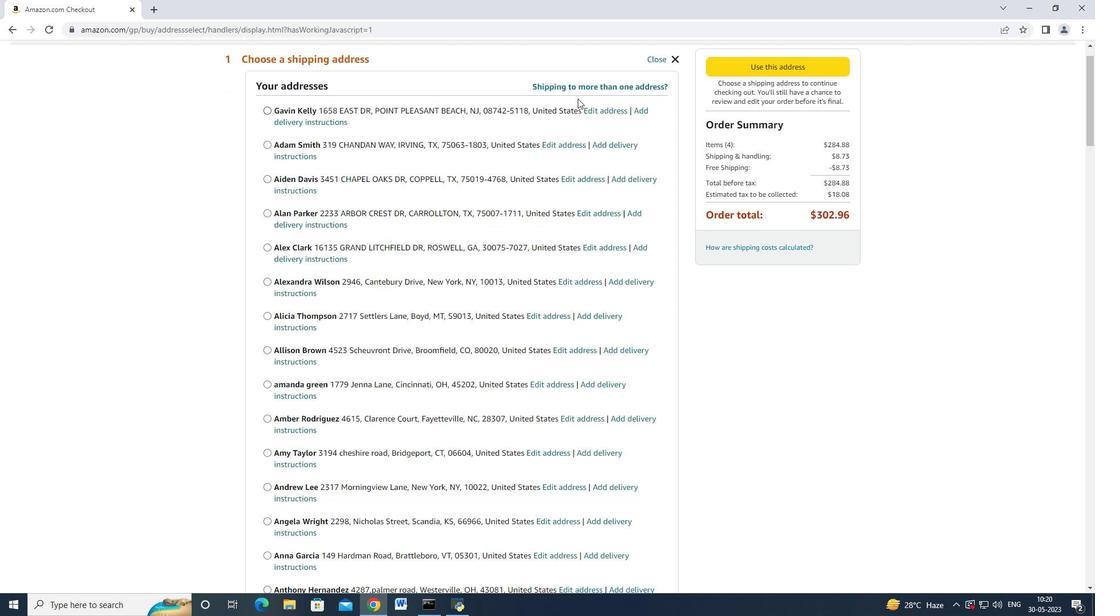 
Action: Mouse moved to (574, 108)
Screenshot: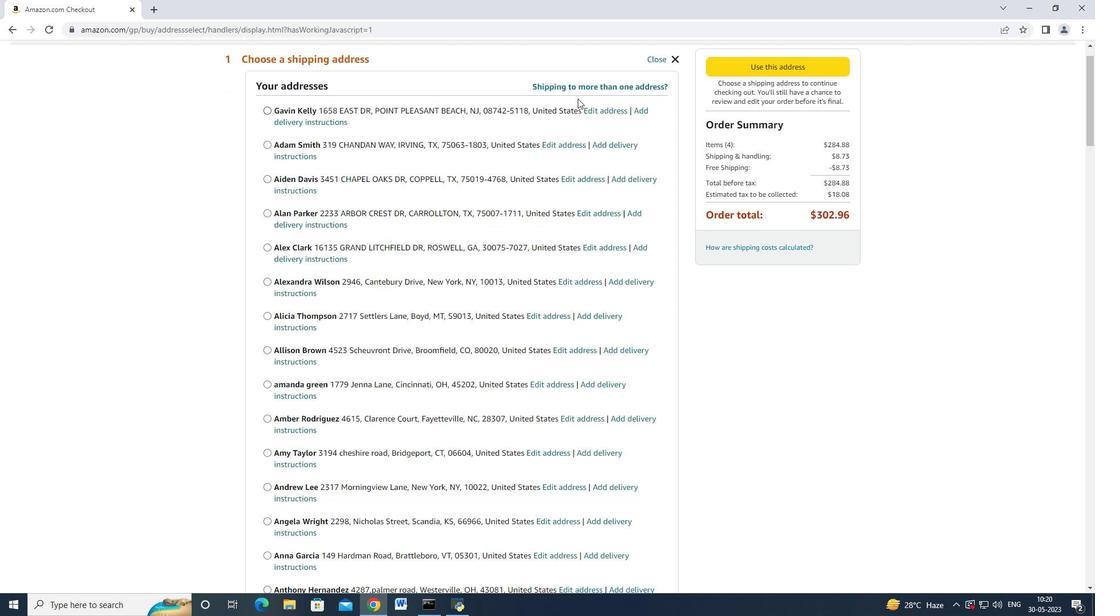 
Action: Mouse scrolled (574, 108) with delta (0, 0)
Screenshot: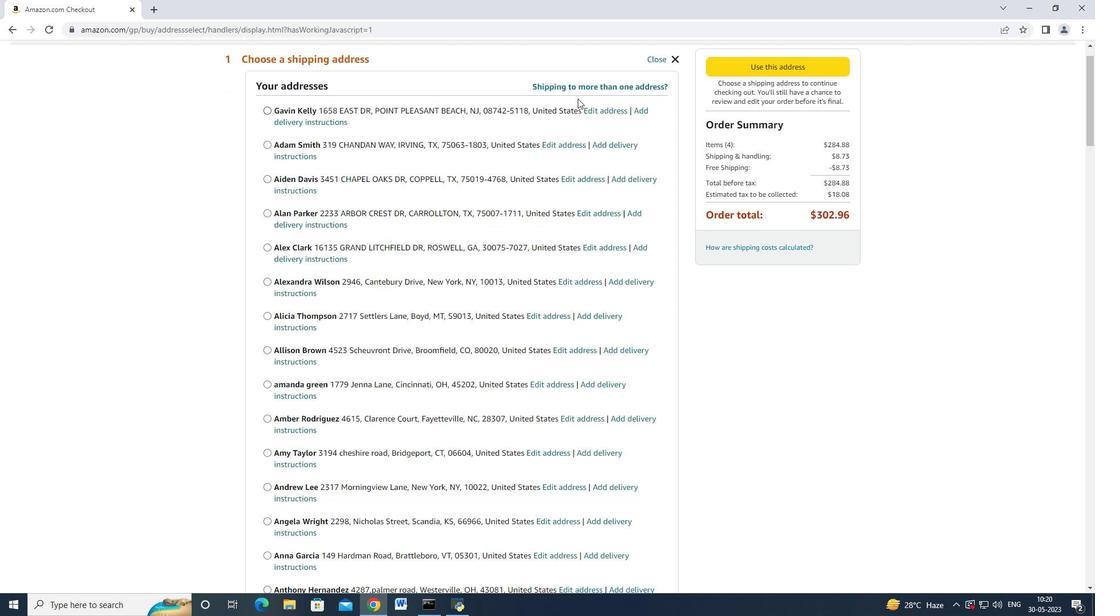 
Action: Mouse moved to (573, 111)
Screenshot: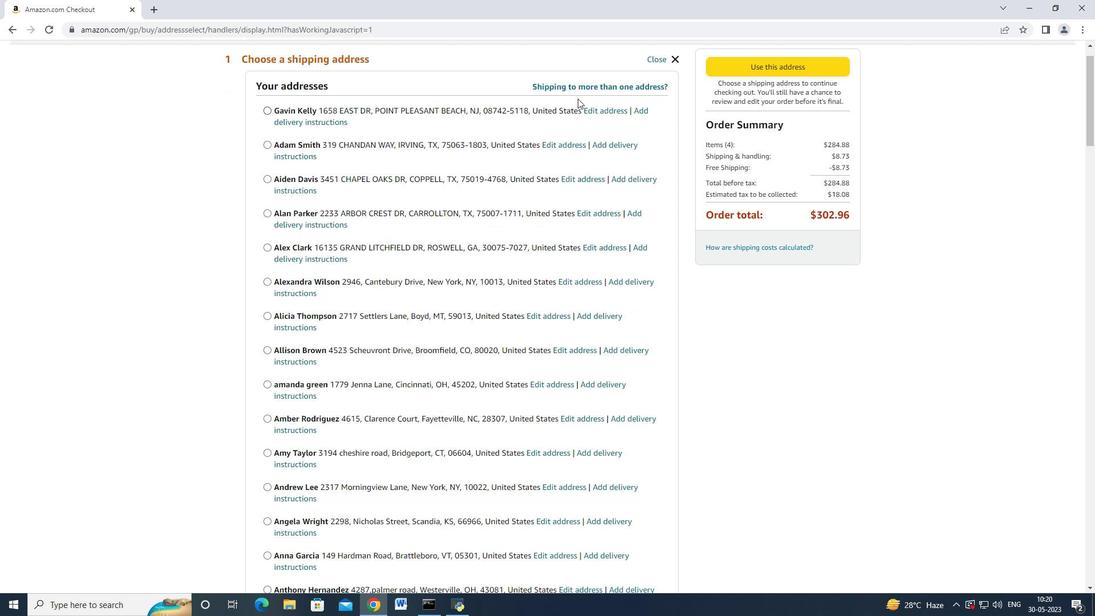 
Action: Mouse scrolled (574, 110) with delta (0, 0)
Screenshot: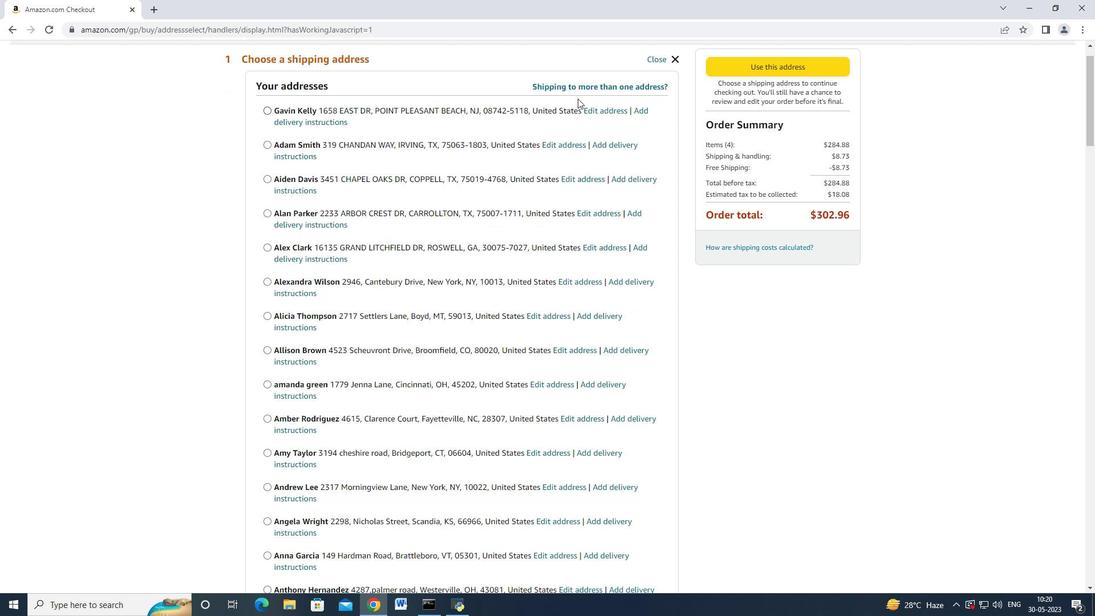 
Action: Mouse moved to (472, 236)
Screenshot: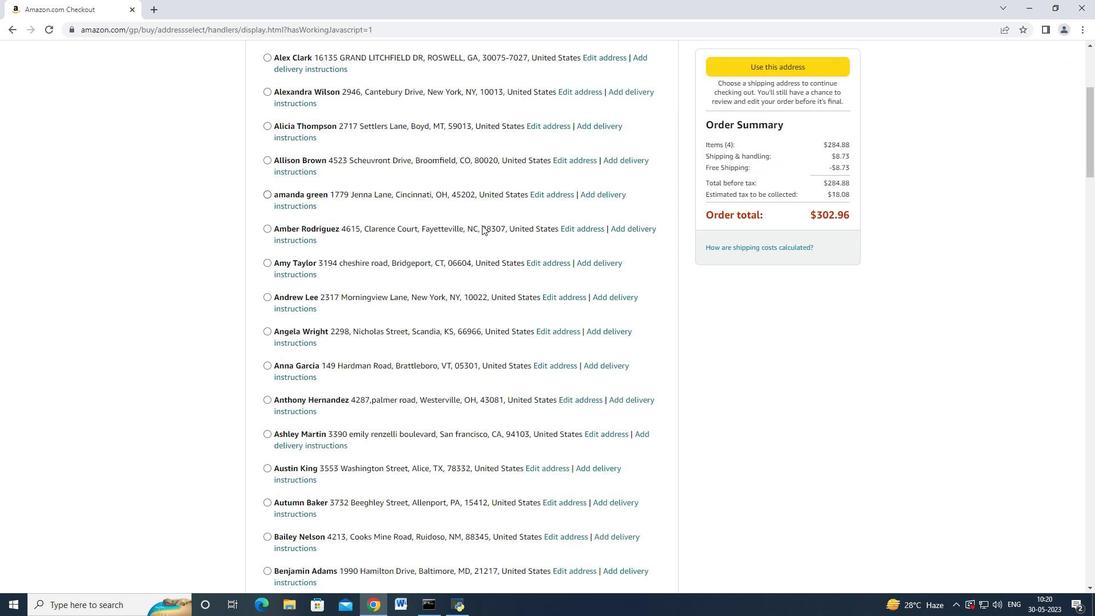 
Action: Mouse scrolled (473, 234) with delta (0, 0)
Screenshot: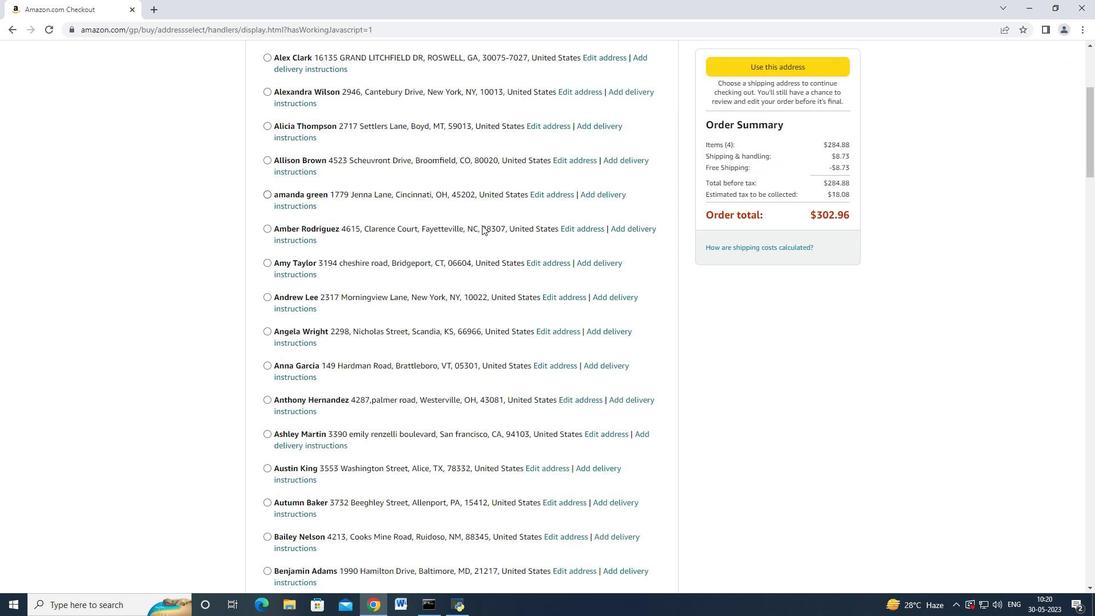 
Action: Mouse moved to (470, 237)
Screenshot: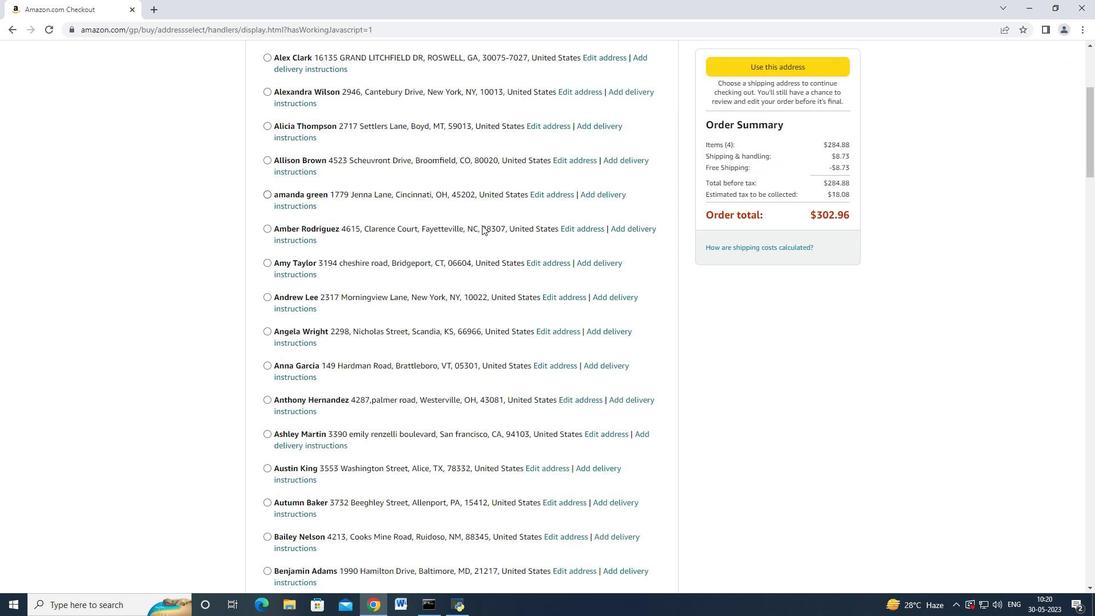 
Action: Mouse scrolled (472, 236) with delta (0, 0)
Screenshot: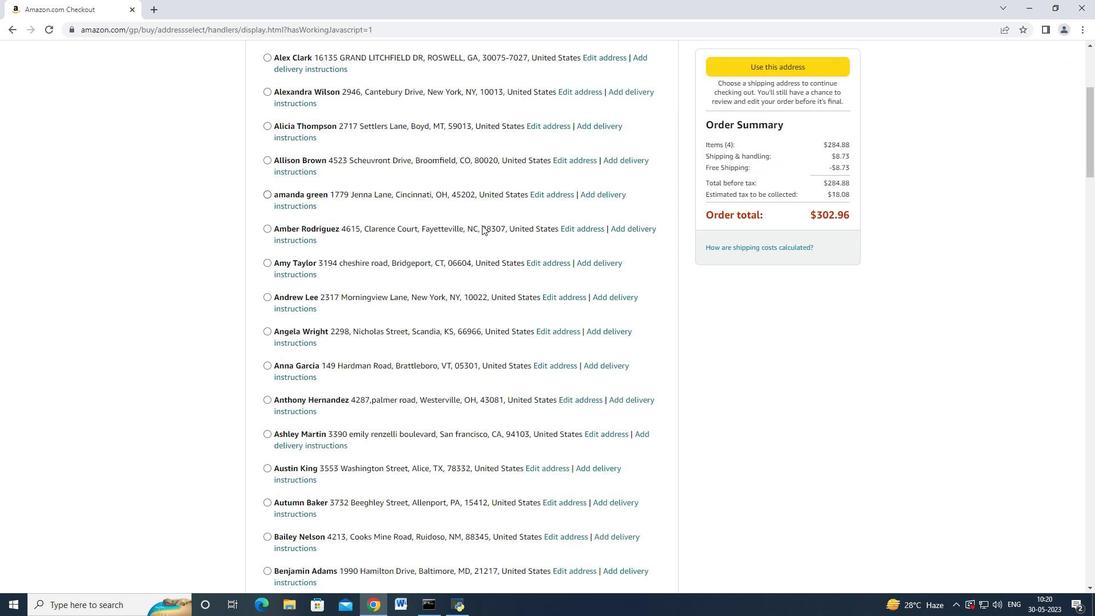 
Action: Mouse moved to (467, 239)
Screenshot: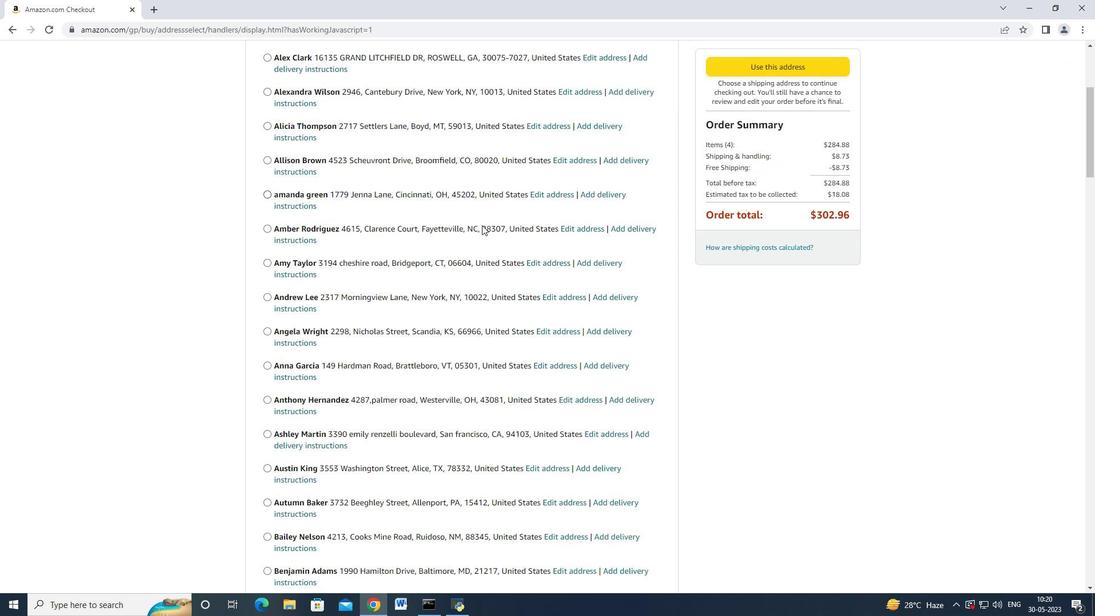 
Action: Mouse scrolled (469, 238) with delta (0, 0)
Screenshot: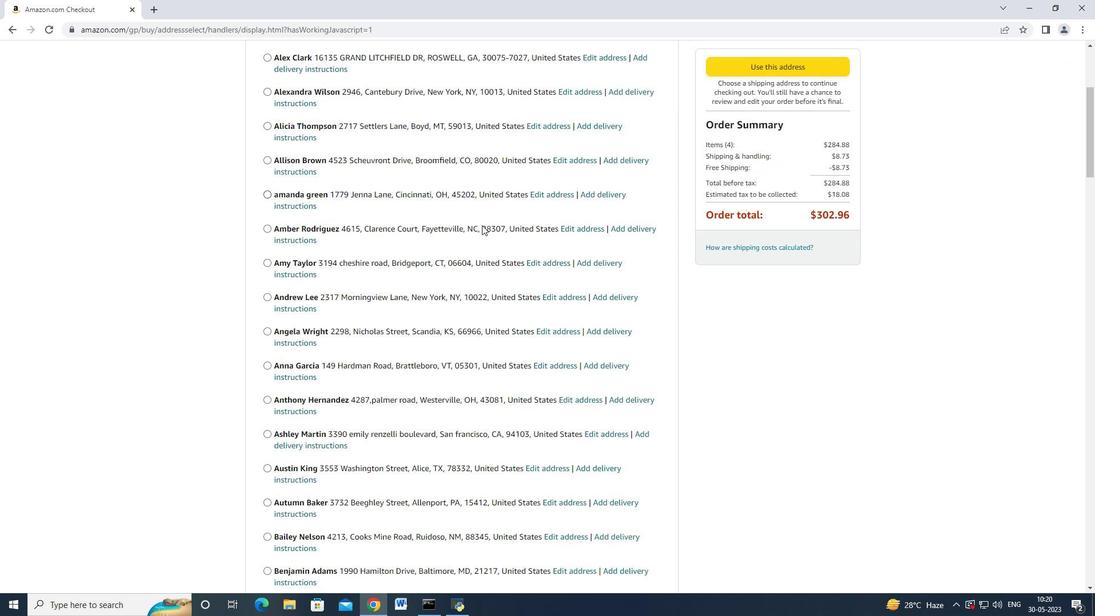 
Action: Mouse moved to (464, 240)
Screenshot: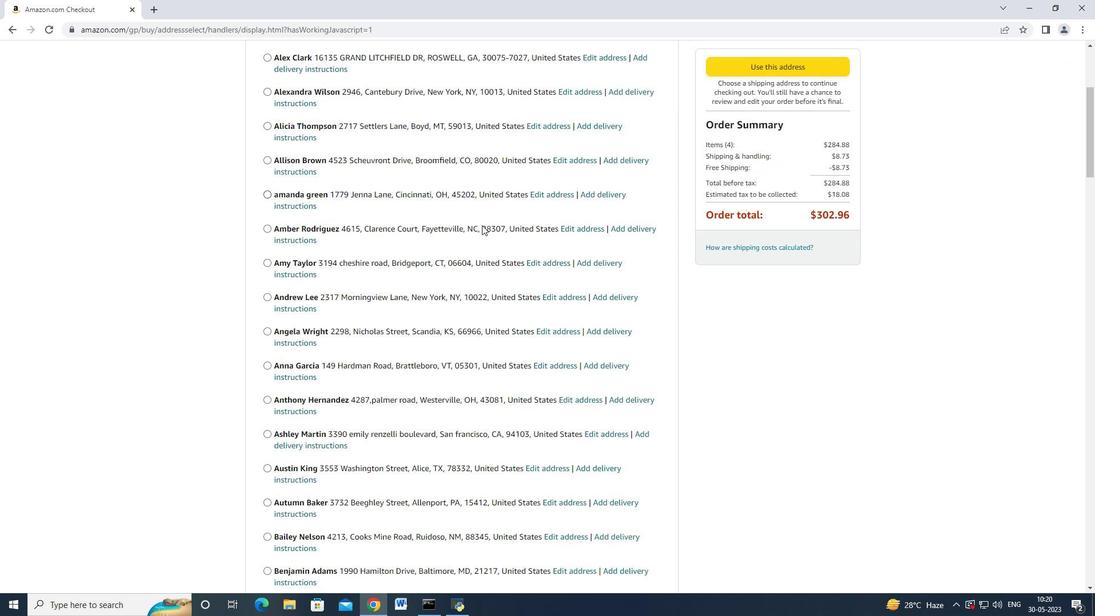 
Action: Mouse scrolled (468, 238) with delta (0, 0)
Screenshot: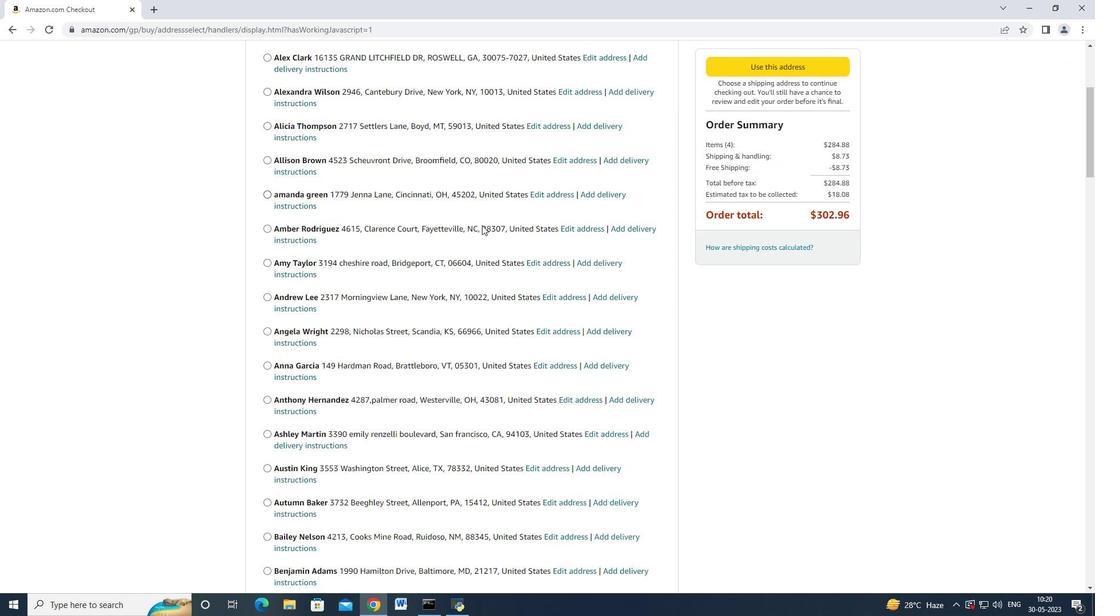 
Action: Mouse moved to (463, 240)
Screenshot: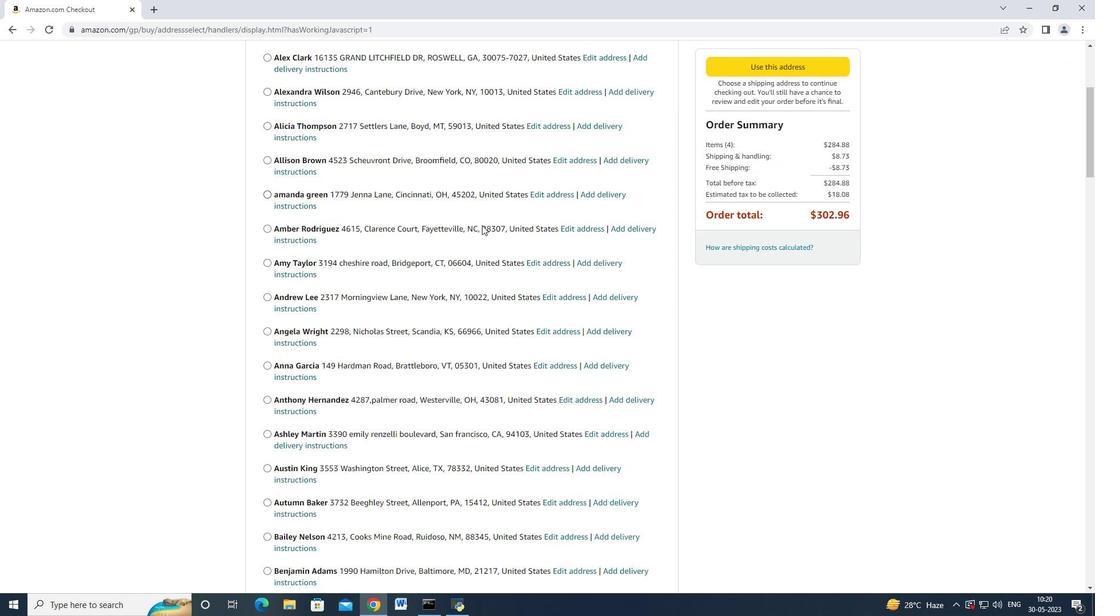 
Action: Mouse scrolled (467, 239) with delta (0, 0)
Screenshot: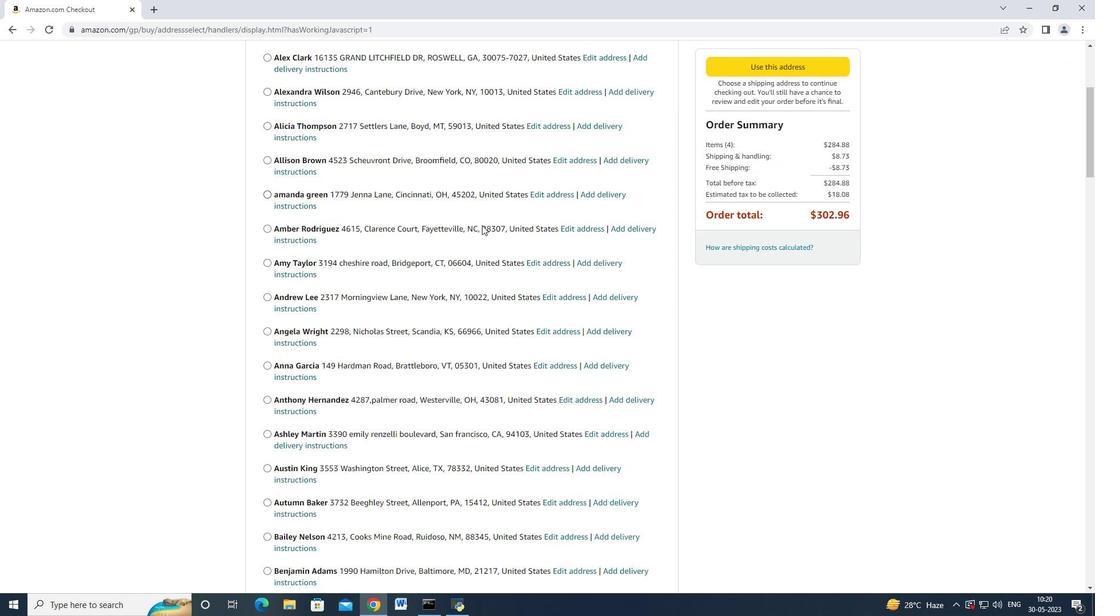 
Action: Mouse moved to (462, 240)
Screenshot: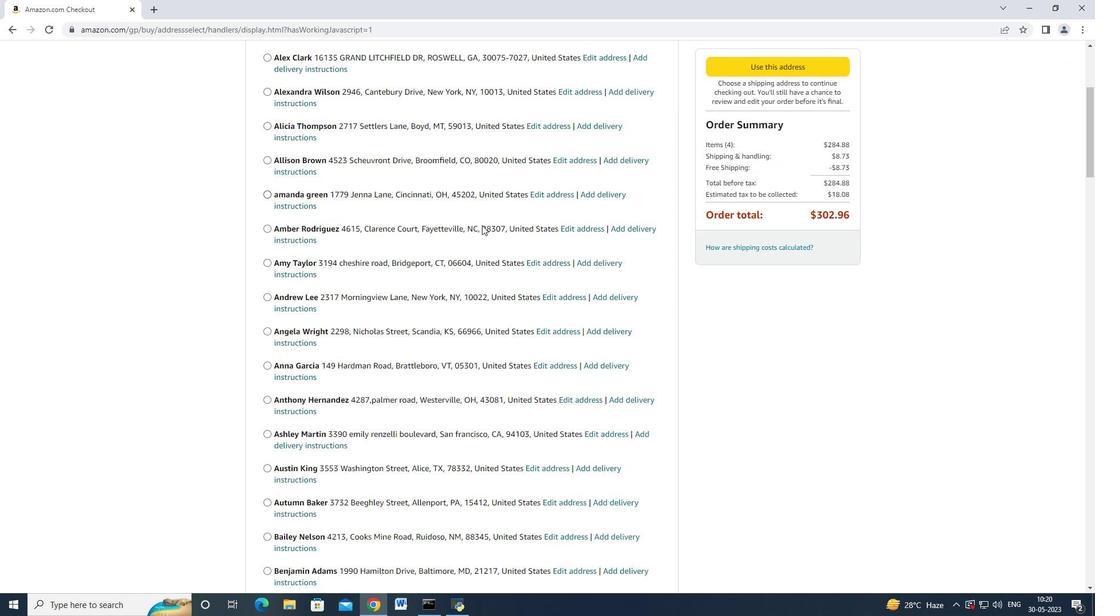 
Action: Mouse scrolled (464, 239) with delta (0, 0)
Screenshot: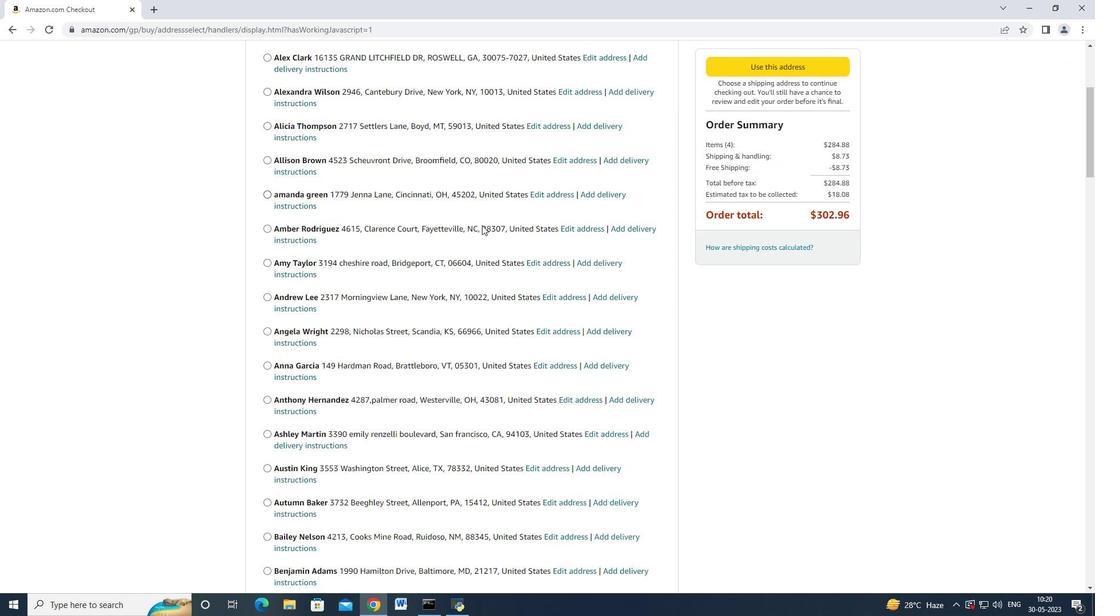 
Action: Mouse moved to (462, 240)
Screenshot: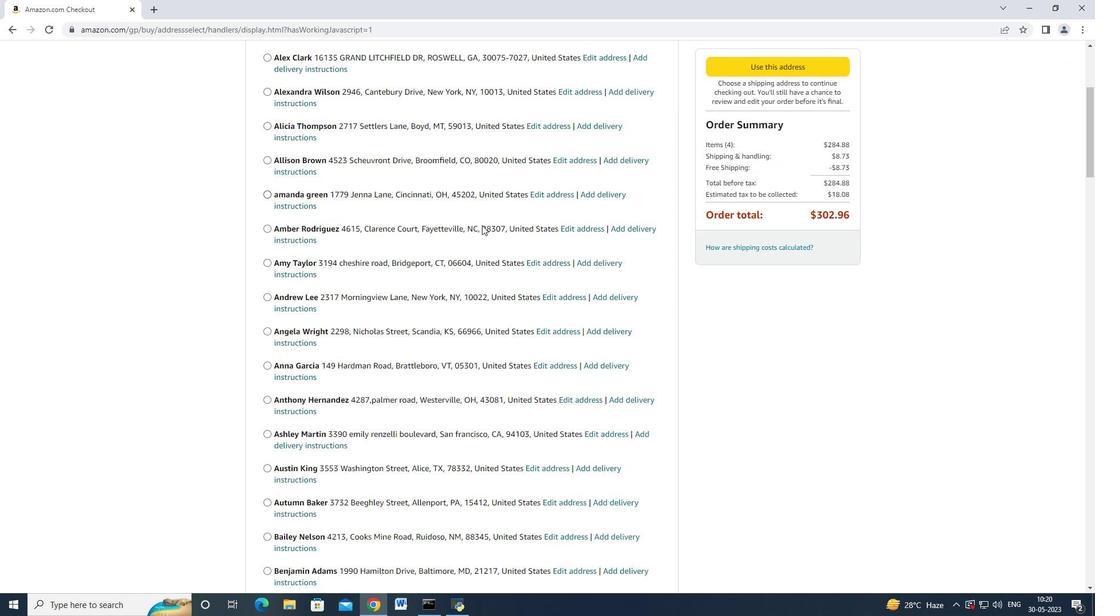 
Action: Mouse scrolled (463, 240) with delta (0, 0)
Screenshot: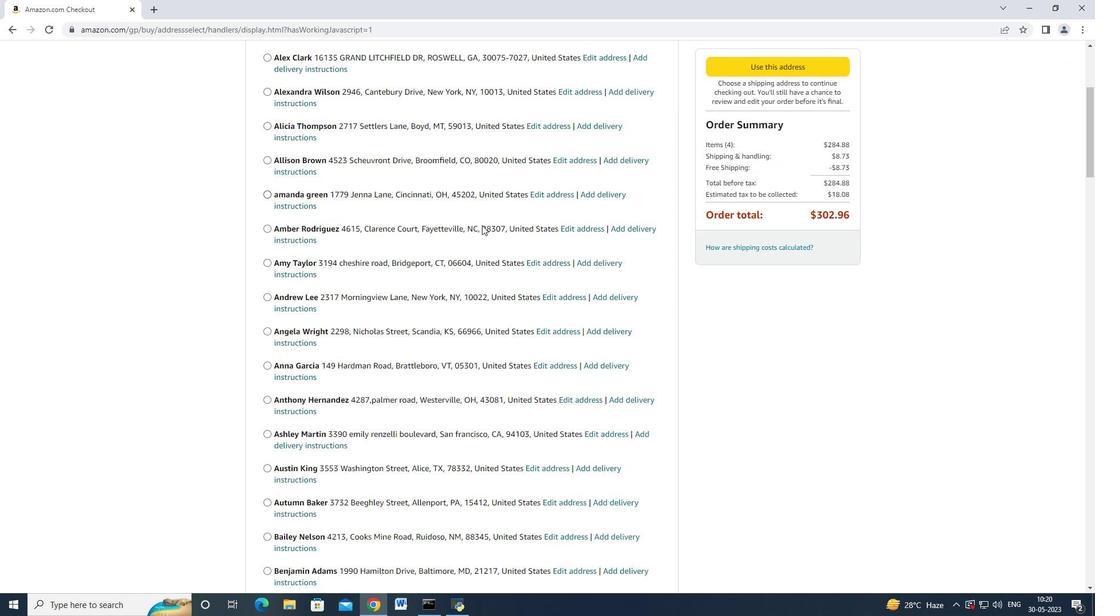 
Action: Mouse scrolled (462, 240) with delta (0, 0)
Screenshot: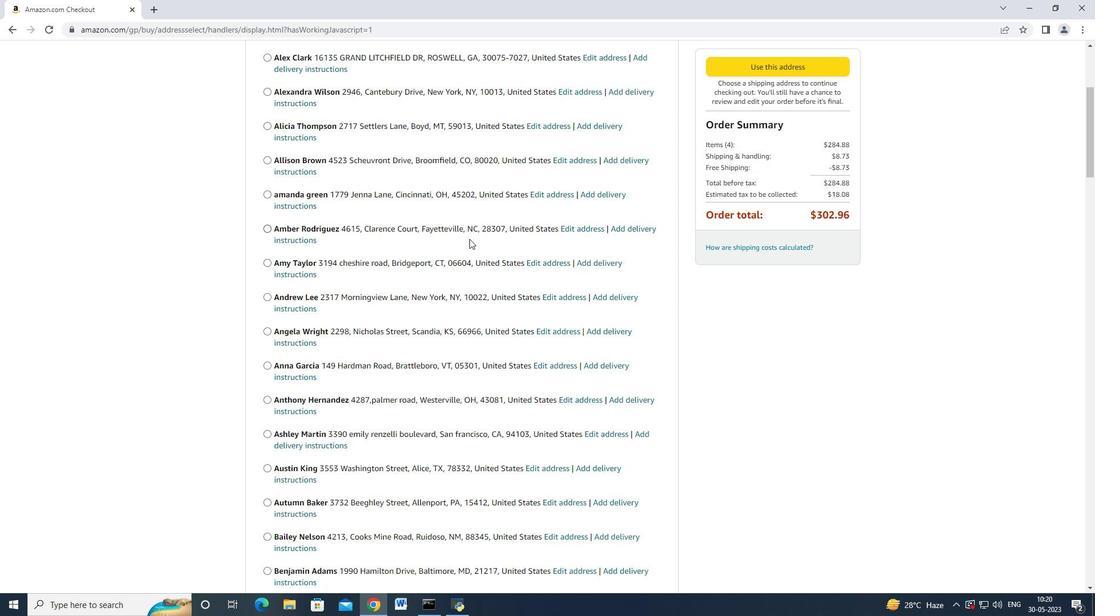 
Action: Mouse moved to (458, 244)
Screenshot: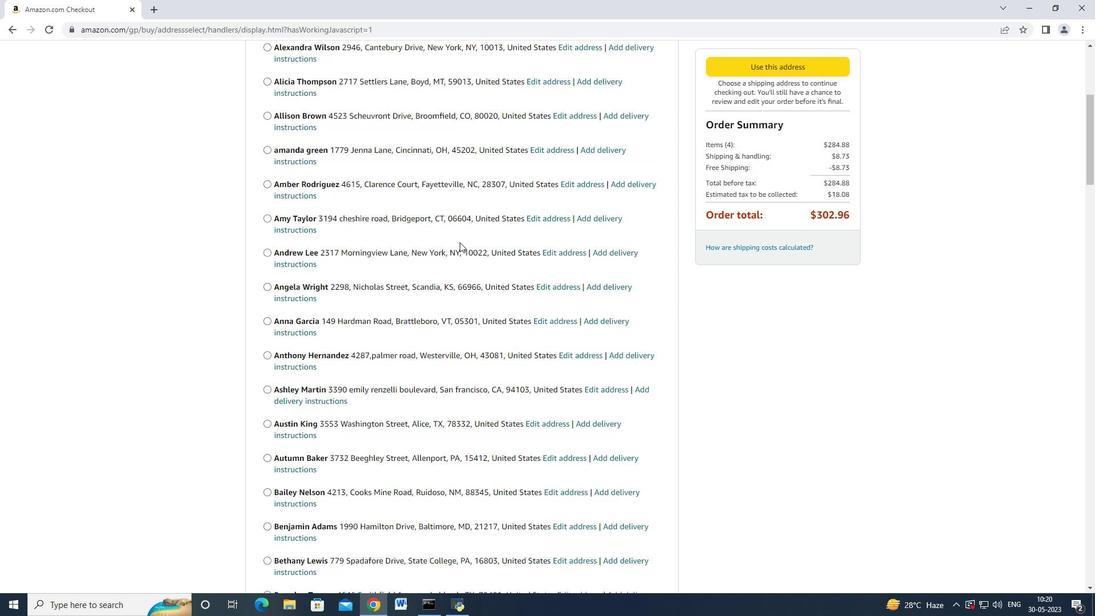 
Action: Mouse scrolled (458, 243) with delta (0, 0)
Screenshot: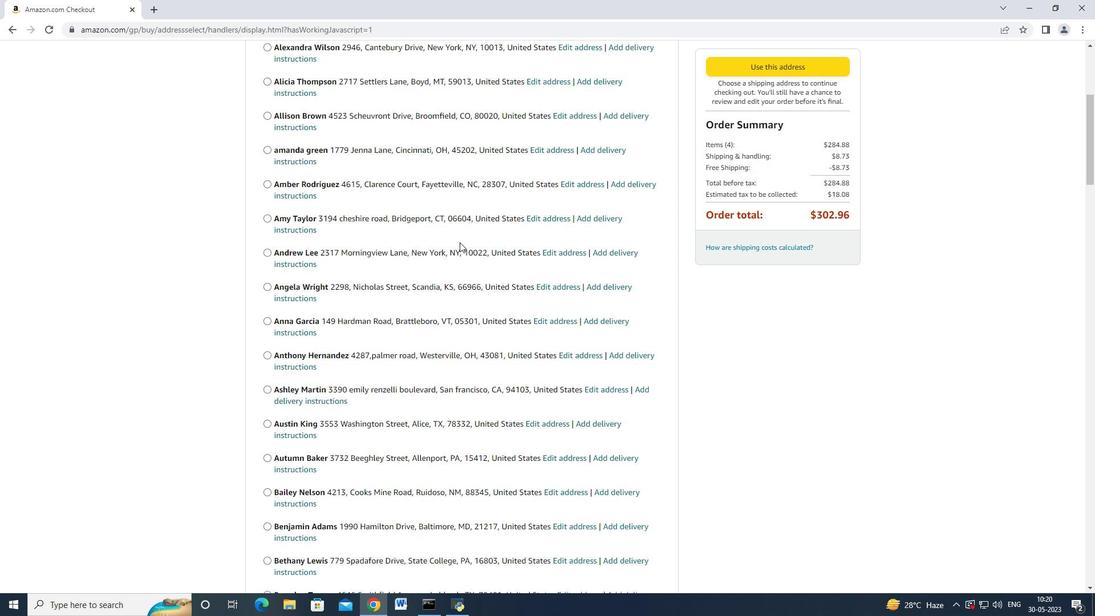 
Action: Mouse moved to (458, 244)
Screenshot: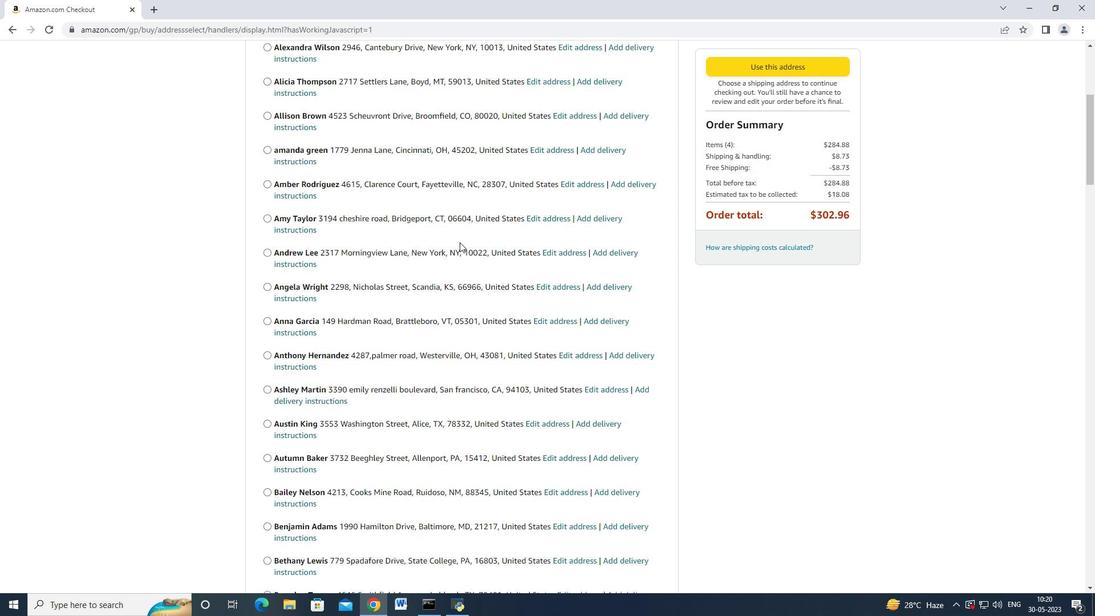 
Action: Mouse scrolled (458, 243) with delta (0, 0)
Screenshot: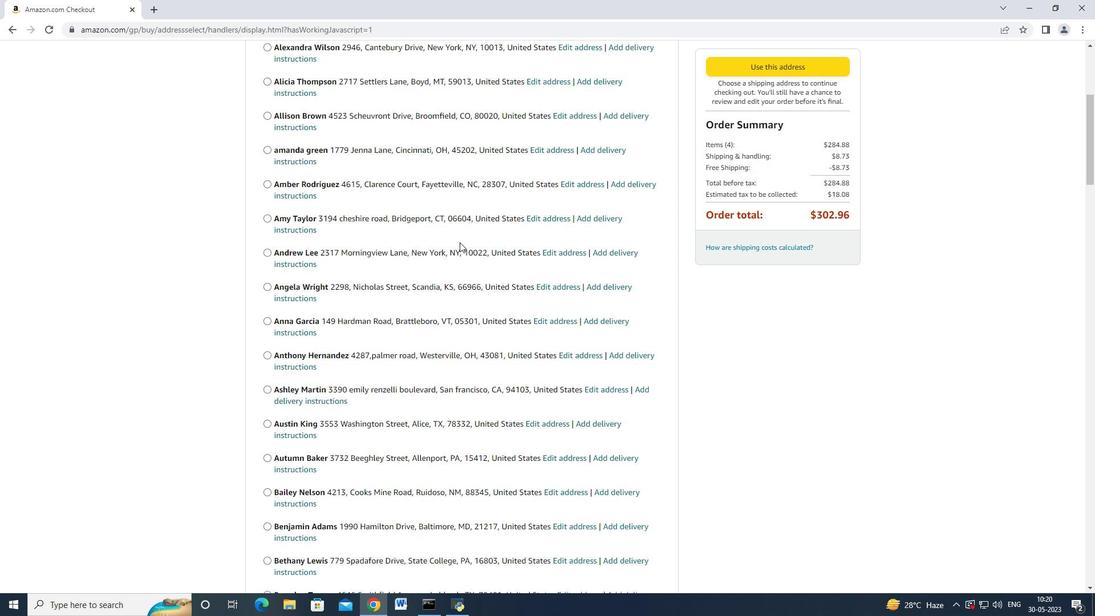 
Action: Mouse scrolled (458, 243) with delta (0, 0)
Screenshot: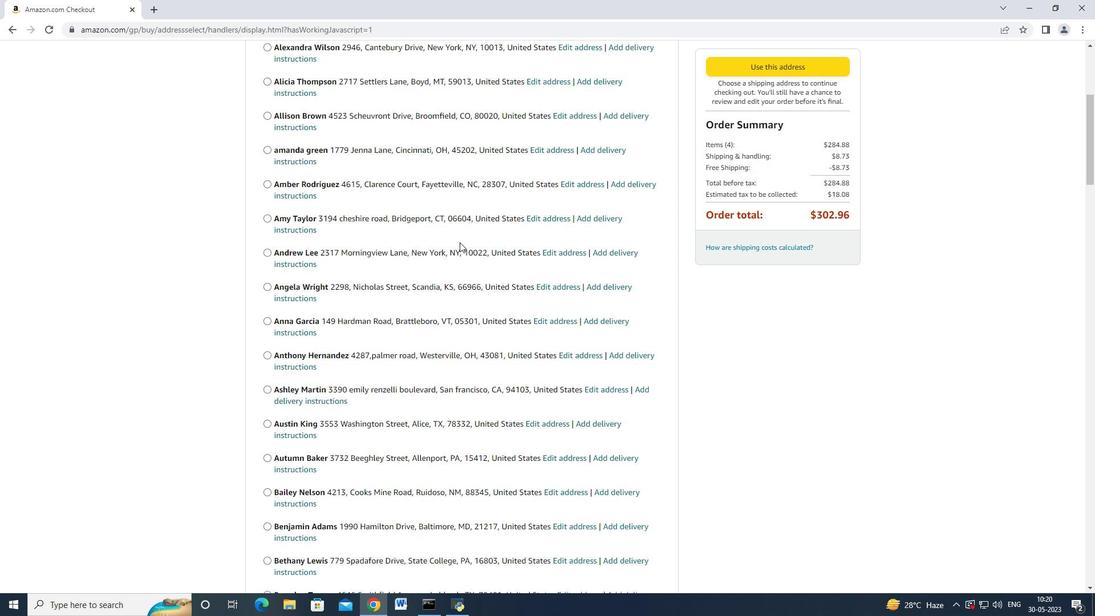 
Action: Mouse scrolled (458, 243) with delta (0, 0)
Screenshot: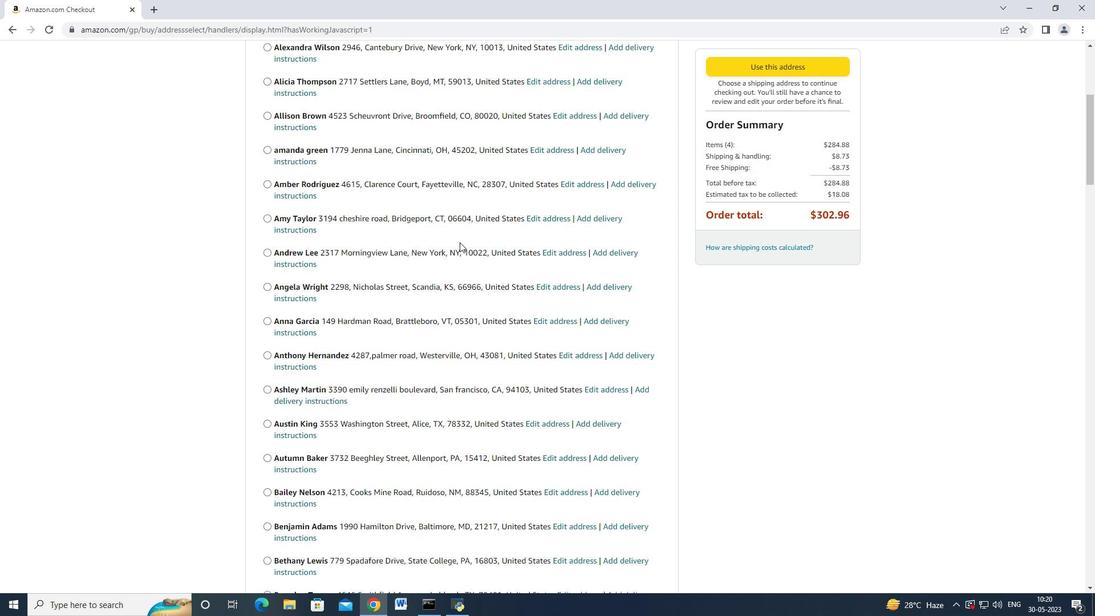 
Action: Mouse scrolled (458, 243) with delta (0, 0)
Screenshot: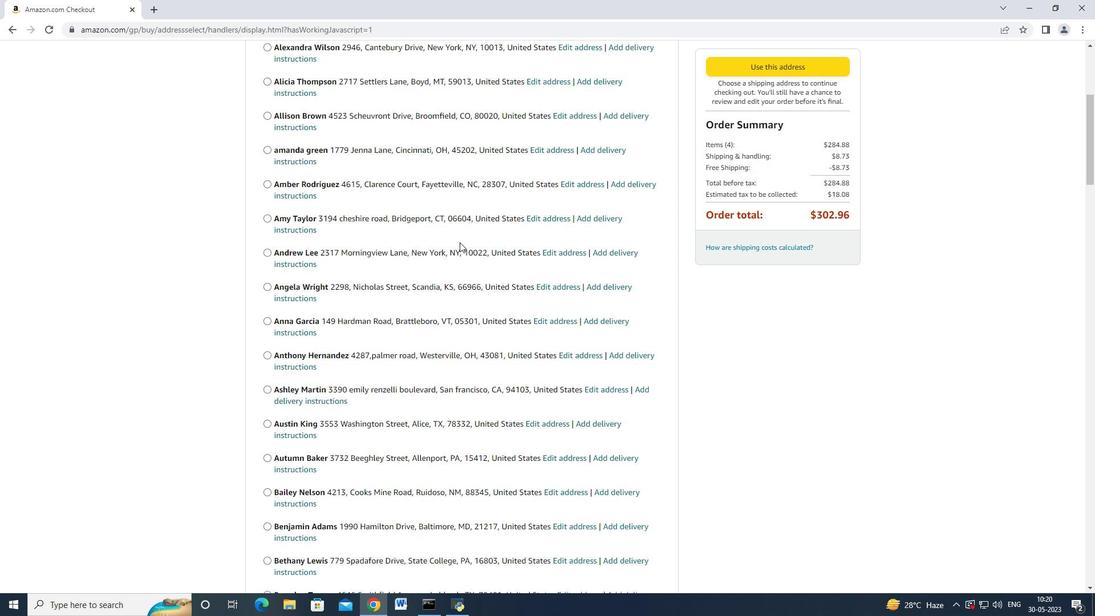 
Action: Mouse moved to (457, 244)
Screenshot: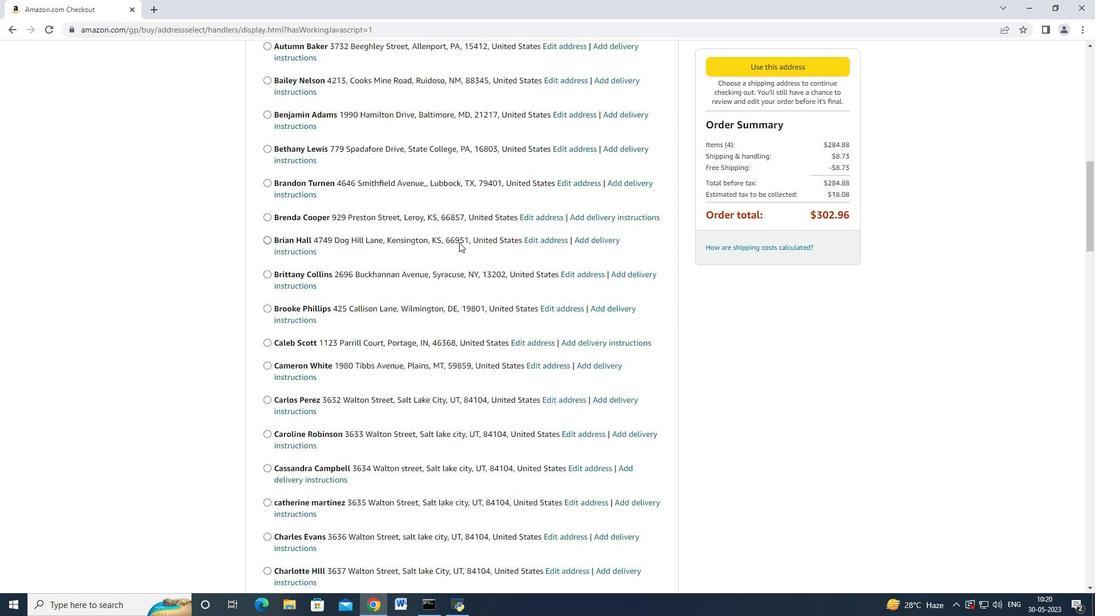 
Action: Mouse scrolled (457, 243) with delta (0, 0)
Screenshot: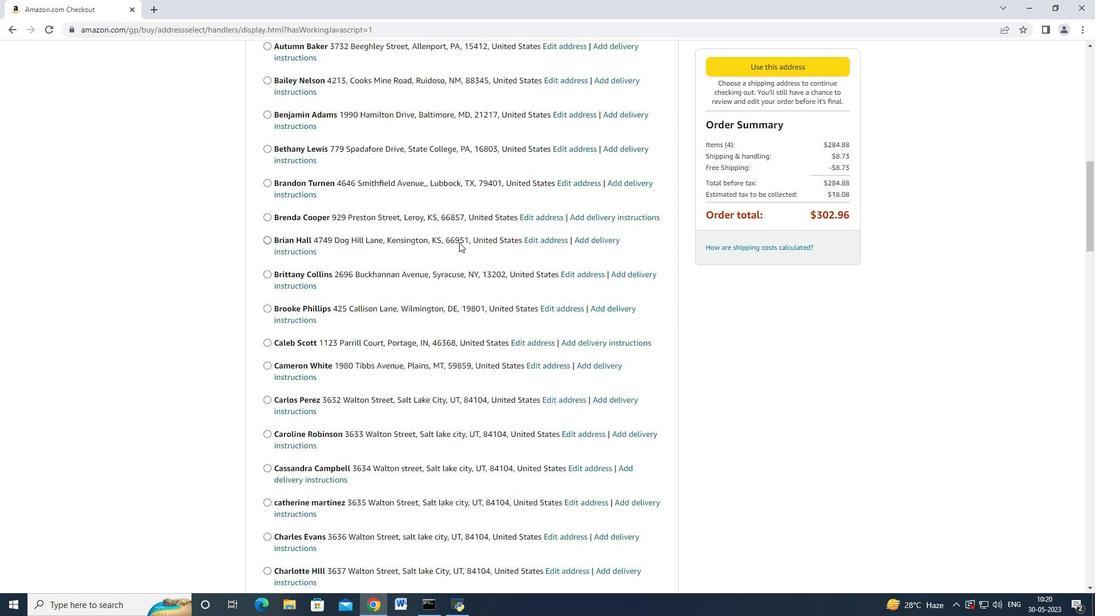 
Action: Mouse moved to (456, 244)
Screenshot: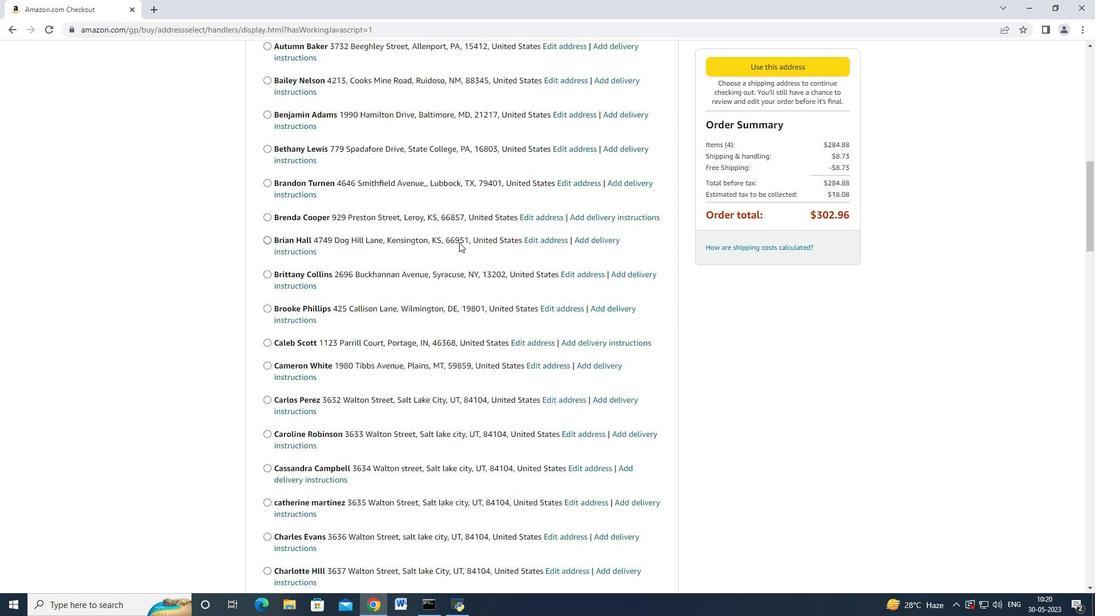 
Action: Mouse scrolled (456, 243) with delta (0, 0)
Screenshot: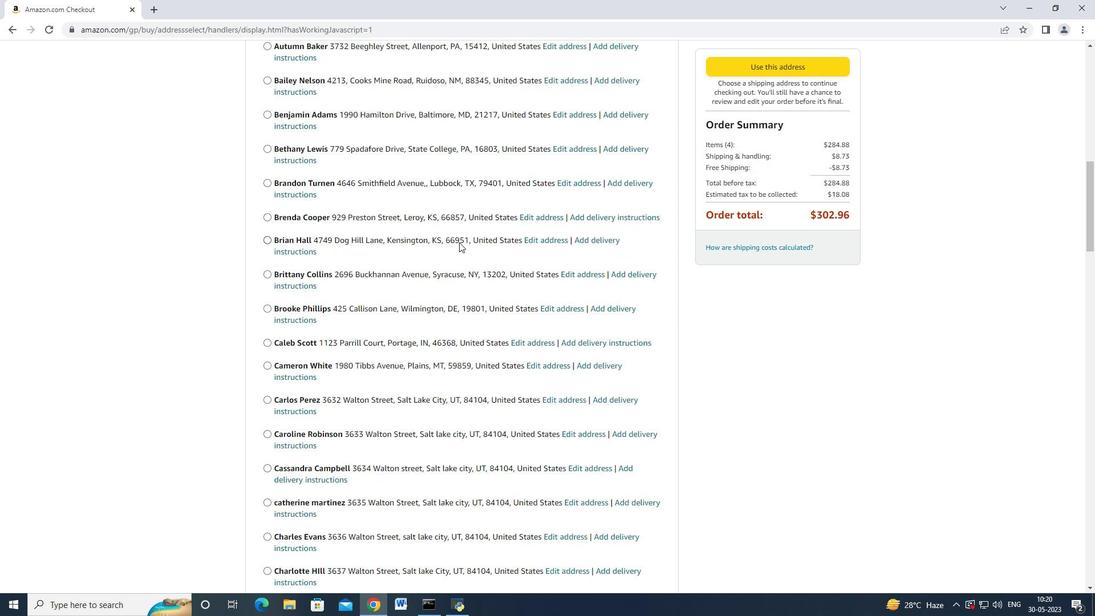 
Action: Mouse moved to (456, 244)
Screenshot: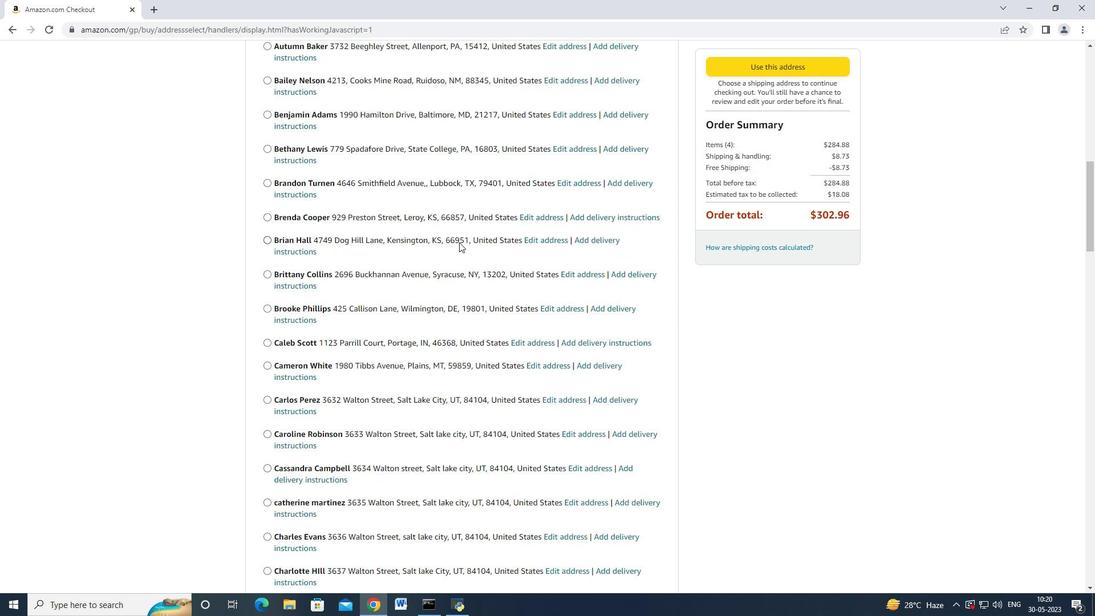 
Action: Mouse scrolled (456, 243) with delta (0, 0)
Screenshot: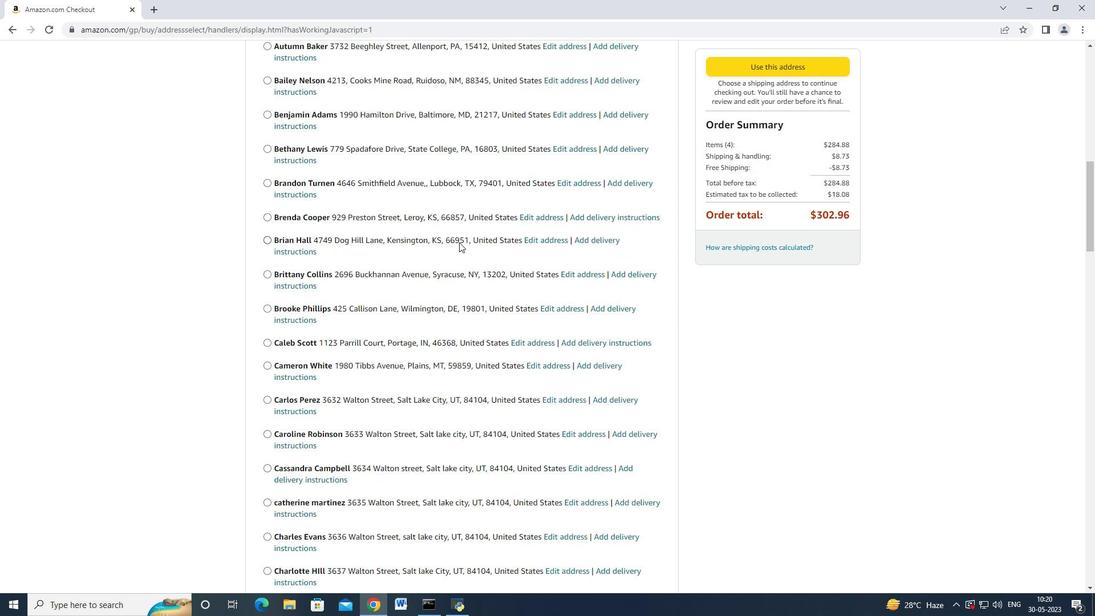 
Action: Mouse moved to (445, 277)
Screenshot: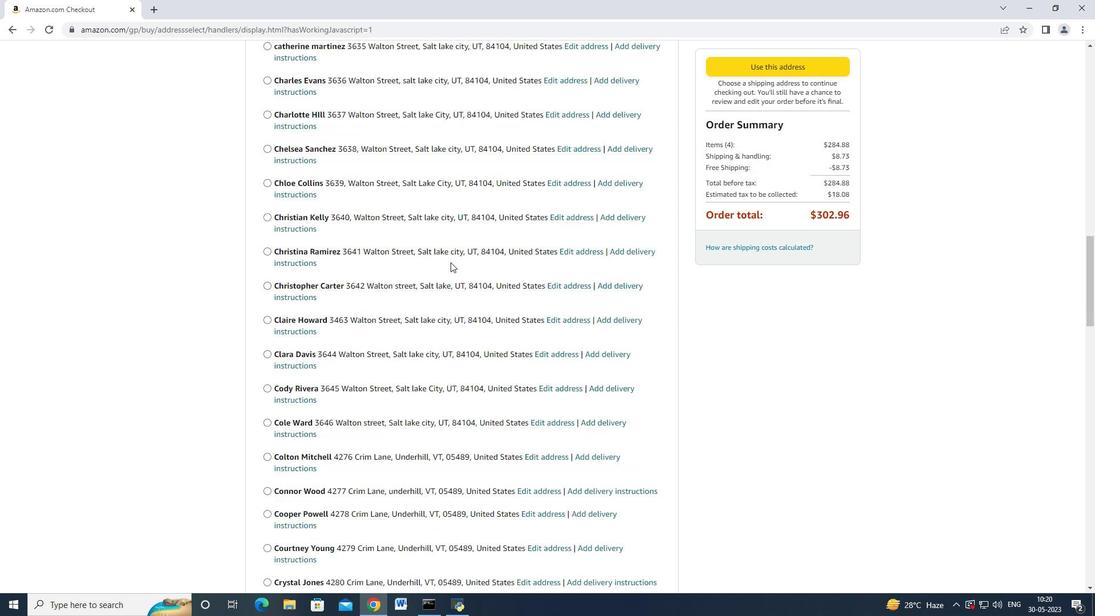 
Action: Mouse scrolled (446, 274) with delta (0, 0)
Screenshot: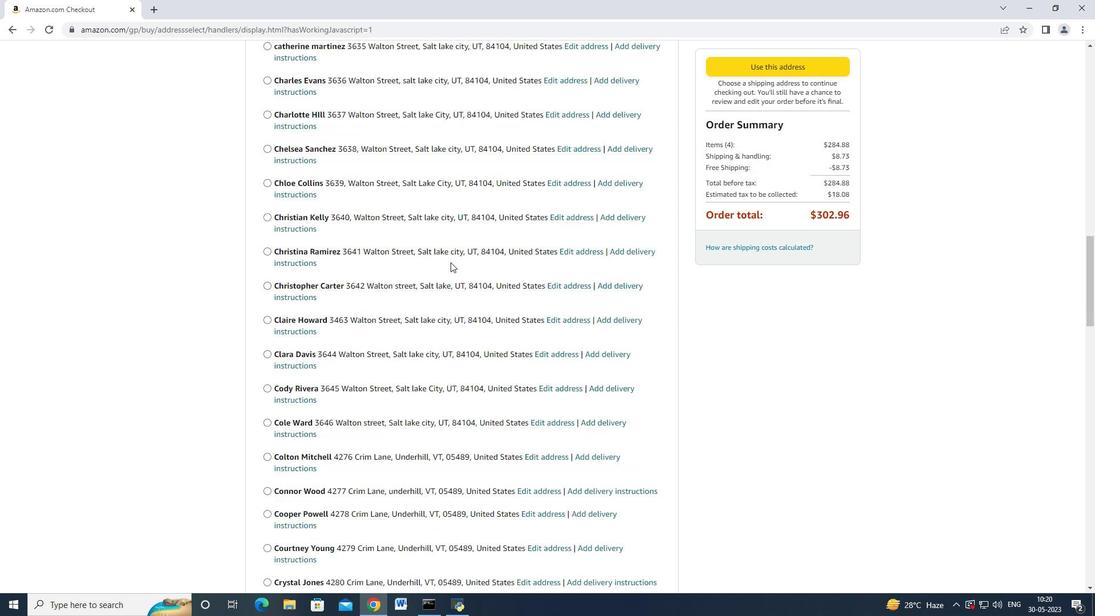 
Action: Mouse moved to (444, 277)
Screenshot: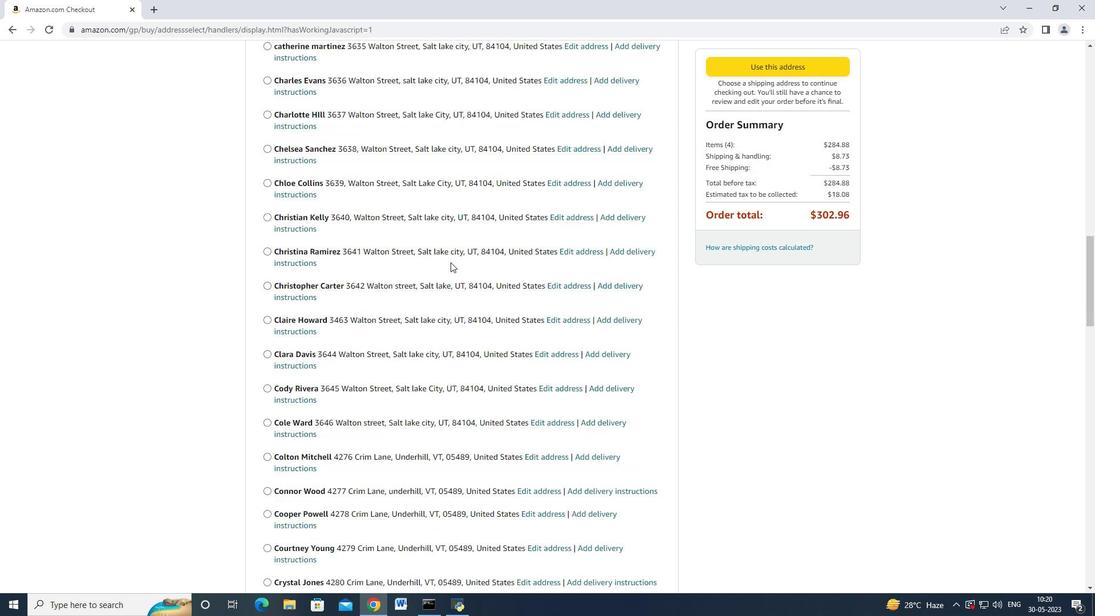 
Action: Mouse scrolled (446, 276) with delta (0, 0)
Screenshot: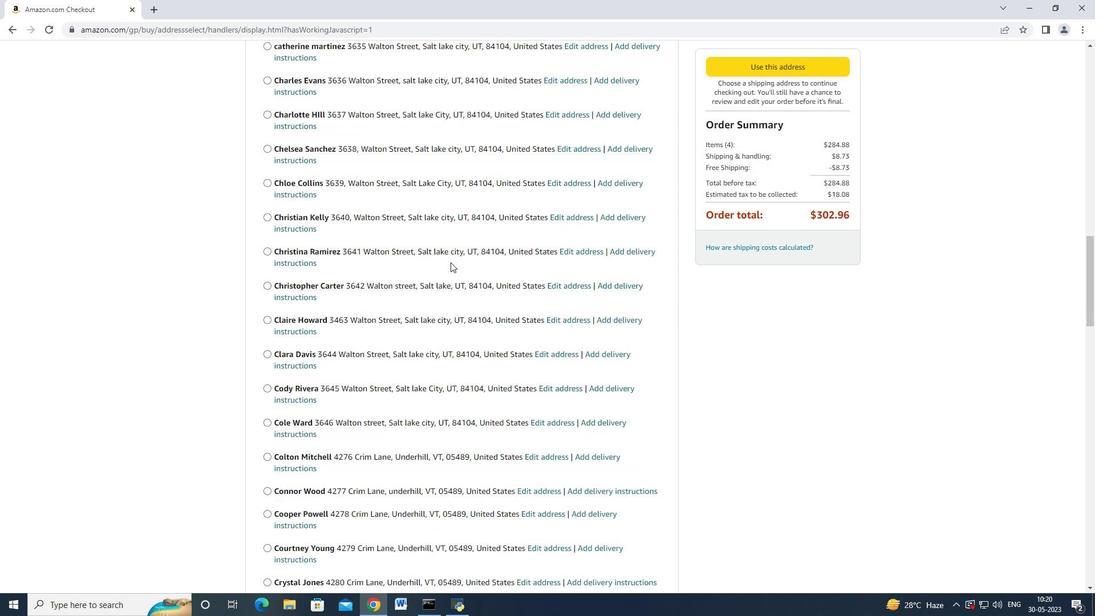 
Action: Mouse moved to (443, 277)
Screenshot: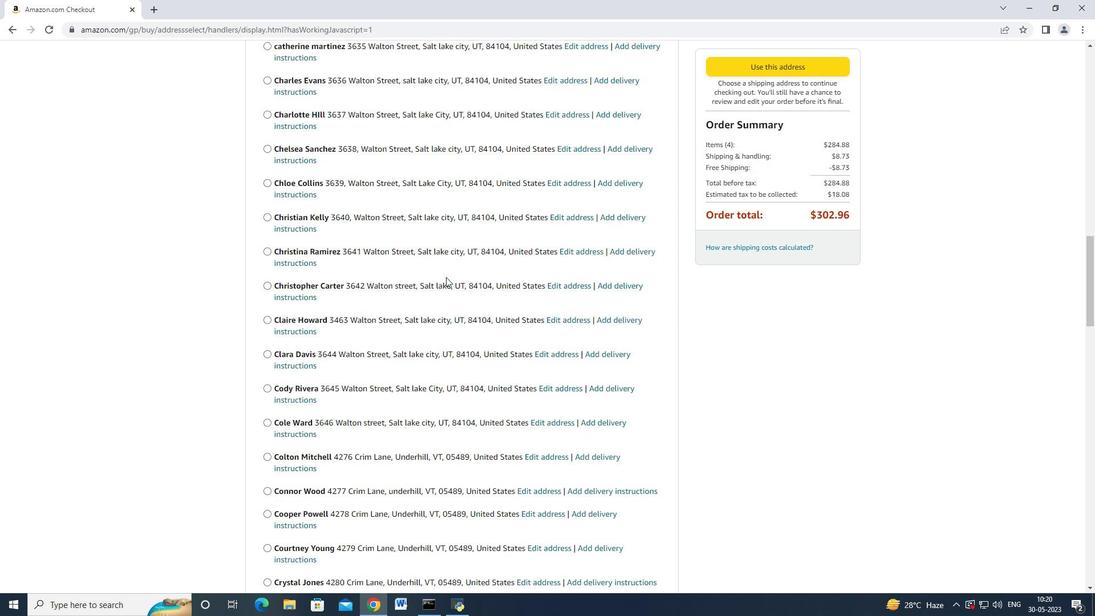 
Action: Mouse scrolled (445, 276) with delta (0, -1)
Screenshot: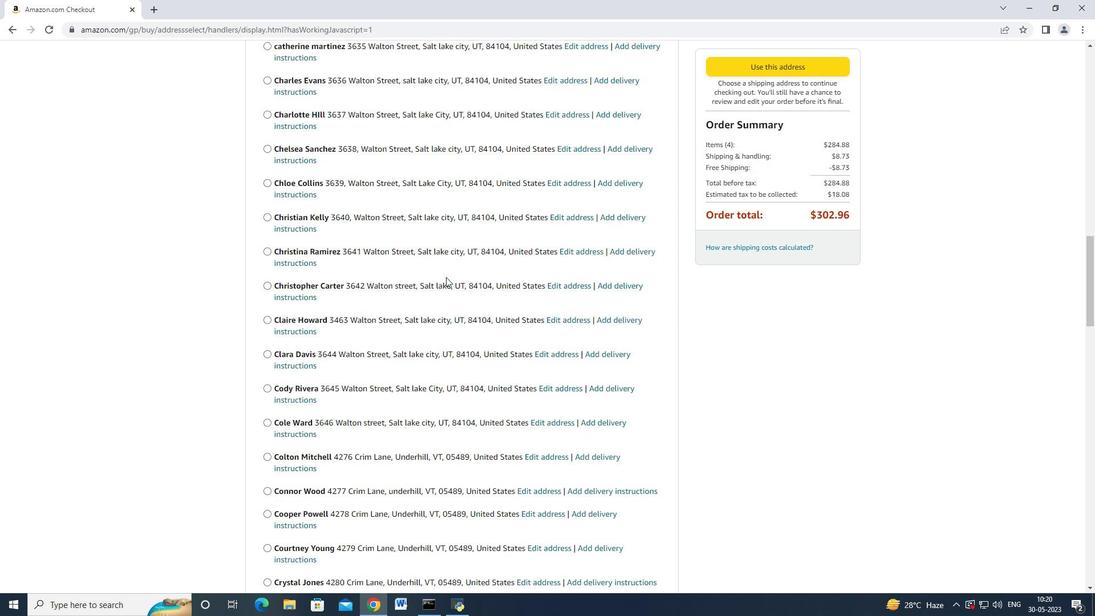 
Action: Mouse moved to (443, 277)
Screenshot: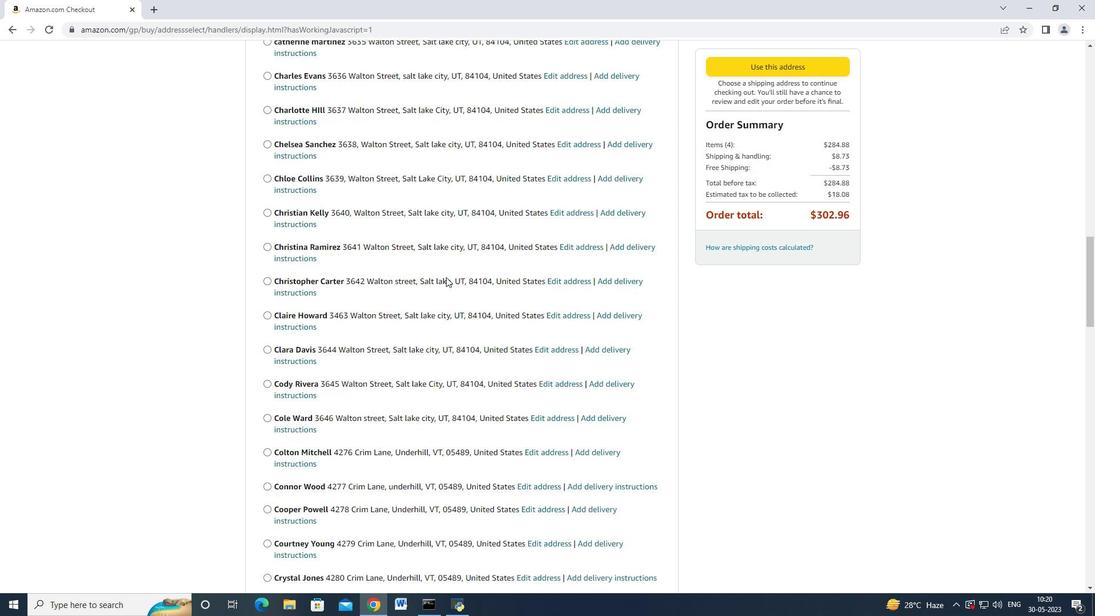 
Action: Mouse scrolled (444, 277) with delta (0, 0)
Screenshot: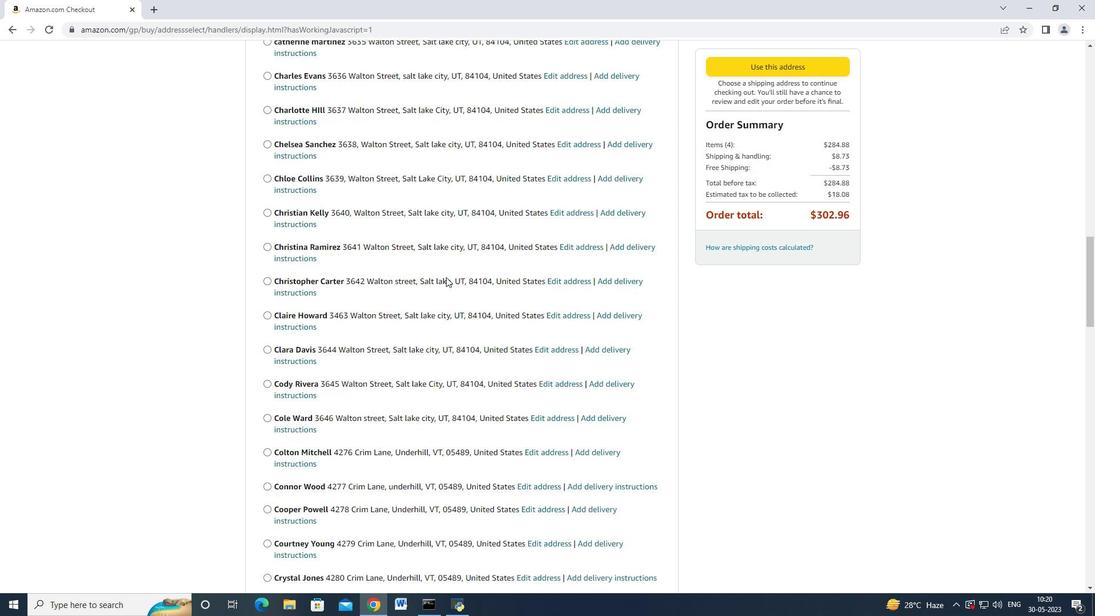 
Action: Mouse moved to (442, 277)
Screenshot: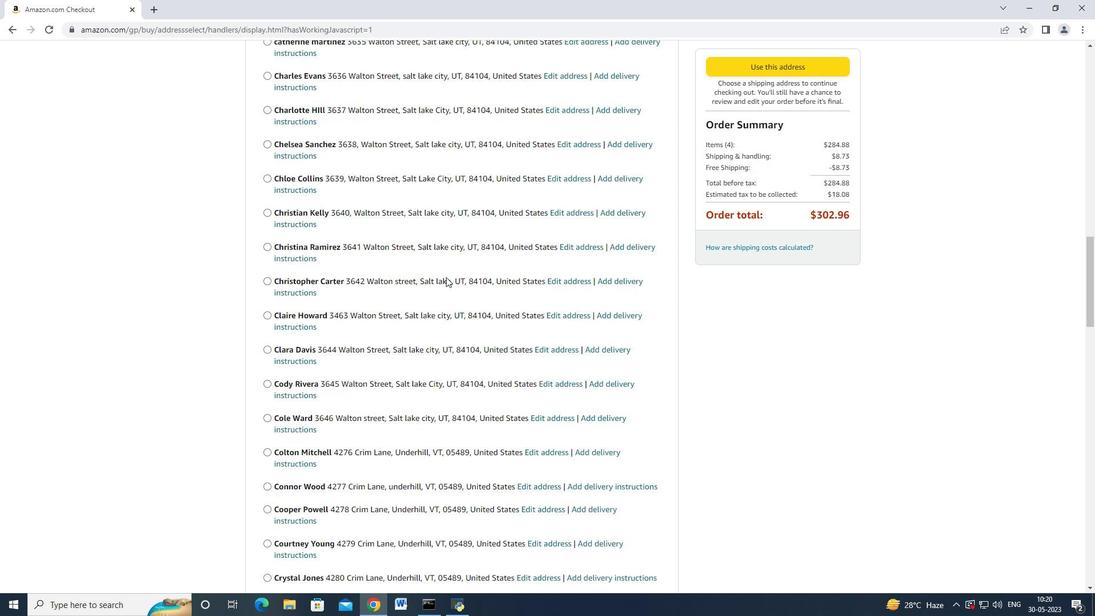 
Action: Mouse scrolled (443, 277) with delta (0, 0)
Screenshot: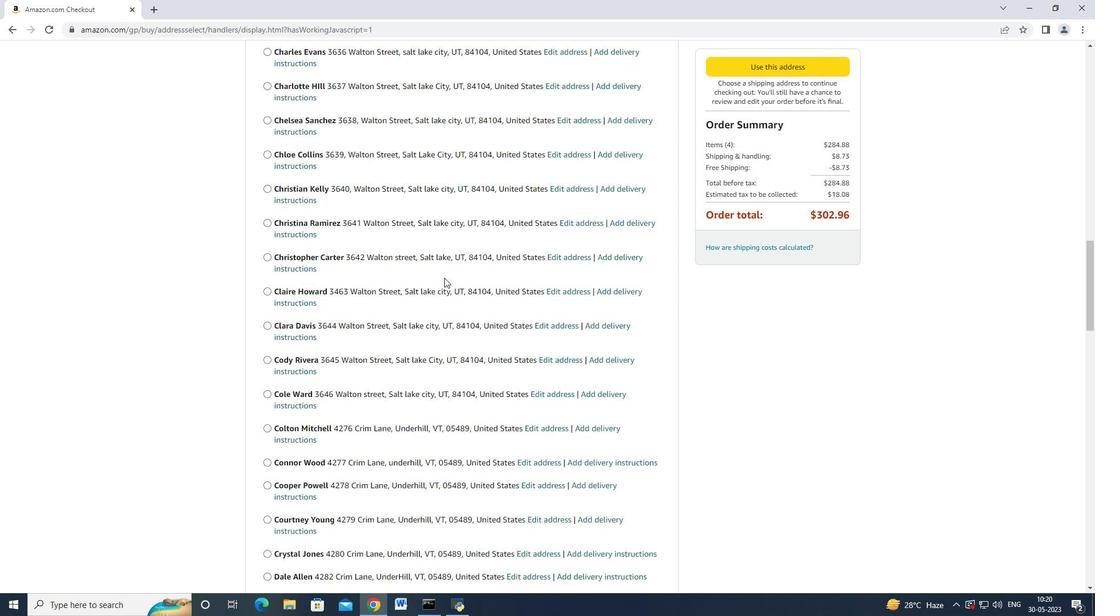 
Action: Mouse moved to (441, 277)
Screenshot: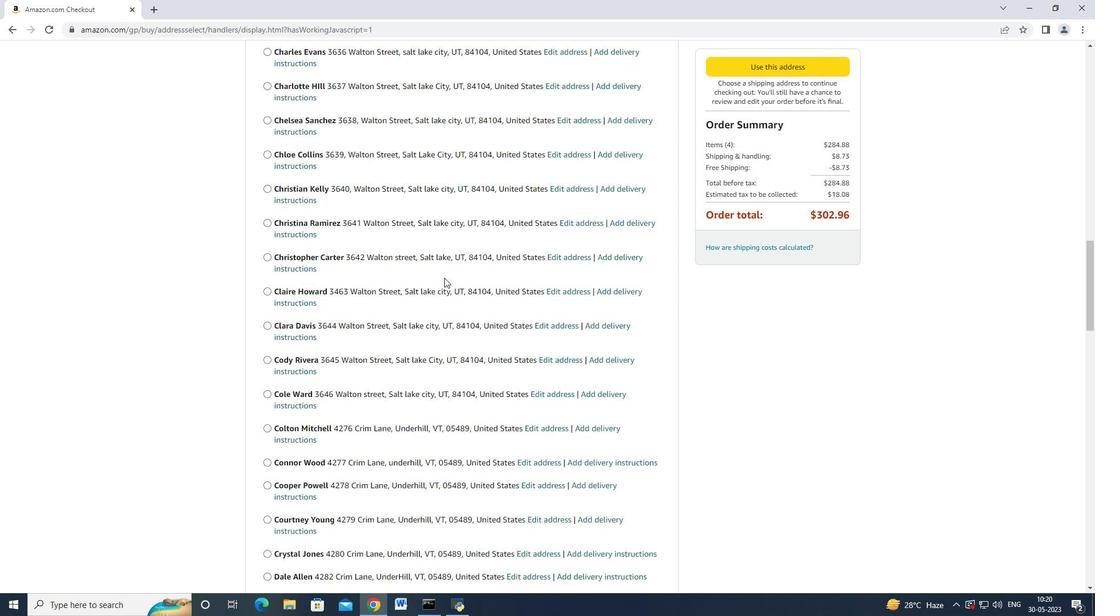 
Action: Mouse scrolled (443, 277) with delta (0, 0)
Screenshot: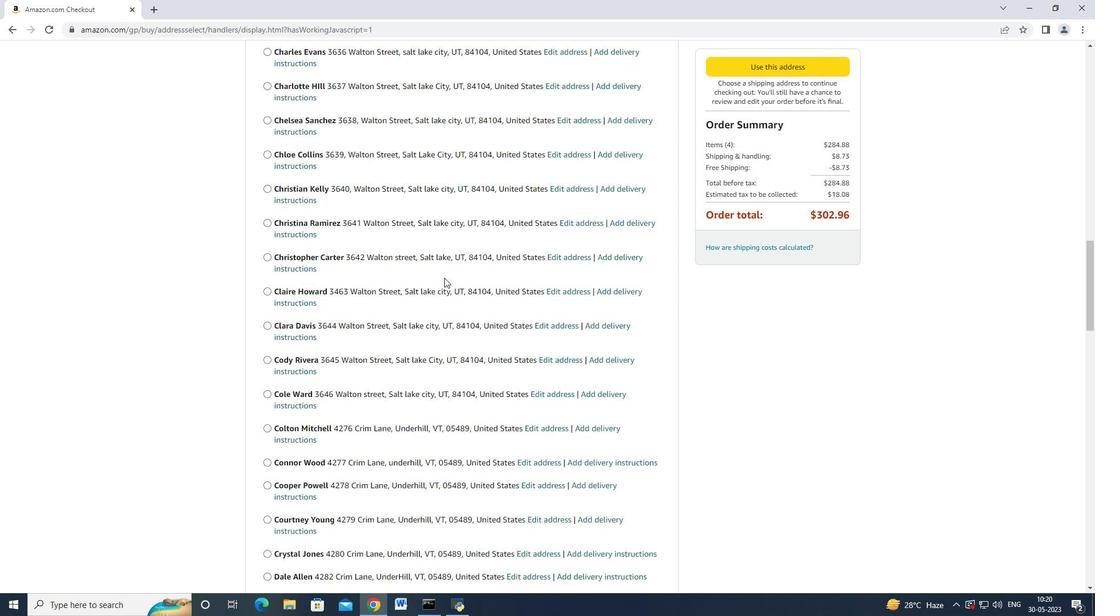 
Action: Mouse moved to (439, 277)
